 Task: Compose an email with the signature Krystal Hall with the subject Request for feedback on a business partnership agreement and the message I am writing to confirm the details of the project scope document. from softage.3@softage.net to softage.8@softage.net with an attached audio file Audio_voice_message.mp3 Undo the message, redo the message and add the line (Thank you) Send the email. Finally, move the email from Sent Items to the label Warehousing
Action: Mouse moved to (112, 147)
Screenshot: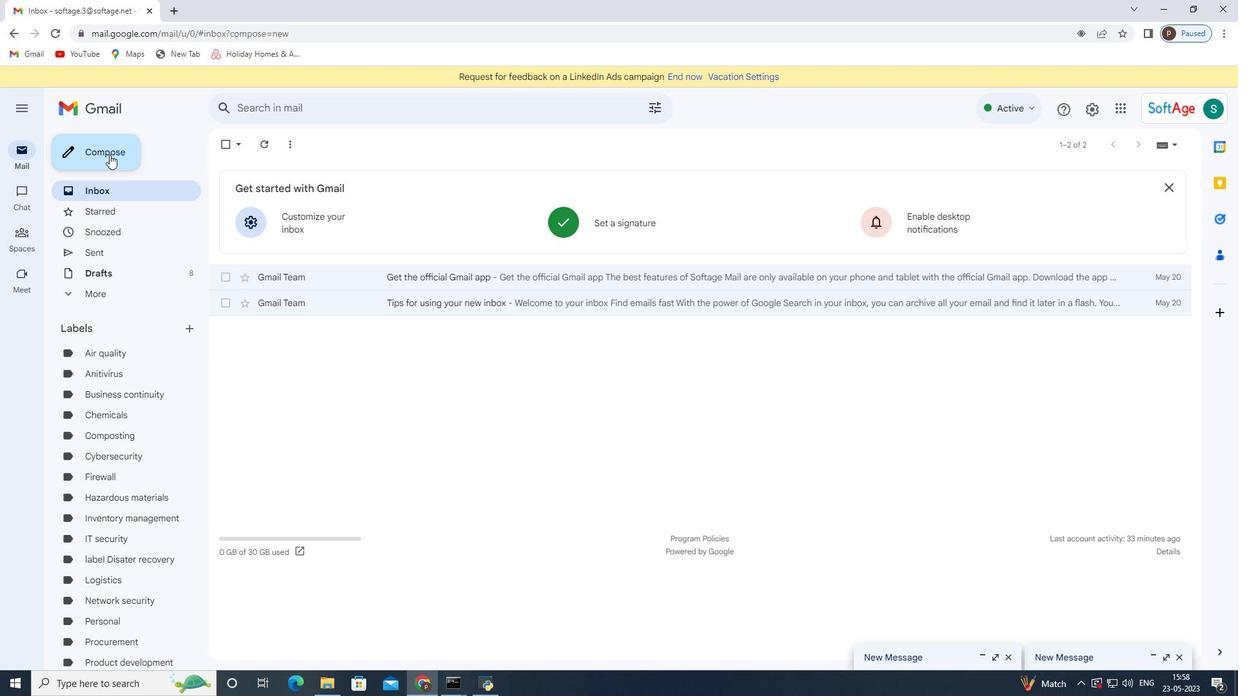 
Action: Mouse pressed left at (112, 147)
Screenshot: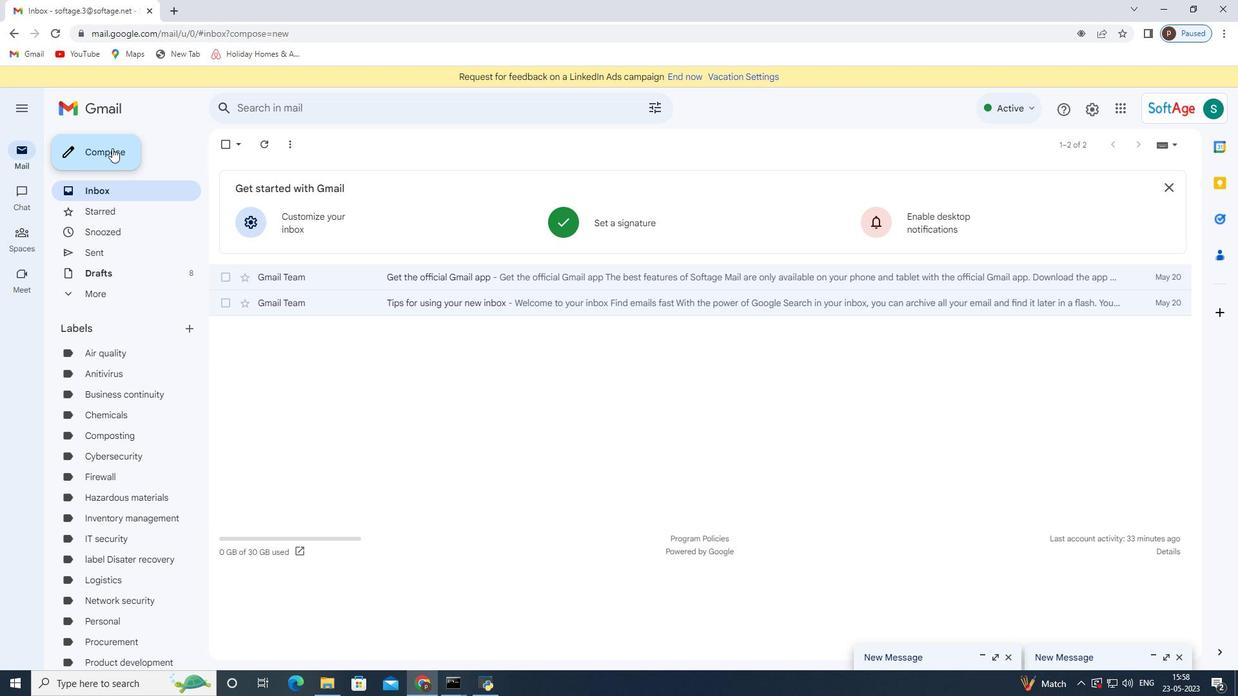 
Action: Mouse moved to (695, 644)
Screenshot: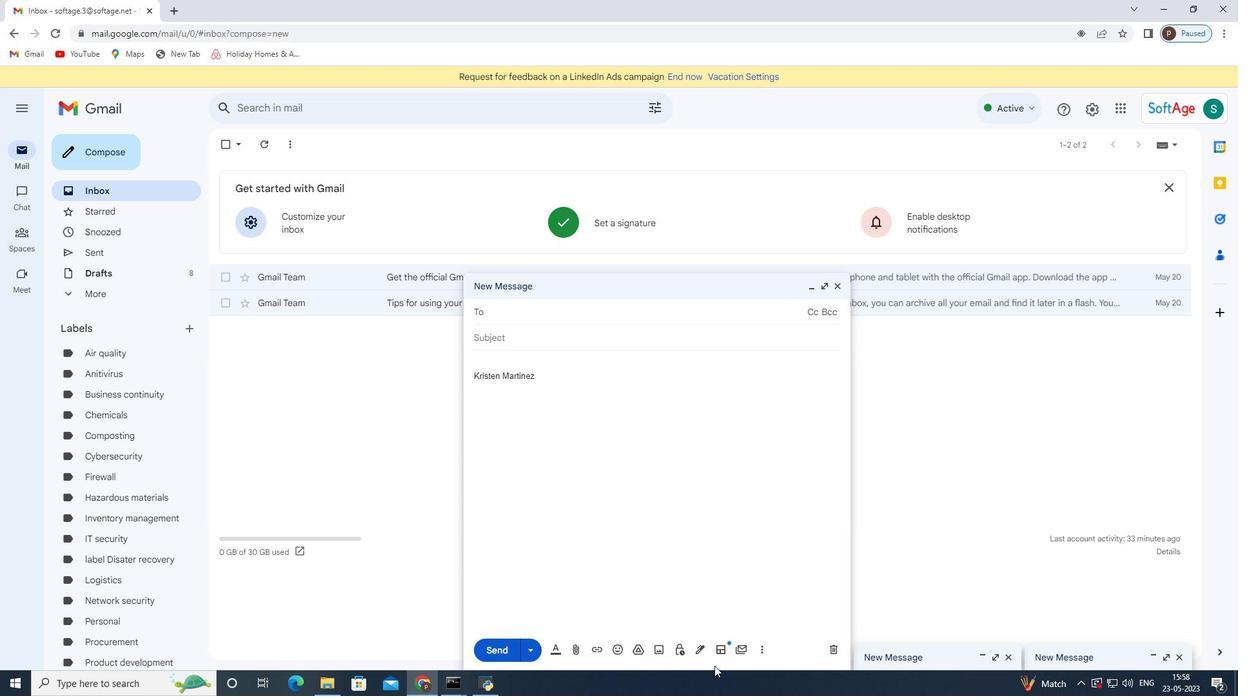 
Action: Mouse pressed left at (695, 644)
Screenshot: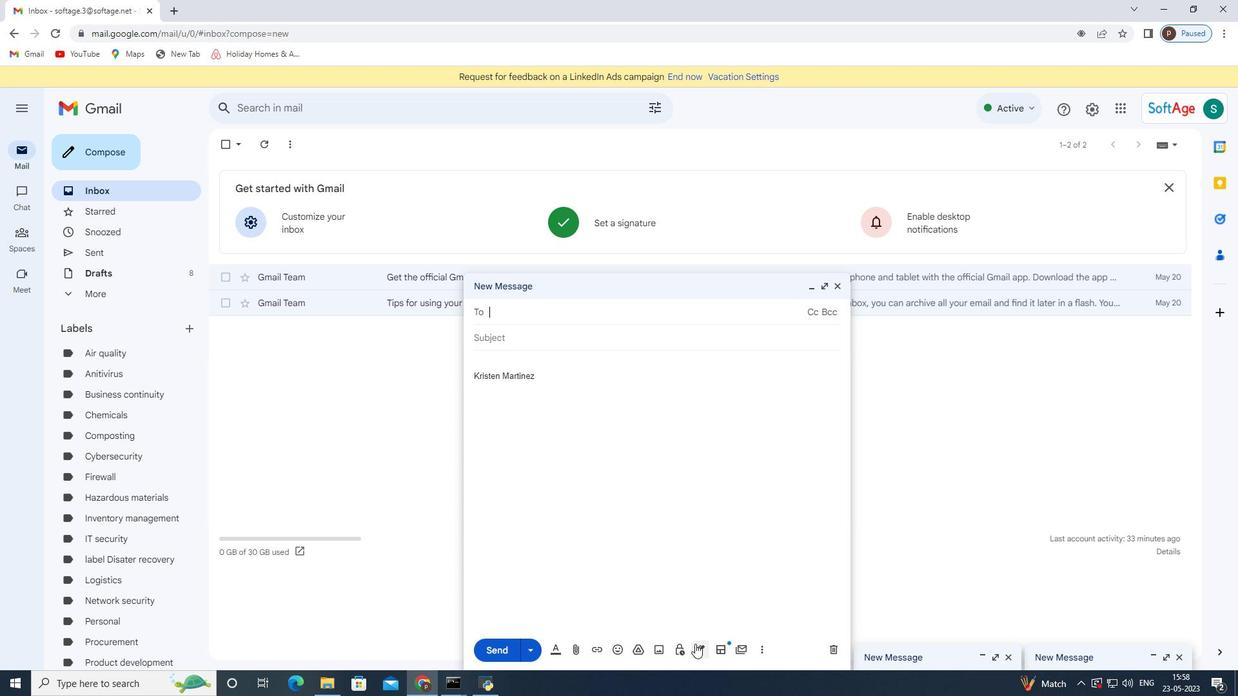 
Action: Mouse moved to (746, 581)
Screenshot: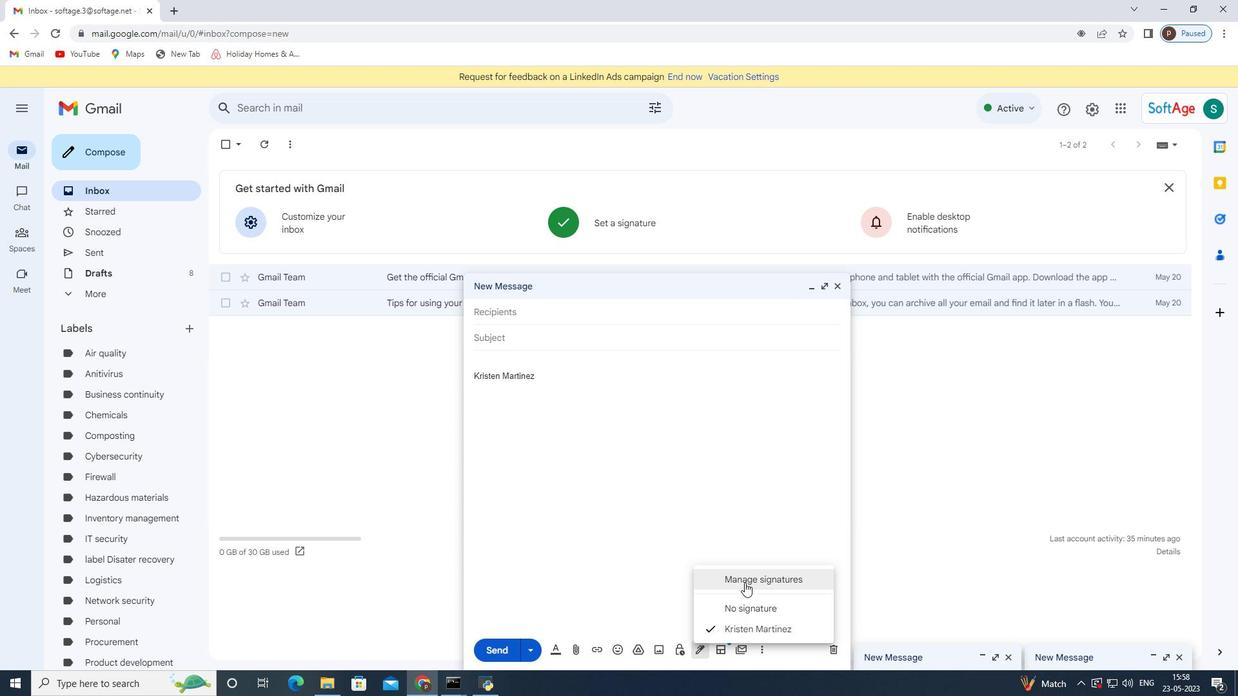 
Action: Mouse pressed left at (746, 581)
Screenshot: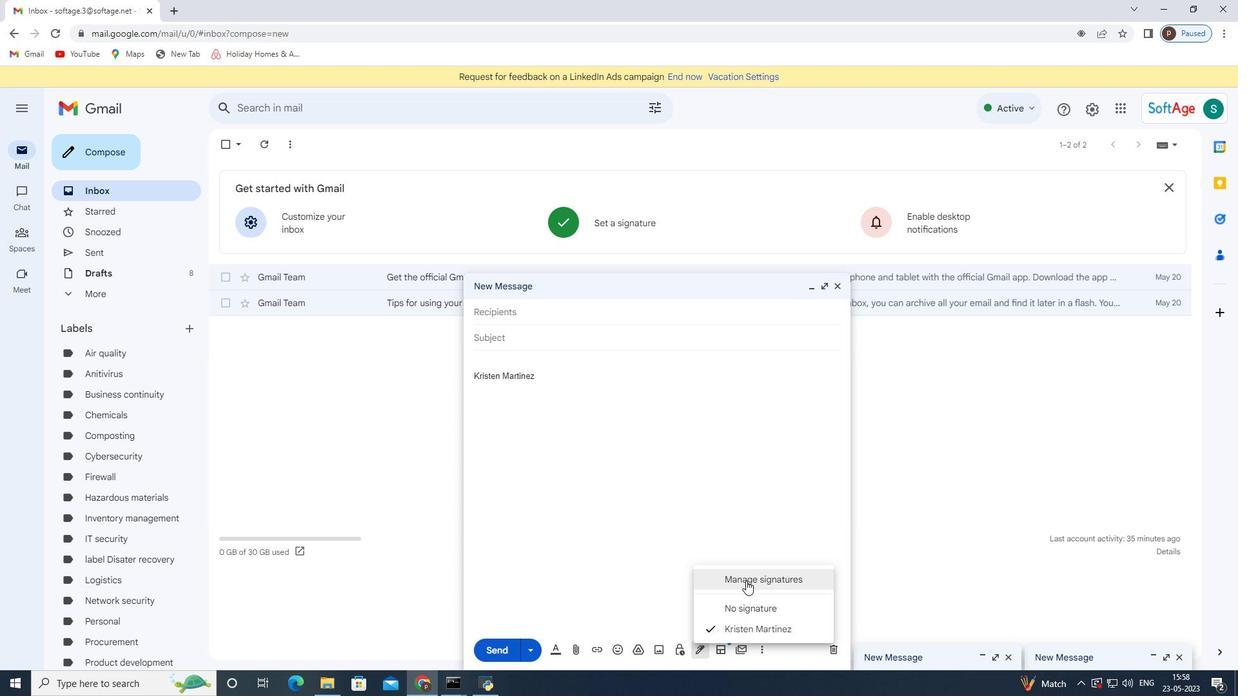 
Action: Mouse moved to (836, 281)
Screenshot: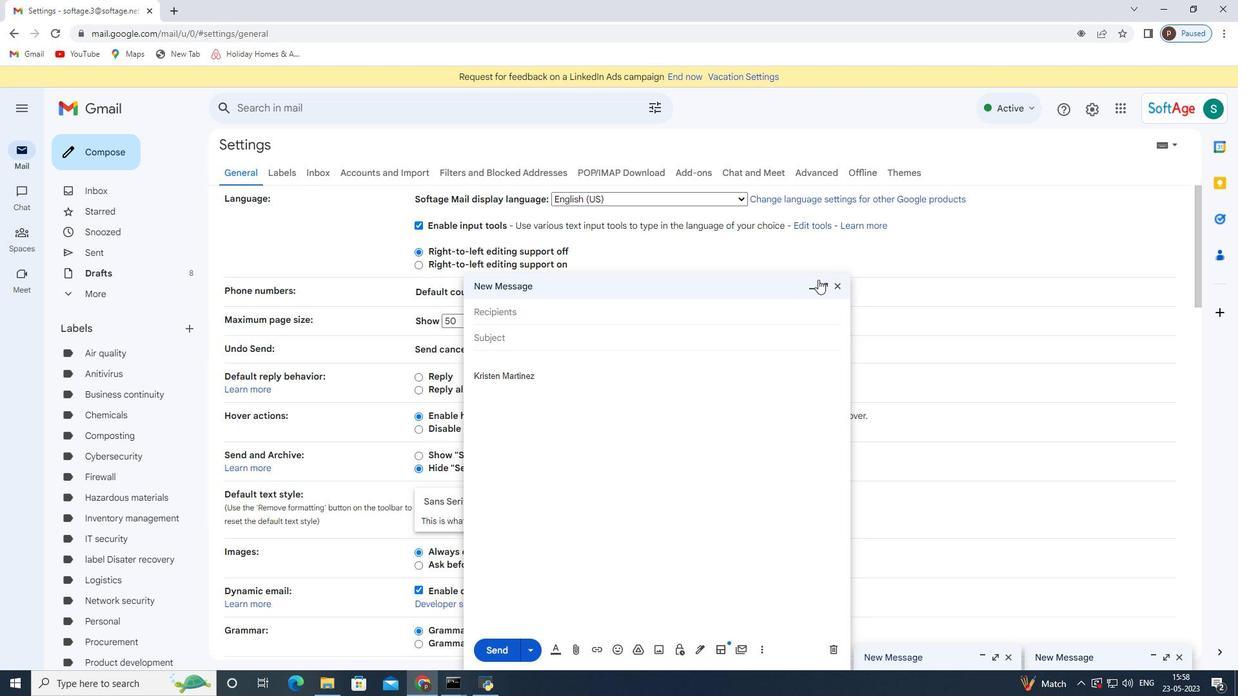 
Action: Mouse pressed left at (836, 281)
Screenshot: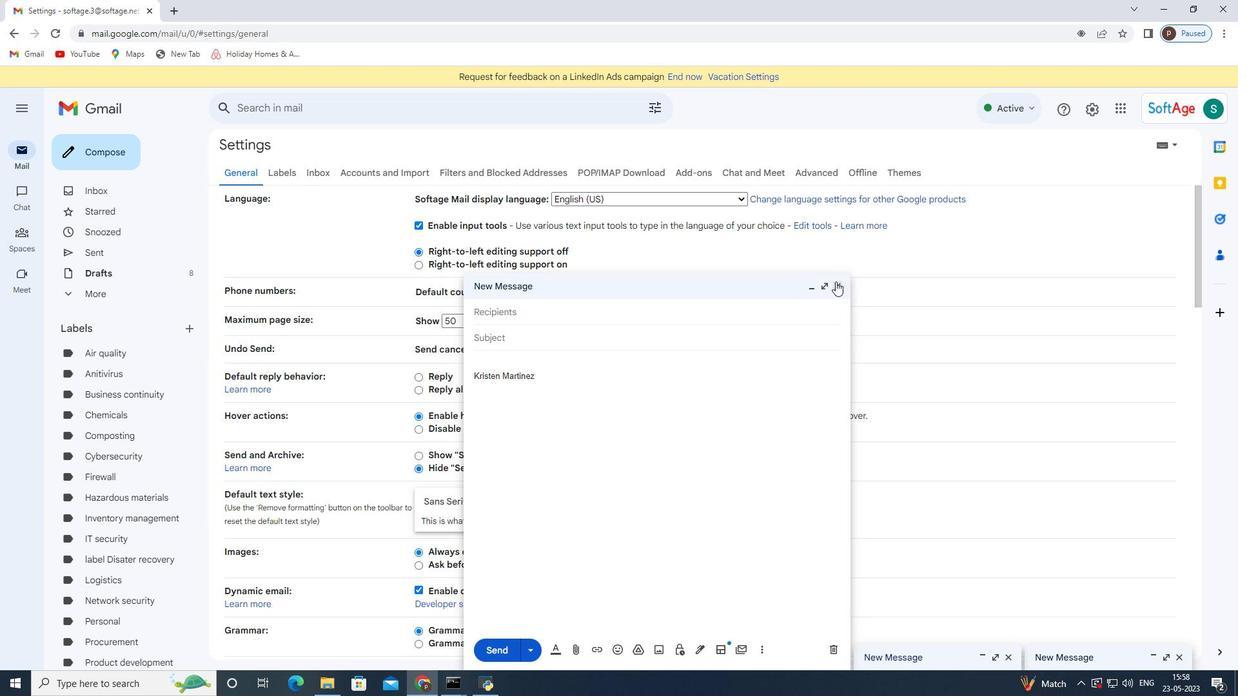
Action: Mouse moved to (521, 374)
Screenshot: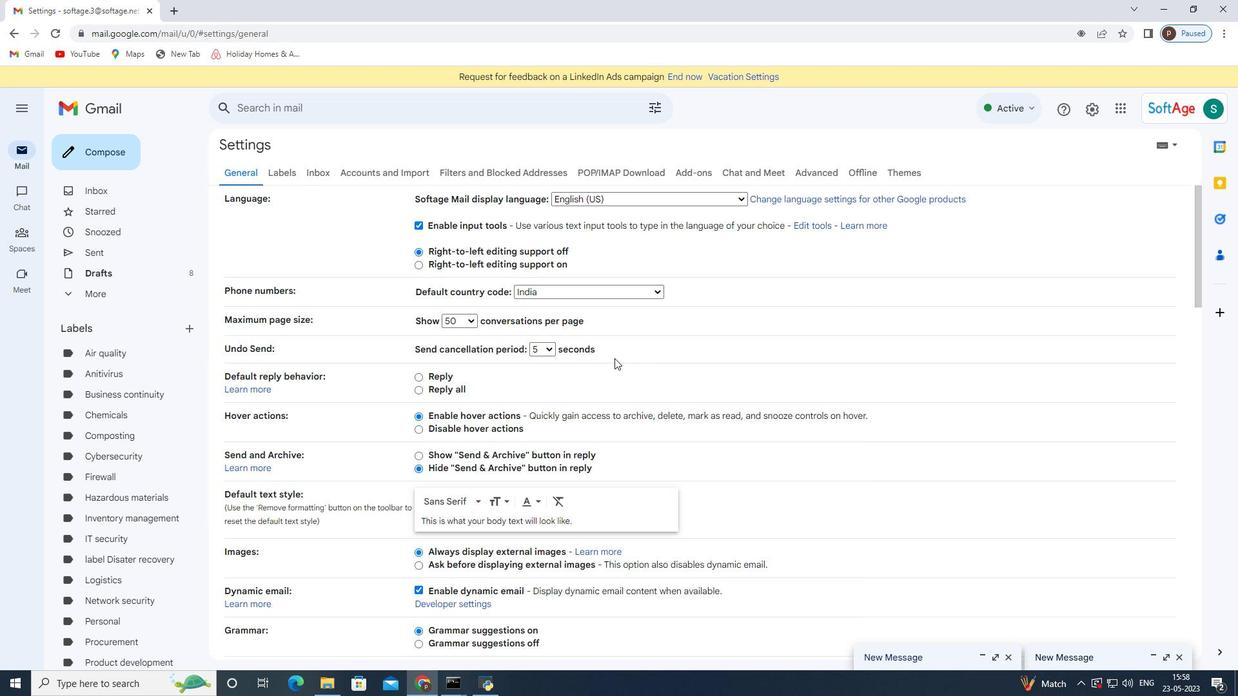 
Action: Mouse scrolled (521, 374) with delta (0, 0)
Screenshot: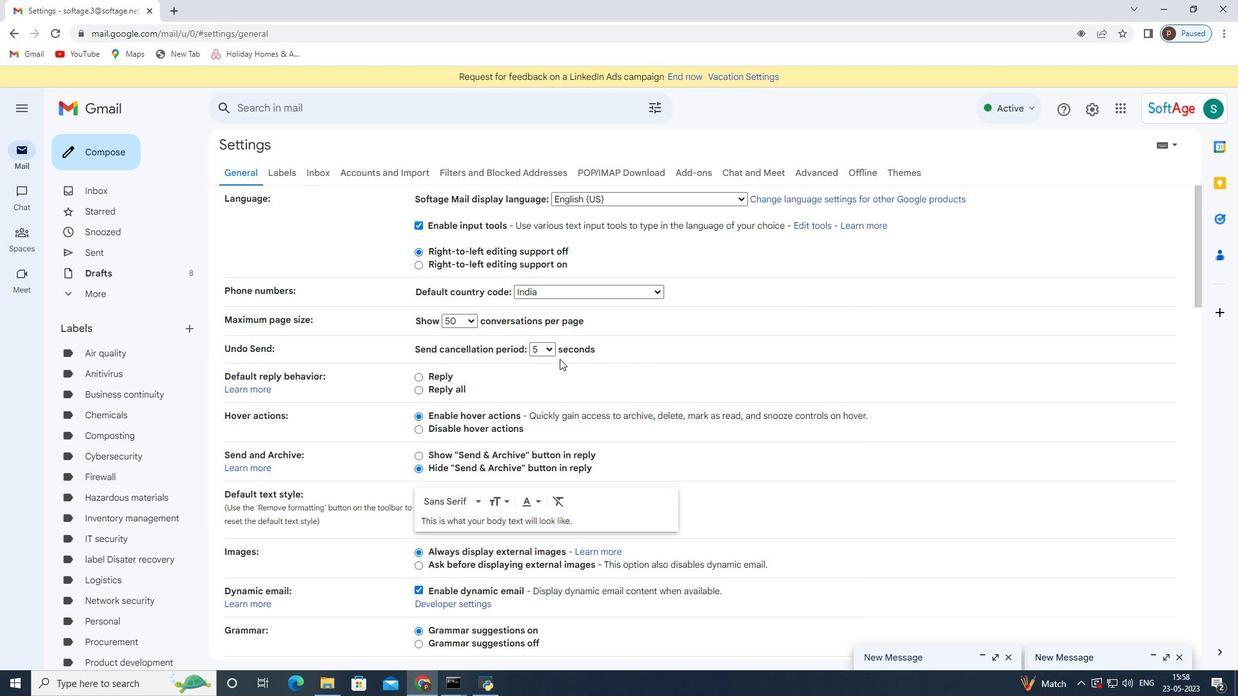
Action: Mouse moved to (519, 375)
Screenshot: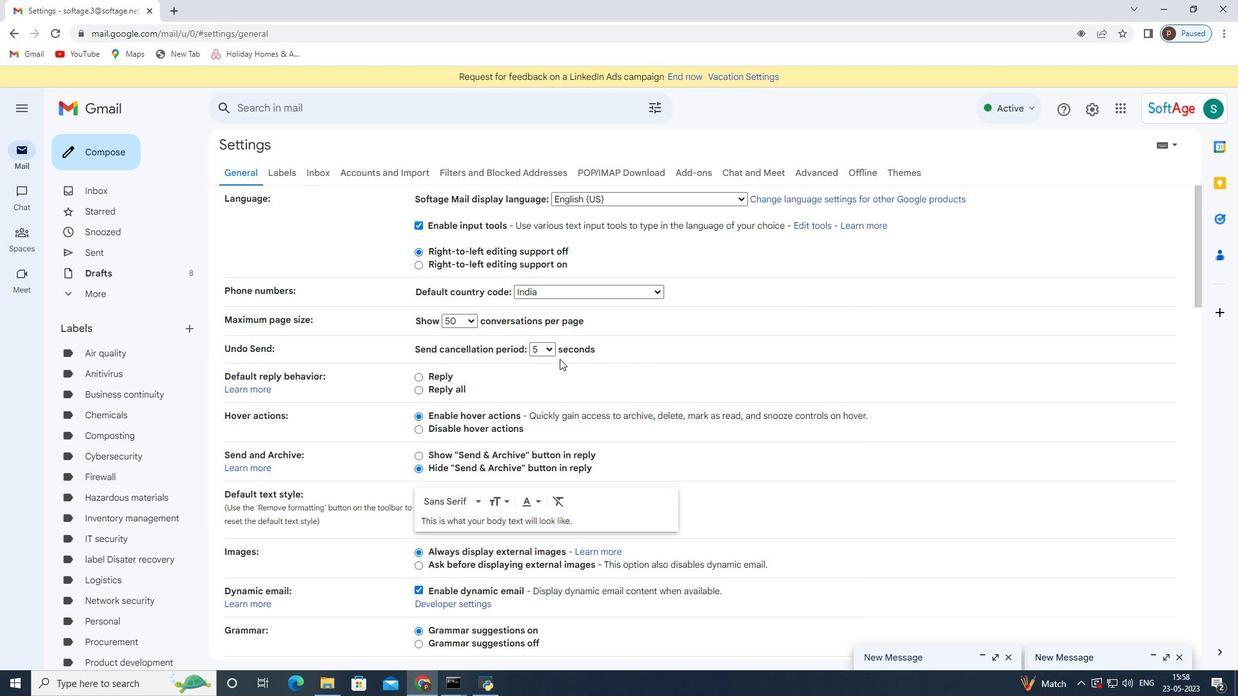 
Action: Mouse scrolled (519, 374) with delta (0, 0)
Screenshot: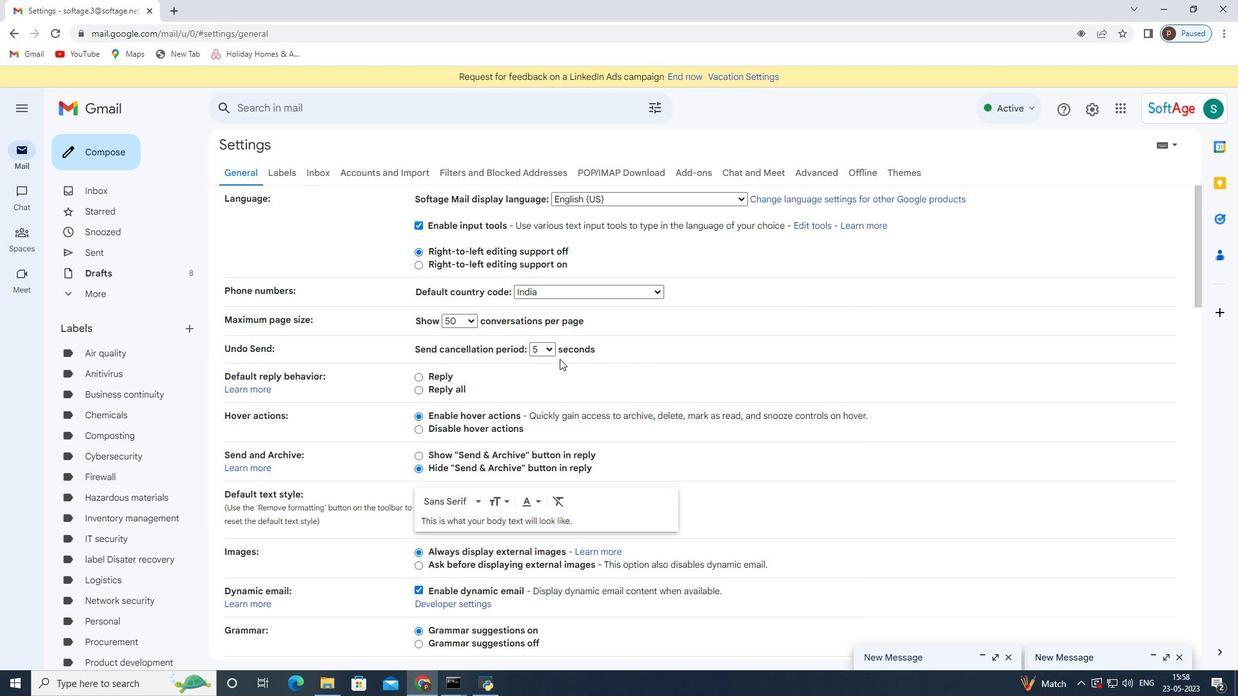 
Action: Mouse moved to (519, 376)
Screenshot: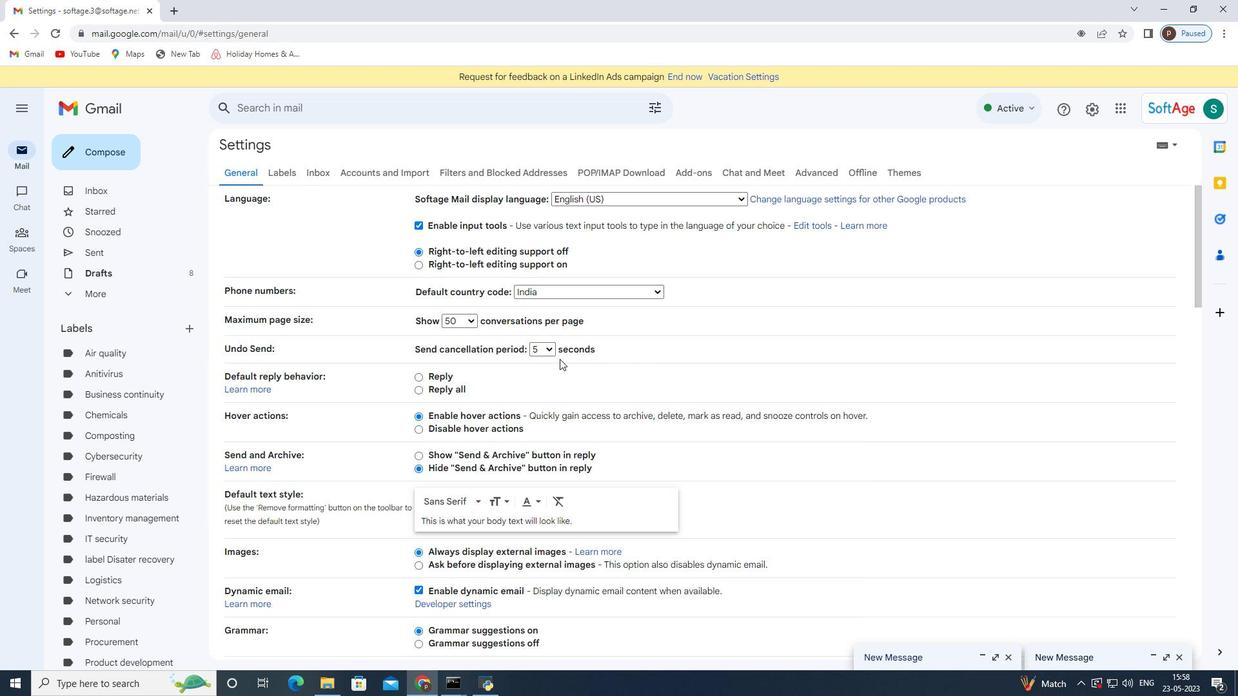 
Action: Mouse scrolled (519, 375) with delta (0, 0)
Screenshot: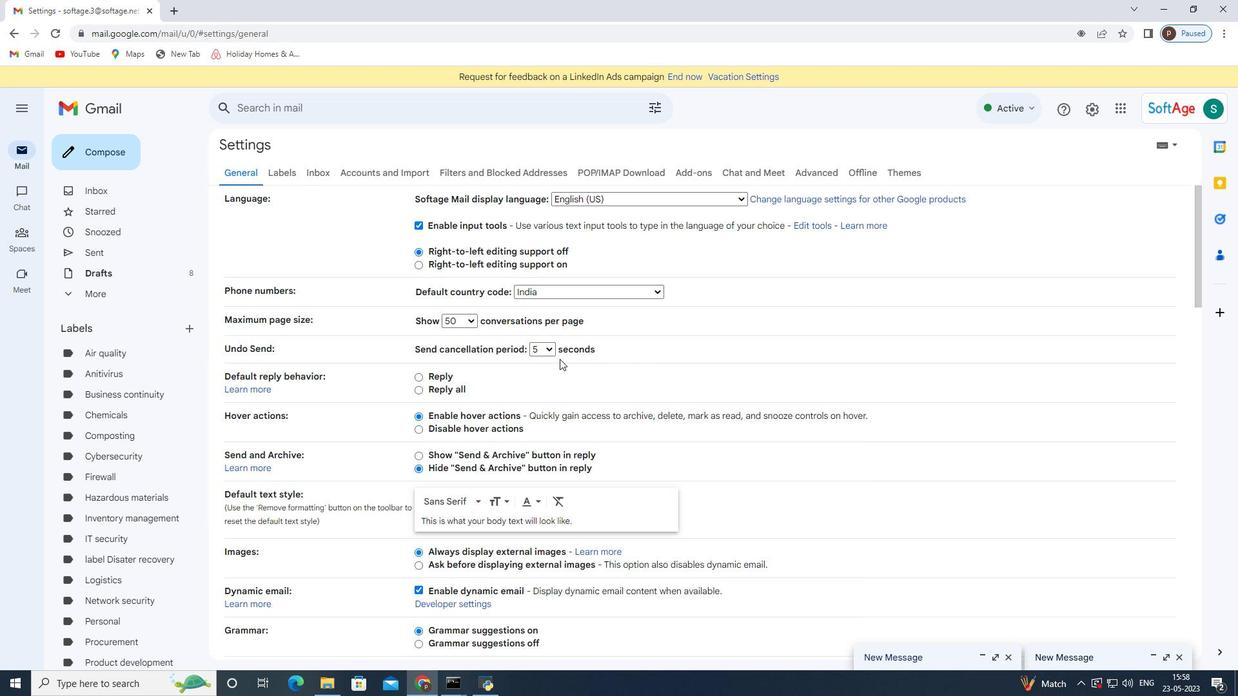 
Action: Mouse moved to (519, 377)
Screenshot: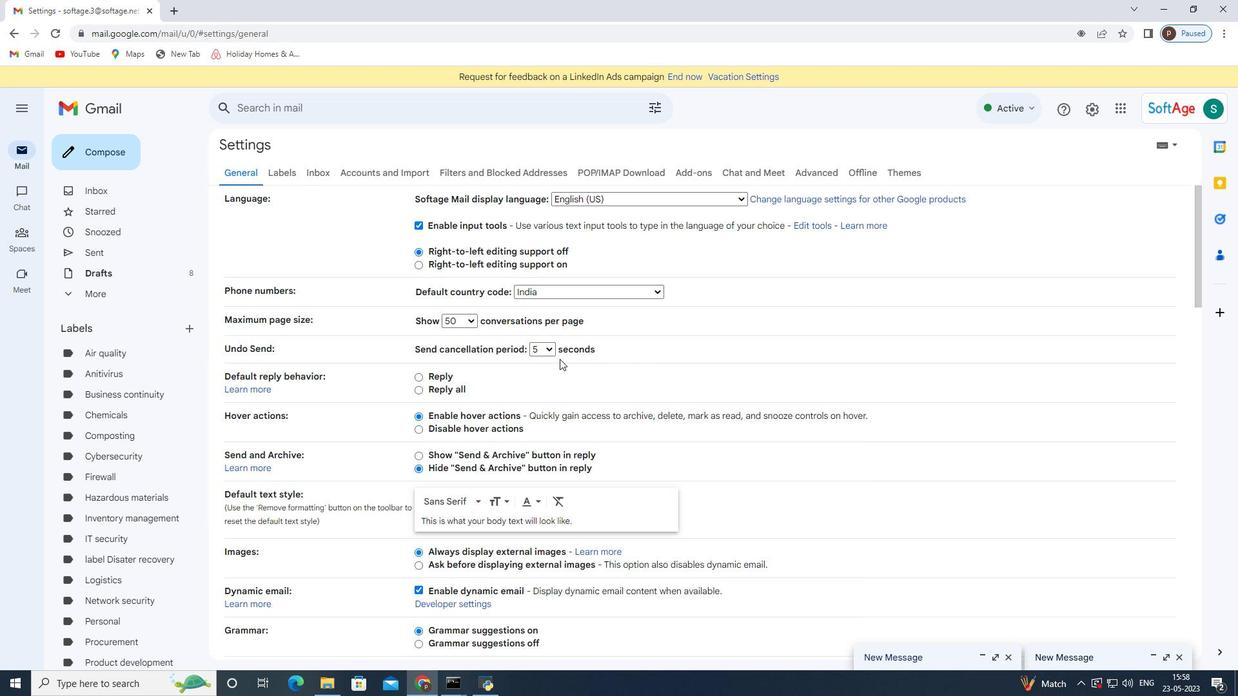 
Action: Mouse scrolled (519, 376) with delta (0, 0)
Screenshot: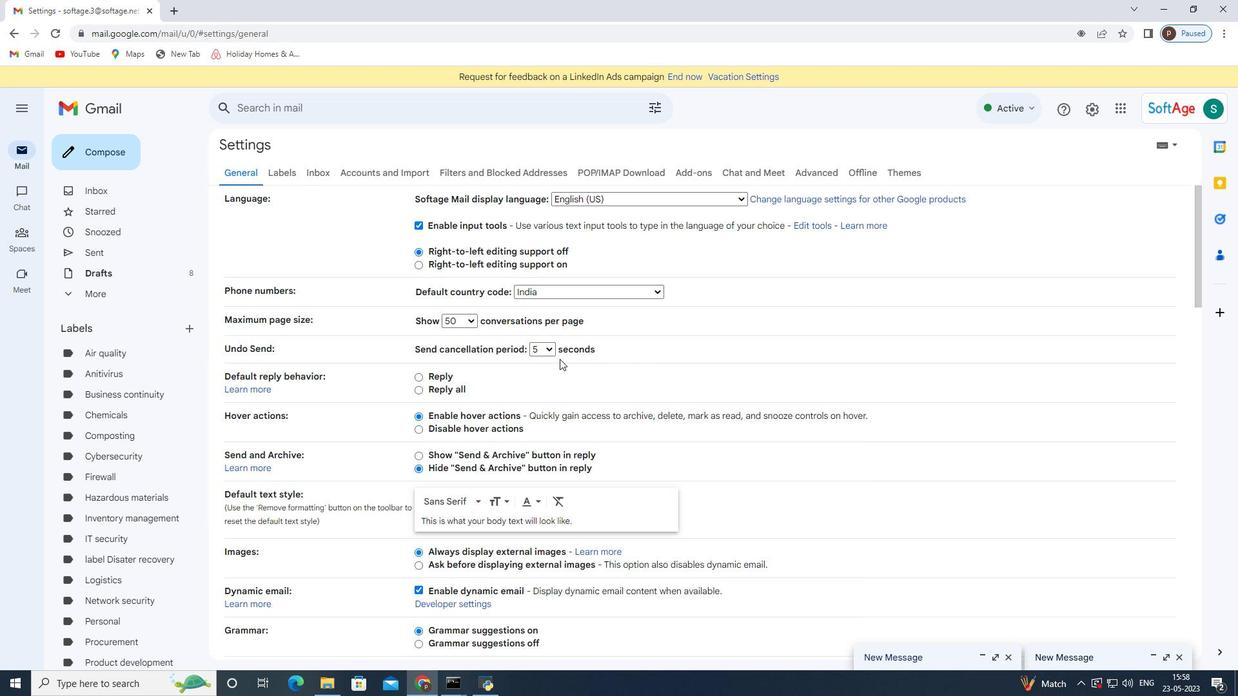 
Action: Mouse moved to (518, 379)
Screenshot: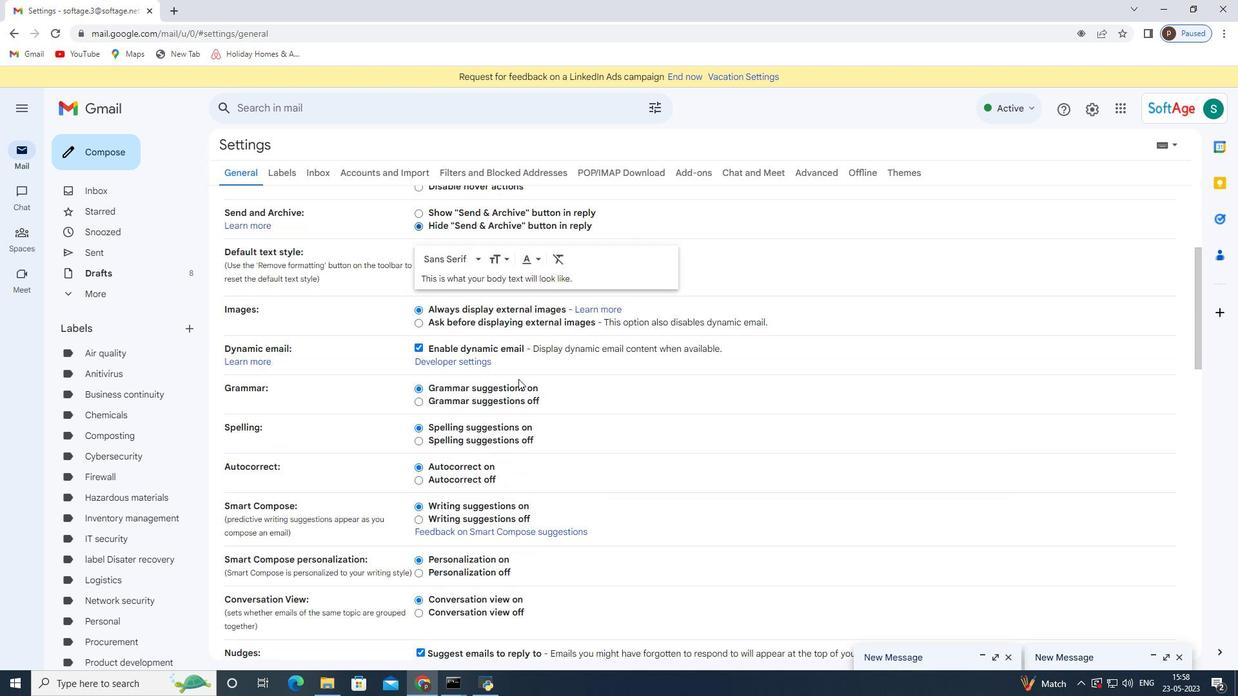 
Action: Mouse scrolled (518, 378) with delta (0, 0)
Screenshot: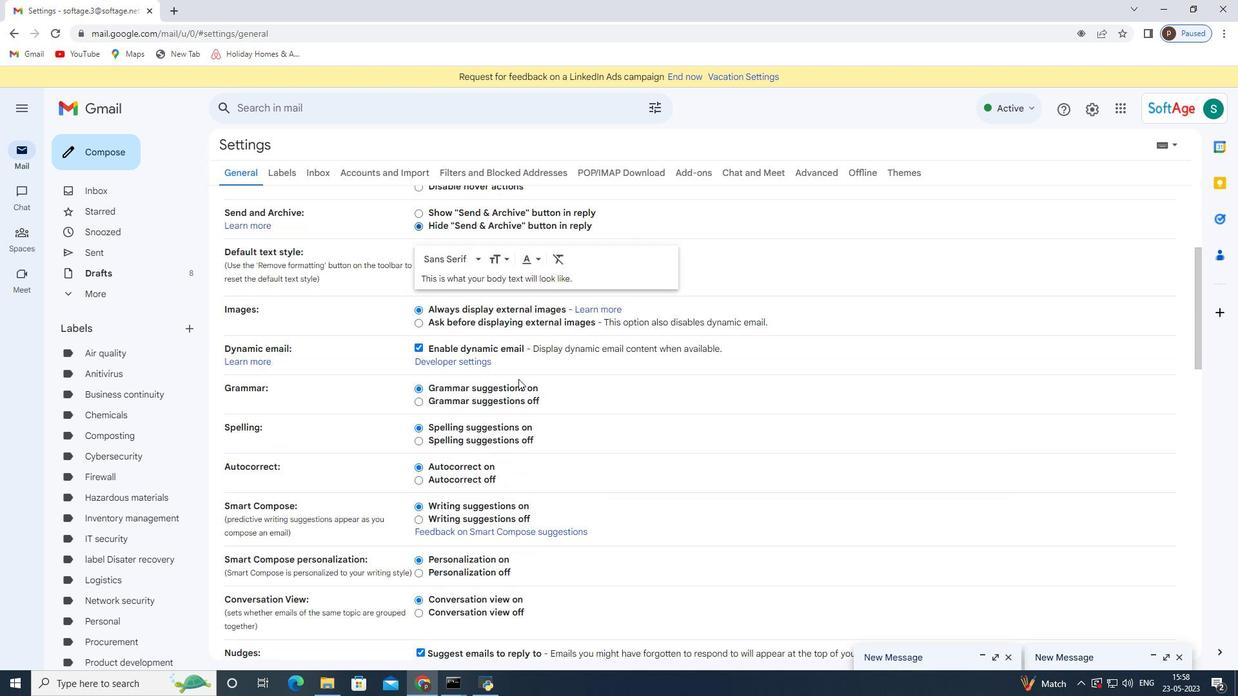 
Action: Mouse scrolled (518, 378) with delta (0, 0)
Screenshot: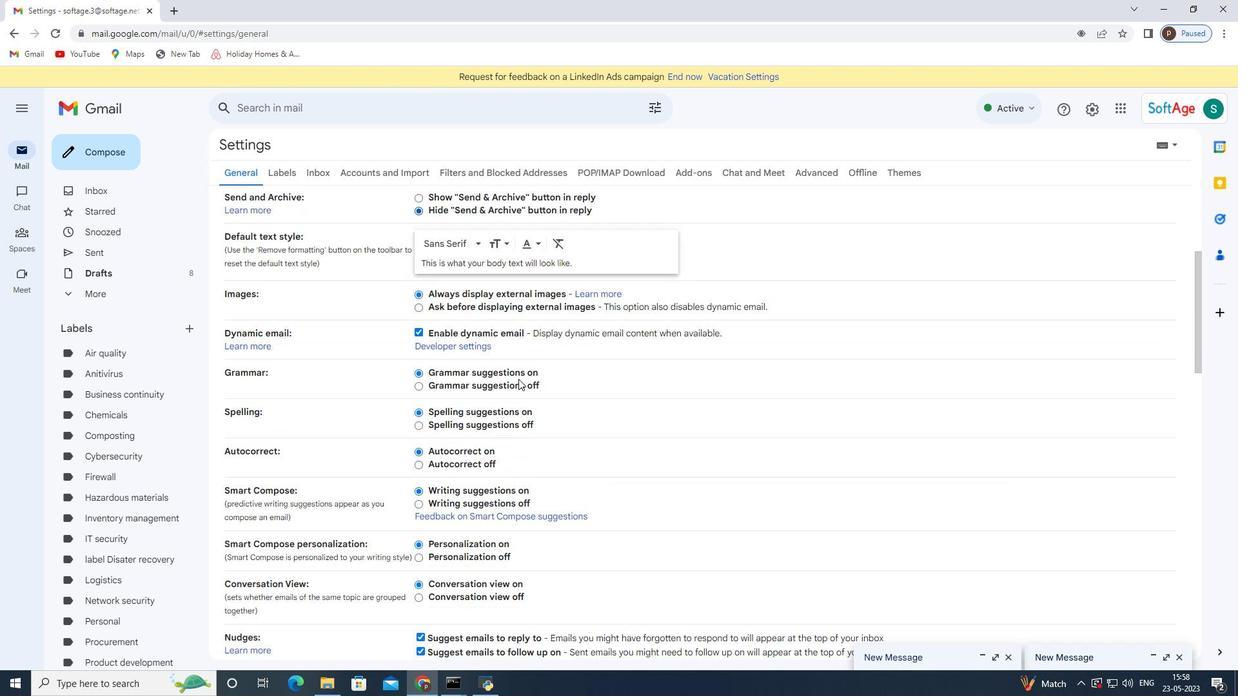 
Action: Mouse scrolled (518, 378) with delta (0, 0)
Screenshot: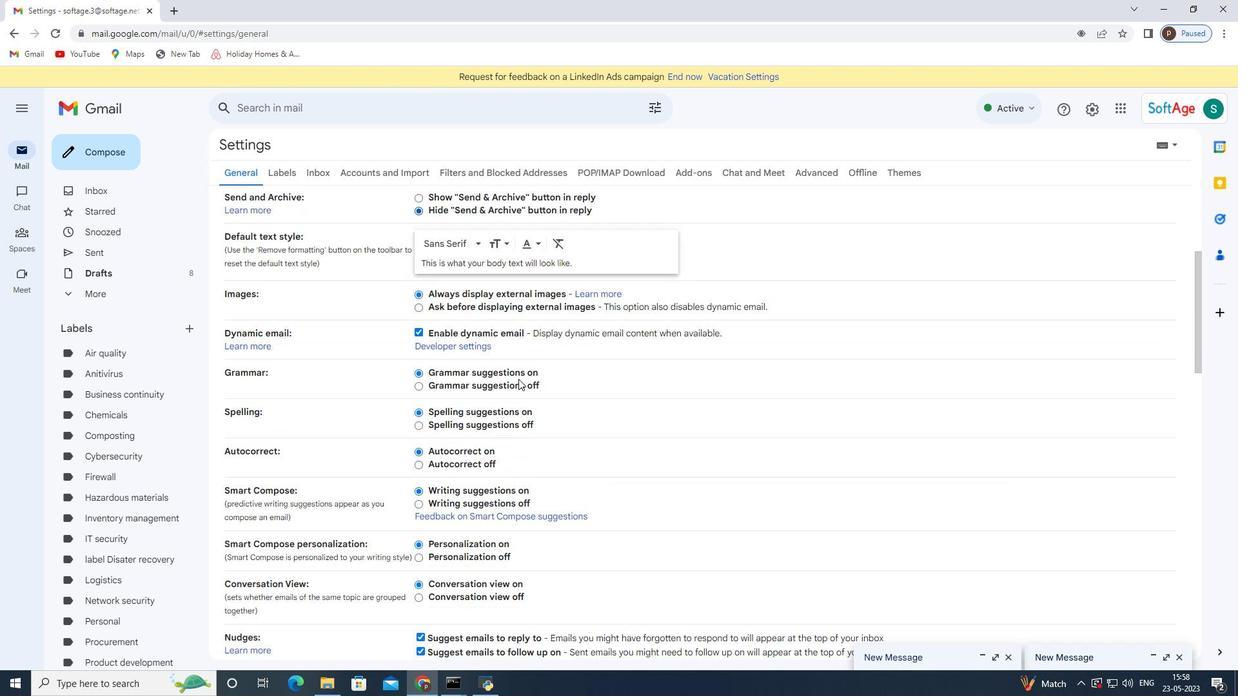 
Action: Mouse scrolled (518, 378) with delta (0, 0)
Screenshot: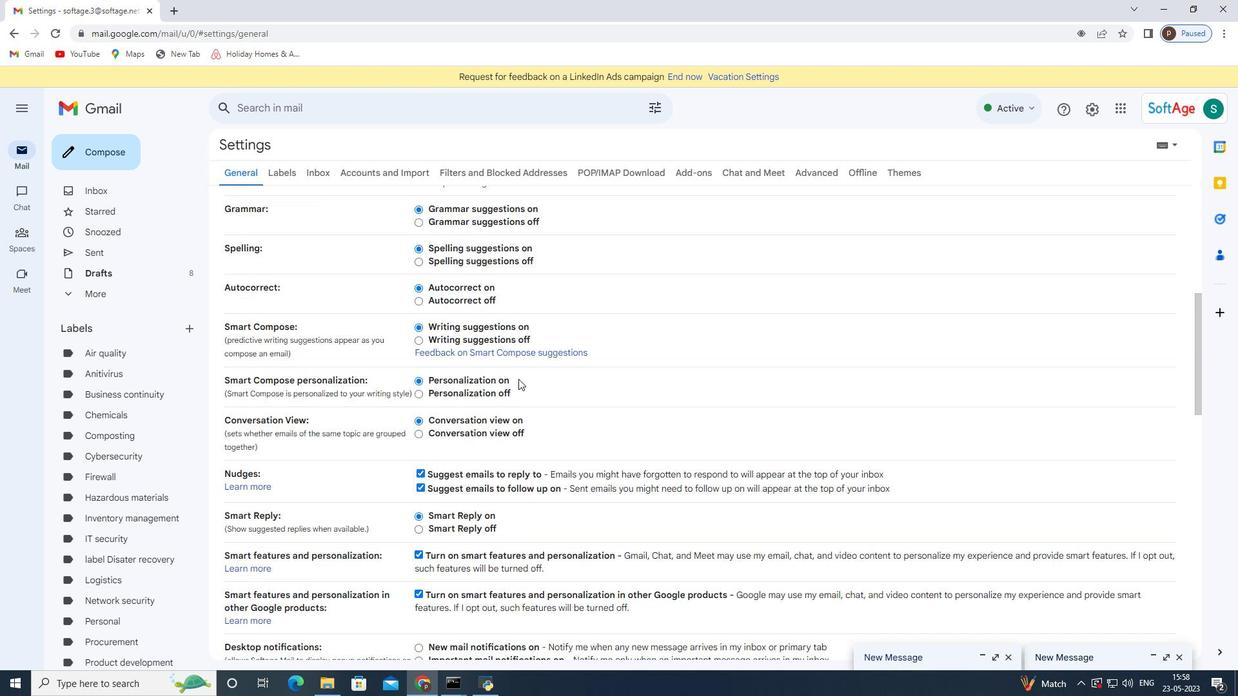 
Action: Mouse moved to (516, 383)
Screenshot: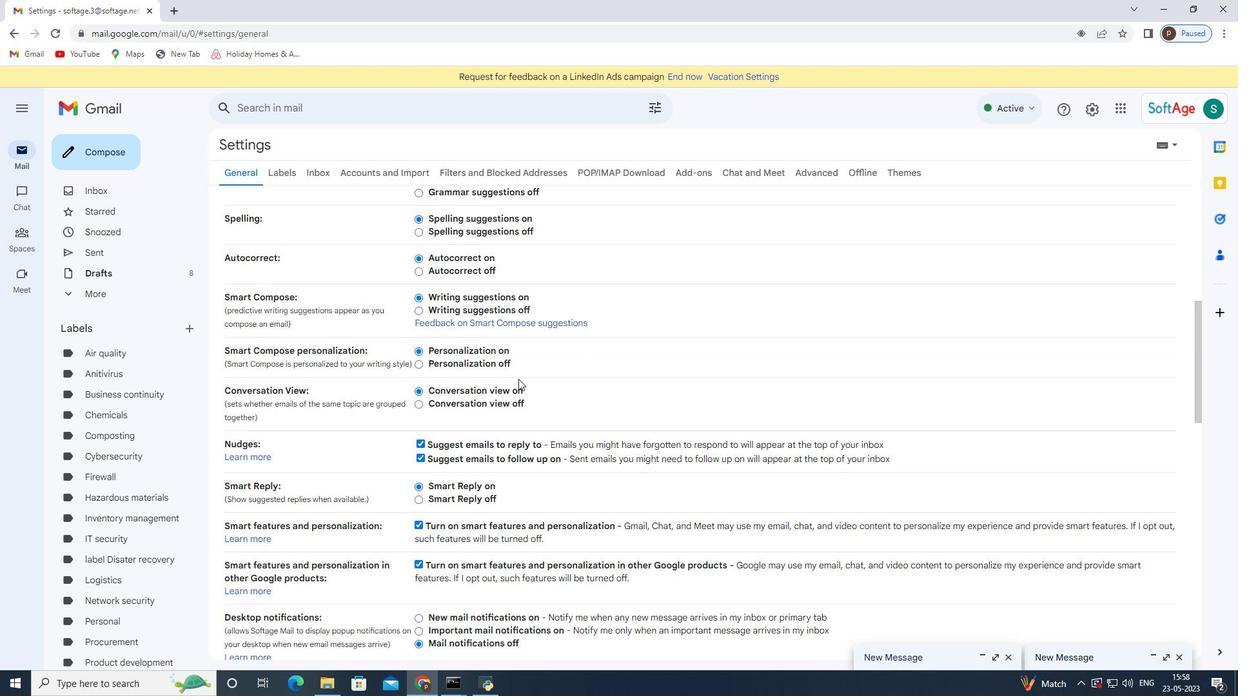 
Action: Mouse scrolled (518, 379) with delta (0, 0)
Screenshot: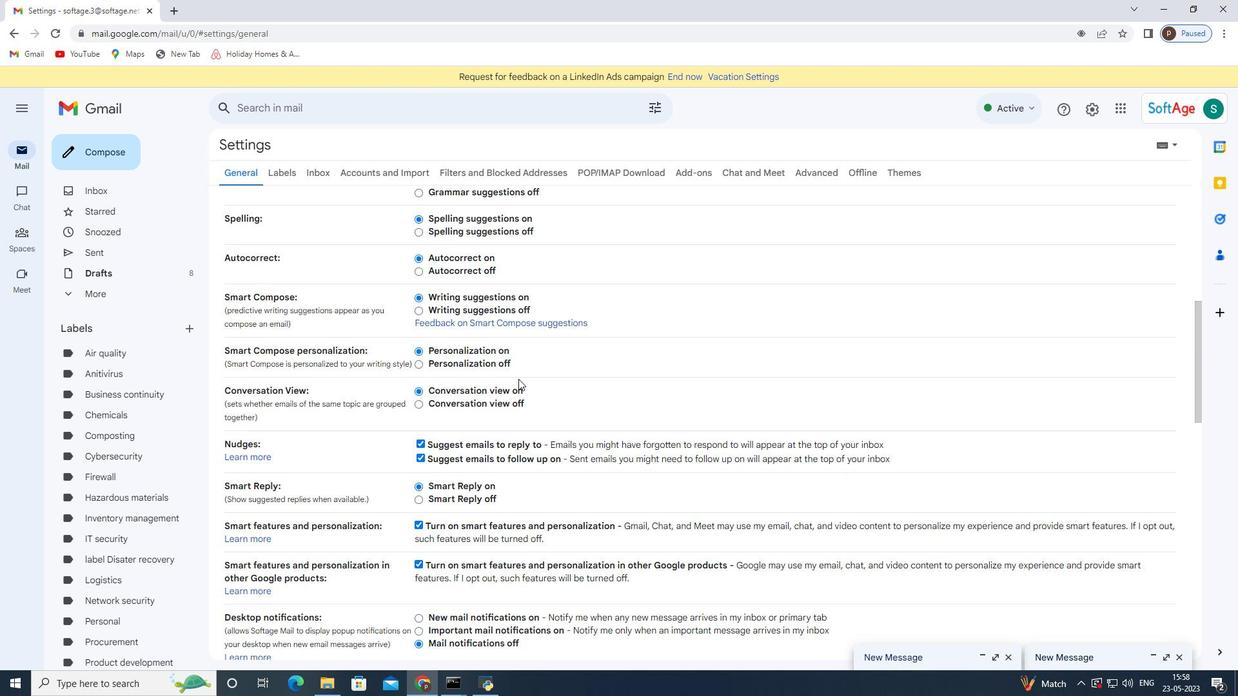 
Action: Mouse moved to (498, 394)
Screenshot: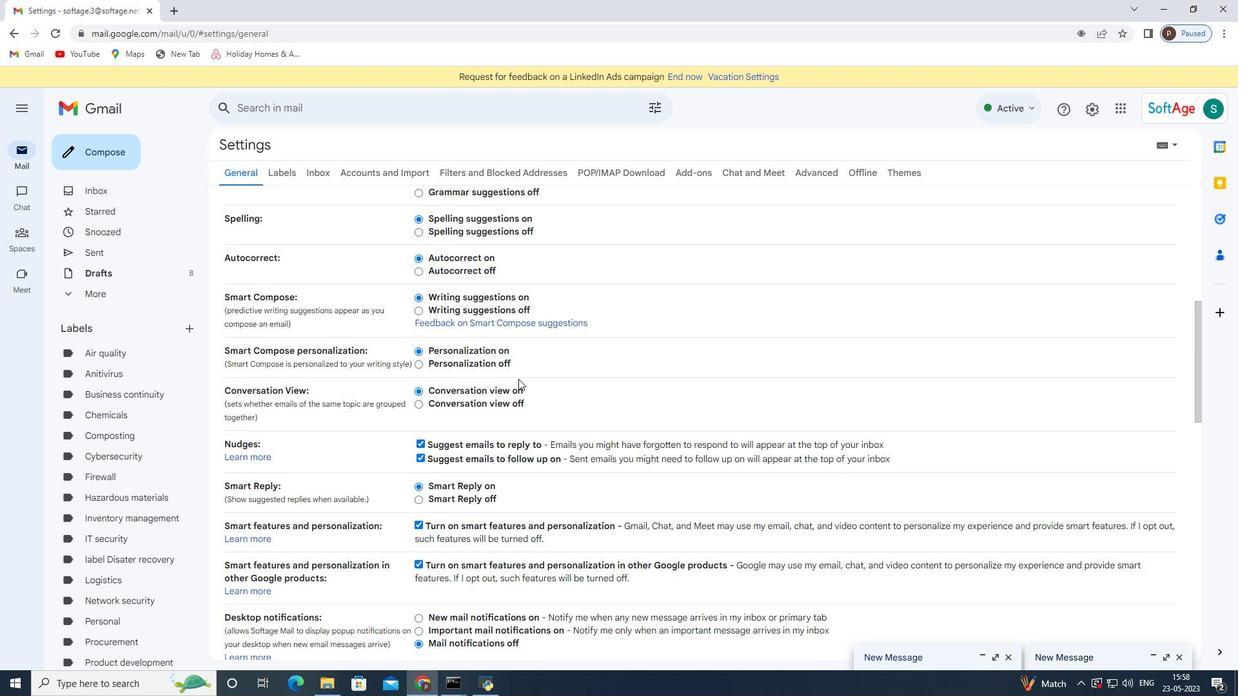 
Action: Mouse scrolled (512, 385) with delta (0, 0)
Screenshot: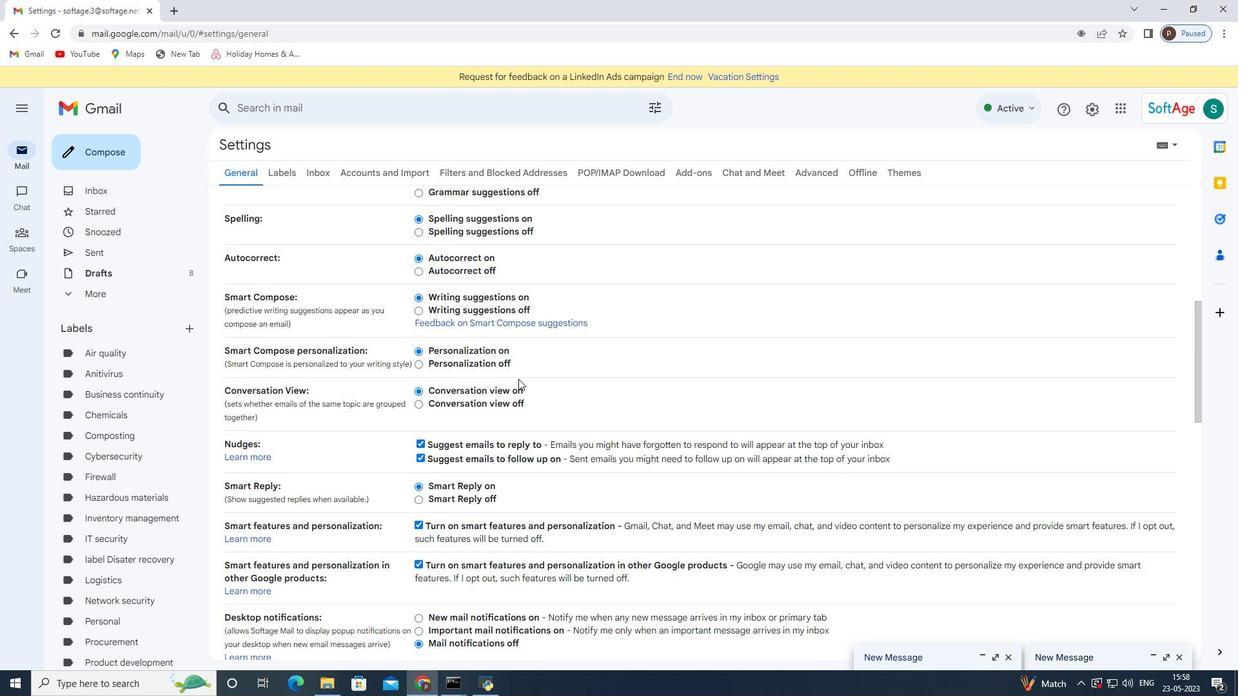 
Action: Mouse scrolled (507, 389) with delta (0, 0)
Screenshot: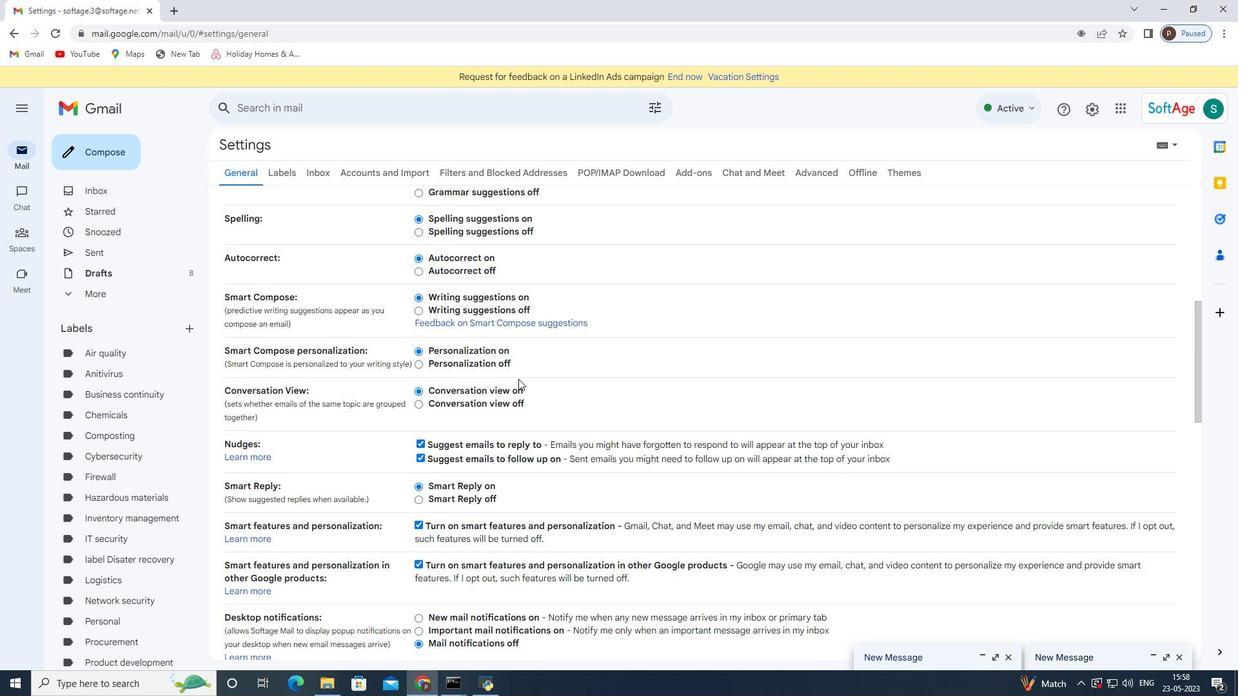 
Action: Mouse scrolled (498, 394) with delta (0, 0)
Screenshot: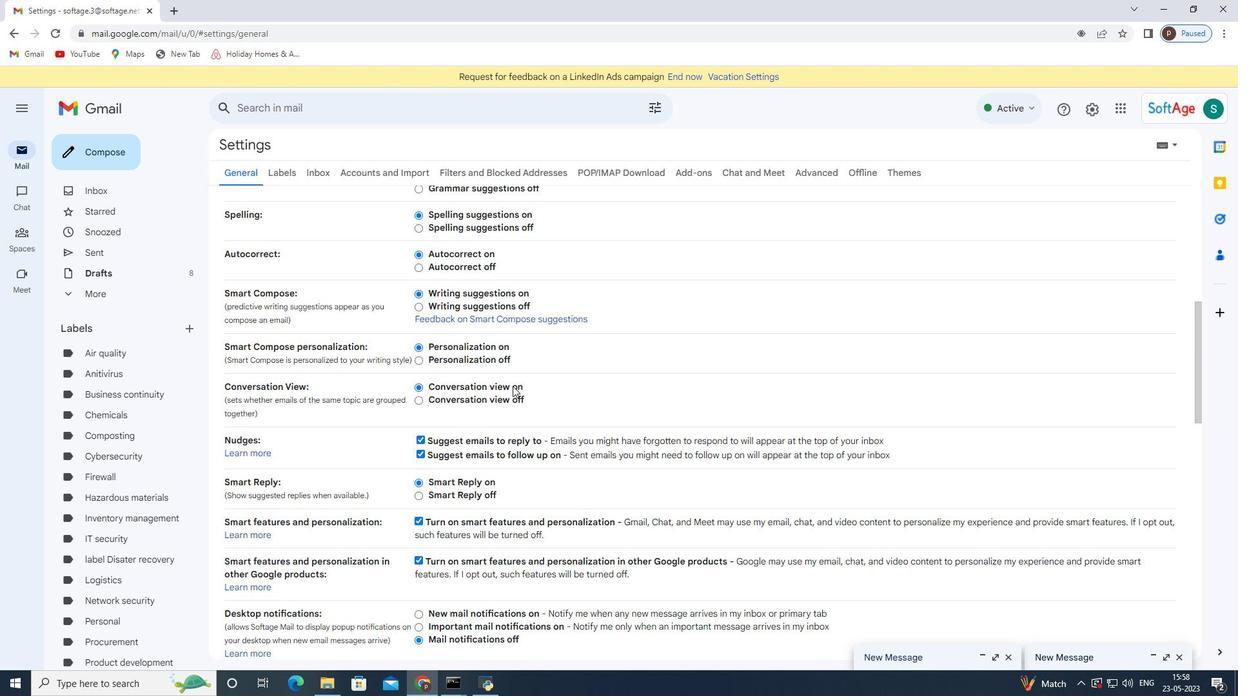 
Action: Mouse moved to (497, 396)
Screenshot: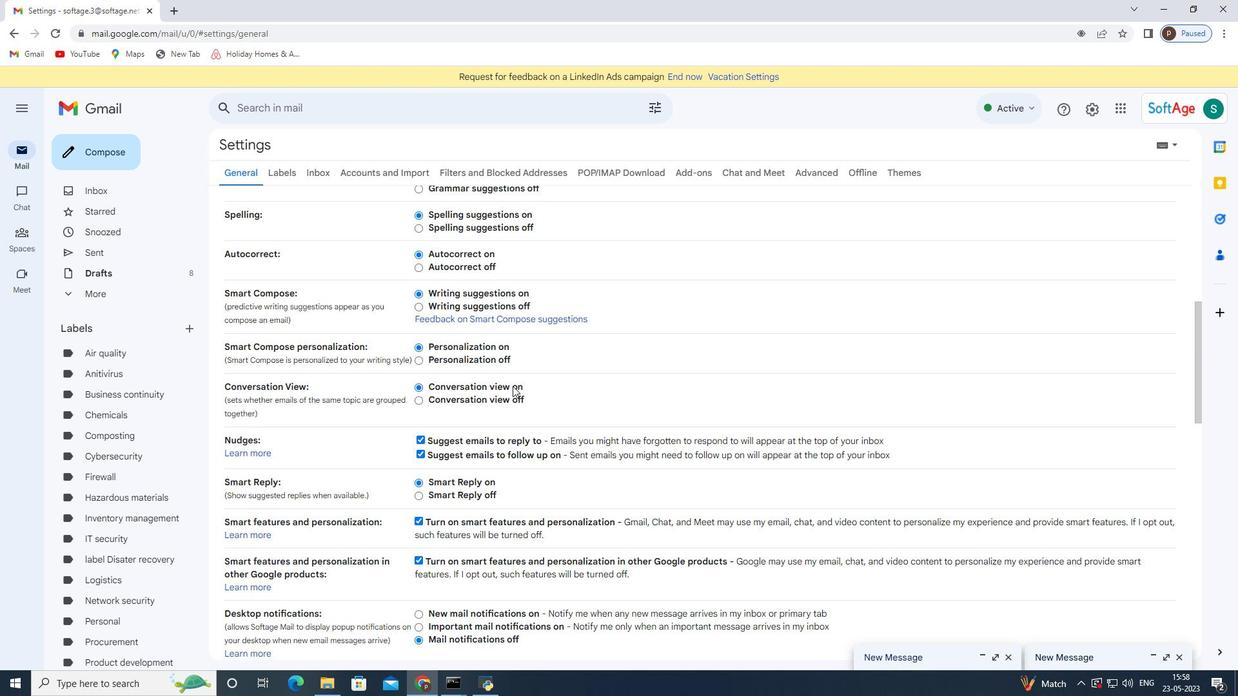 
Action: Mouse scrolled (497, 395) with delta (0, 0)
Screenshot: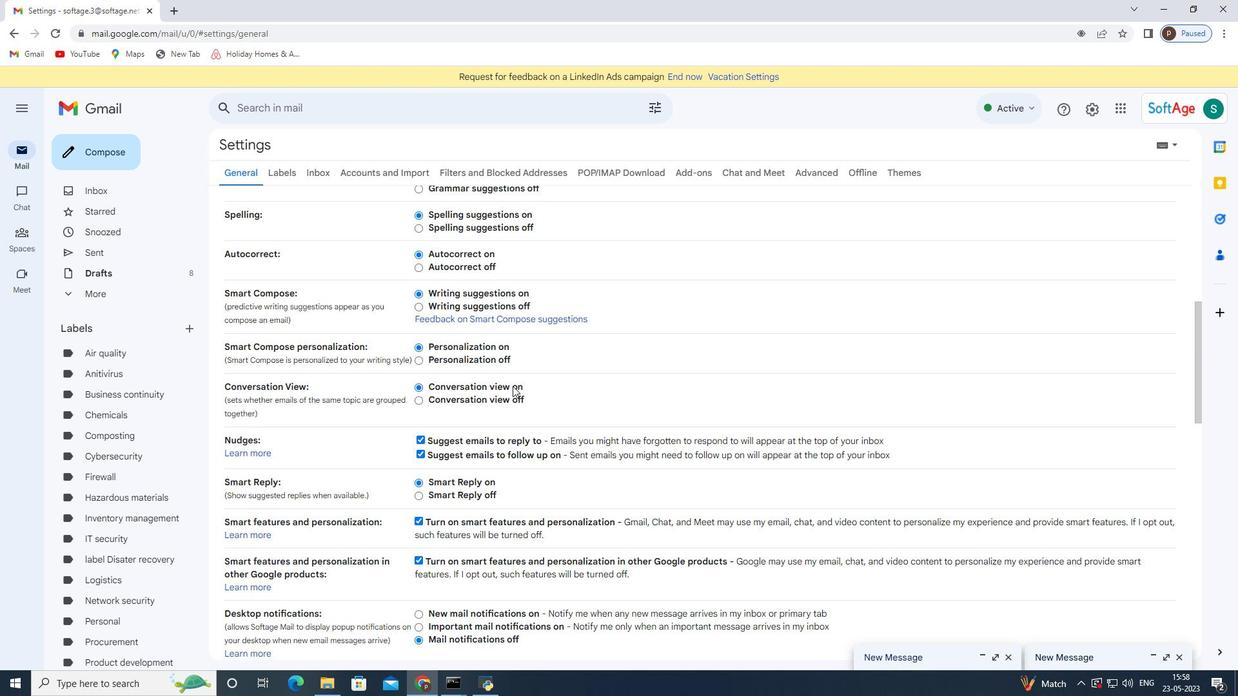 
Action: Mouse moved to (477, 404)
Screenshot: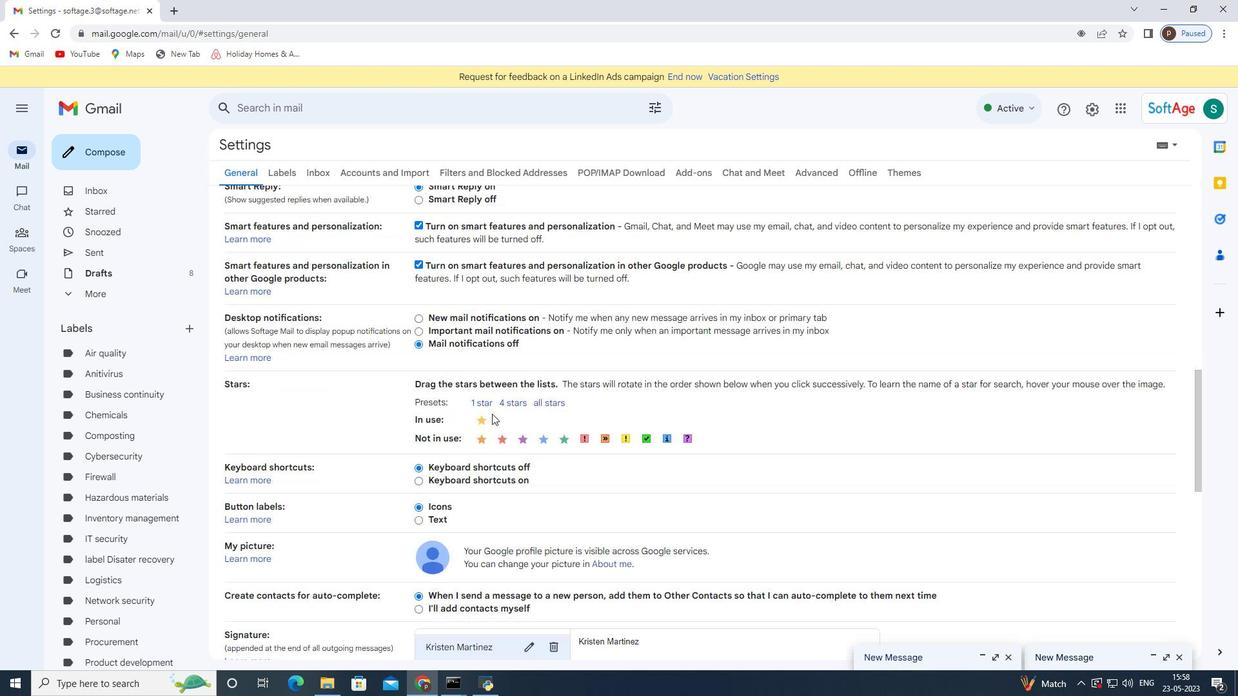 
Action: Mouse scrolled (477, 403) with delta (0, 0)
Screenshot: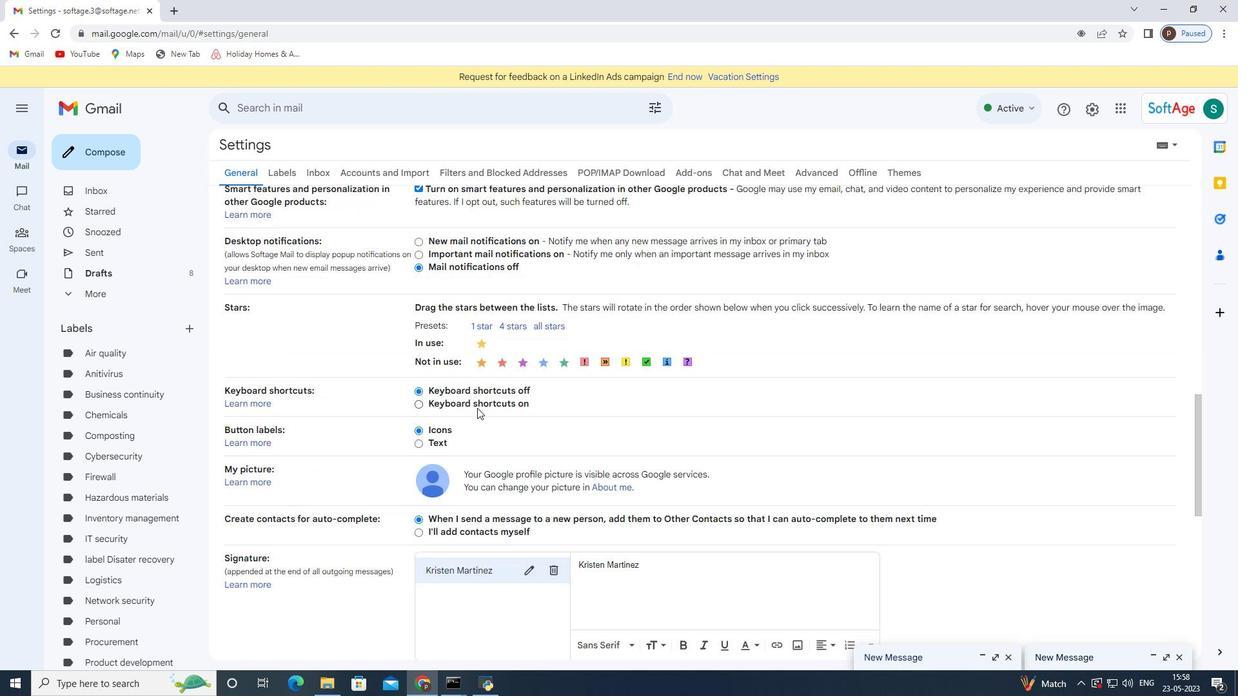 
Action: Mouse scrolled (477, 403) with delta (0, 0)
Screenshot: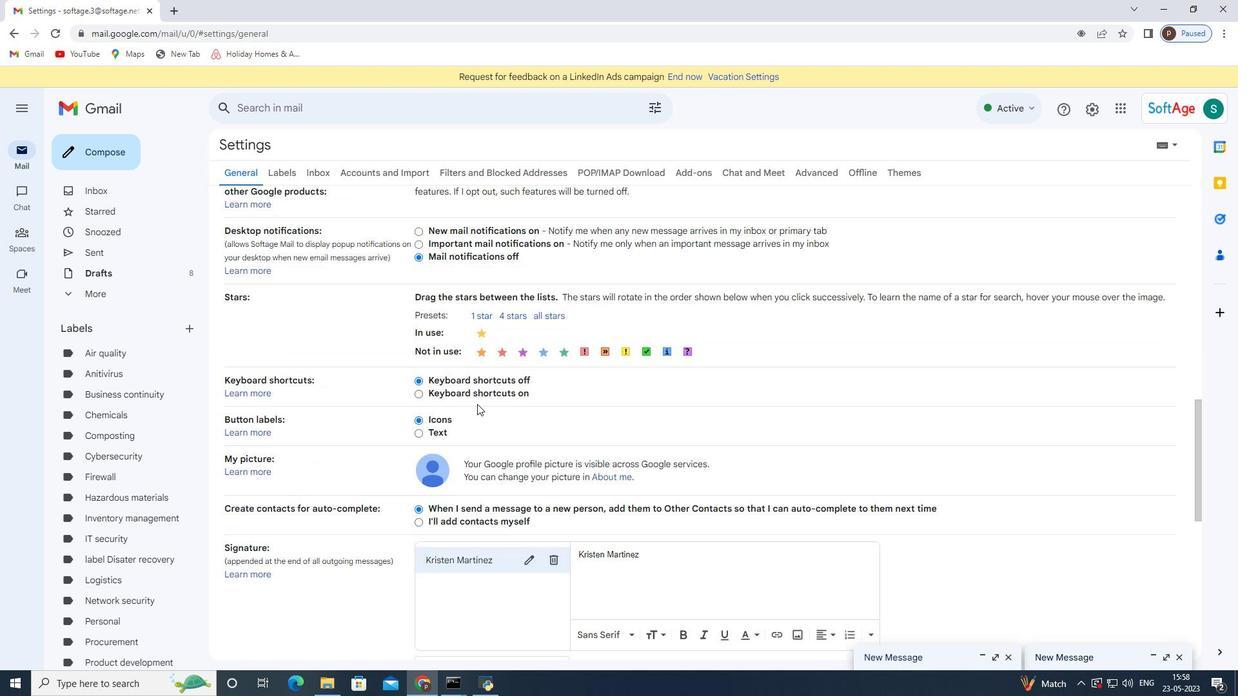
Action: Mouse scrolled (477, 403) with delta (0, 0)
Screenshot: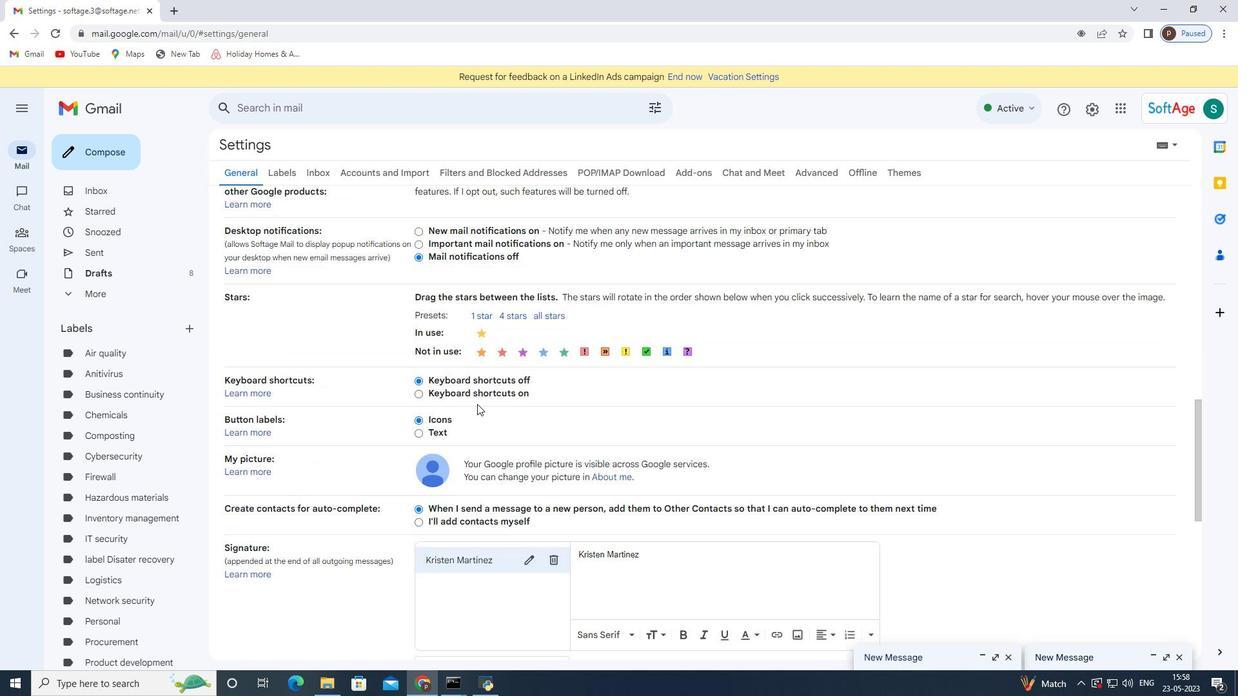 
Action: Mouse moved to (551, 372)
Screenshot: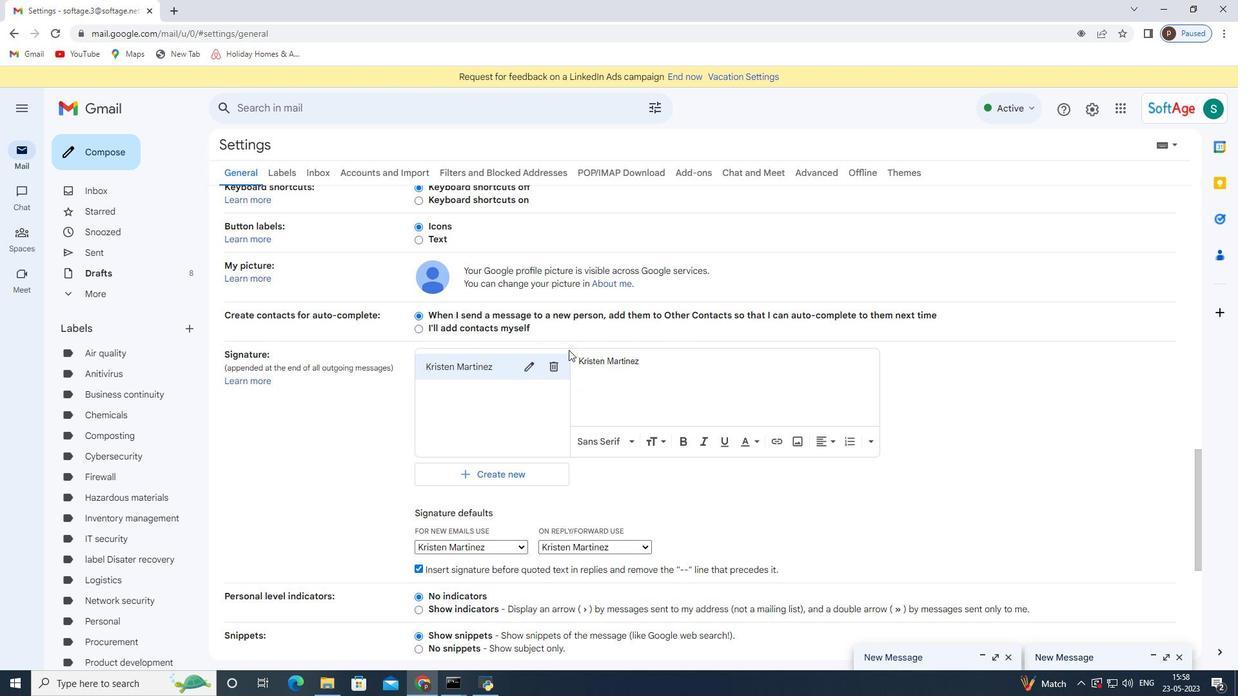 
Action: Mouse pressed left at (551, 372)
Screenshot: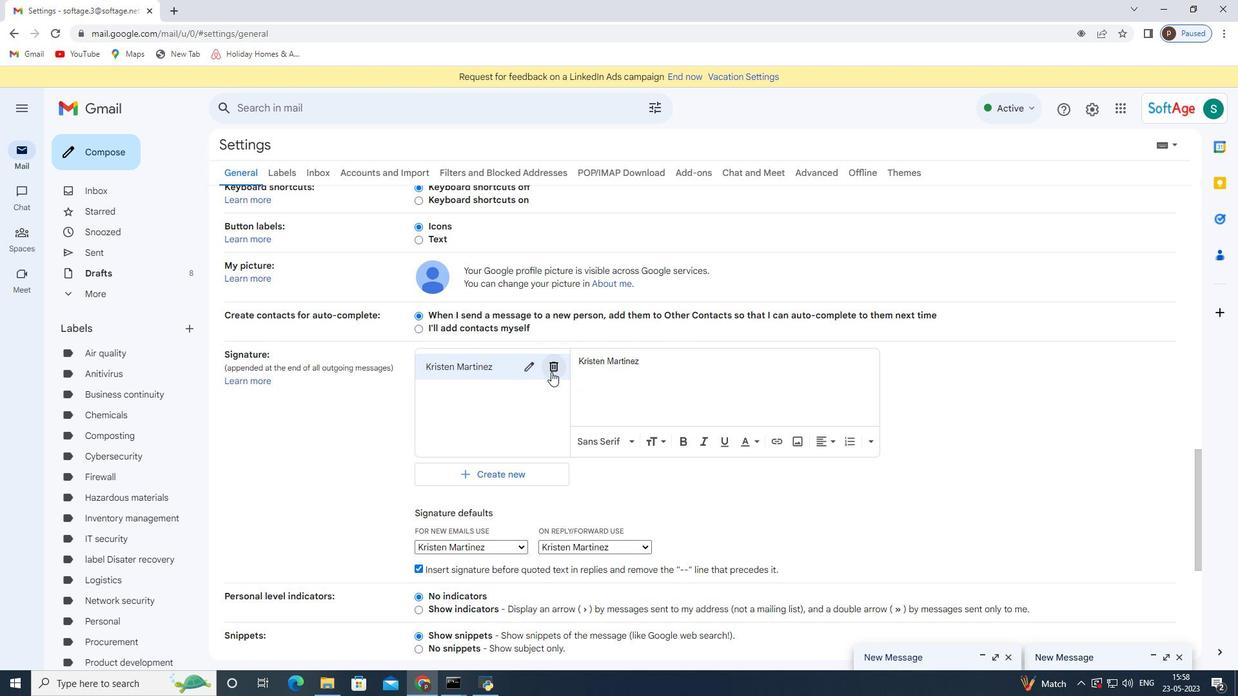 
Action: Mouse moved to (753, 389)
Screenshot: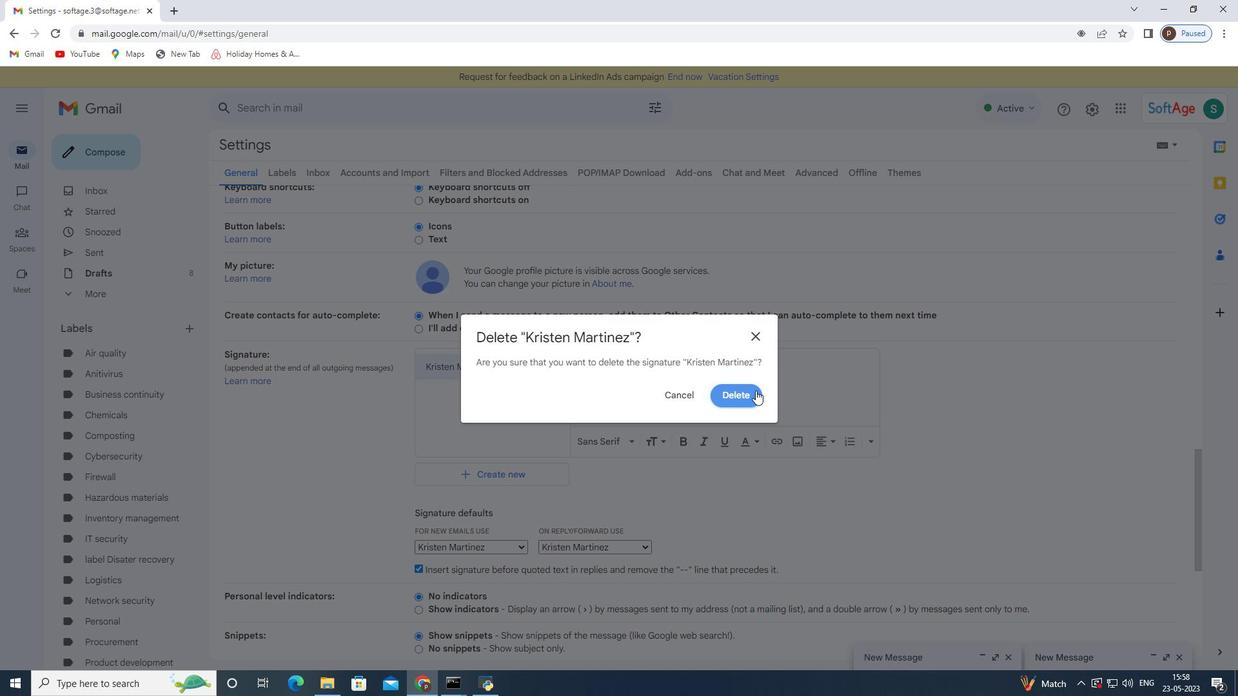 
Action: Mouse pressed left at (753, 389)
Screenshot: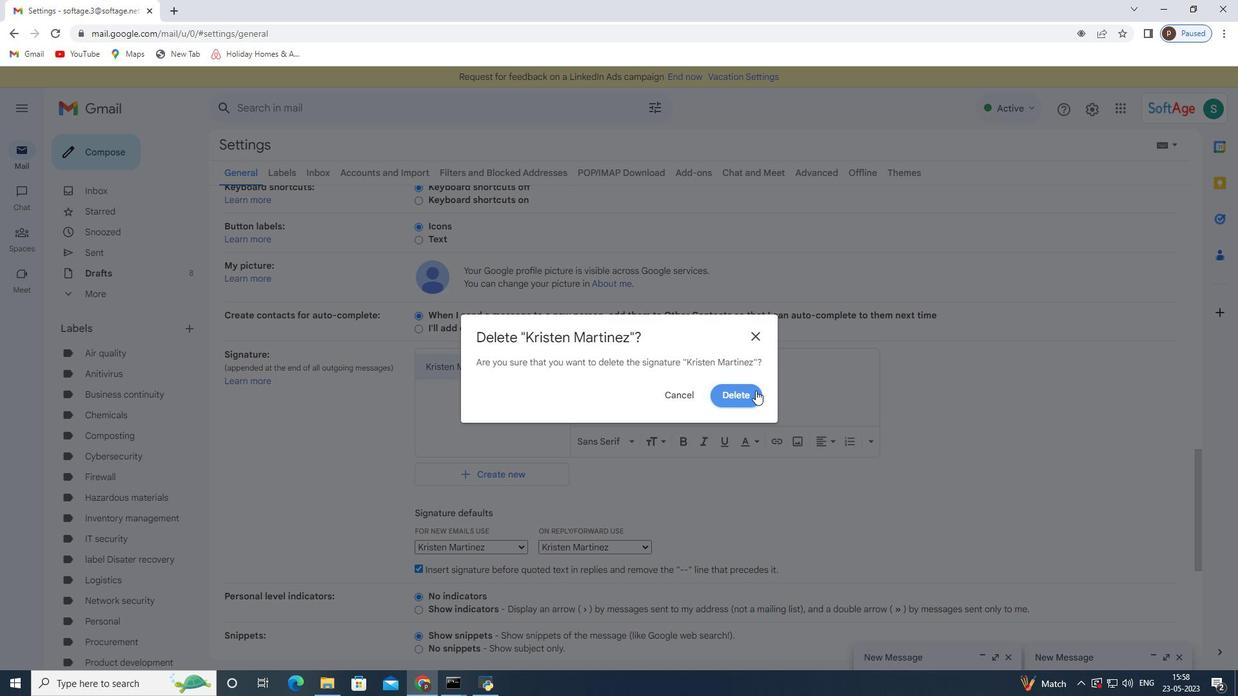 
Action: Mouse moved to (484, 383)
Screenshot: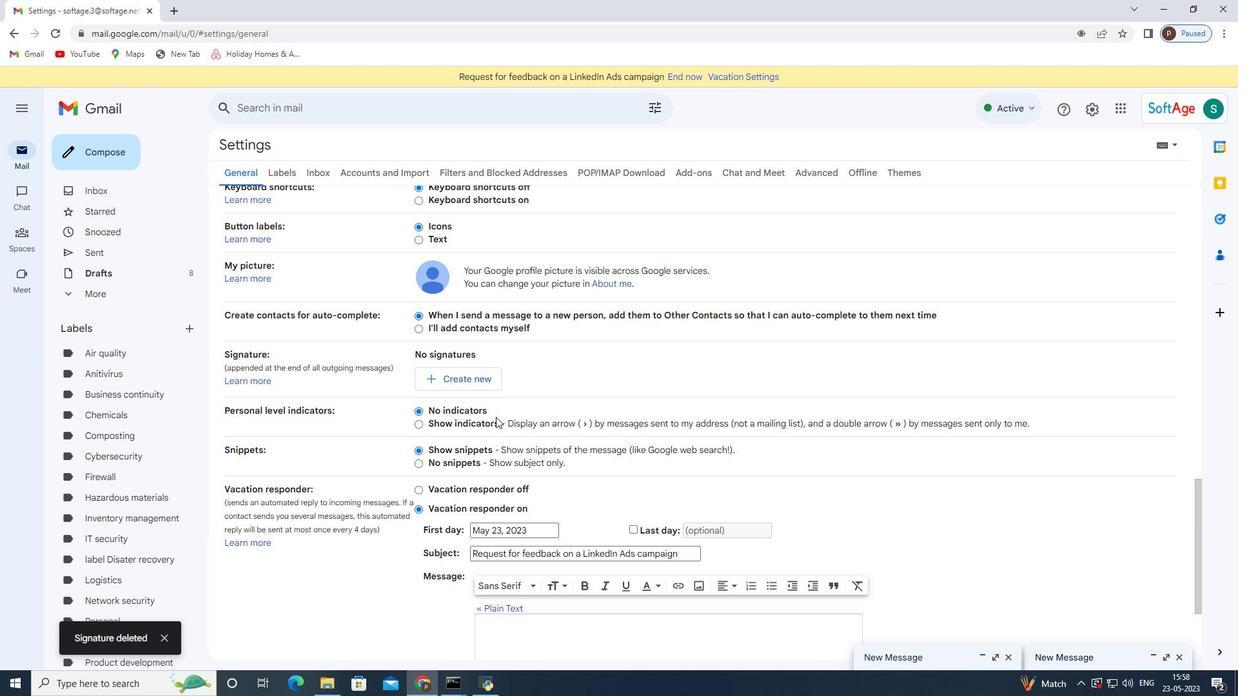 
Action: Mouse pressed left at (484, 383)
Screenshot: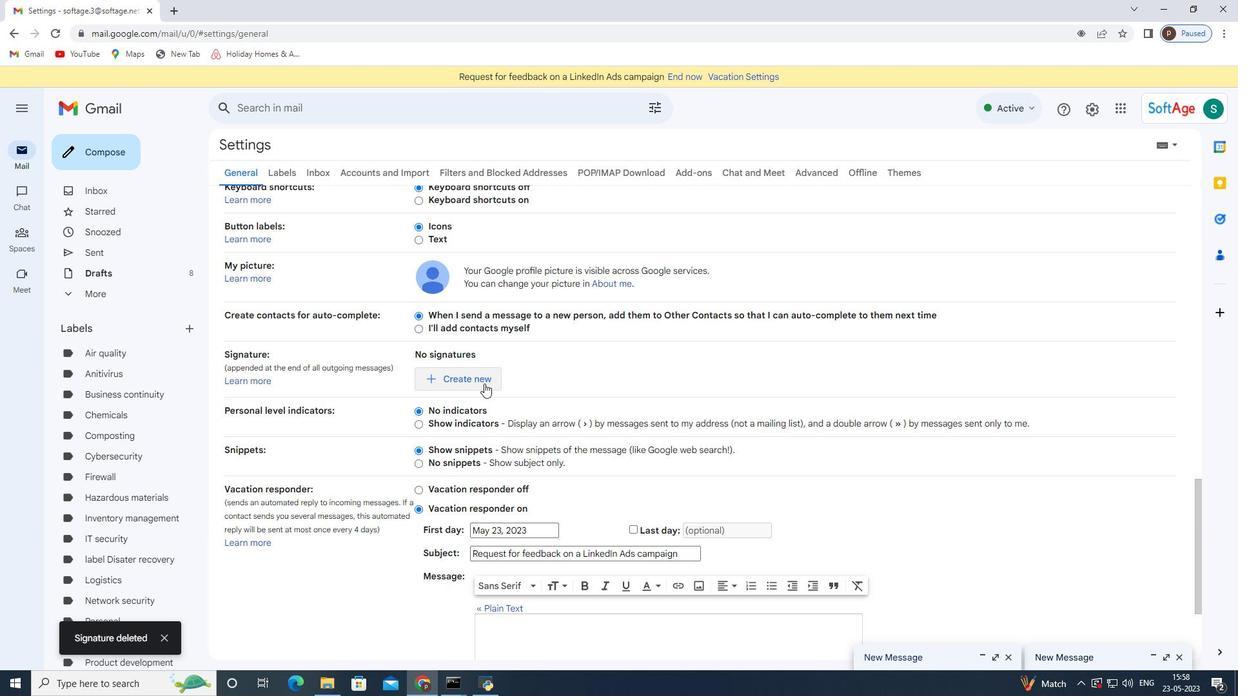 
Action: Mouse moved to (499, 358)
Screenshot: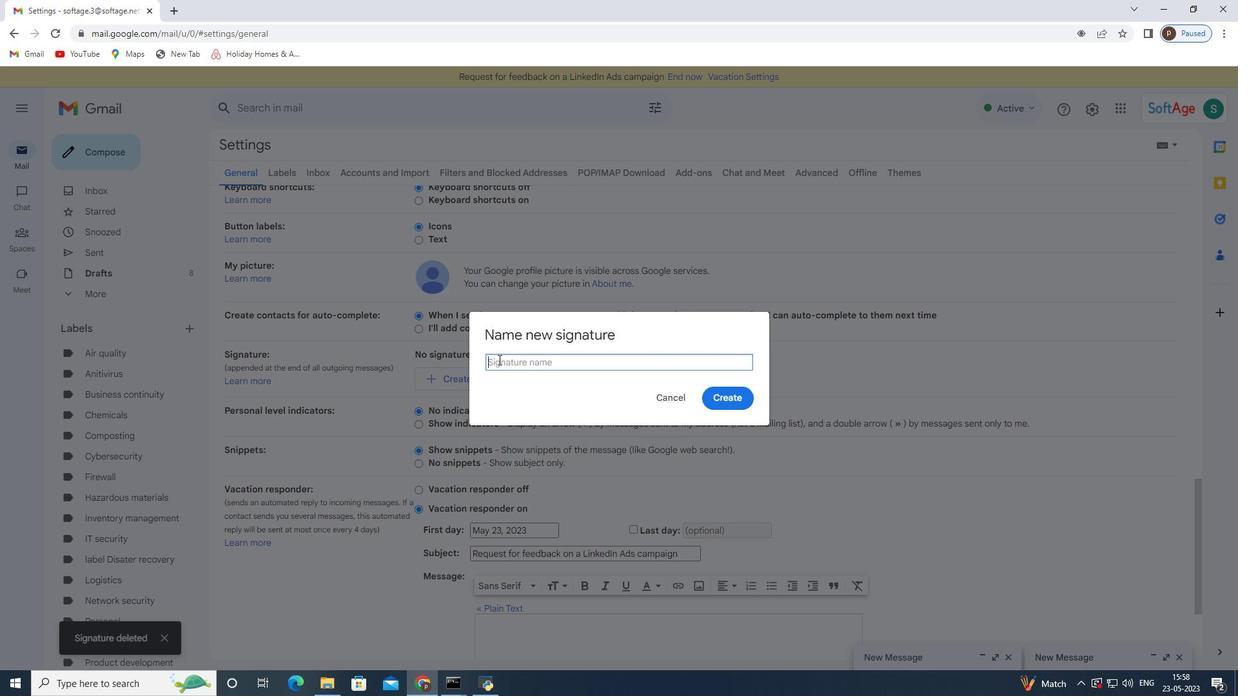 
Action: Mouse pressed left at (499, 358)
Screenshot: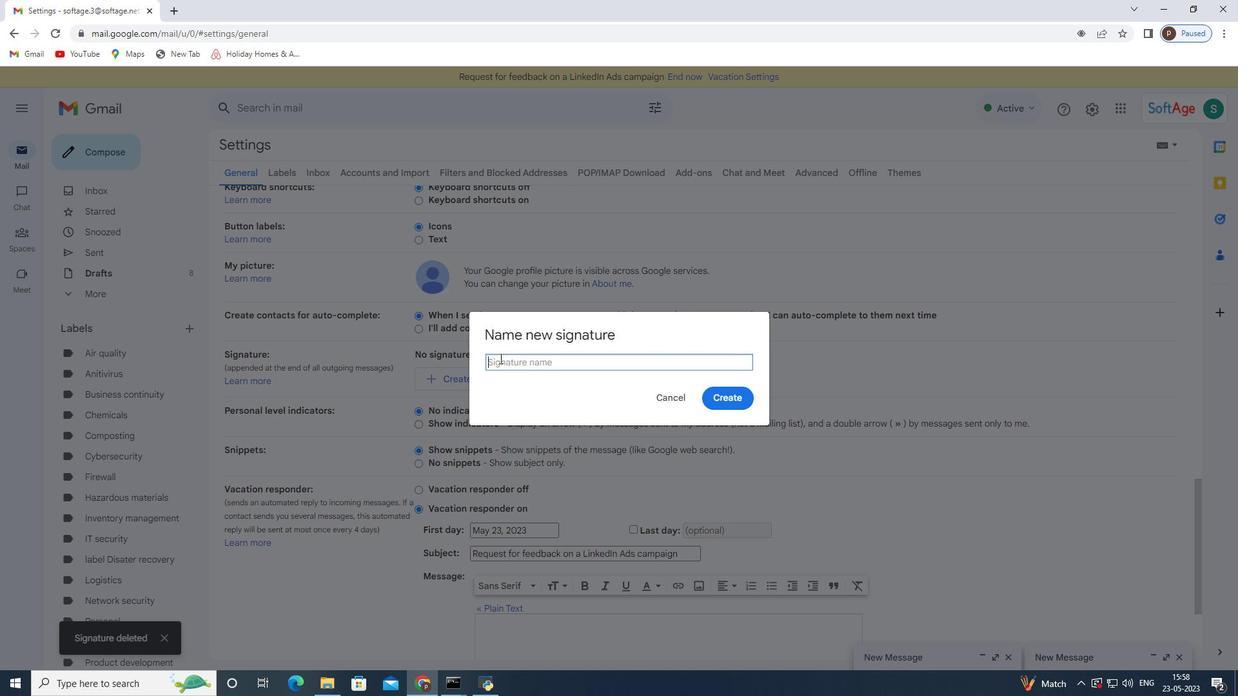 
Action: Key pressed <Key.shift>Krystal<Key.space><Key.shift><Key.shift><Key.shift><Key.shift><Key.shift>Hall
Screenshot: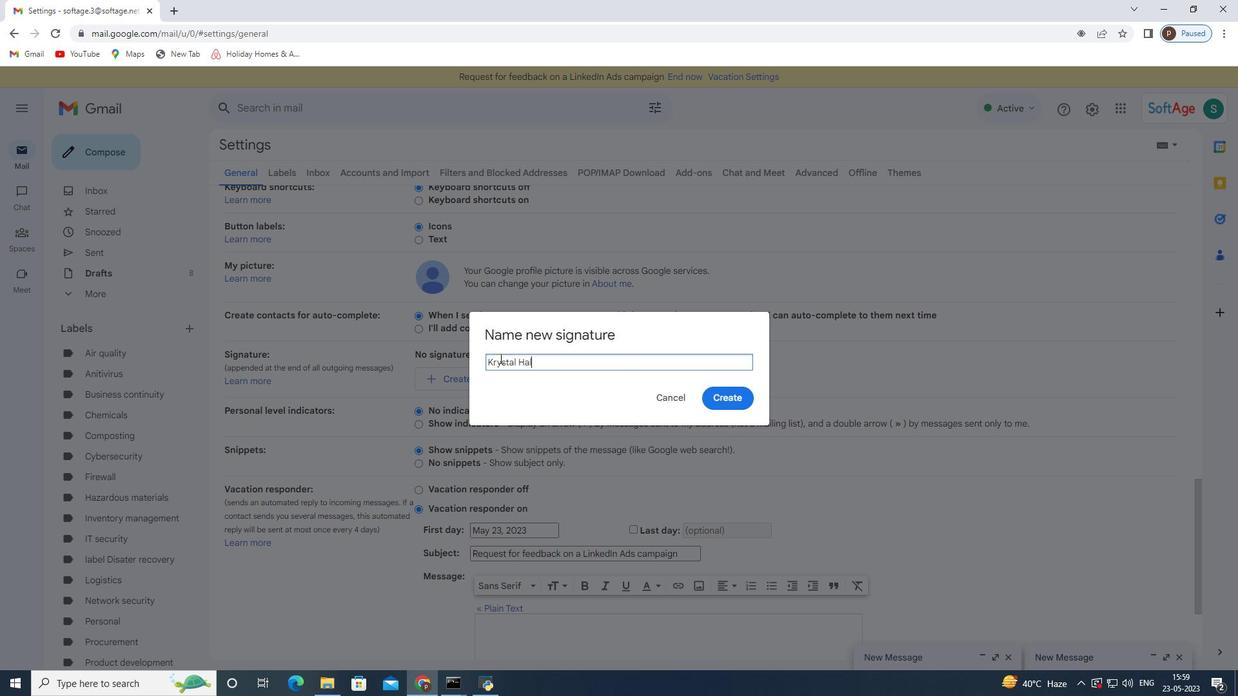 
Action: Mouse moved to (714, 396)
Screenshot: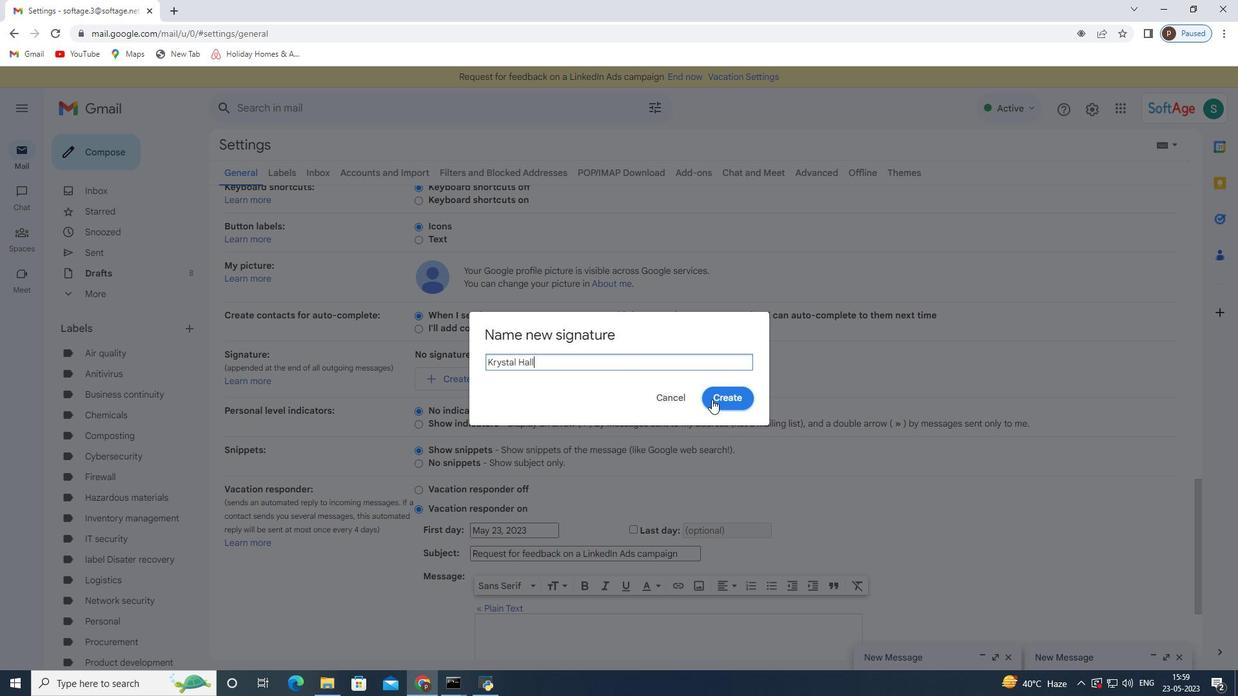 
Action: Mouse pressed left at (714, 396)
Screenshot: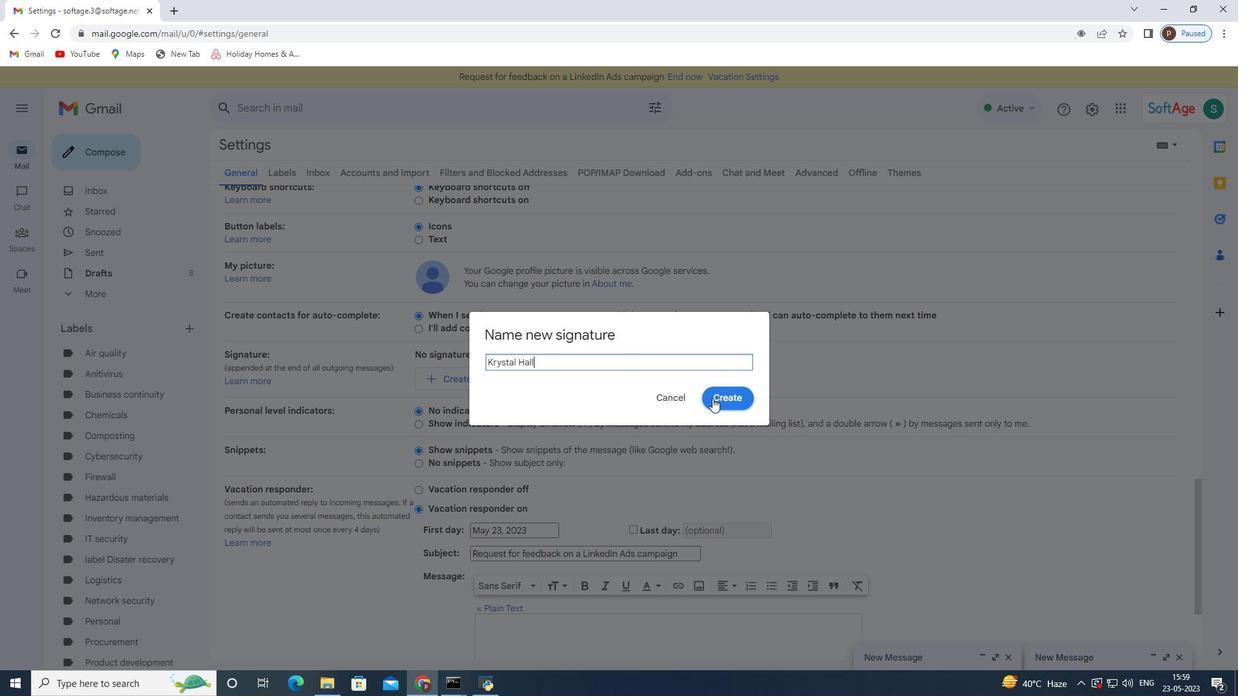 
Action: Mouse moved to (606, 369)
Screenshot: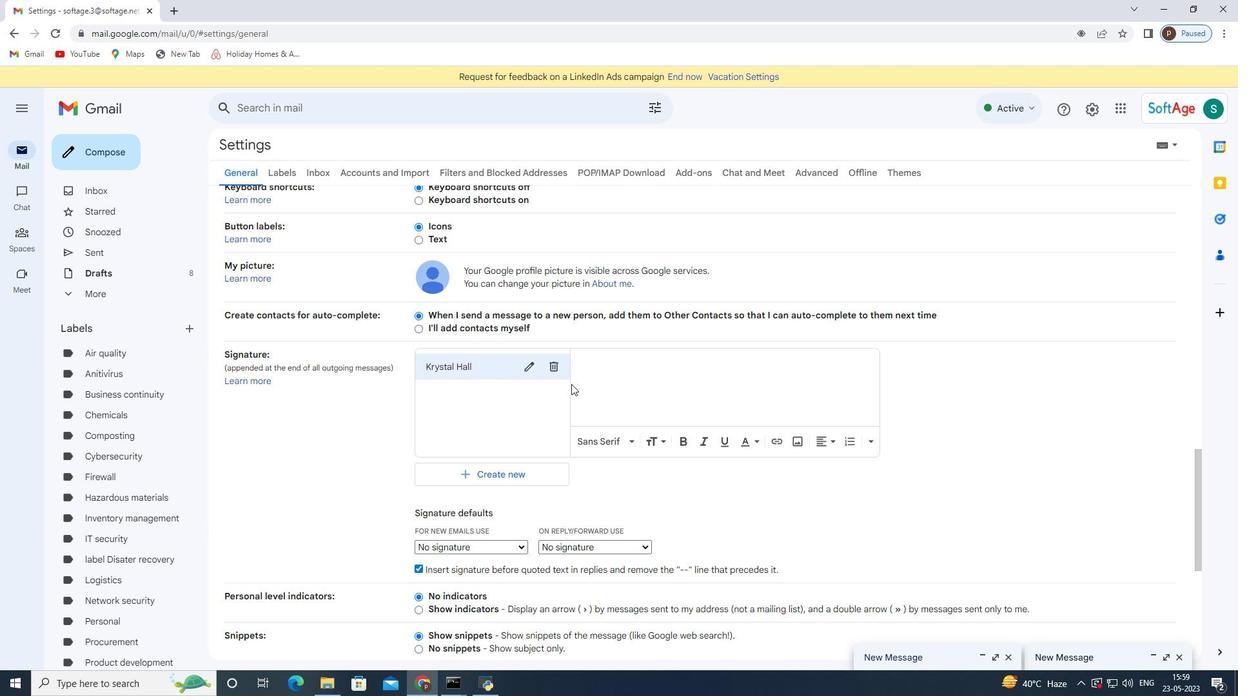 
Action: Mouse pressed left at (606, 369)
Screenshot: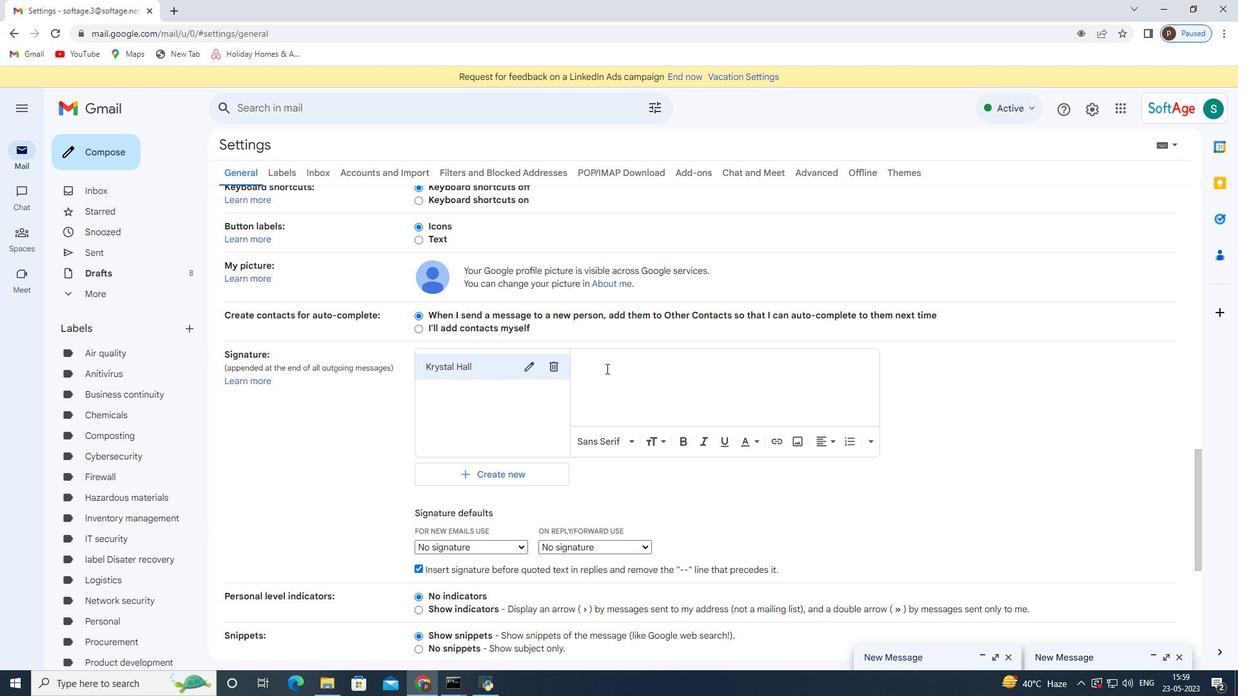
Action: Key pressed <Key.shift>Krystal<Key.space><Key.shift>Hall
Screenshot: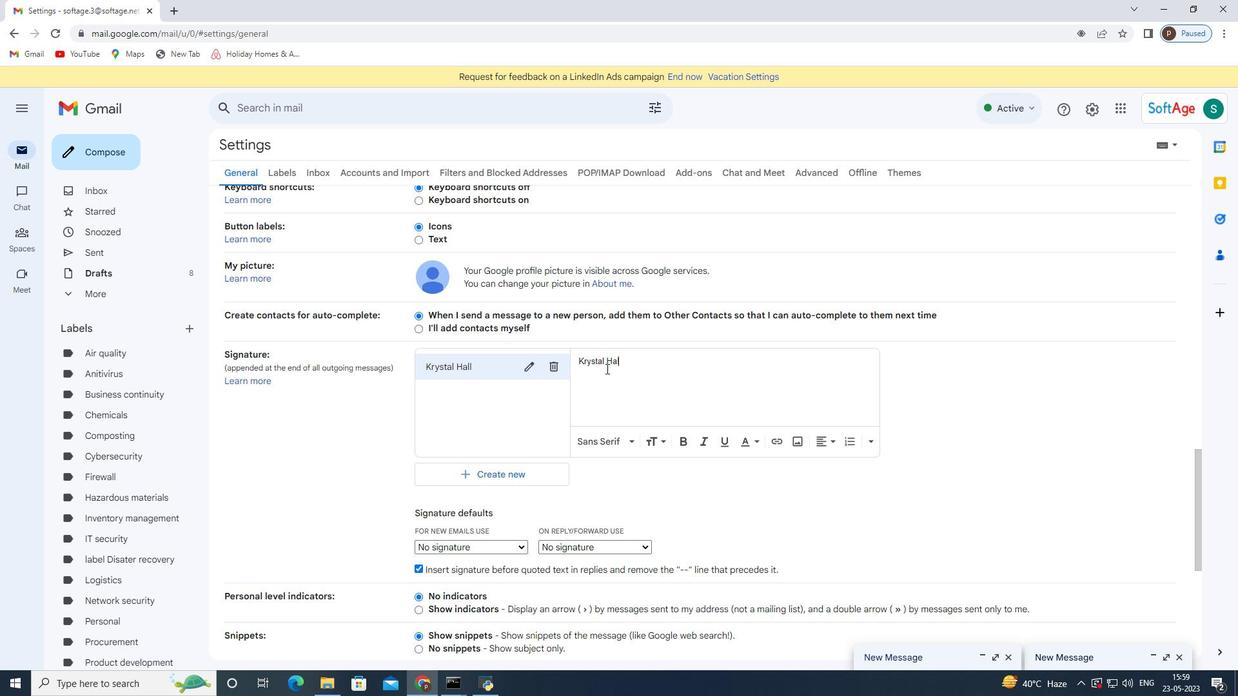 
Action: Mouse moved to (526, 449)
Screenshot: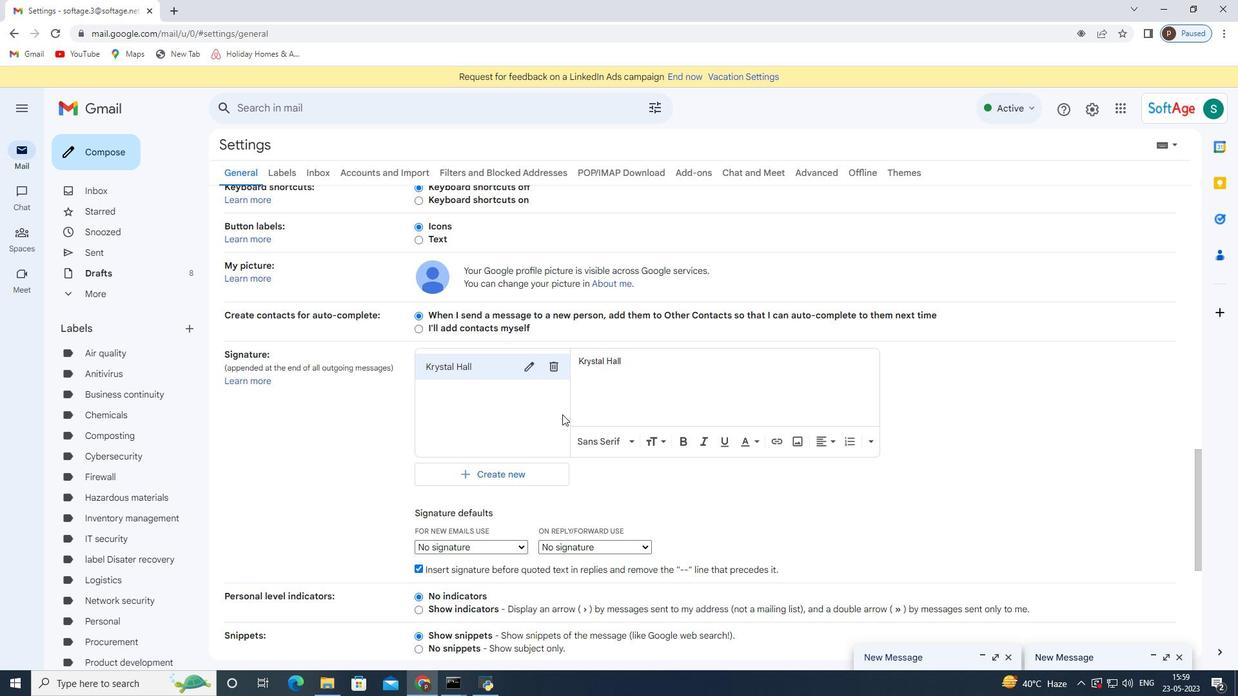 
Action: Mouse scrolled (526, 449) with delta (0, 0)
Screenshot: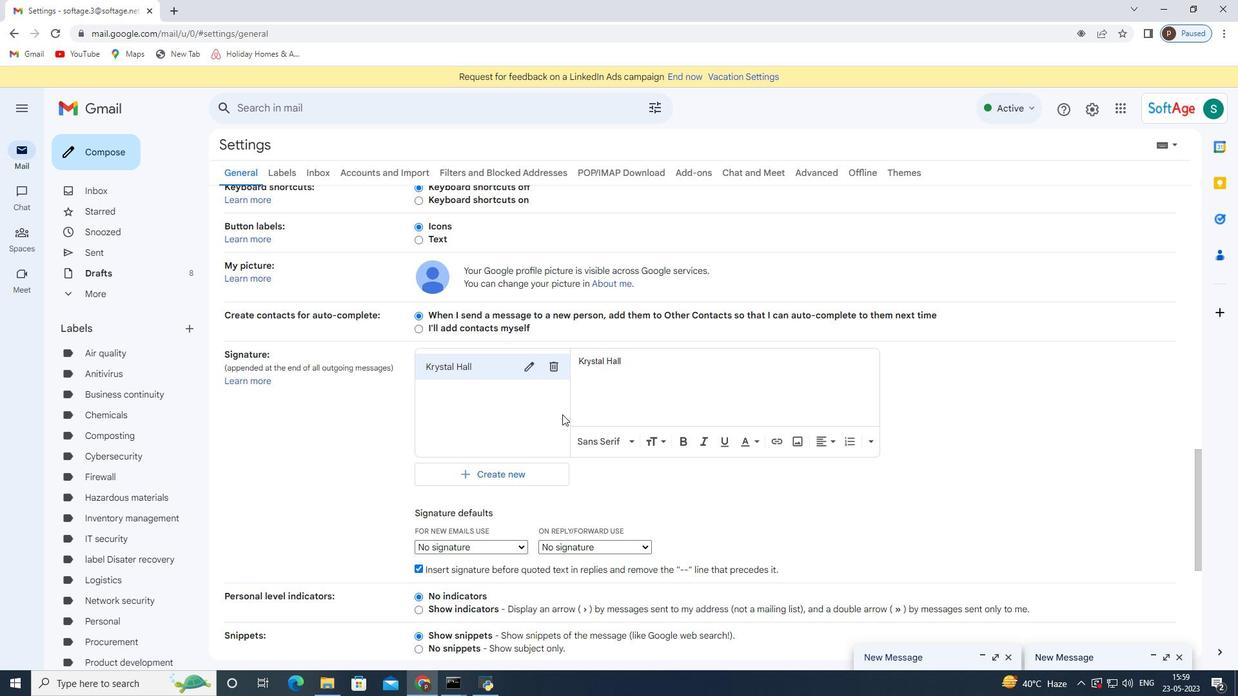
Action: Mouse moved to (518, 452)
Screenshot: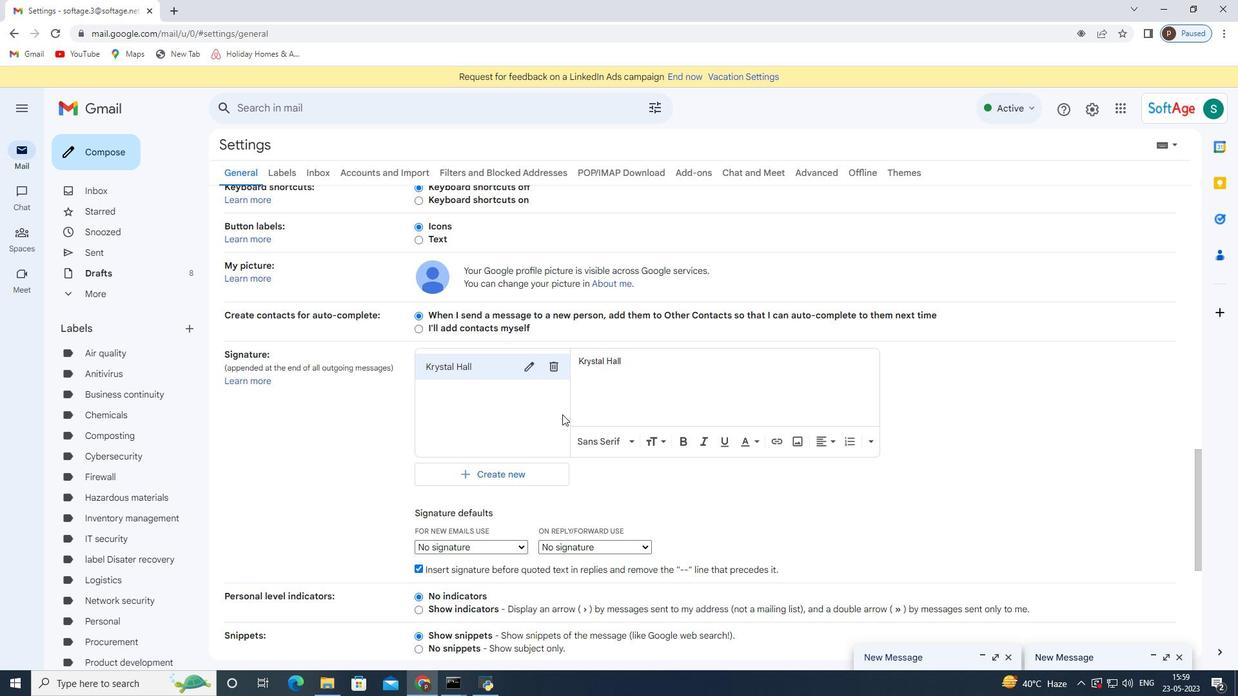 
Action: Mouse scrolled (518, 451) with delta (0, 0)
Screenshot: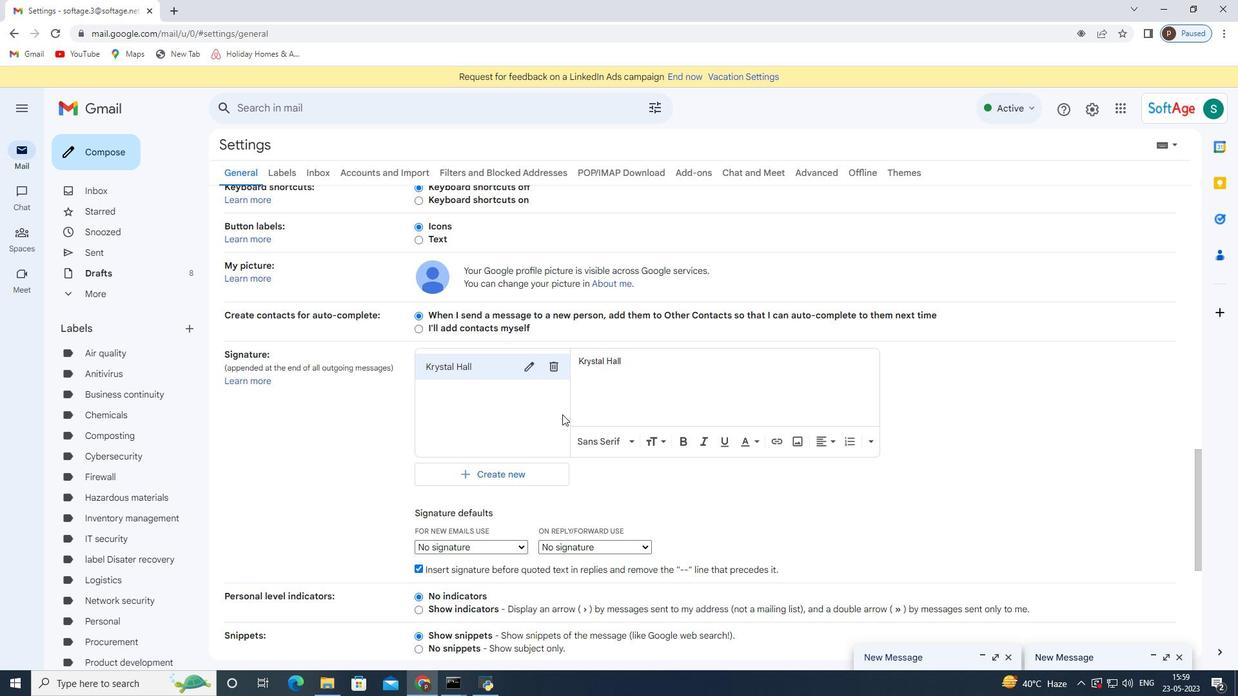 
Action: Mouse moved to (484, 421)
Screenshot: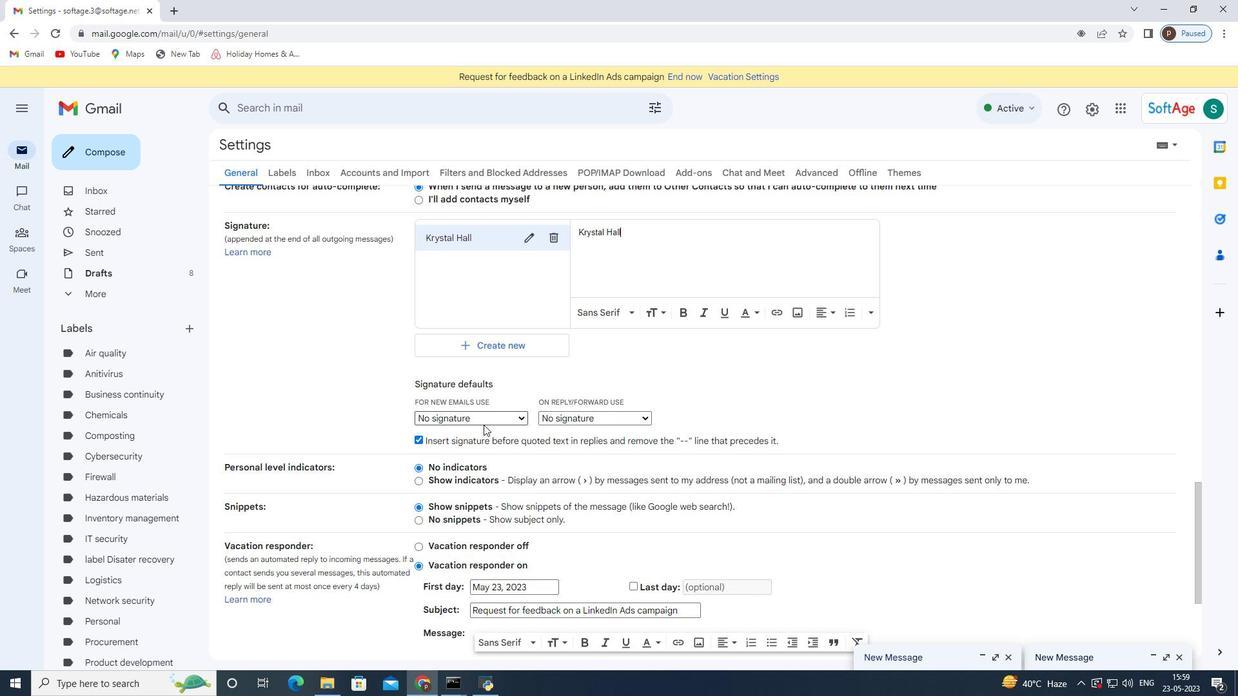 
Action: Mouse pressed left at (484, 421)
Screenshot: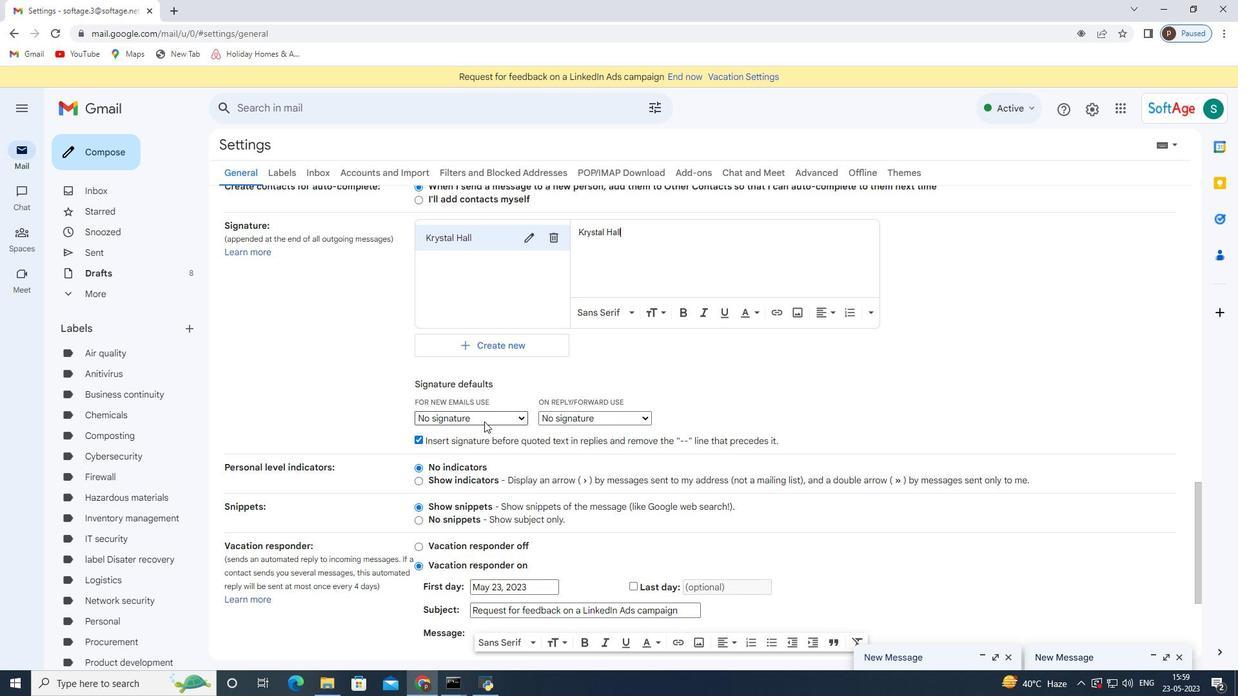 
Action: Mouse moved to (494, 438)
Screenshot: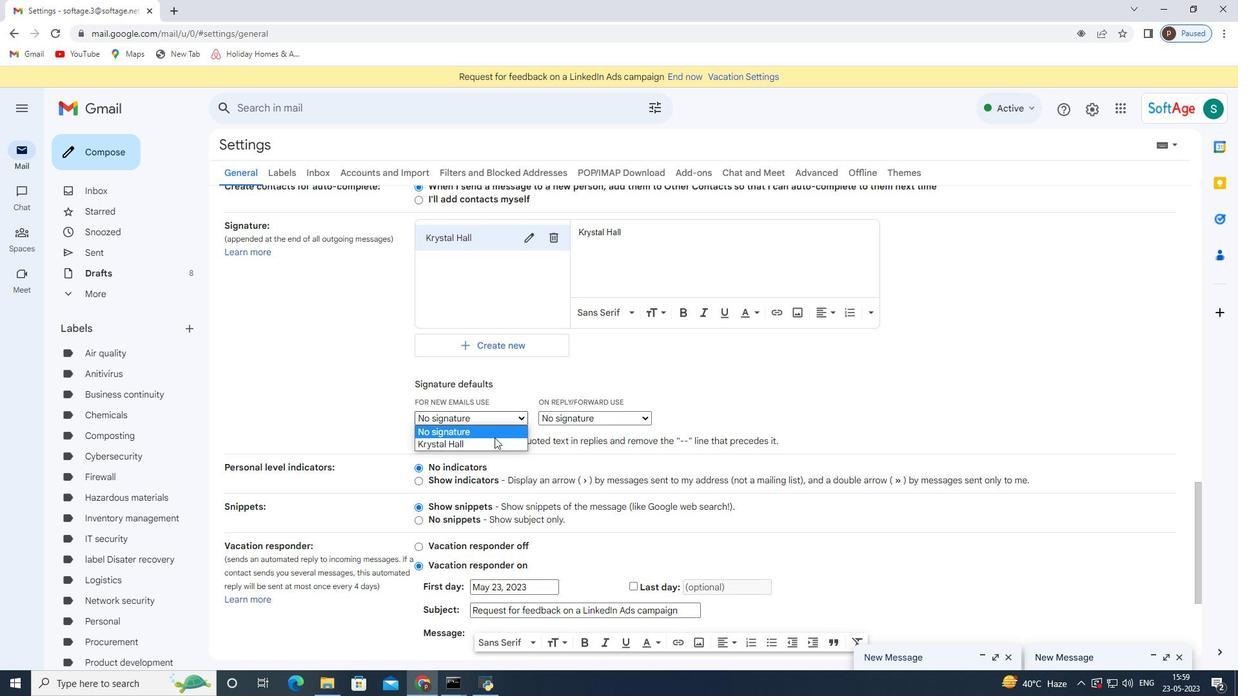 
Action: Mouse pressed left at (494, 438)
Screenshot: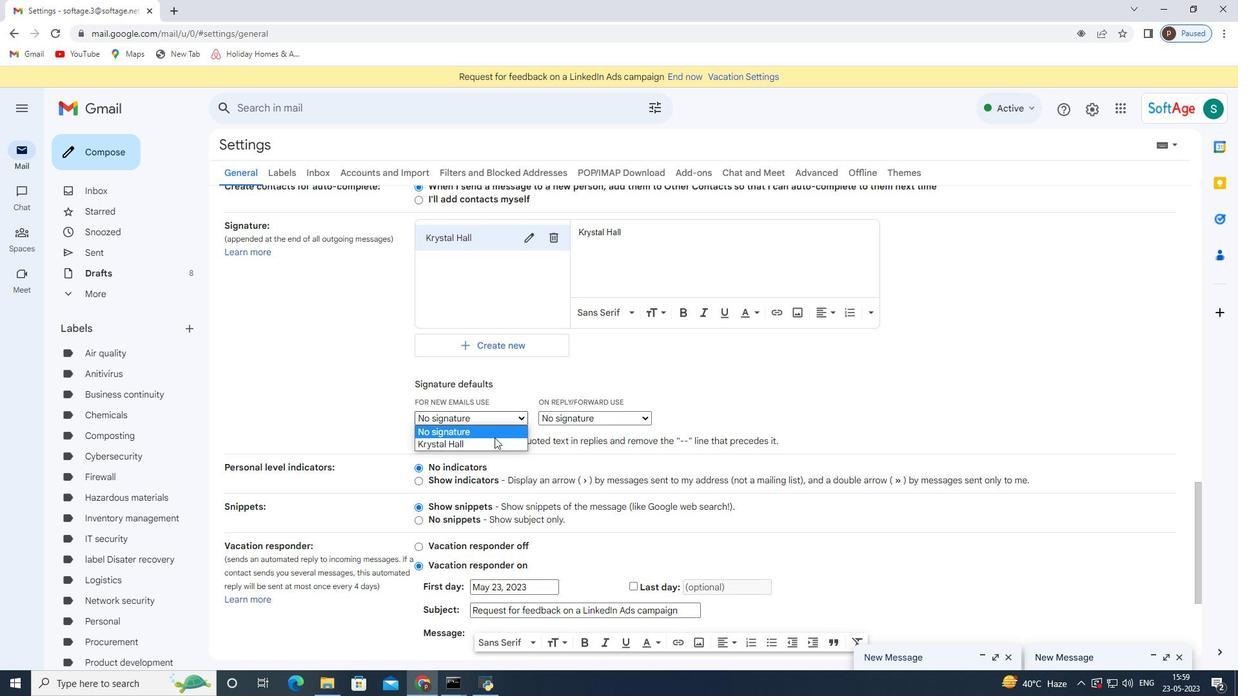 
Action: Mouse moved to (505, 416)
Screenshot: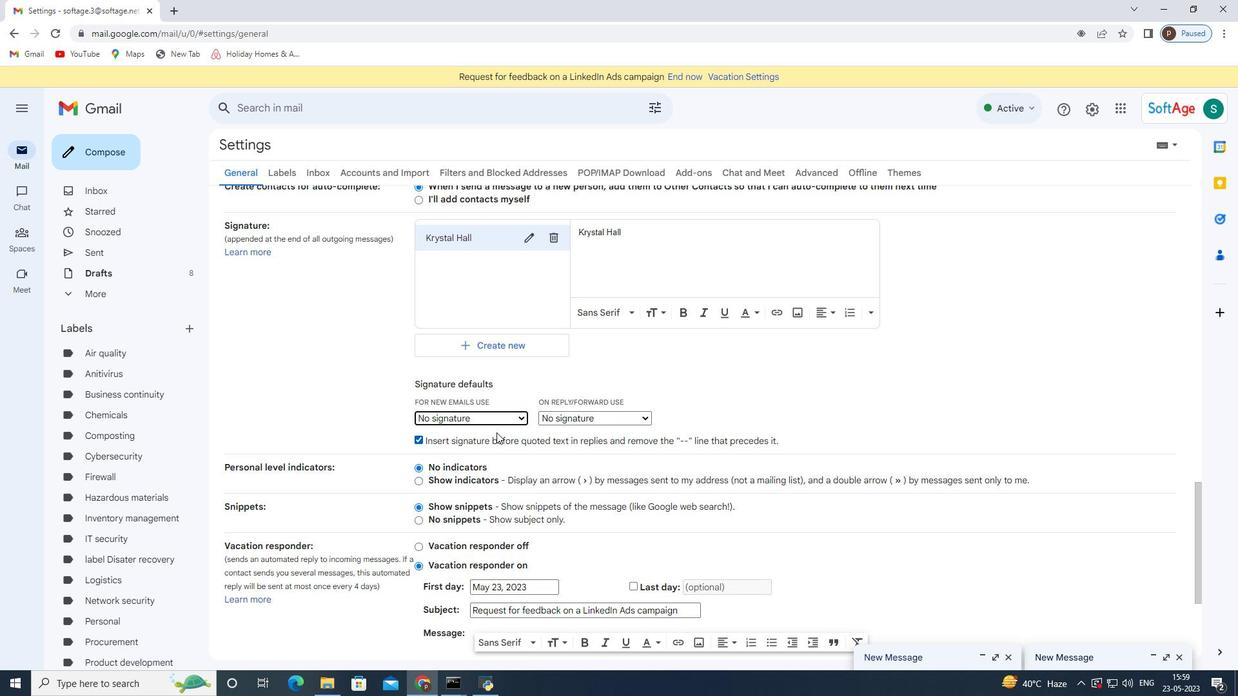 
Action: Mouse pressed left at (505, 416)
Screenshot: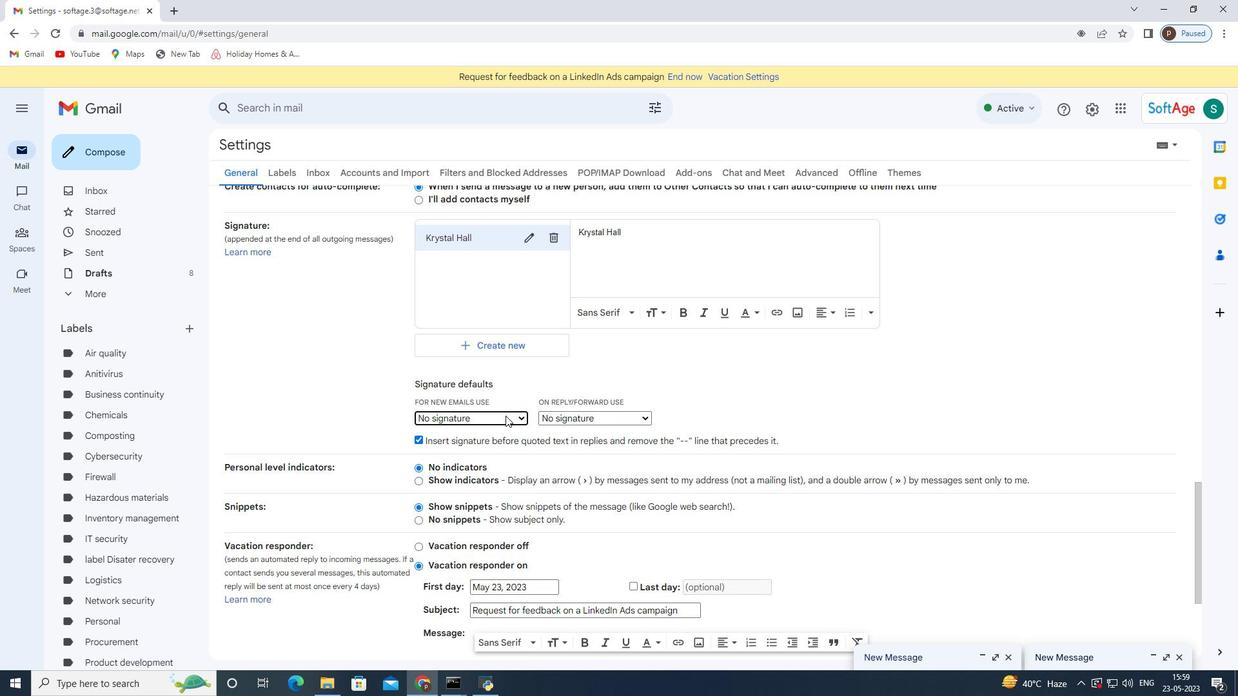 
Action: Mouse moved to (492, 444)
Screenshot: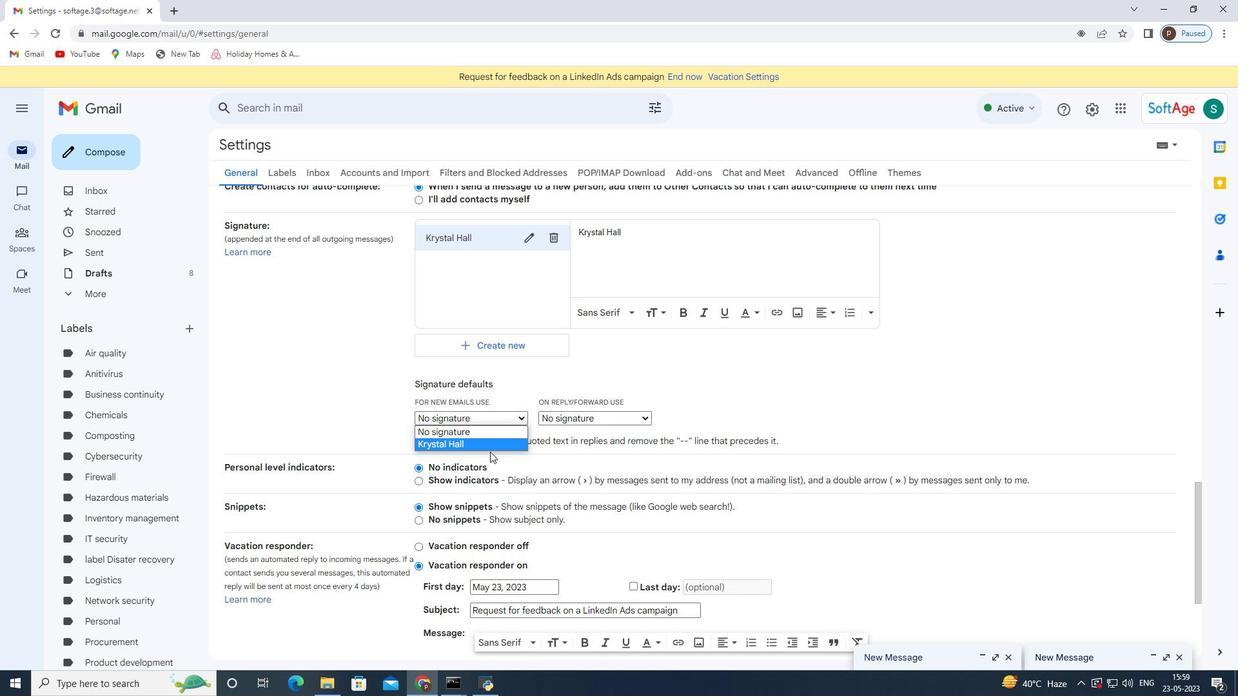 
Action: Mouse pressed left at (492, 444)
Screenshot: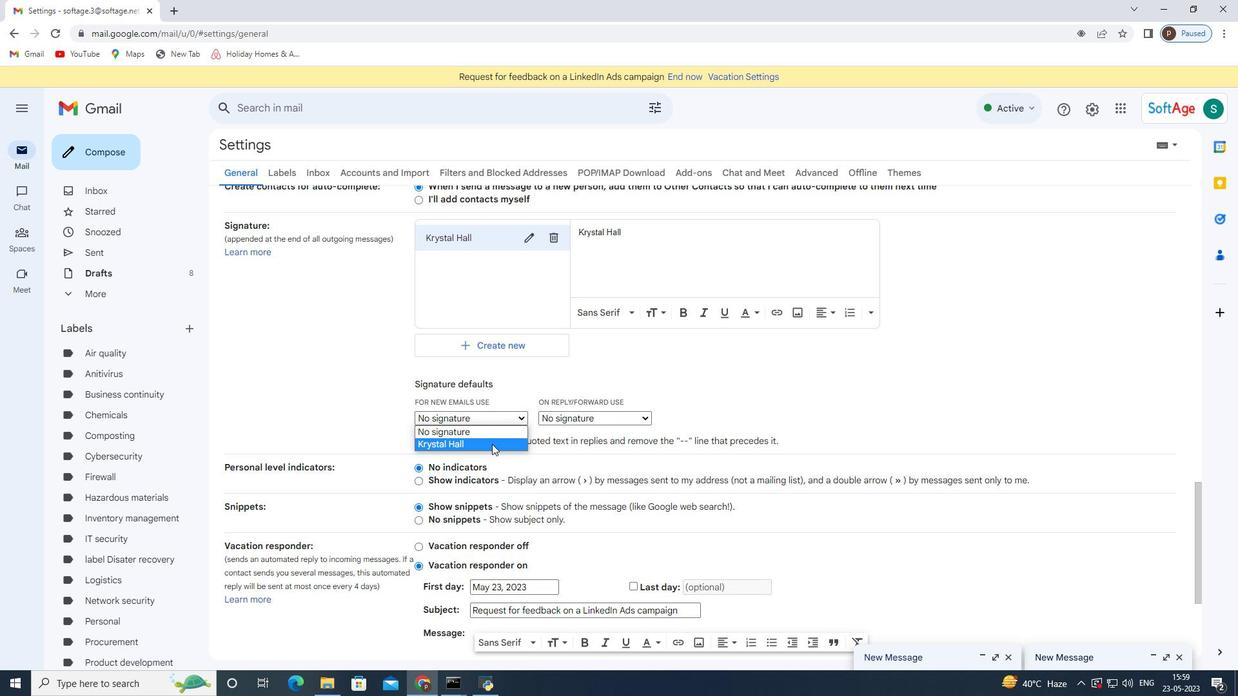 
Action: Mouse moved to (637, 471)
Screenshot: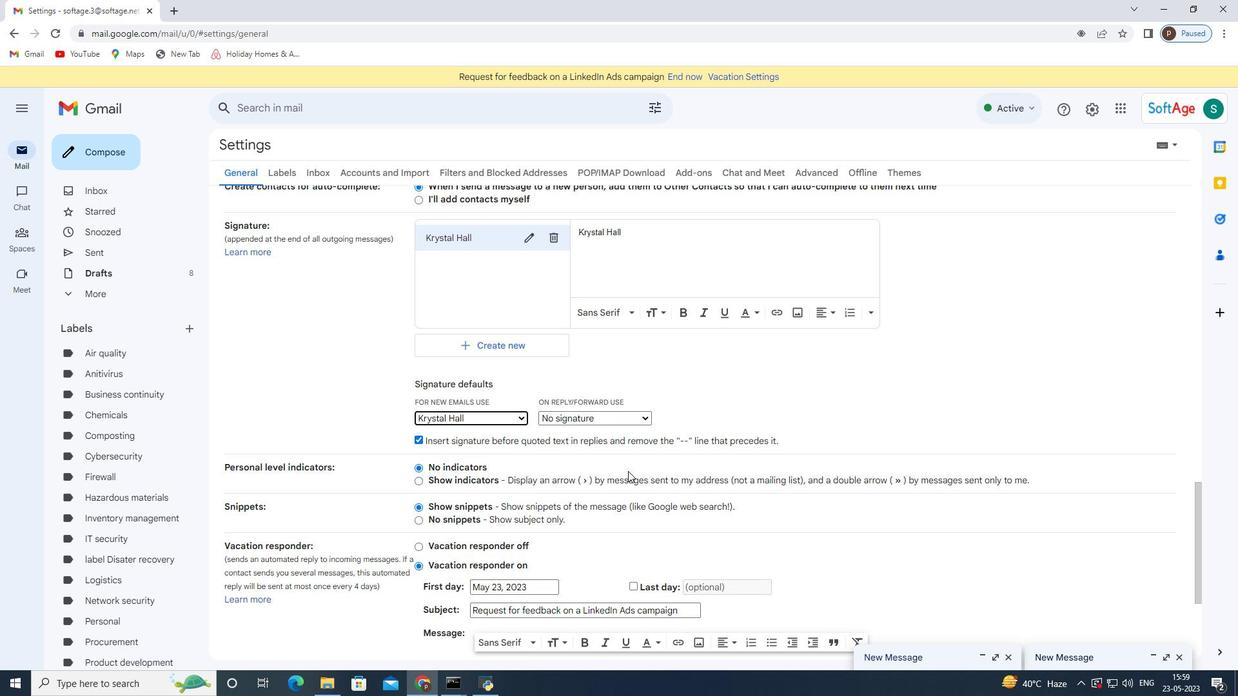
Action: Mouse scrolled (637, 470) with delta (0, 0)
Screenshot: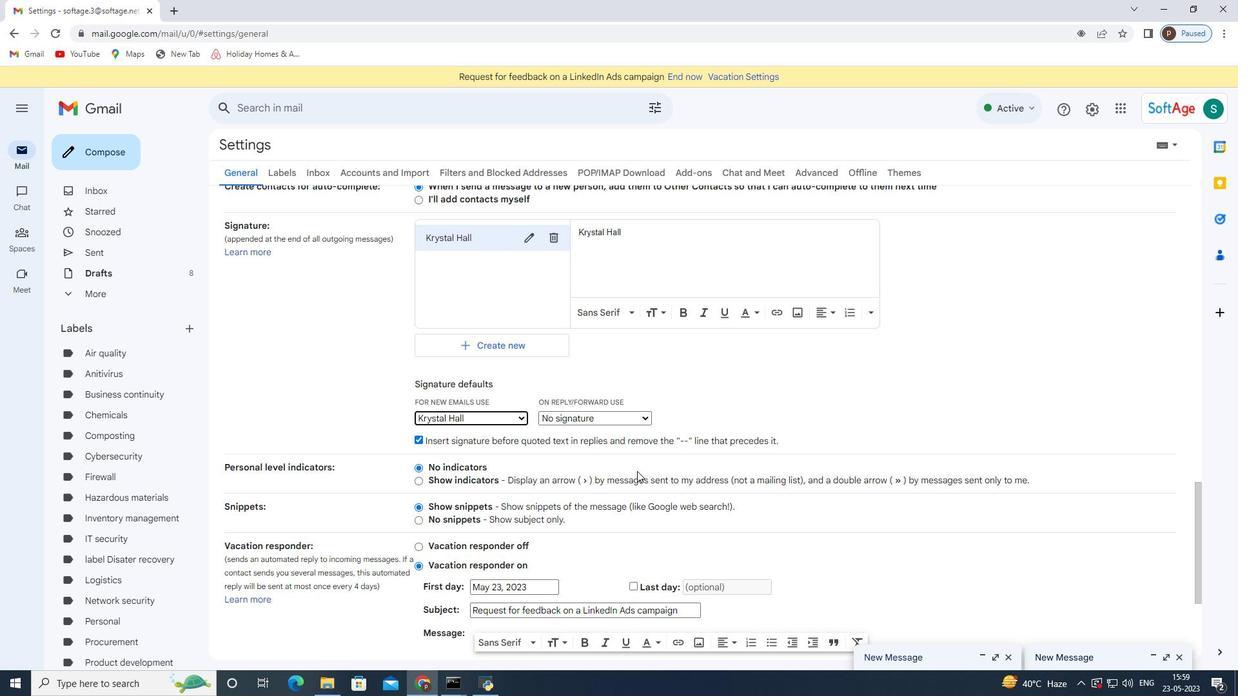 
Action: Mouse scrolled (637, 470) with delta (0, 0)
Screenshot: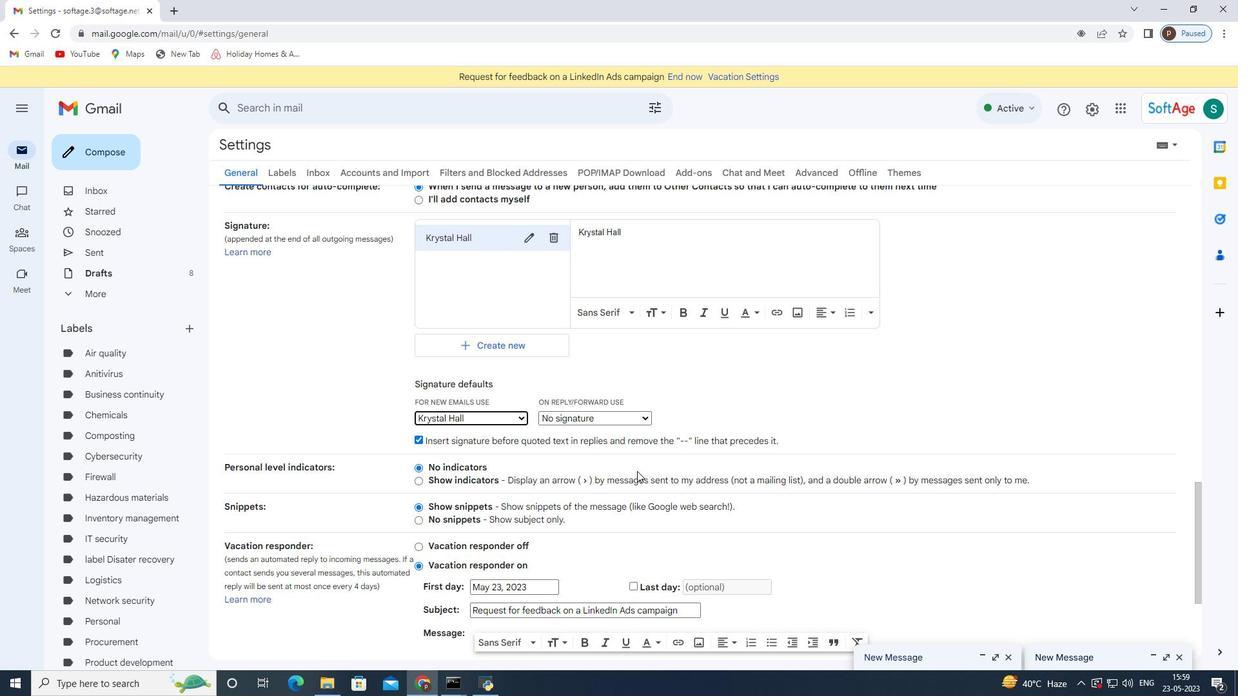 
Action: Mouse scrolled (637, 470) with delta (0, 0)
Screenshot: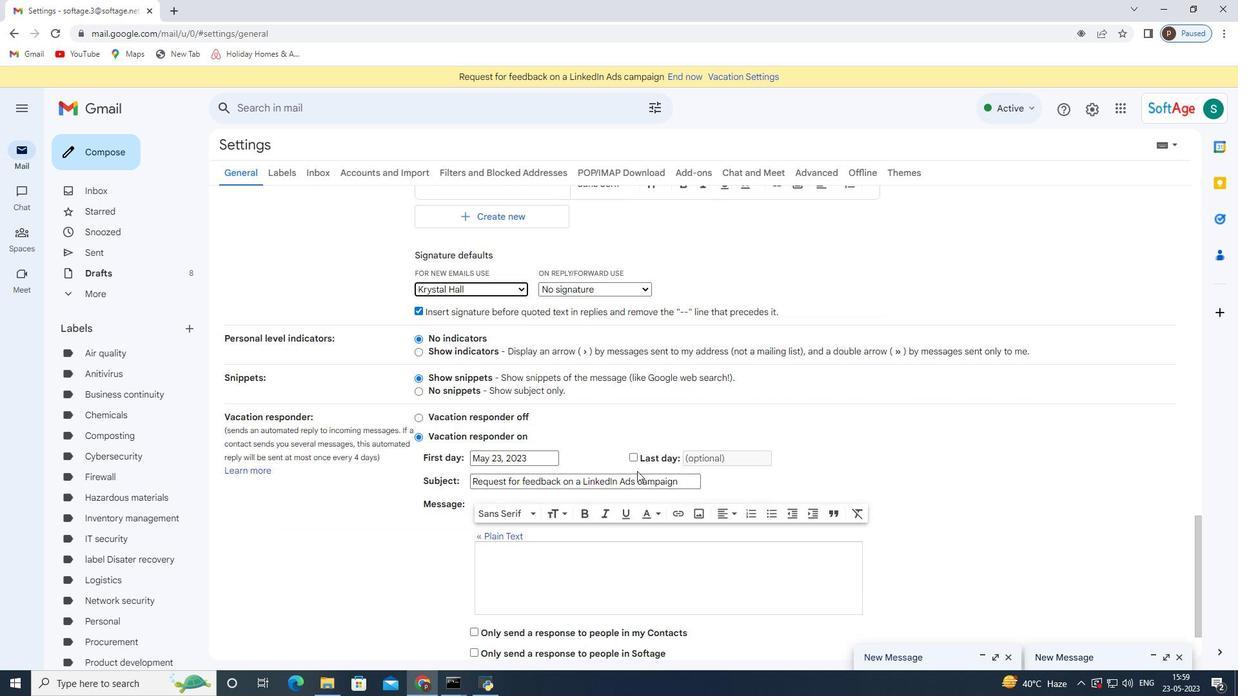 
Action: Mouse scrolled (637, 470) with delta (0, 0)
Screenshot: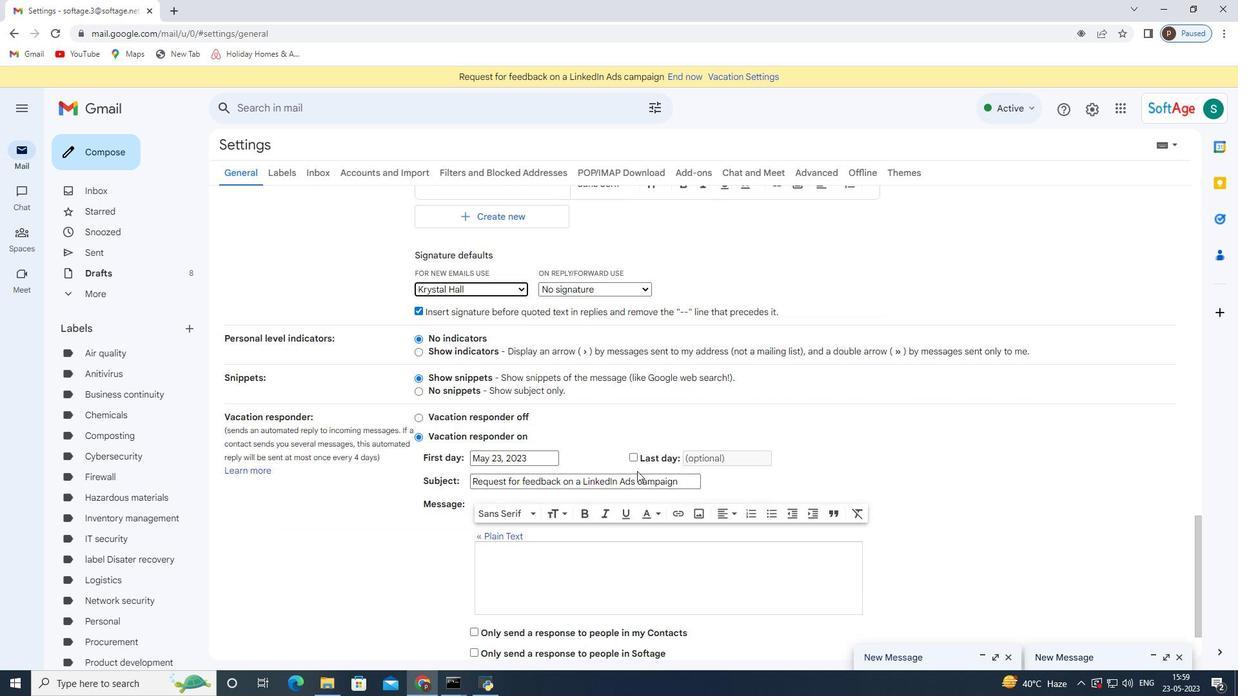 
Action: Mouse scrolled (637, 470) with delta (0, 0)
Screenshot: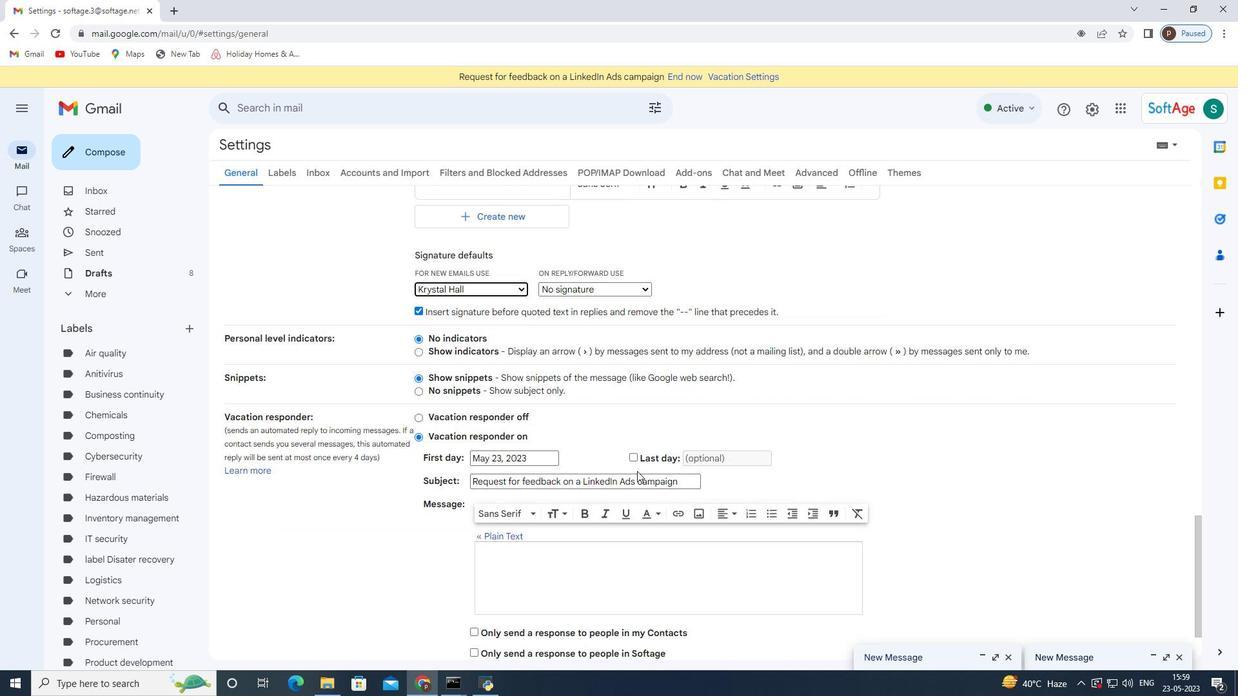 
Action: Mouse moved to (637, 474)
Screenshot: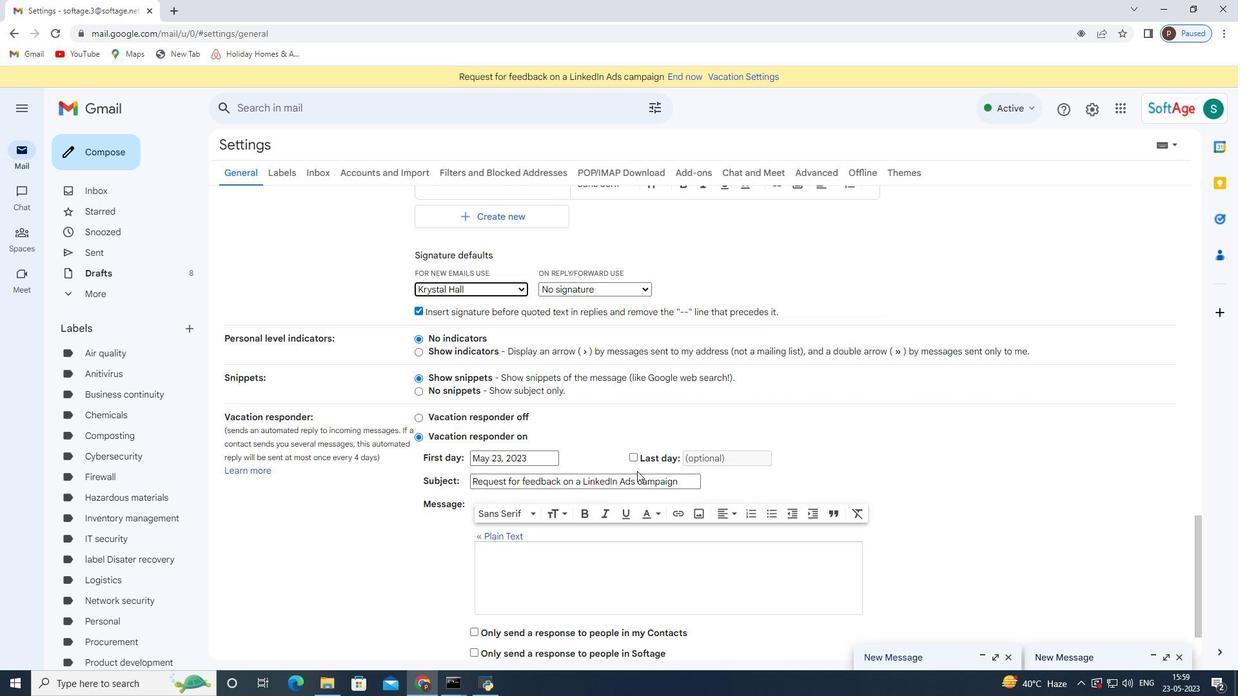 
Action: Mouse scrolled (637, 473) with delta (0, 0)
Screenshot: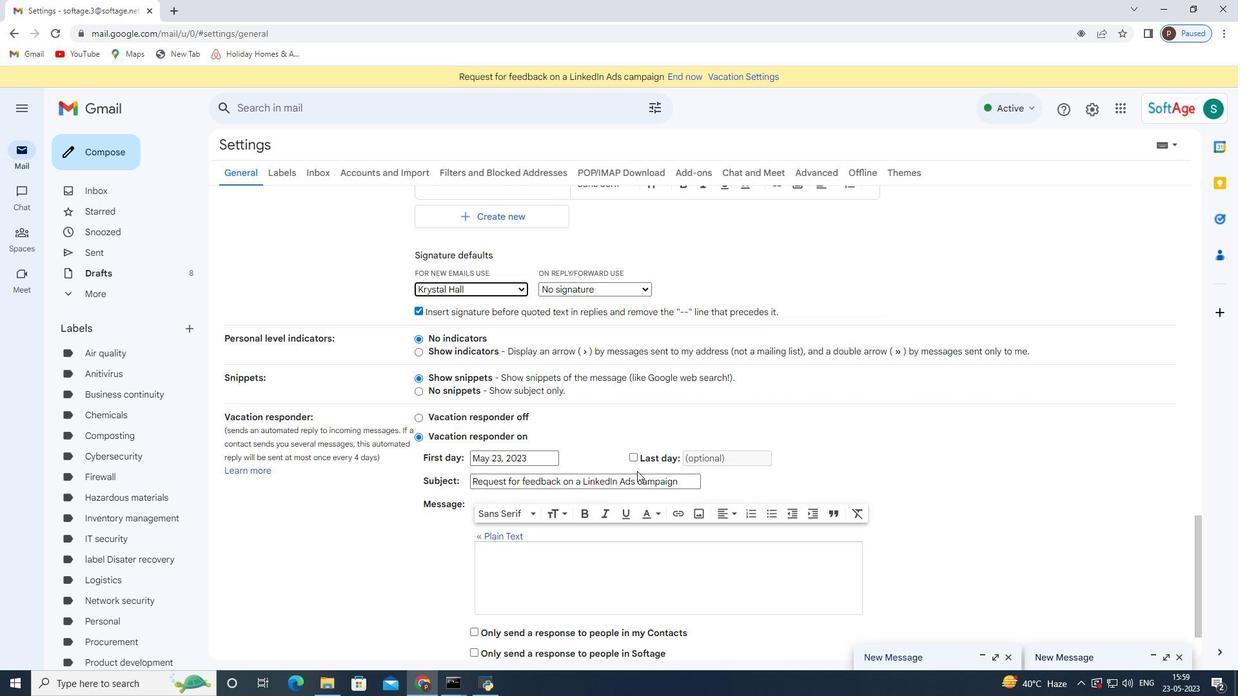 
Action: Mouse moved to (618, 516)
Screenshot: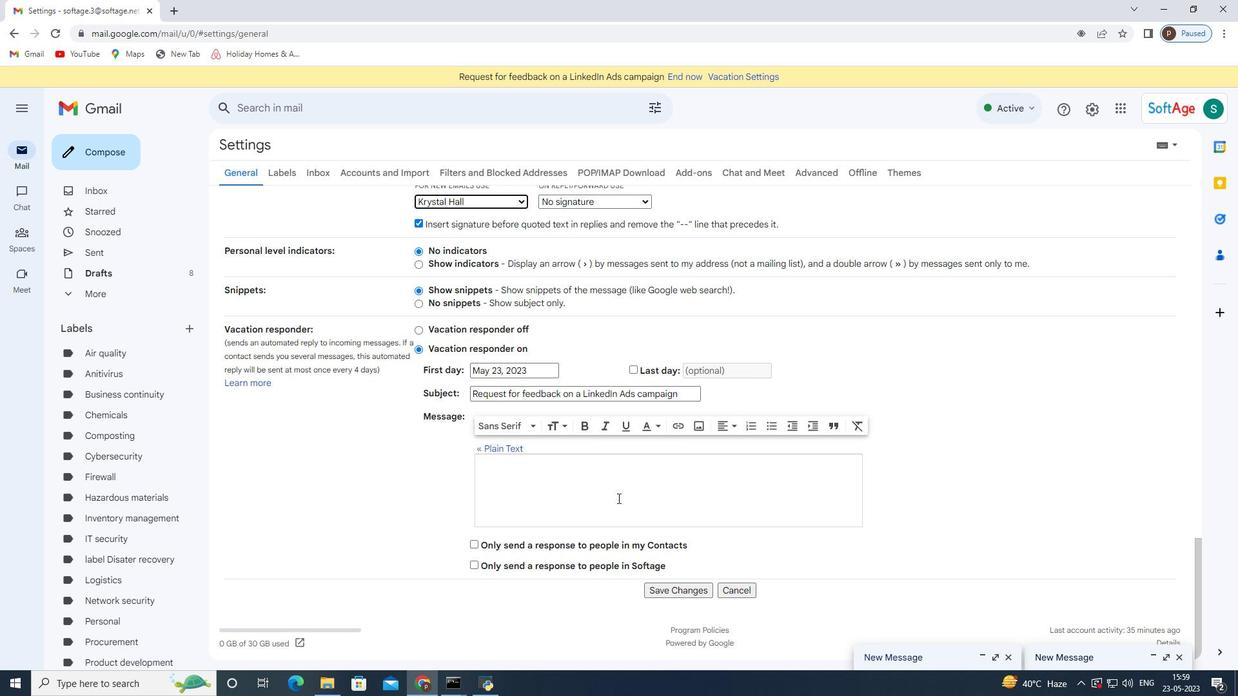 
Action: Mouse scrolled (618, 516) with delta (0, 0)
Screenshot: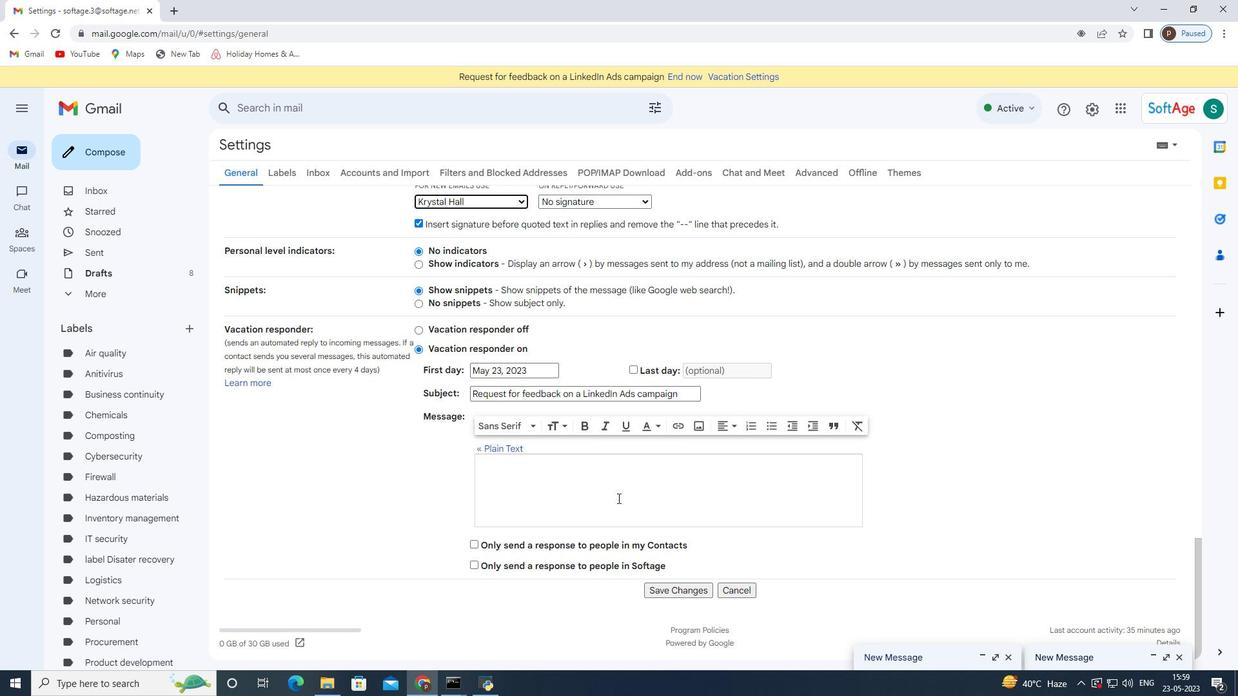 
Action: Mouse moved to (668, 597)
Screenshot: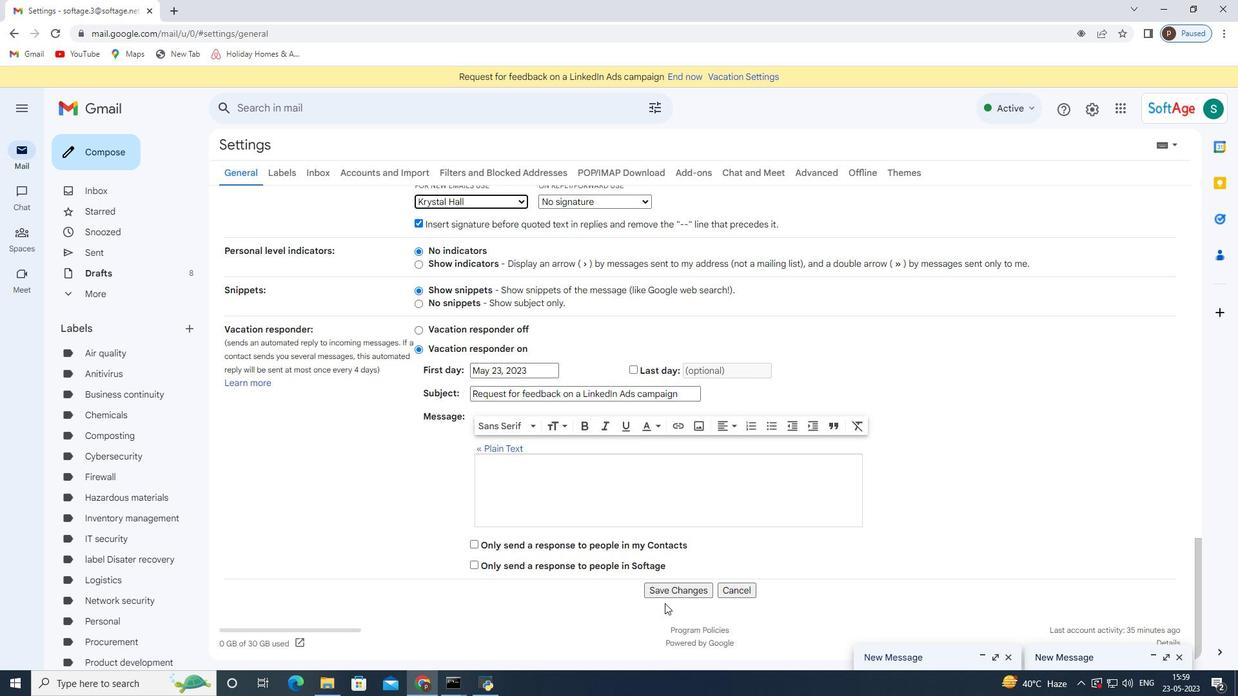 
Action: Mouse pressed left at (668, 597)
Screenshot: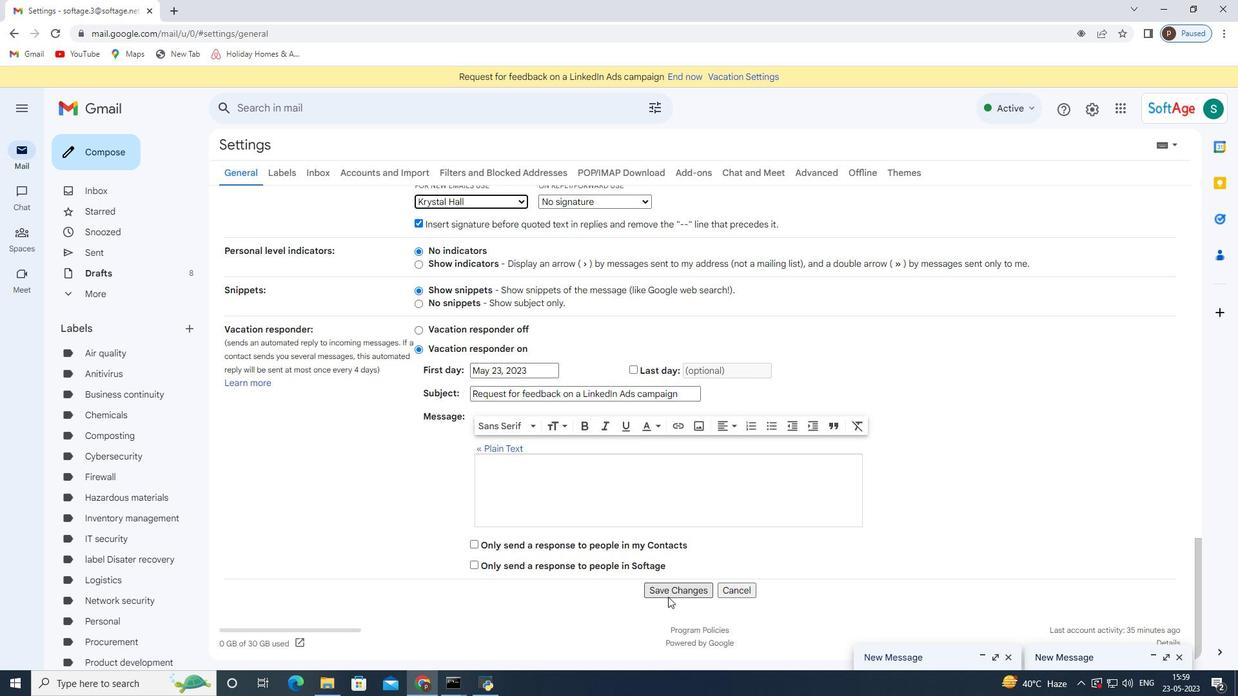 
Action: Mouse moved to (511, 431)
Screenshot: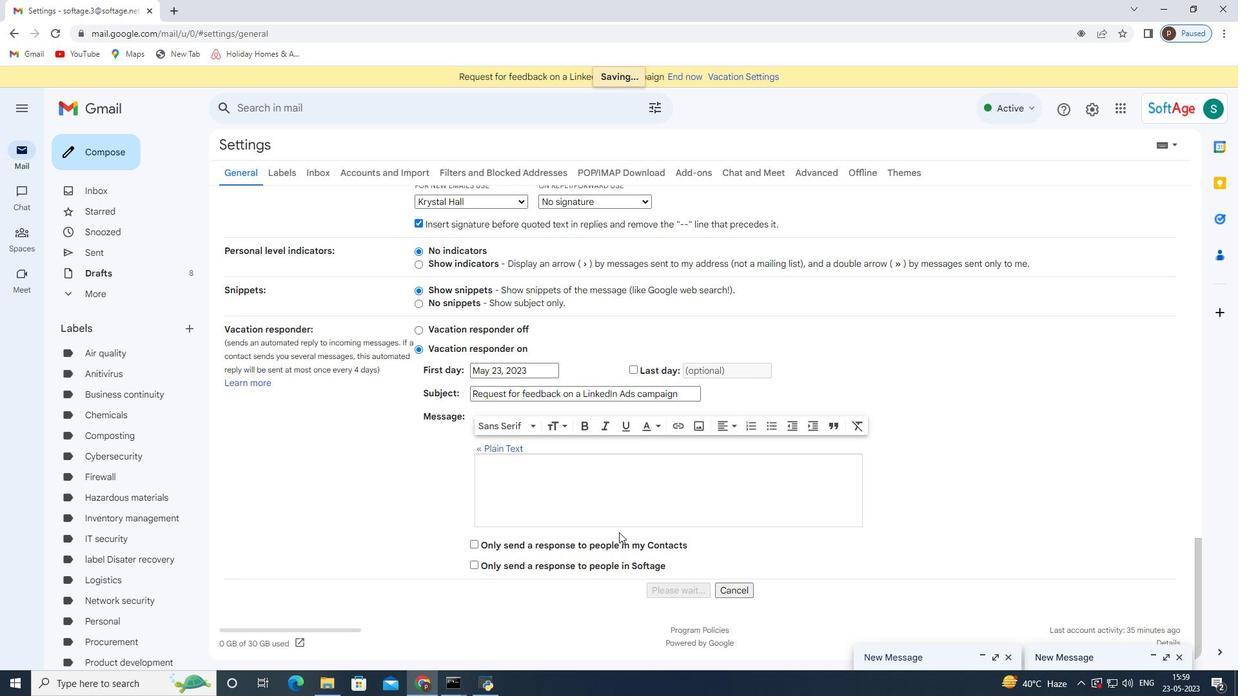 
Action: Mouse scrolled (511, 432) with delta (0, 0)
Screenshot: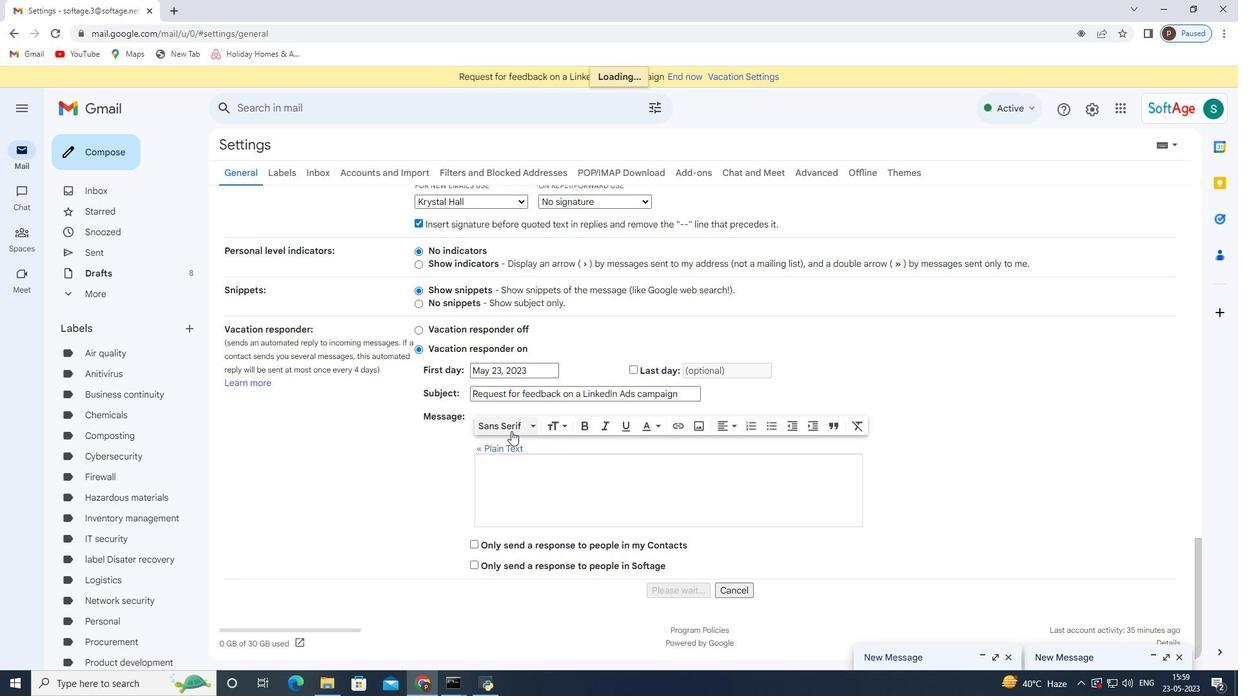 
Action: Mouse scrolled (511, 432) with delta (0, 0)
Screenshot: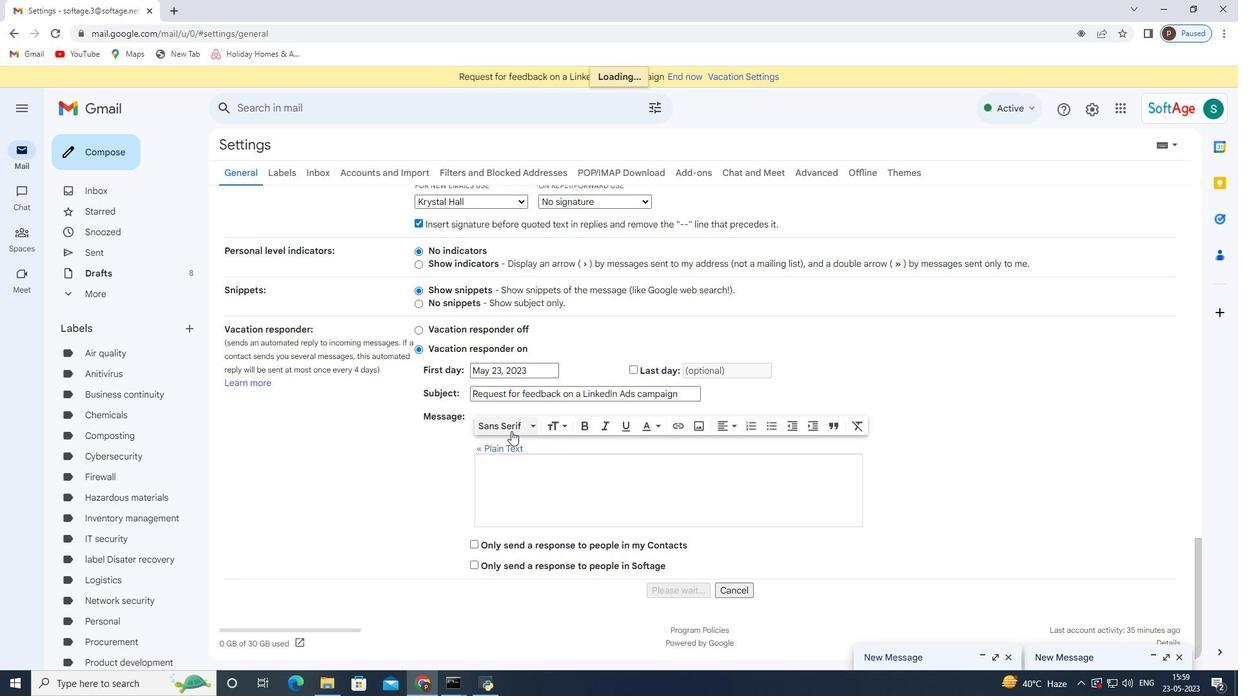 
Action: Mouse scrolled (511, 432) with delta (0, 0)
Screenshot: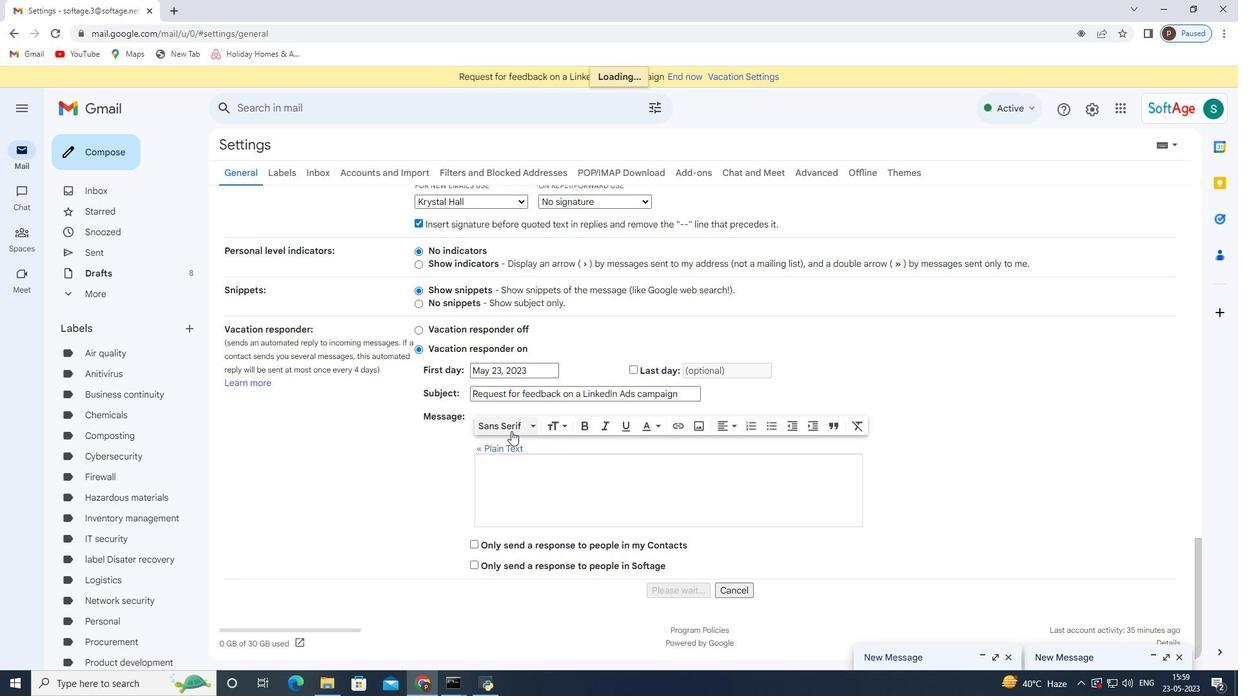 
Action: Mouse scrolled (511, 432) with delta (0, 0)
Screenshot: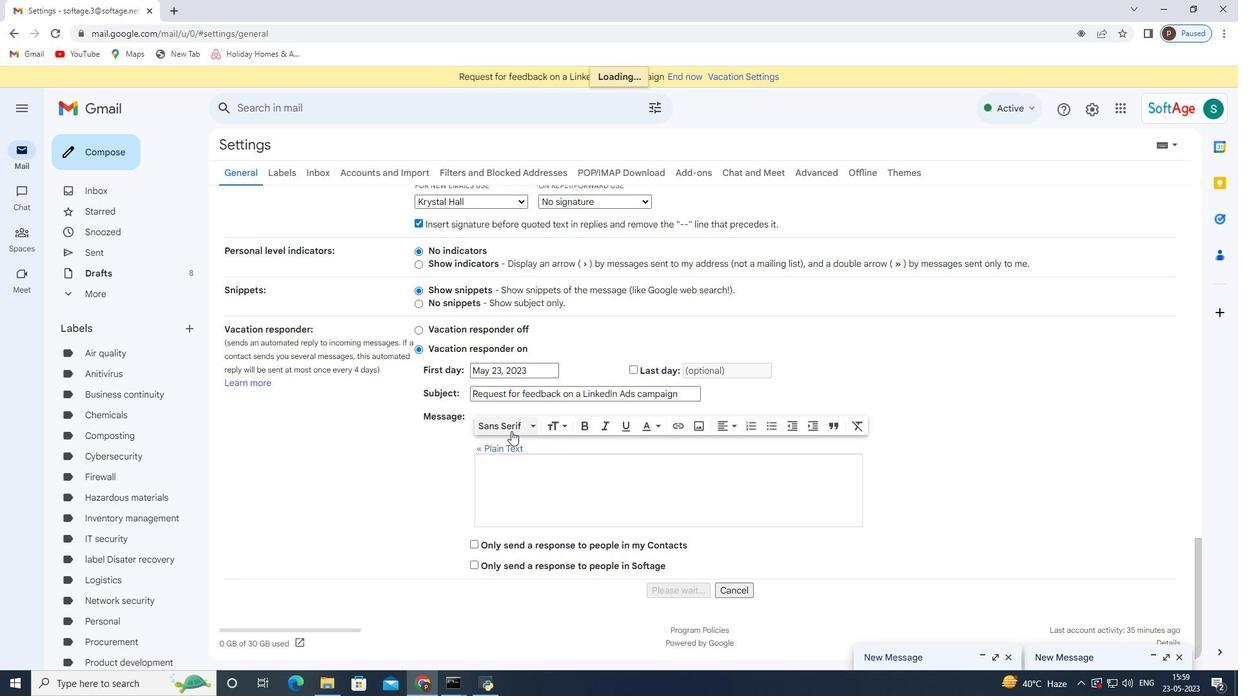 
Action: Mouse scrolled (511, 432) with delta (0, 0)
Screenshot: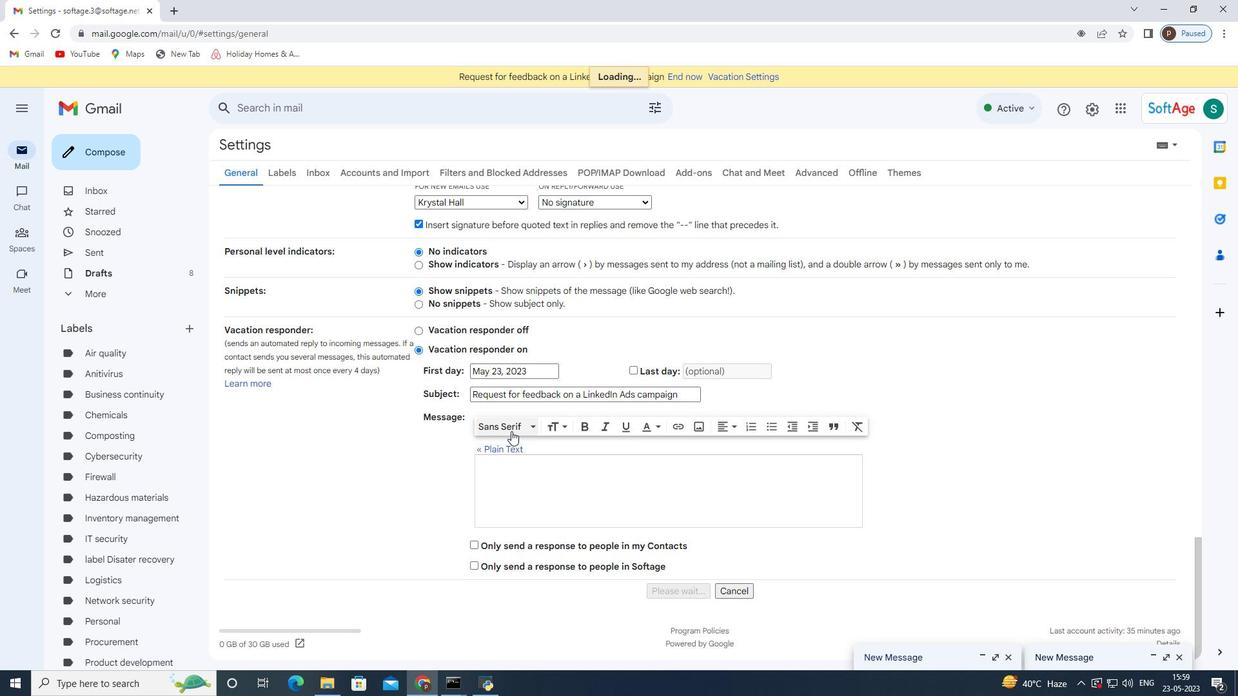 
Action: Mouse scrolled (511, 432) with delta (0, 0)
Screenshot: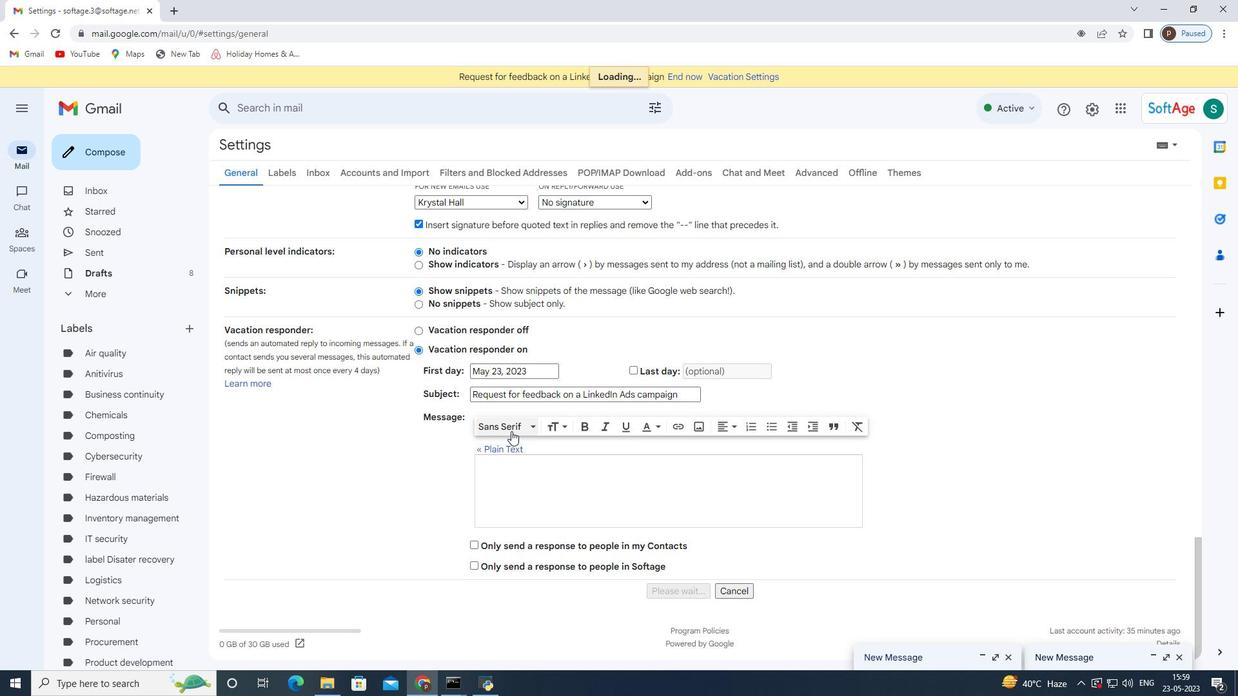 
Action: Mouse scrolled (511, 432) with delta (0, 0)
Screenshot: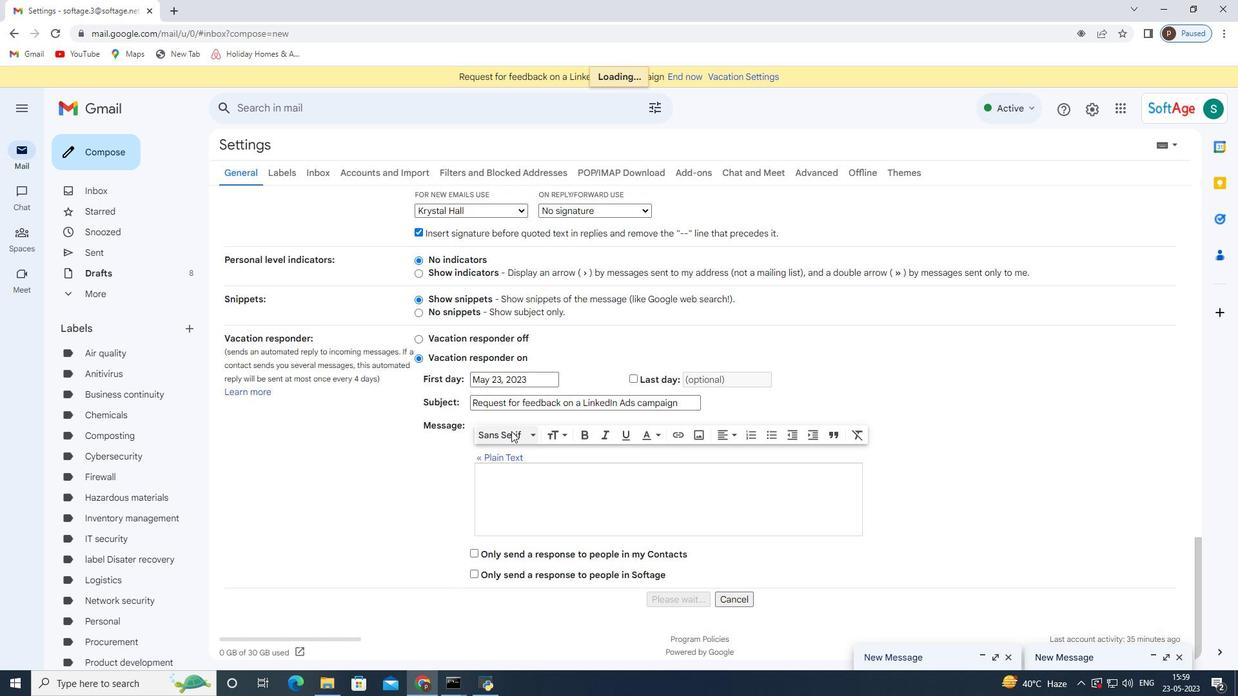 
Action: Mouse scrolled (511, 432) with delta (0, 0)
Screenshot: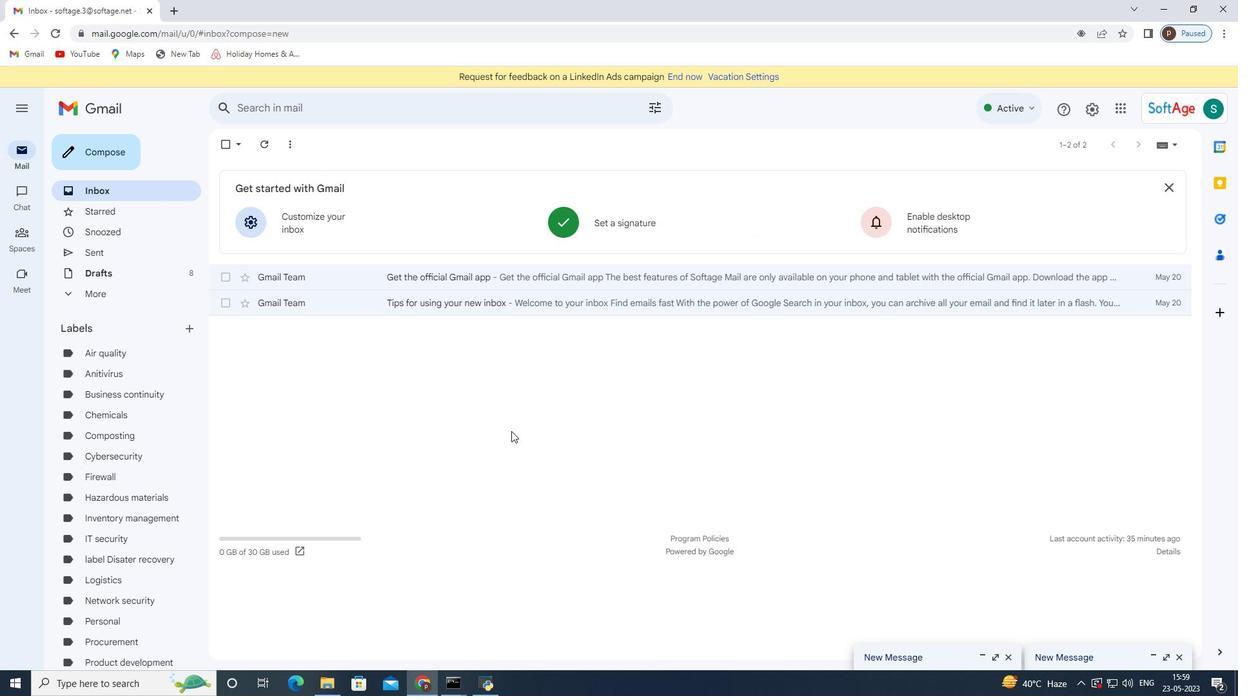 
Action: Mouse scrolled (511, 432) with delta (0, 0)
Screenshot: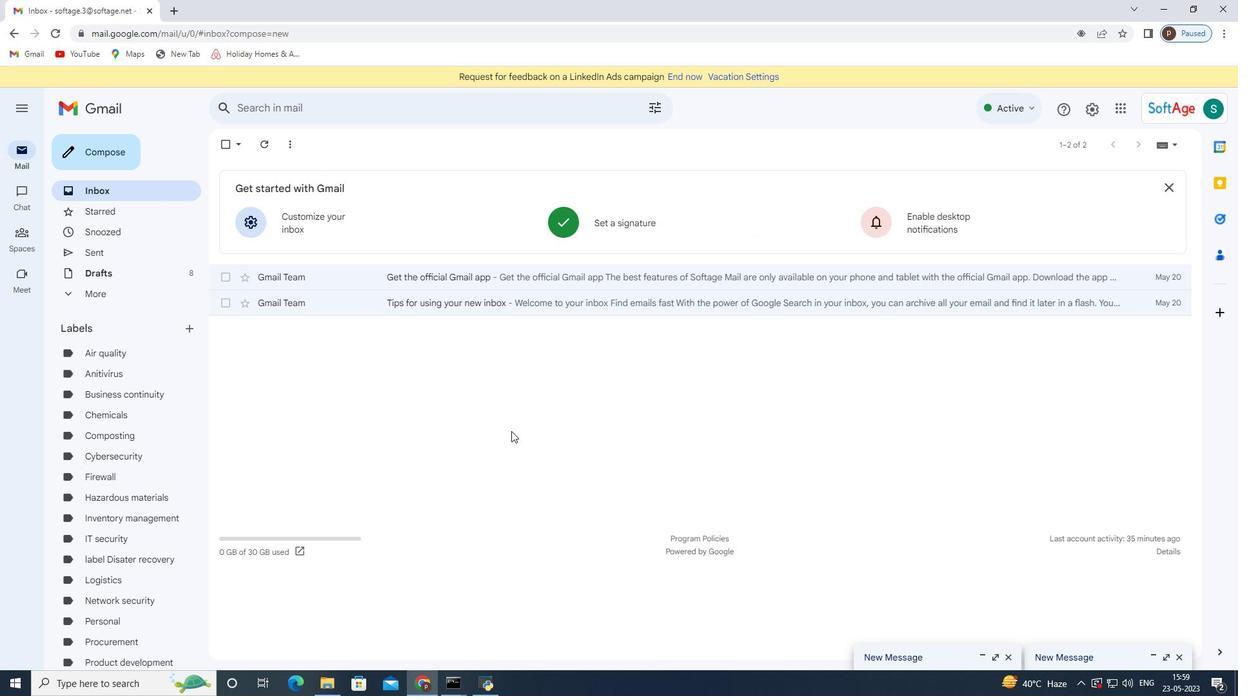 
Action: Mouse scrolled (511, 432) with delta (0, 0)
Screenshot: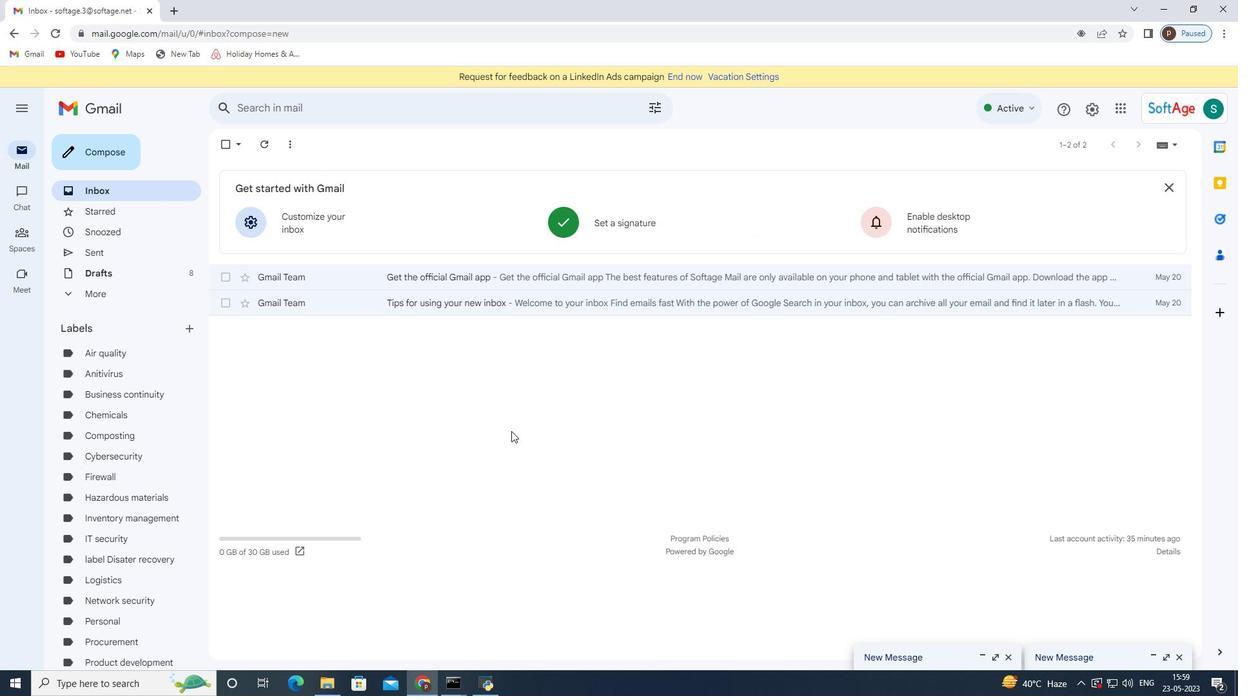 
Action: Mouse scrolled (511, 430) with delta (0, 0)
Screenshot: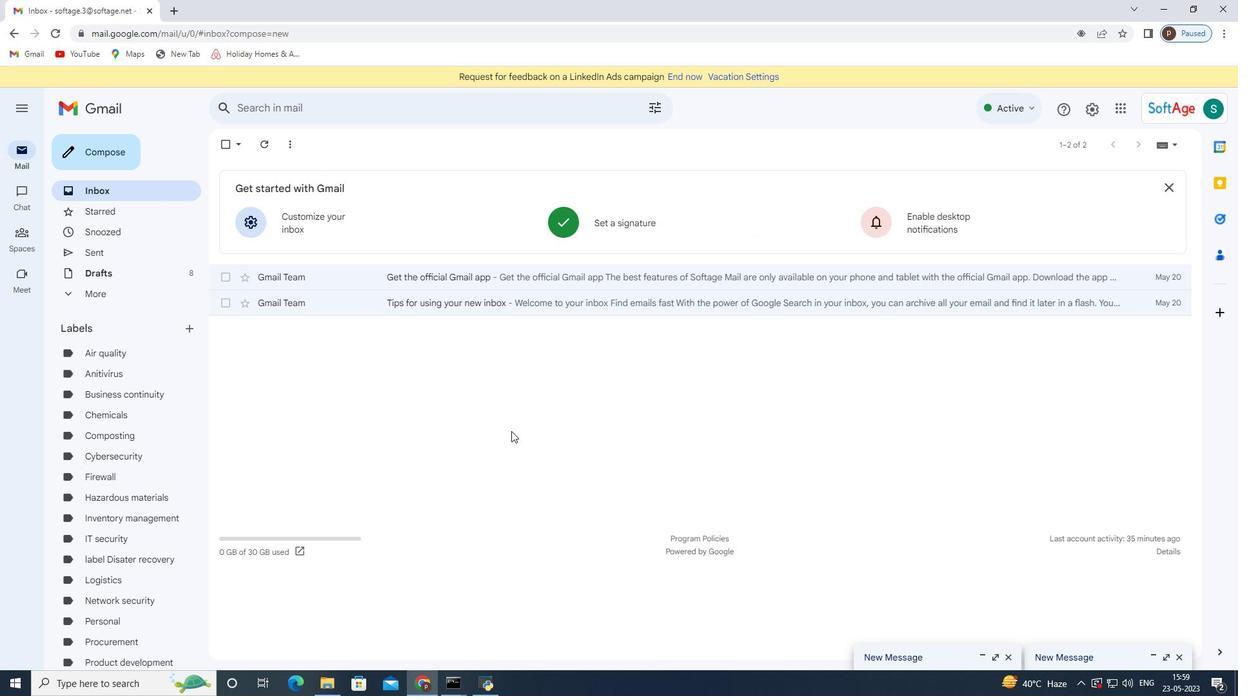 
Action: Mouse scrolled (511, 432) with delta (0, 0)
Screenshot: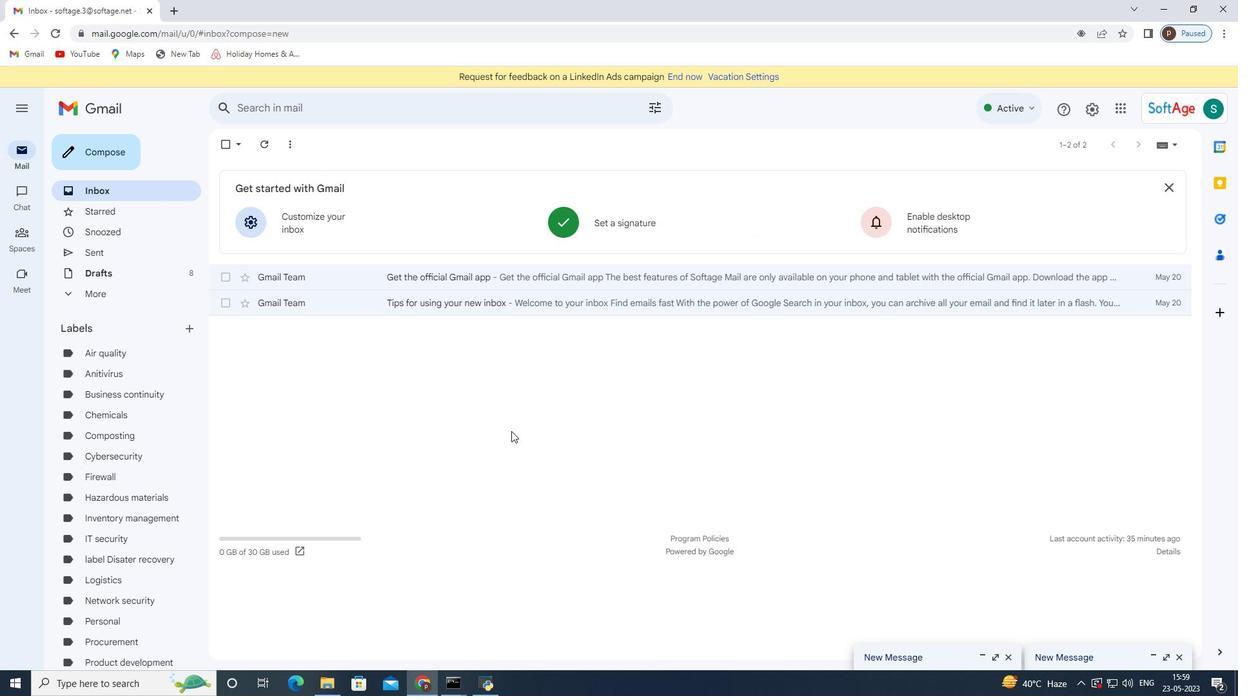 
Action: Mouse moved to (87, 154)
Screenshot: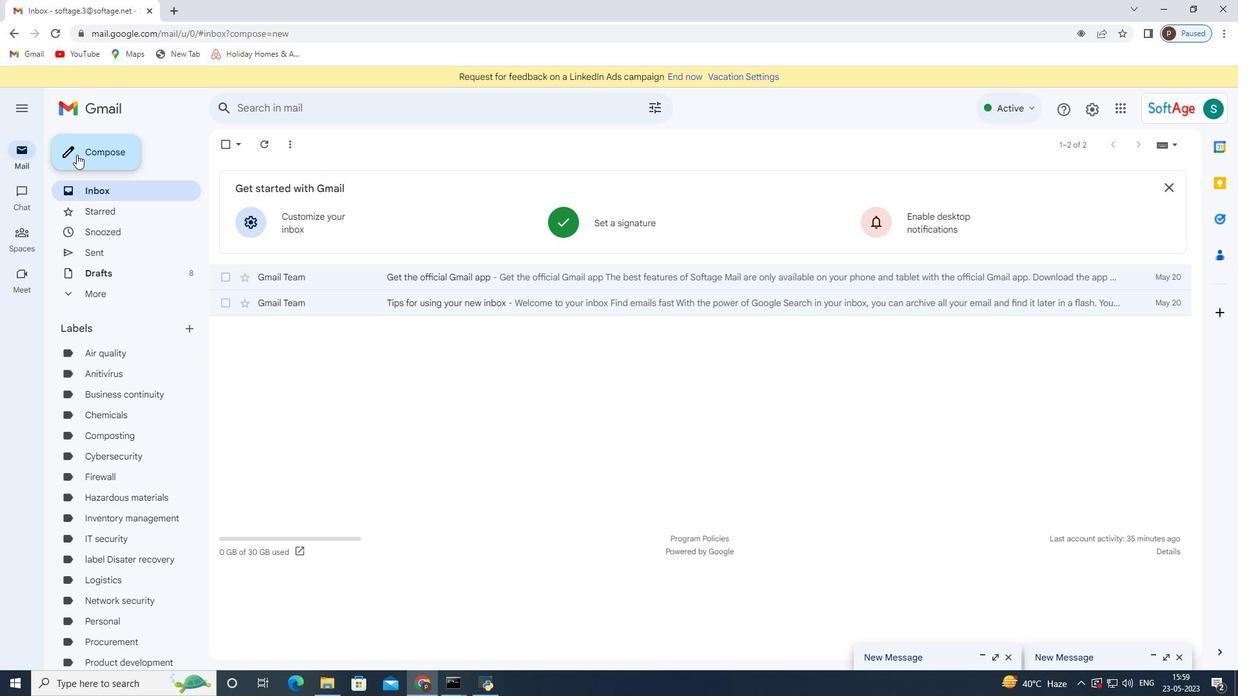 
Action: Mouse pressed left at (87, 154)
Screenshot: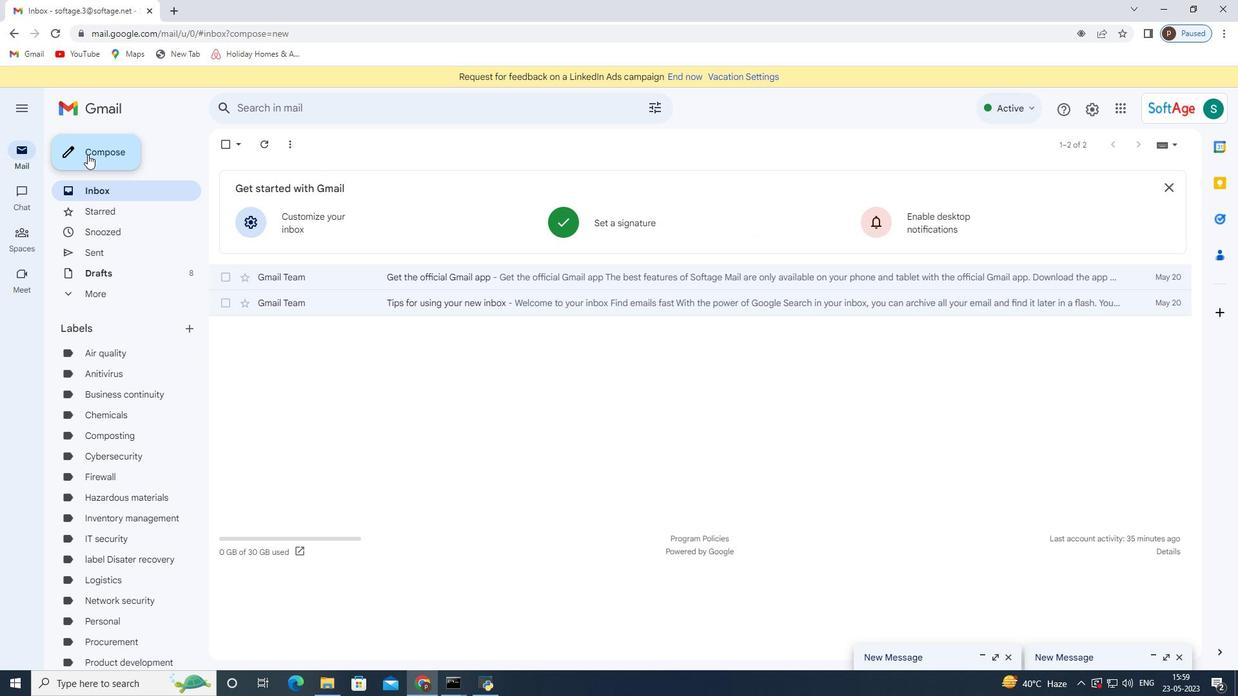 
Action: Mouse moved to (509, 315)
Screenshot: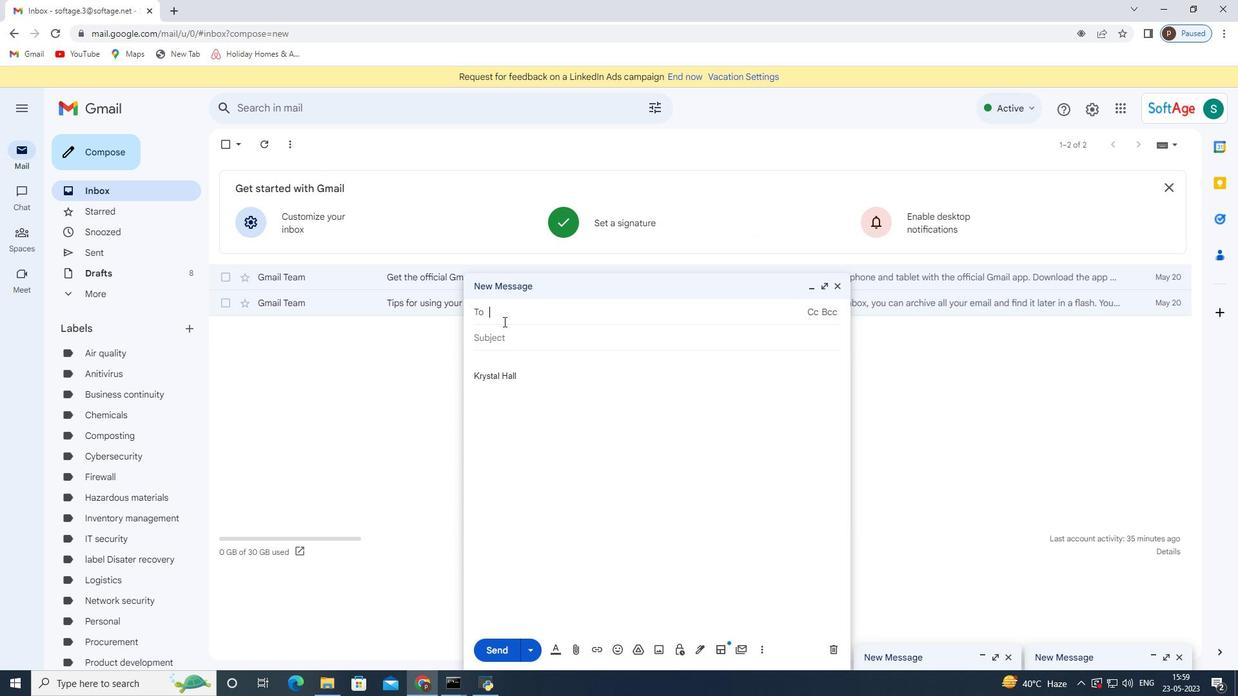 
Action: Mouse pressed left at (509, 315)
Screenshot: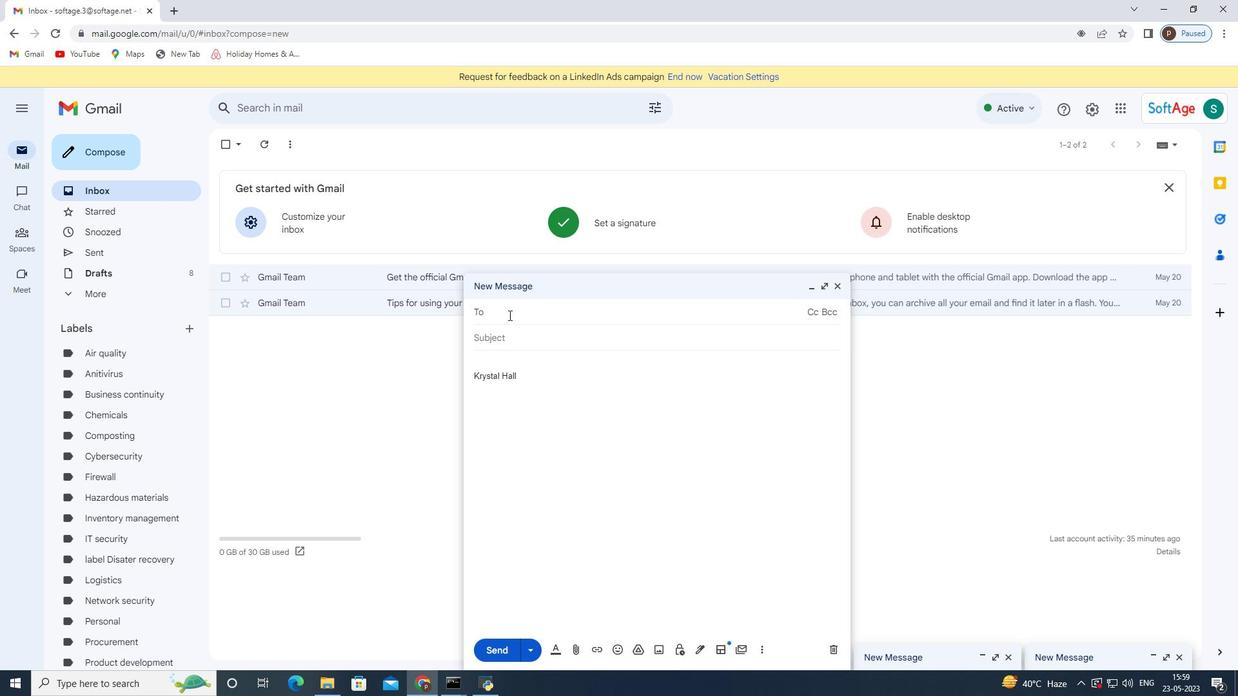 
Action: Mouse moved to (509, 338)
Screenshot: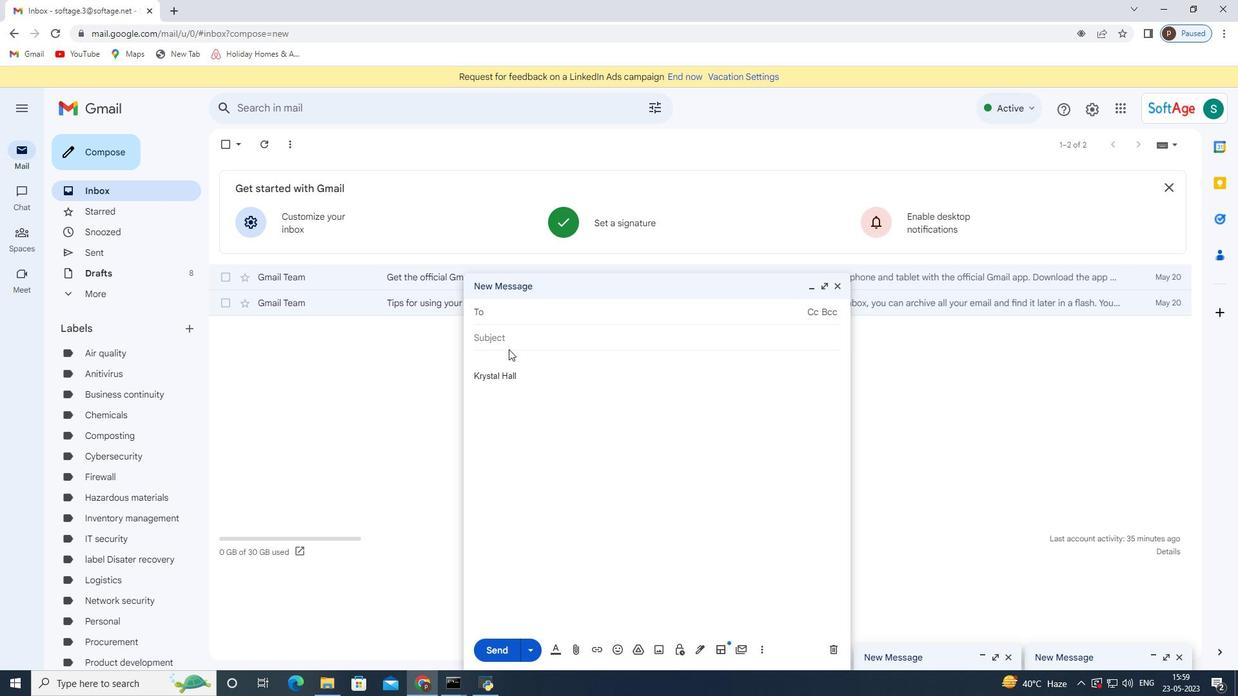 
Action: Mouse pressed left at (509, 338)
Screenshot: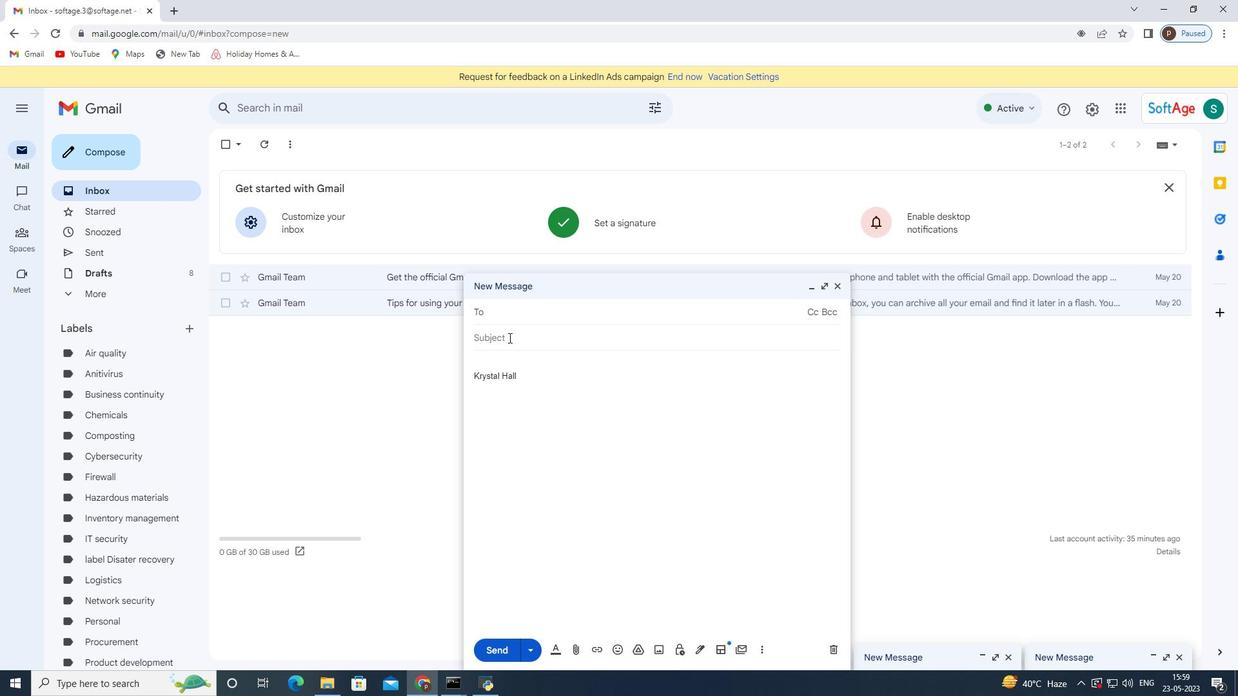 
Action: Mouse moved to (509, 338)
Screenshot: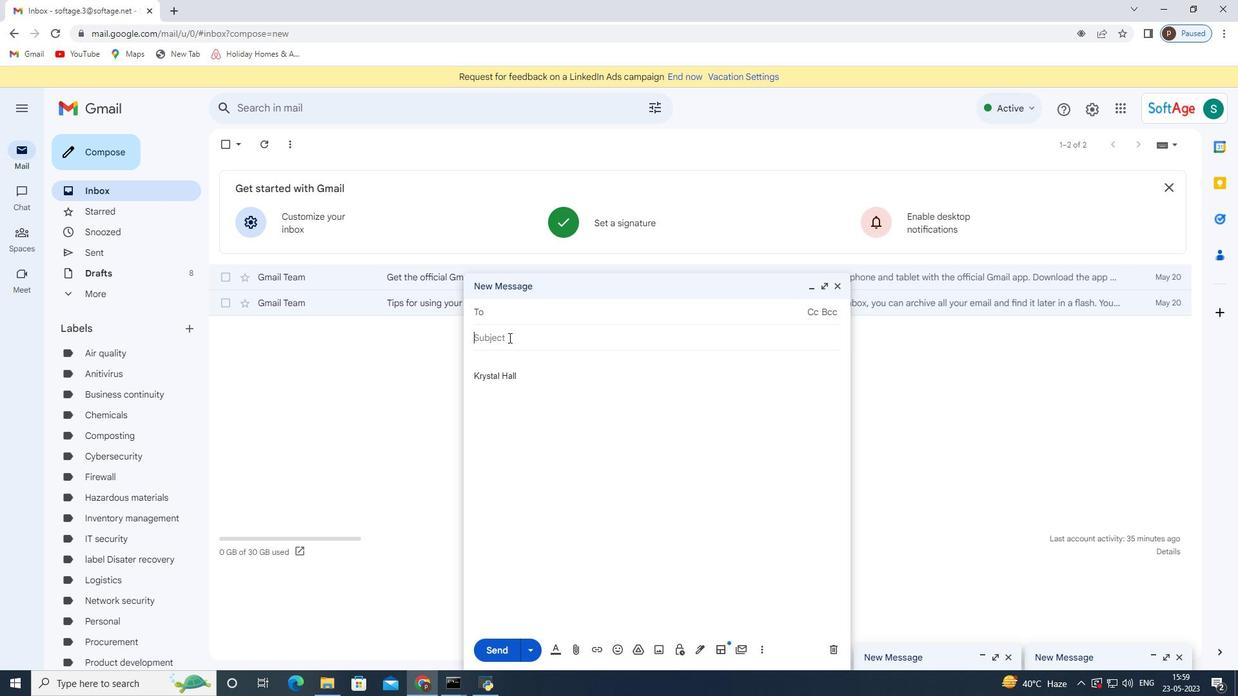 
Action: Key pressed <Key.shift>Request<Key.space>for<Key.space>feedback<Key.space>on<Key.space>a<Key.space>business<Key.space>partnership<Key.space>agreement<Key.space><Key.backspace><Key.tab><Key.shift>I<Key.space>am<Key.space><Key.shift>Writing<Key.space>to<Key.space>confirm<Key.space>the<Key.space>detail<Key.space>of<Key.space>the<Key.space>project<Key.space>scope<Key.space>document.
Screenshot: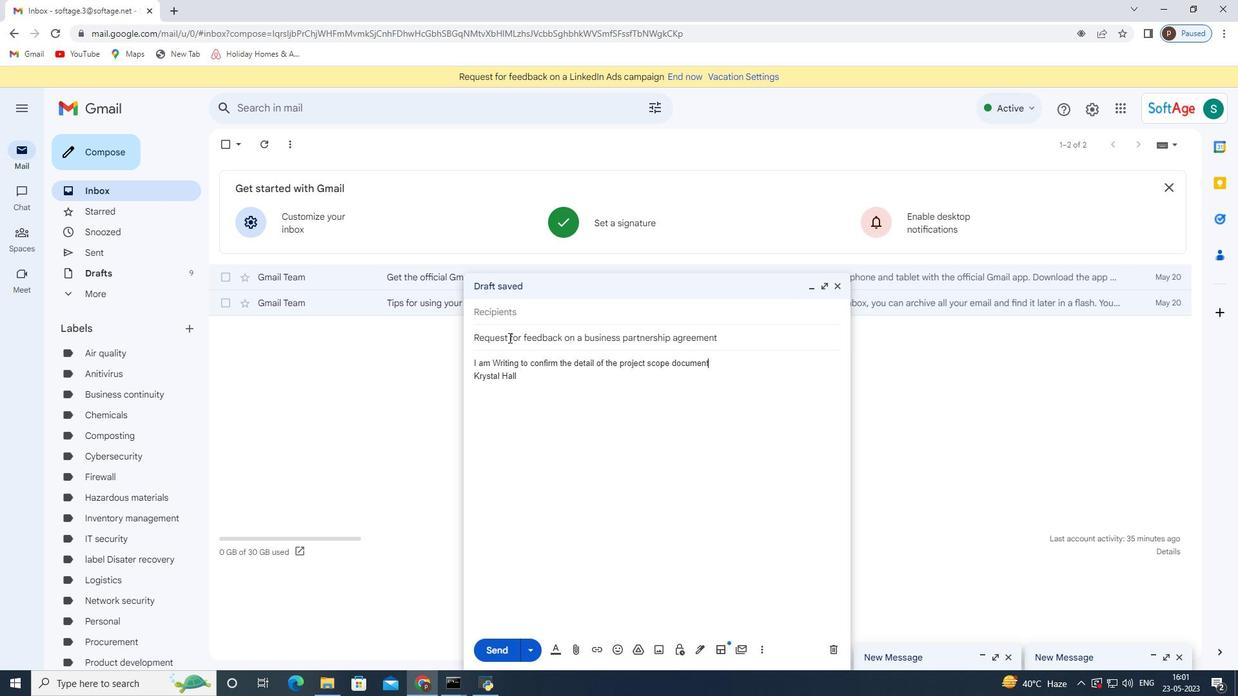 
Action: Mouse moved to (581, 366)
Screenshot: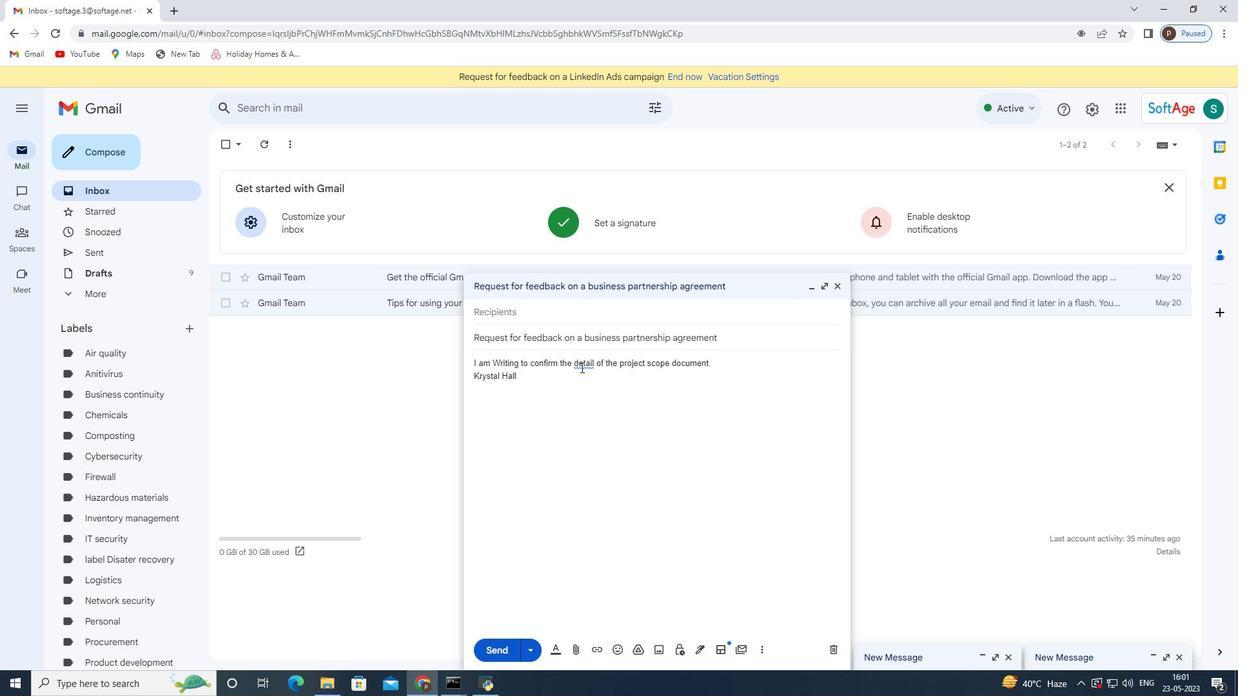
Action: Mouse pressed left at (581, 366)
Screenshot: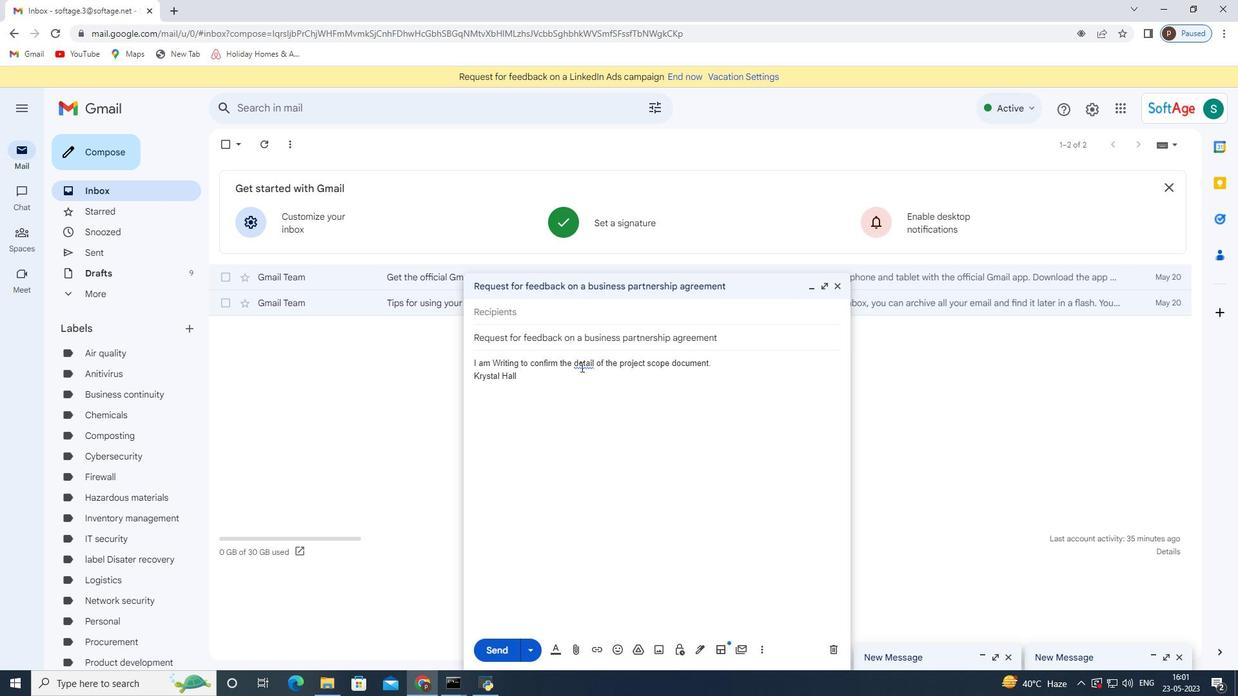 
Action: Mouse moved to (602, 386)
Screenshot: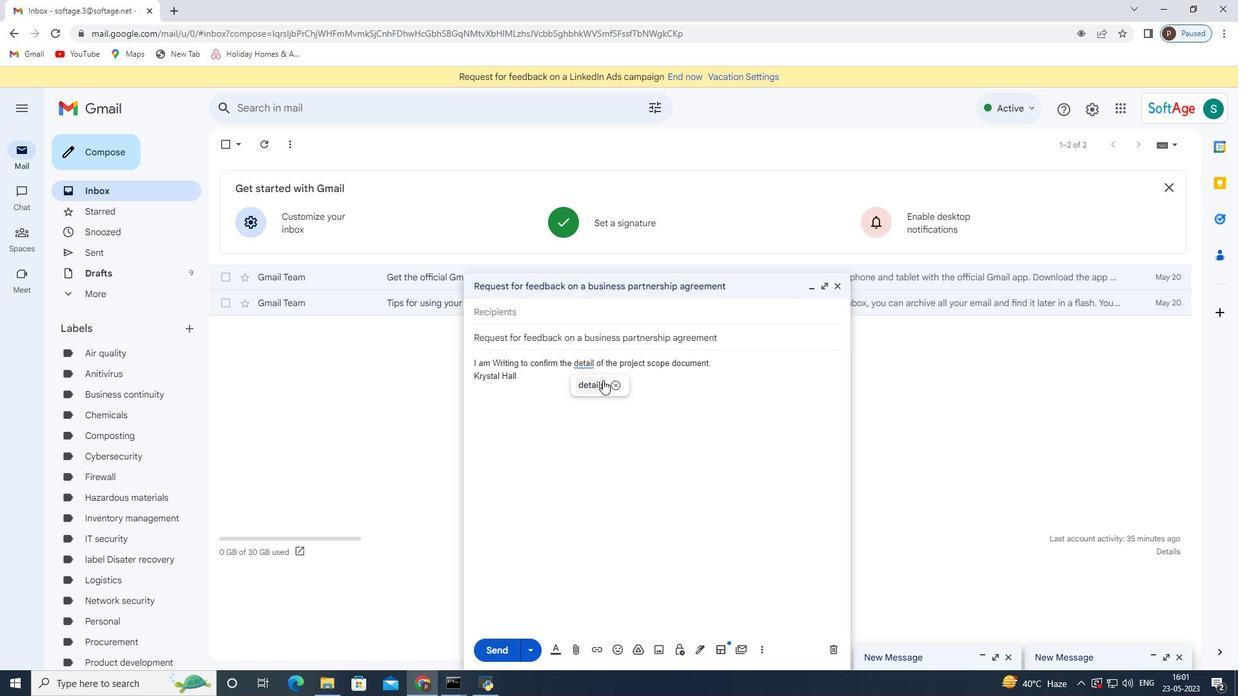 
Action: Mouse pressed left at (602, 386)
Screenshot: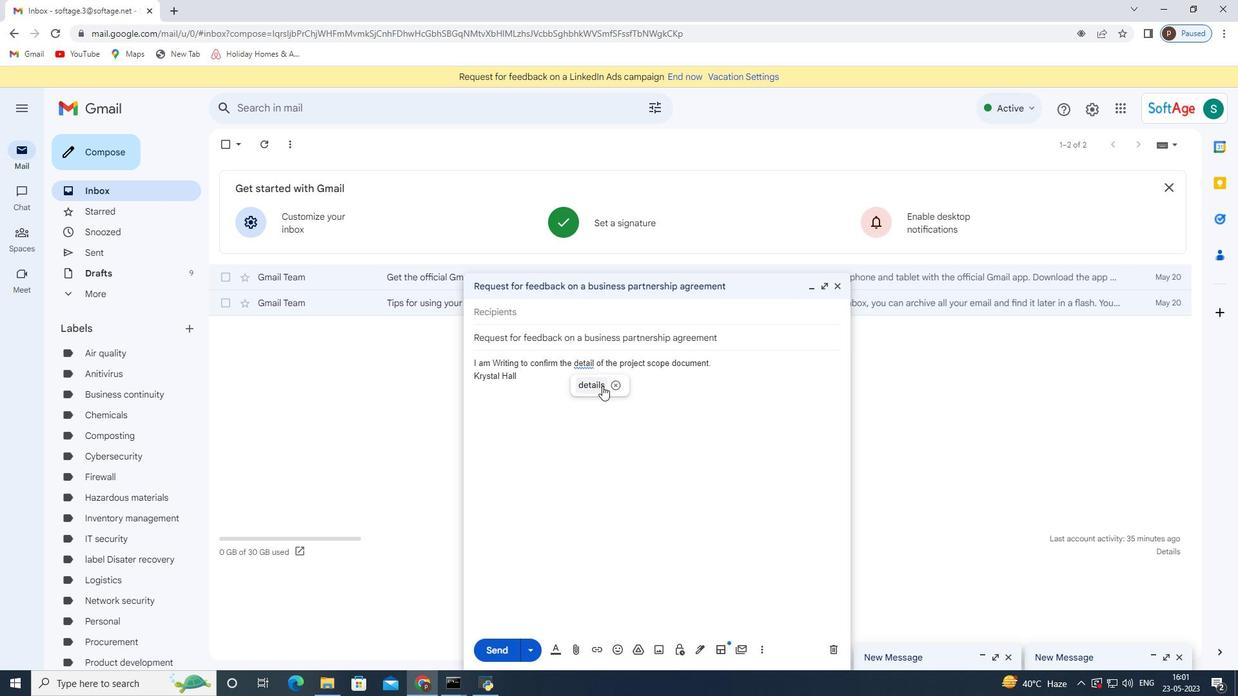
Action: Mouse moved to (734, 364)
Screenshot: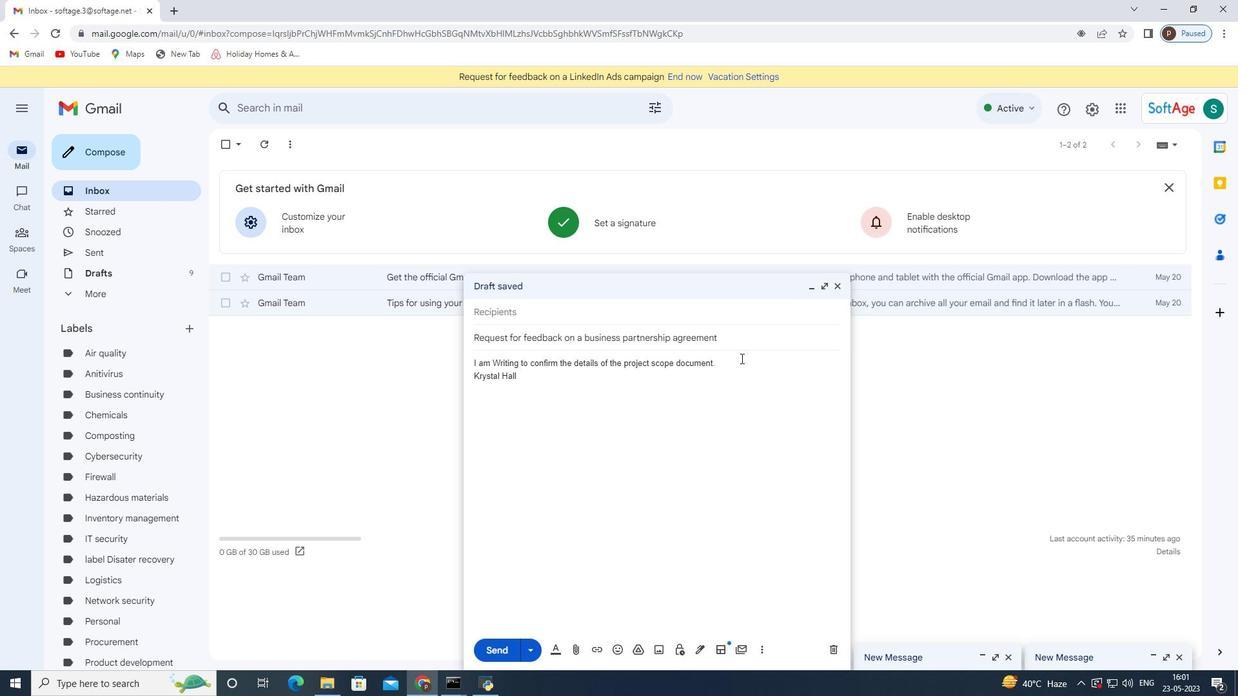 
Action: Mouse pressed left at (734, 364)
Screenshot: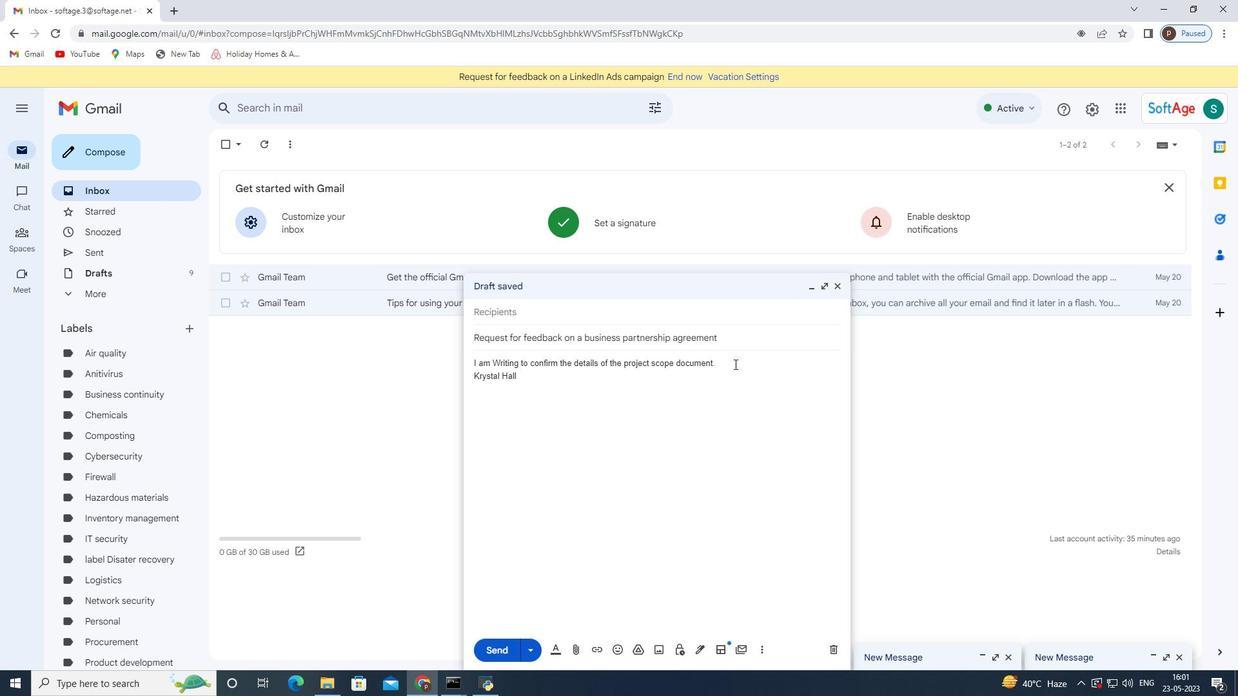 
Action: Mouse moved to (1217, 107)
Screenshot: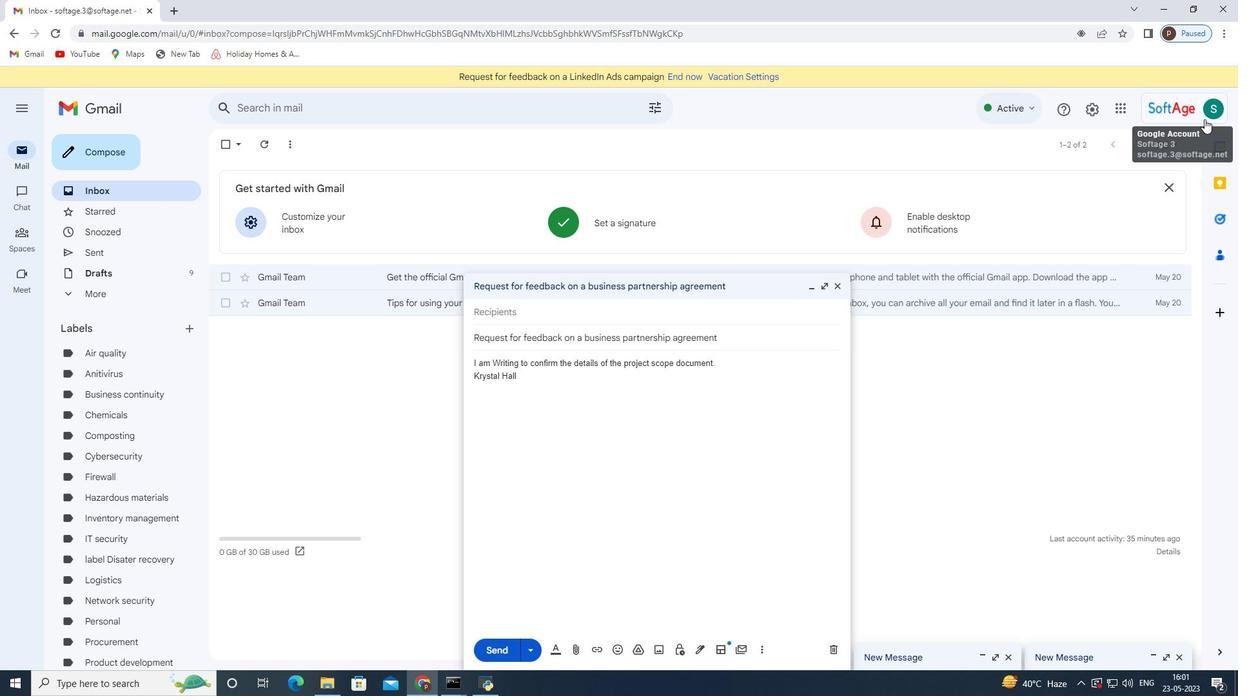 
Action: Mouse pressed left at (1217, 107)
Screenshot: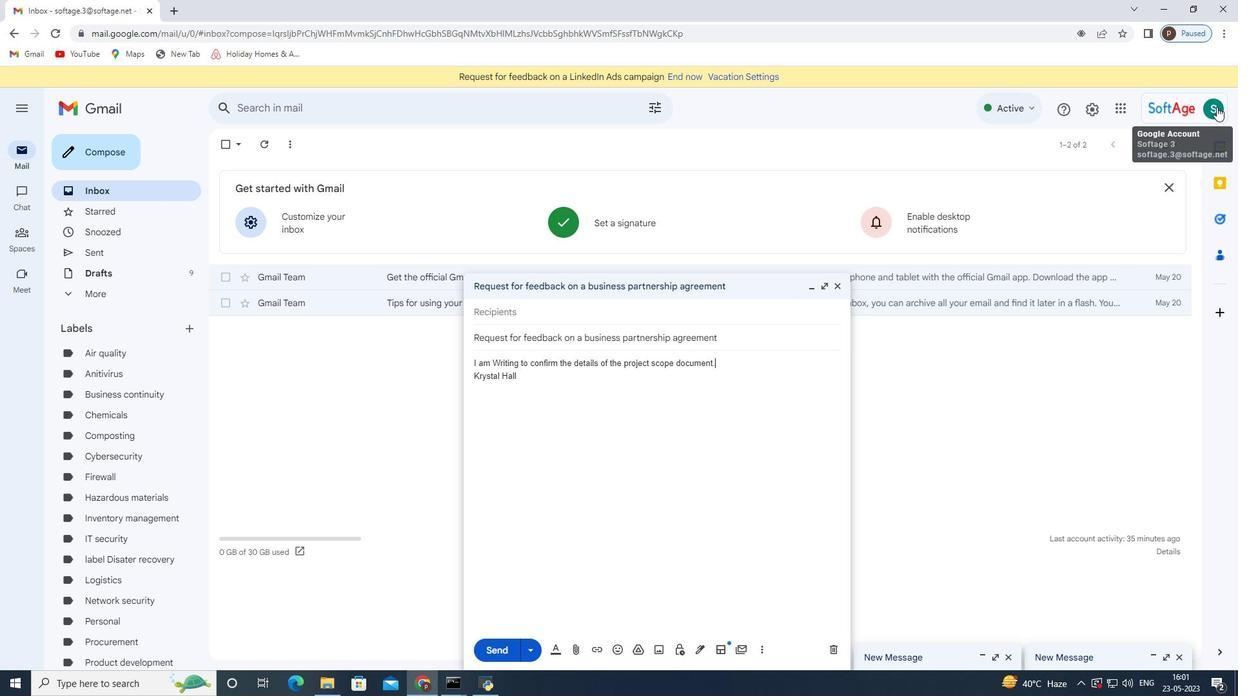 
Action: Mouse moved to (934, 146)
Screenshot: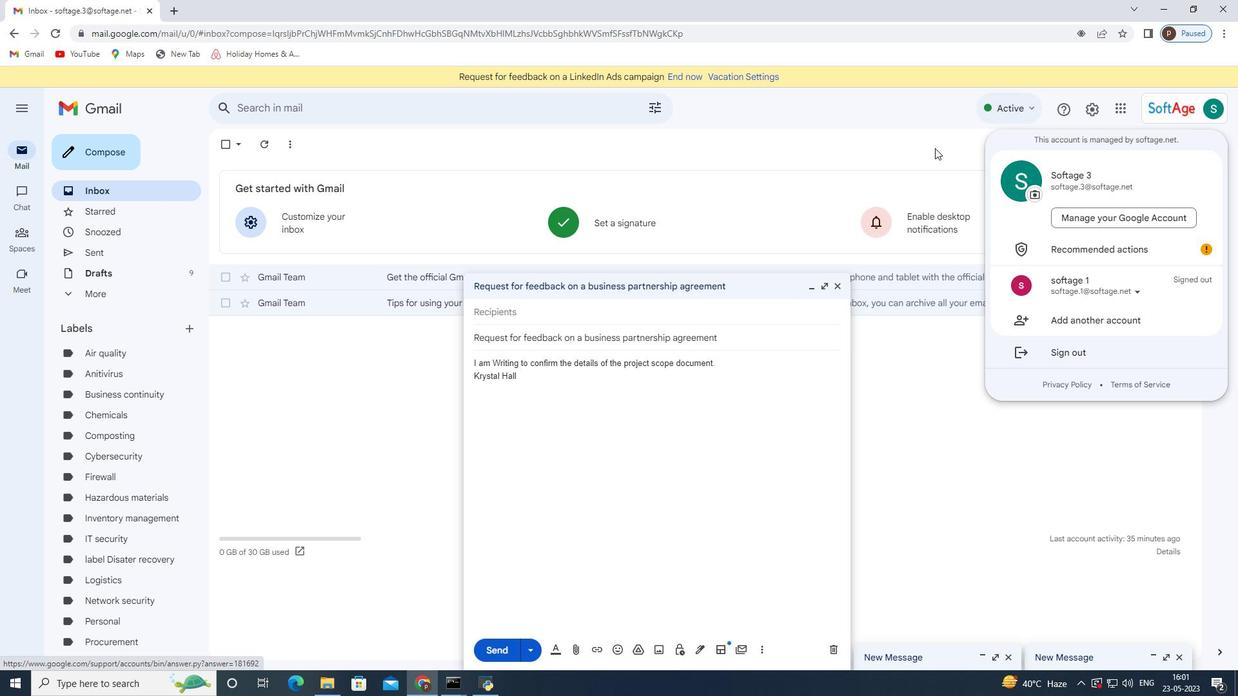 
Action: Mouse pressed left at (934, 146)
Screenshot: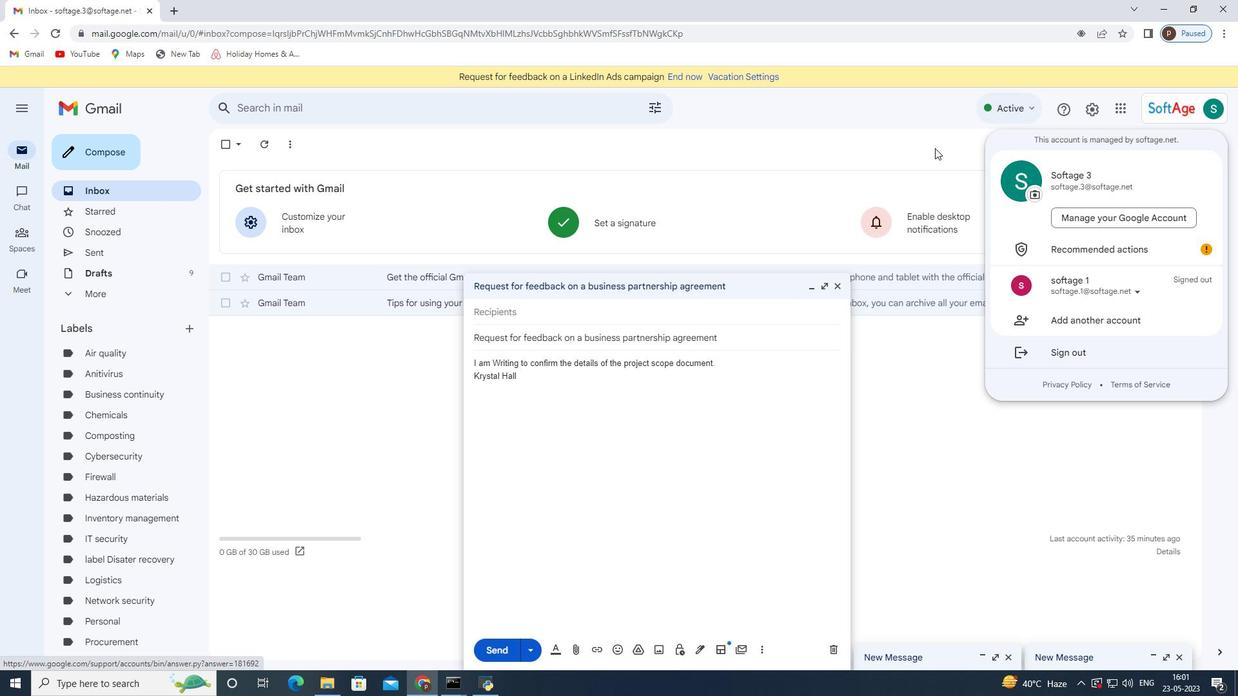 
Action: Mouse moved to (512, 313)
Screenshot: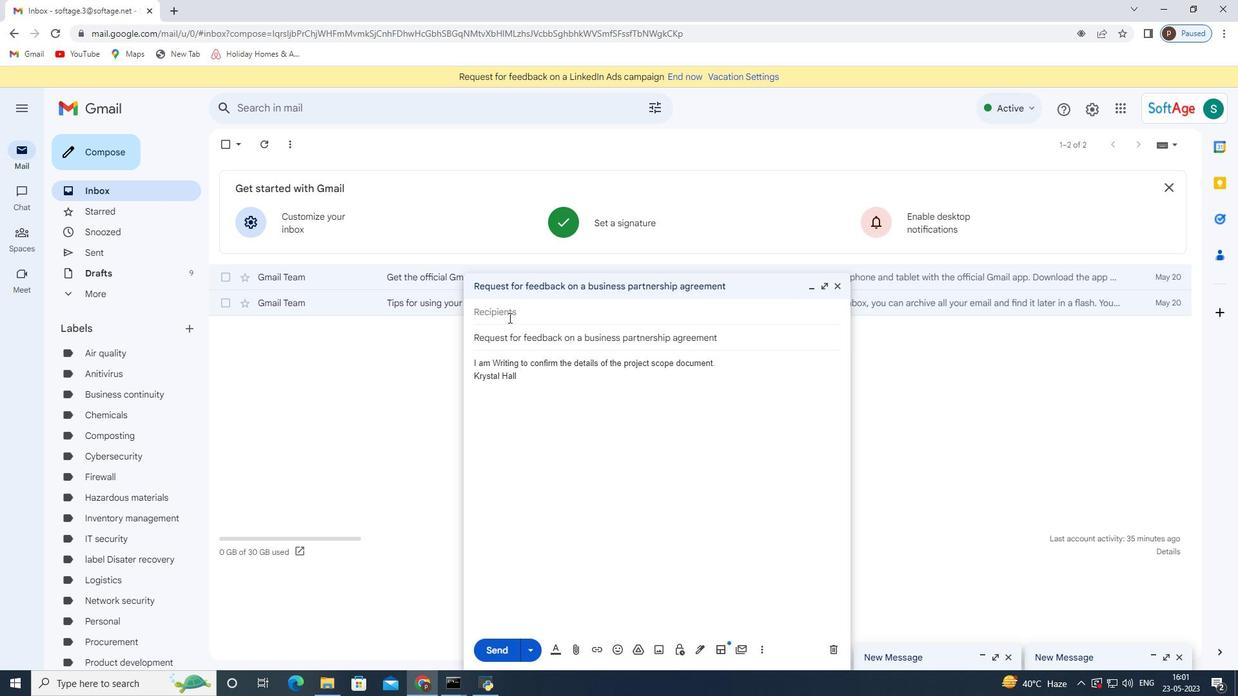 
Action: Mouse pressed left at (512, 313)
Screenshot: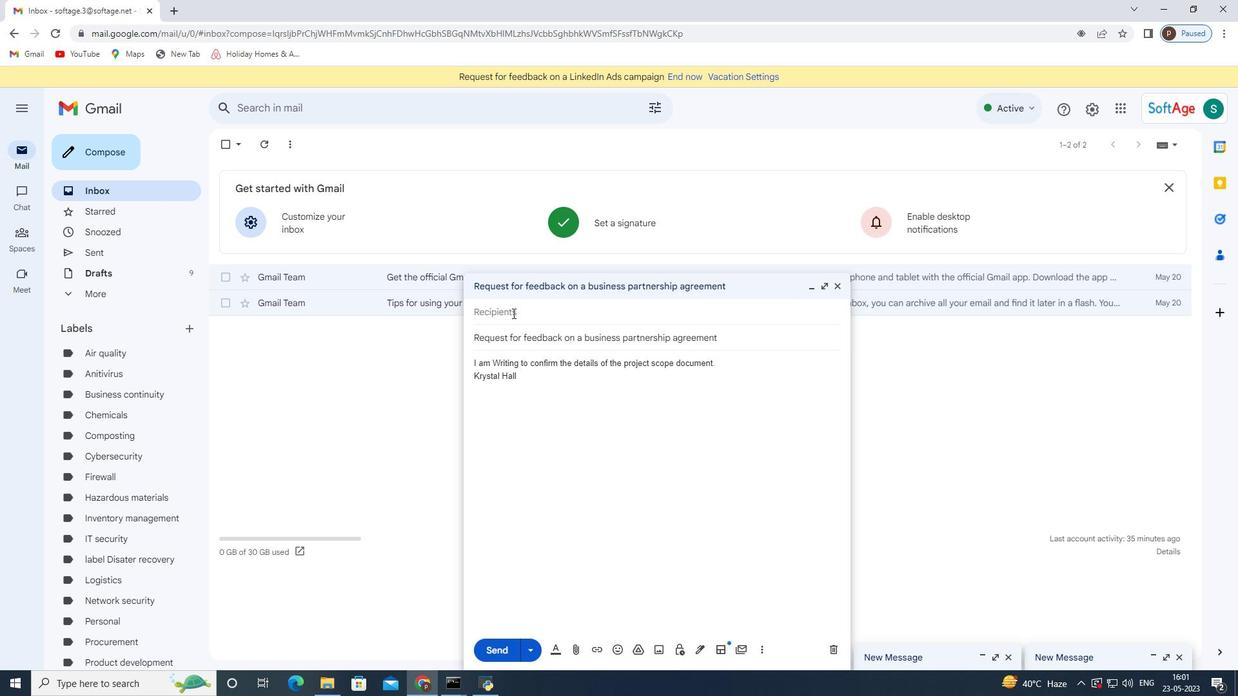 
Action: Mouse moved to (512, 313)
Screenshot: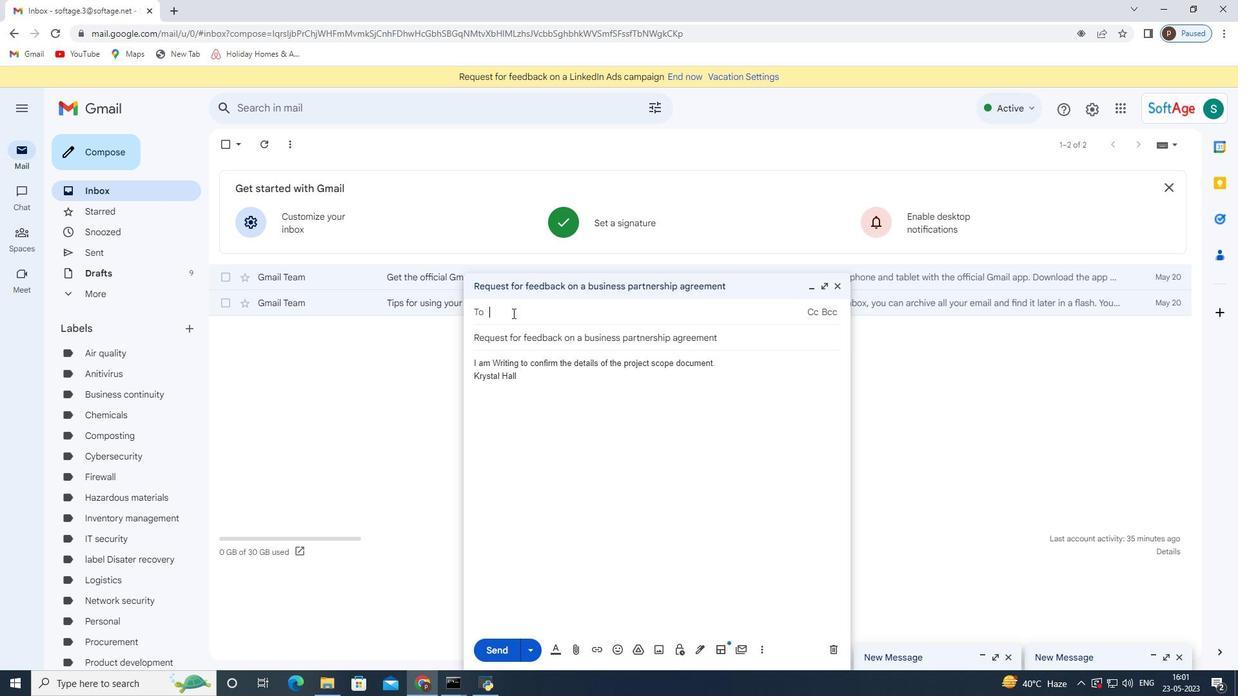 
Action: Key pressed softage.8<Key.shift>@
Screenshot: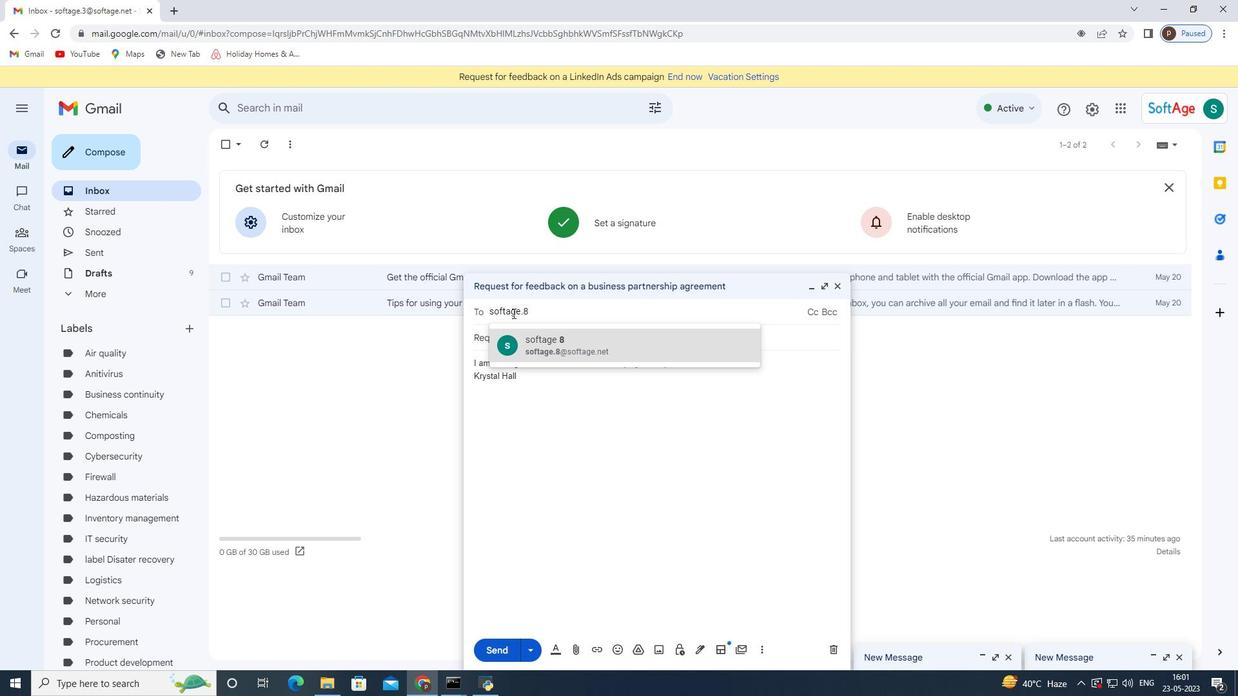 
Action: Mouse moved to (647, 359)
Screenshot: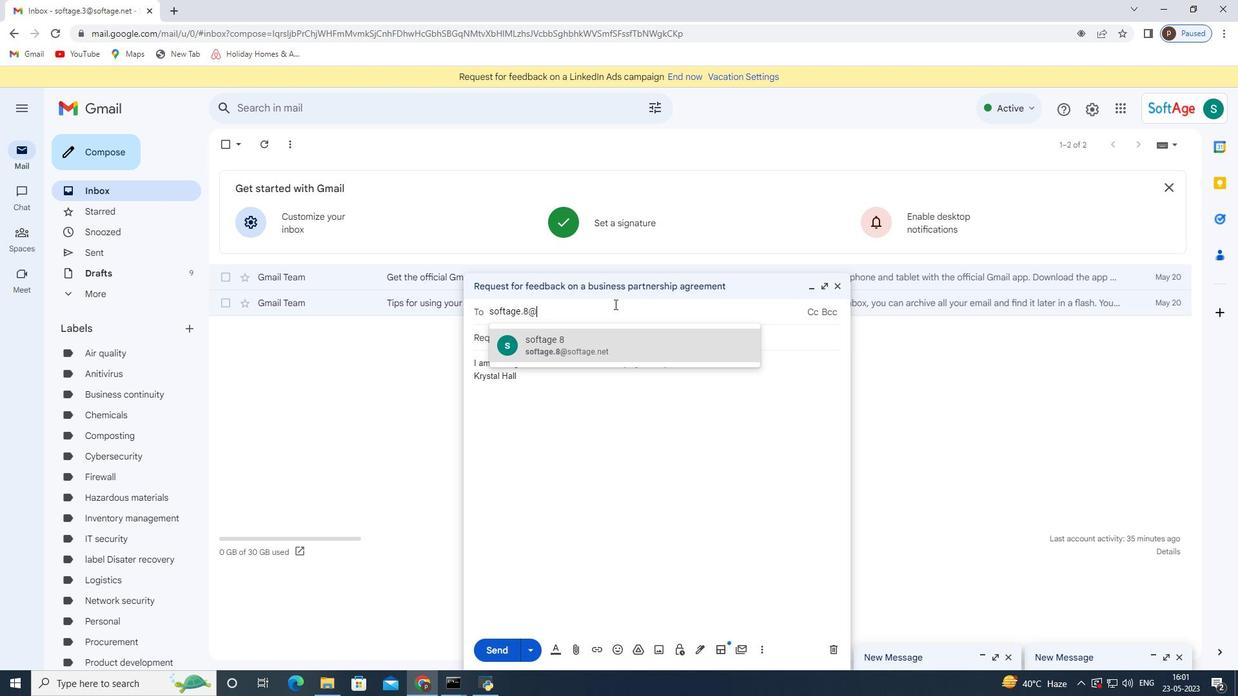 
Action: Key pressed softa
Screenshot: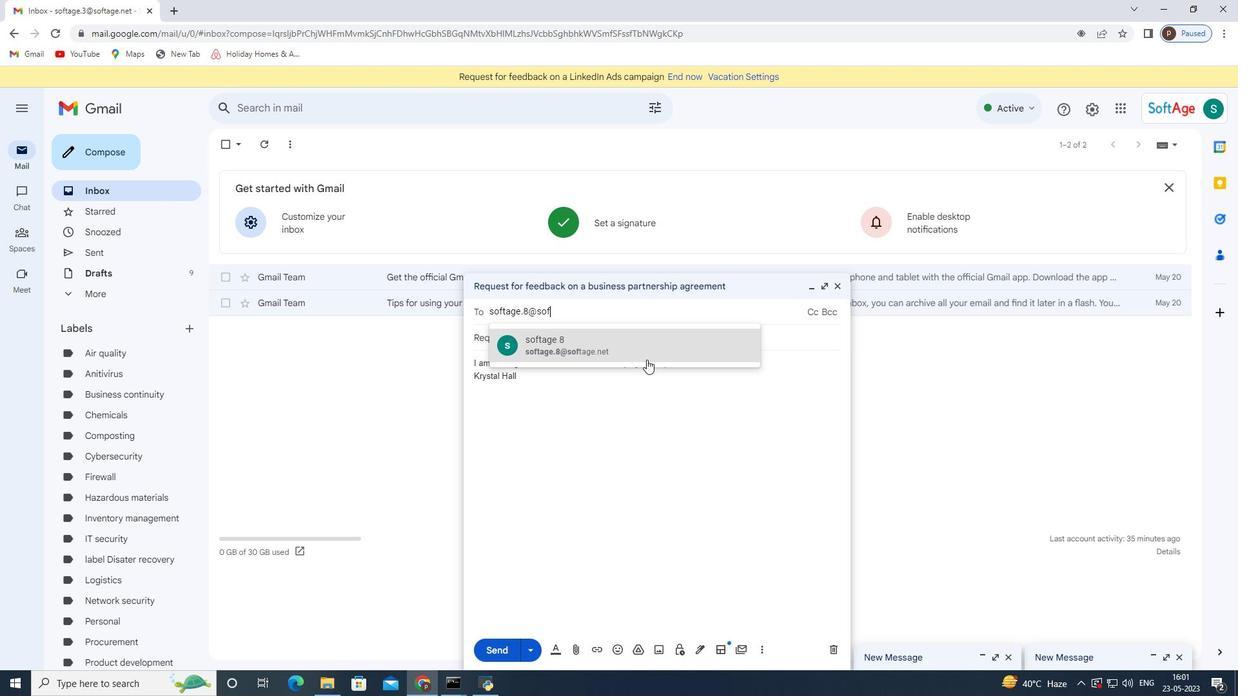 
Action: Mouse pressed left at (647, 359)
Screenshot: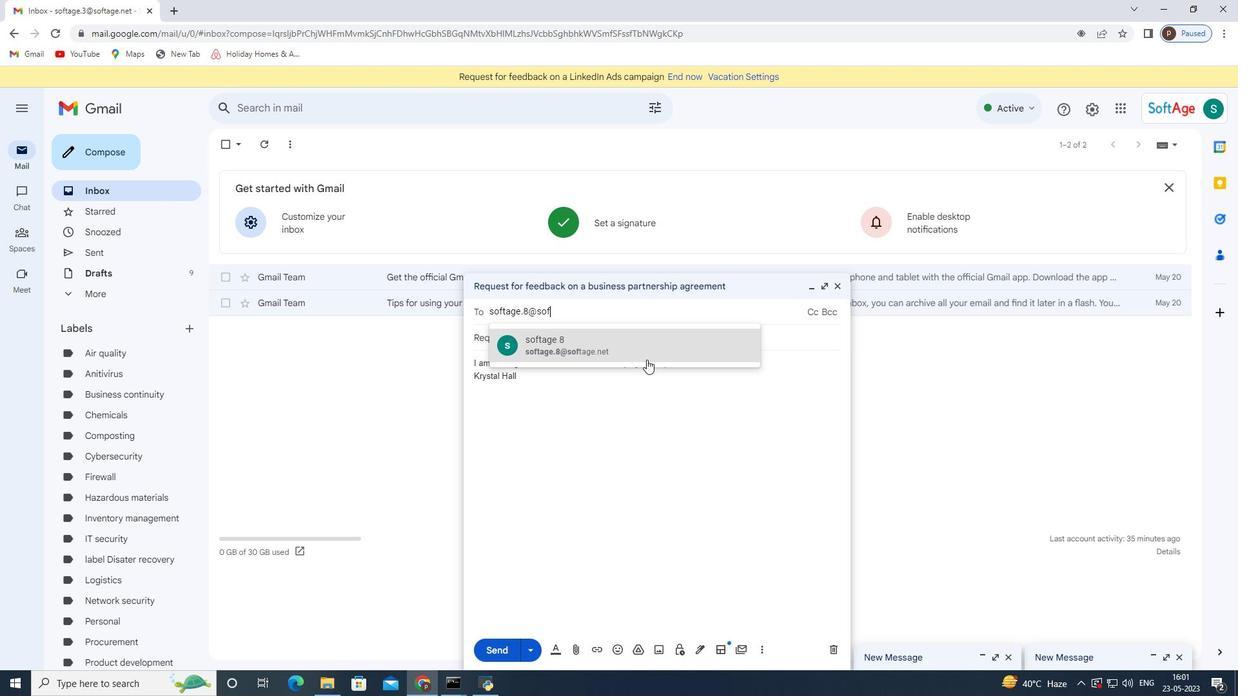 
Action: Key pressed ge
Screenshot: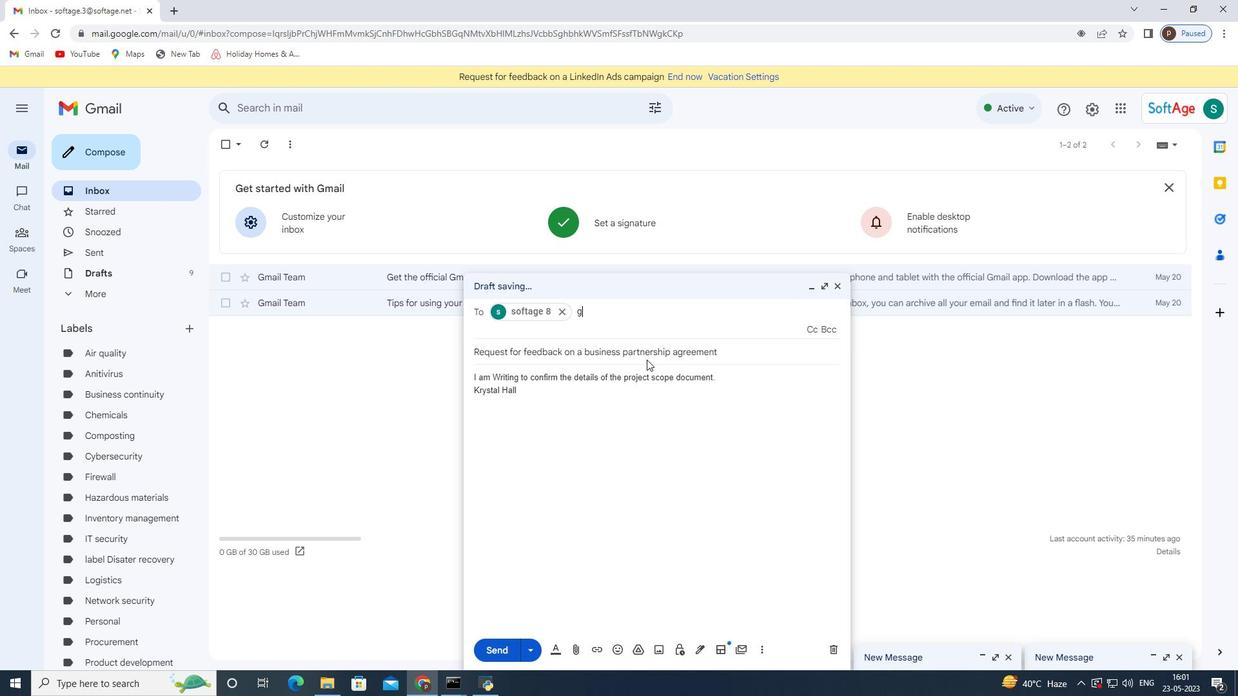
Action: Mouse moved to (593, 307)
Screenshot: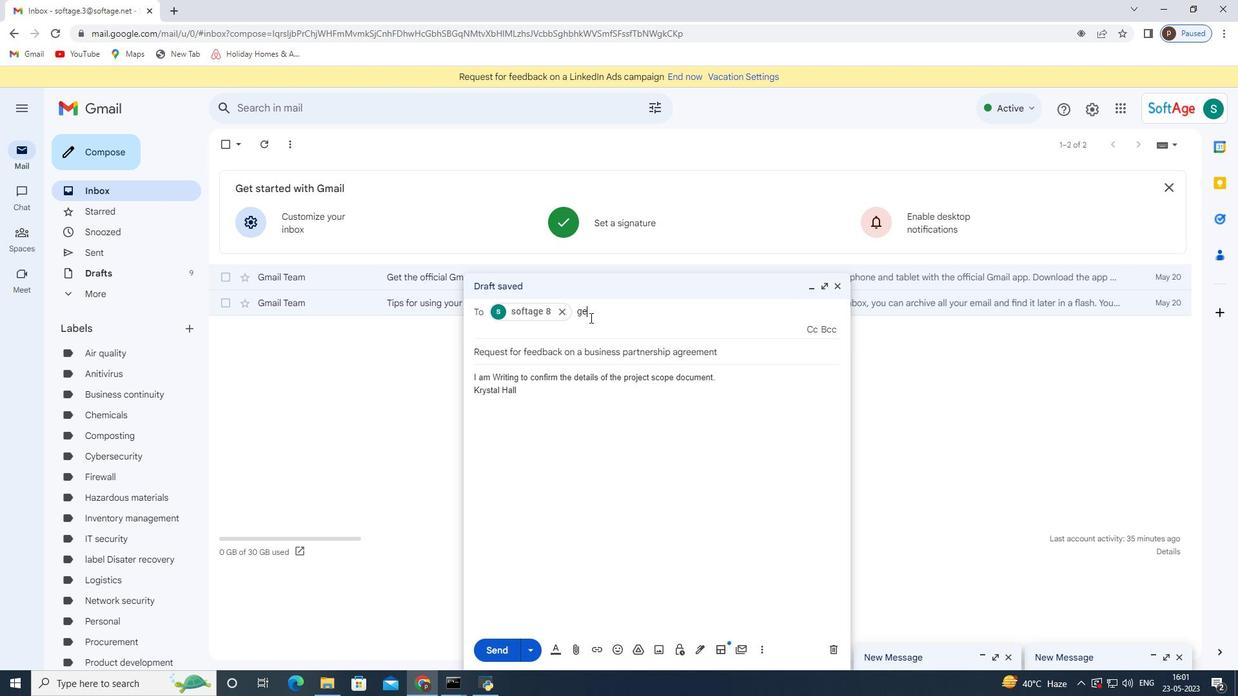 
Action: Key pressed <Key.backspace><Key.backspace><Key.backspace>
Screenshot: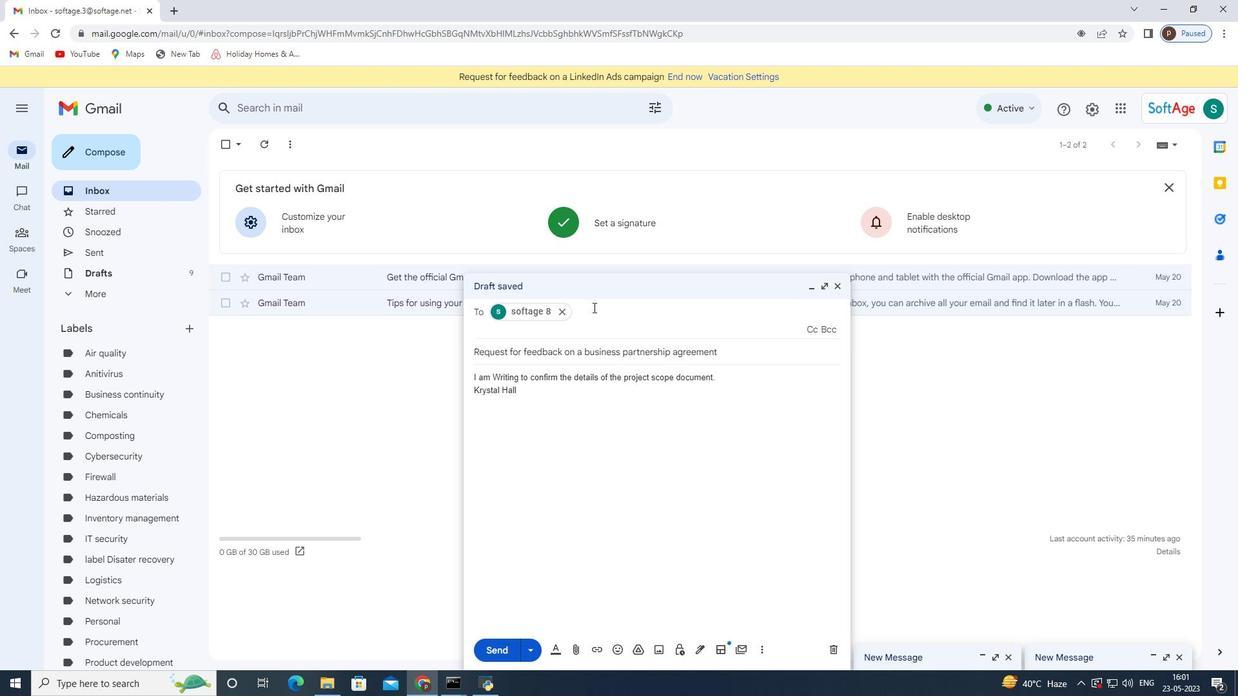
Action: Mouse moved to (743, 381)
Screenshot: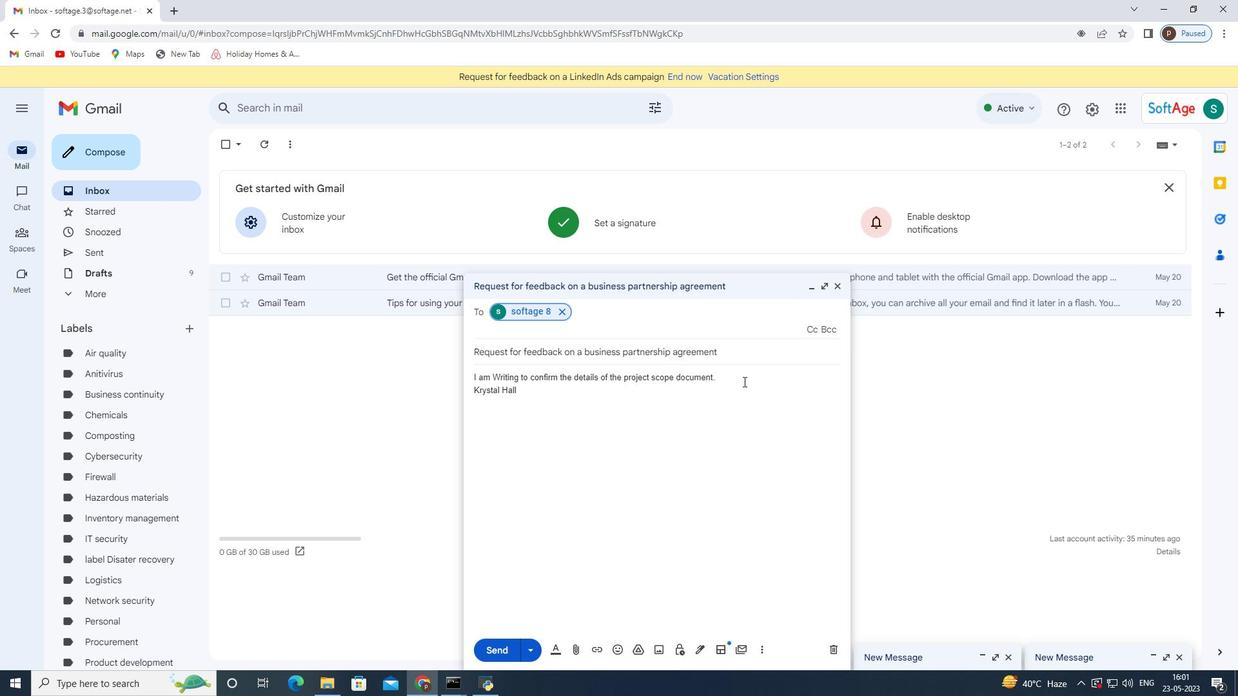 
Action: Mouse pressed left at (743, 381)
Screenshot: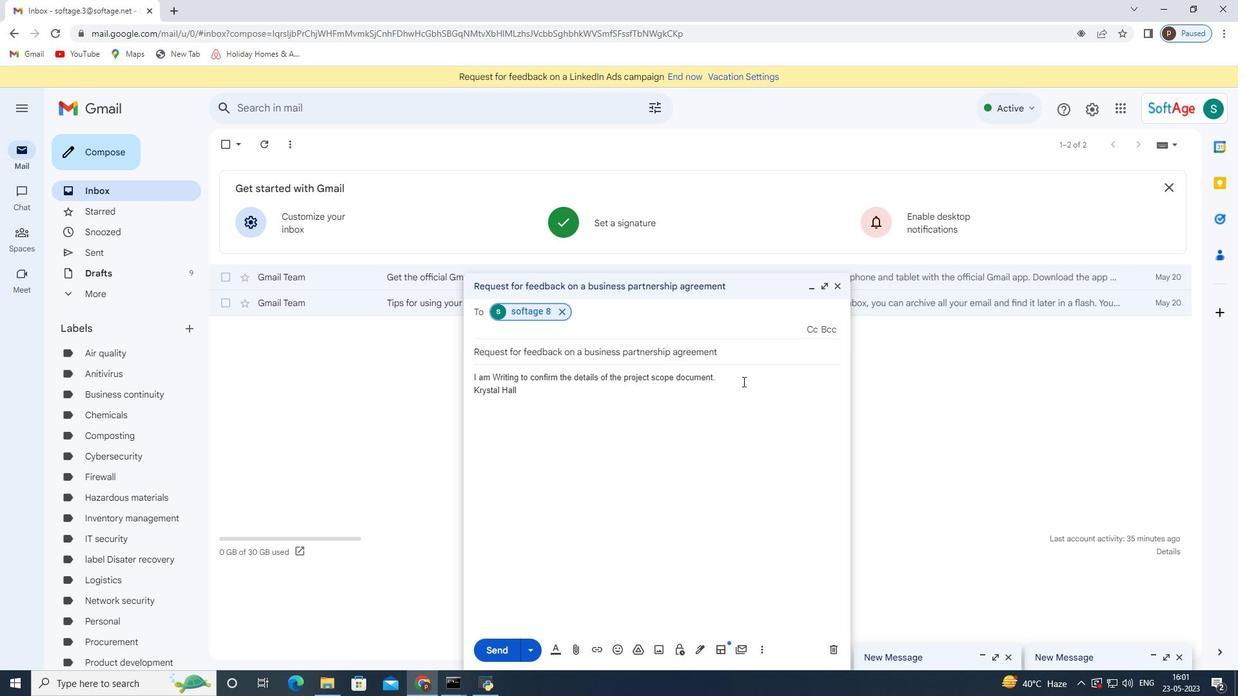
Action: Mouse moved to (581, 650)
Screenshot: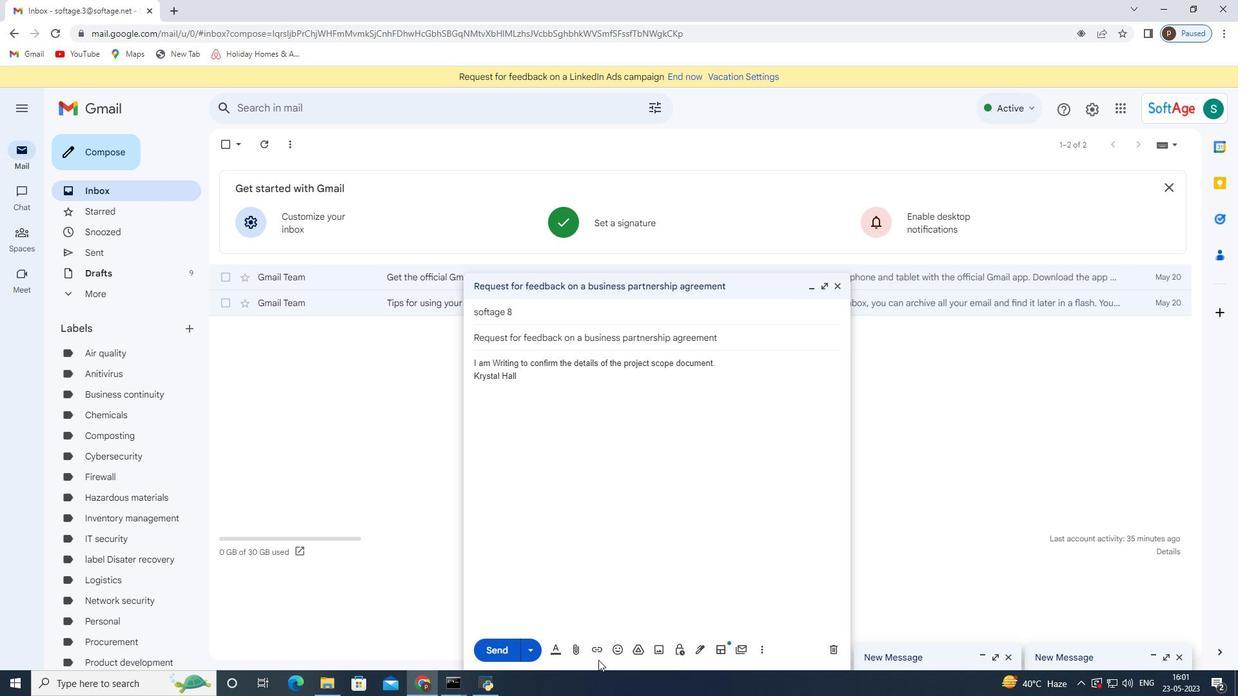 
Action: Mouse pressed left at (581, 650)
Screenshot: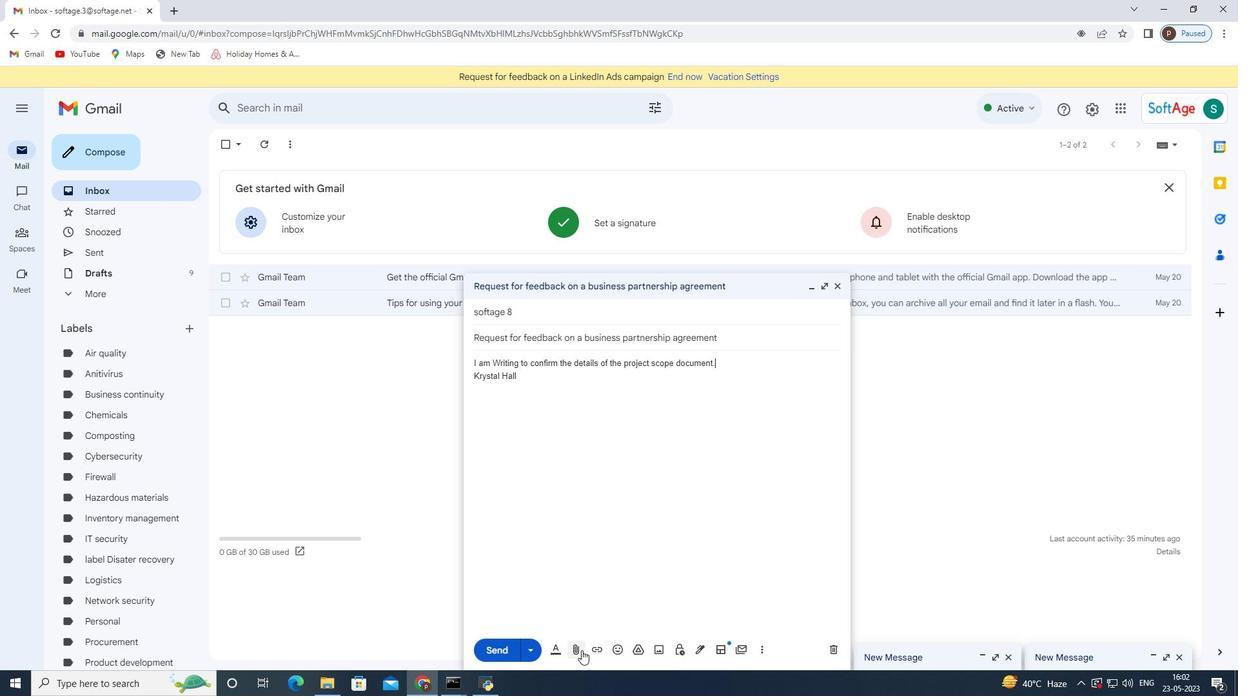 
Action: Mouse moved to (209, 108)
Screenshot: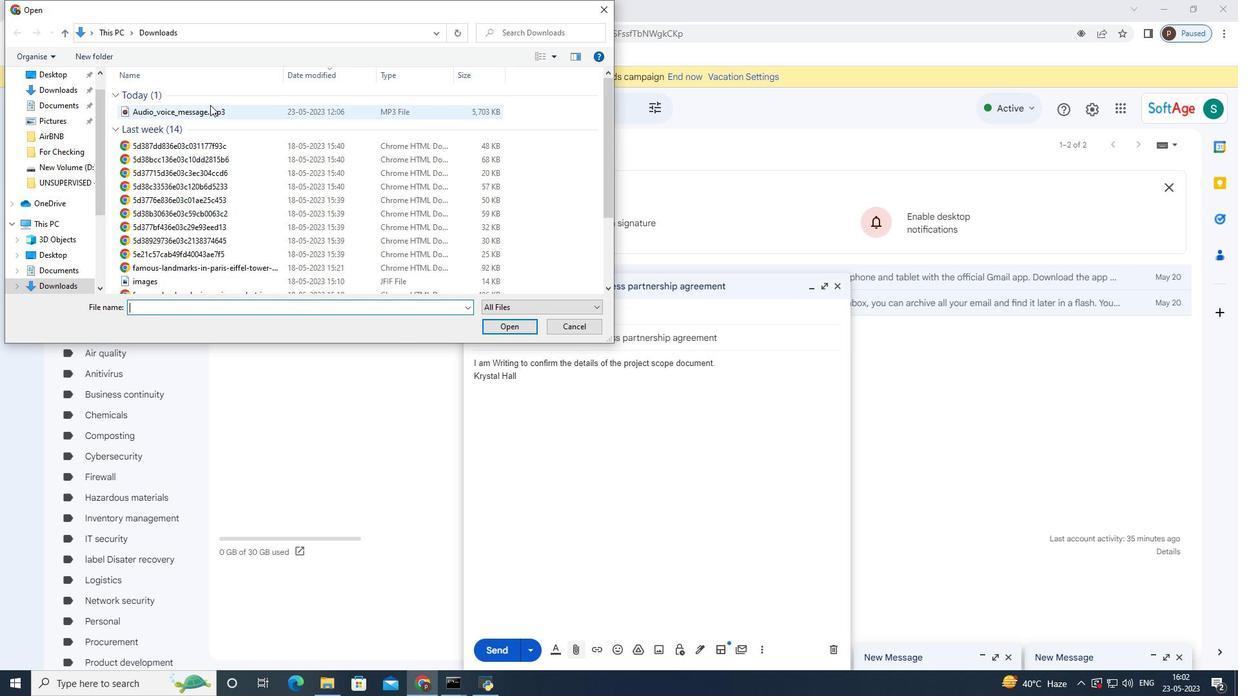 
Action: Mouse pressed left at (209, 108)
Screenshot: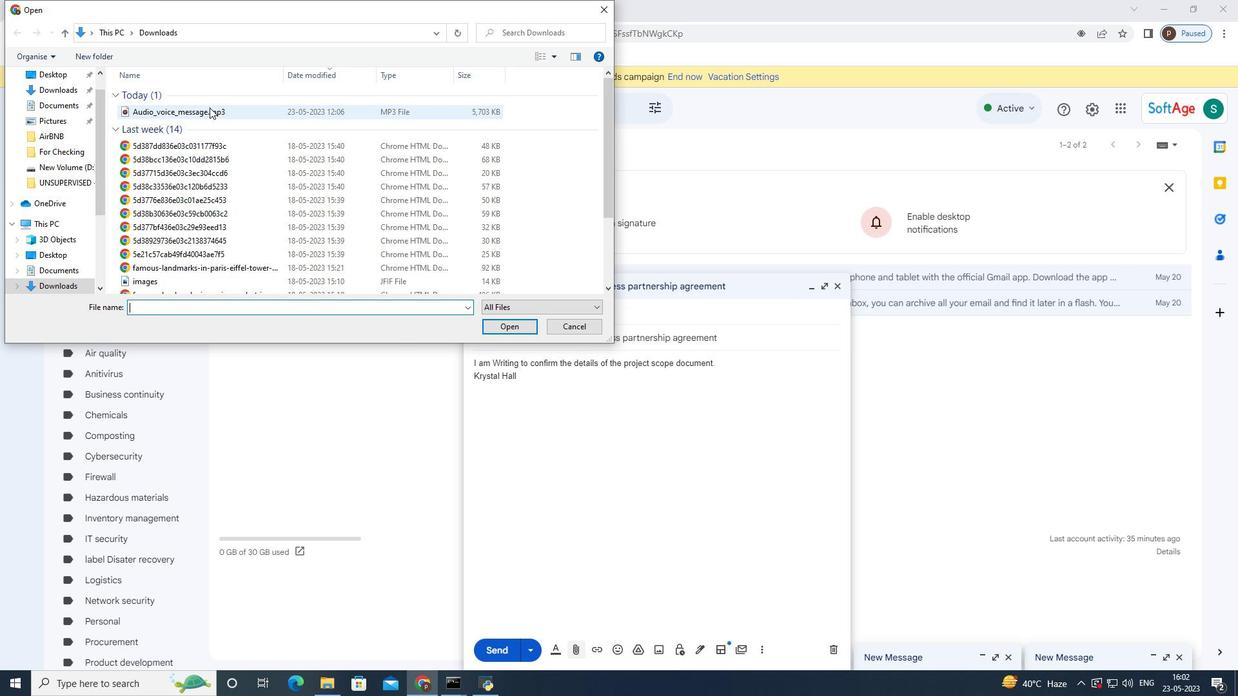 
Action: Mouse moved to (508, 328)
Screenshot: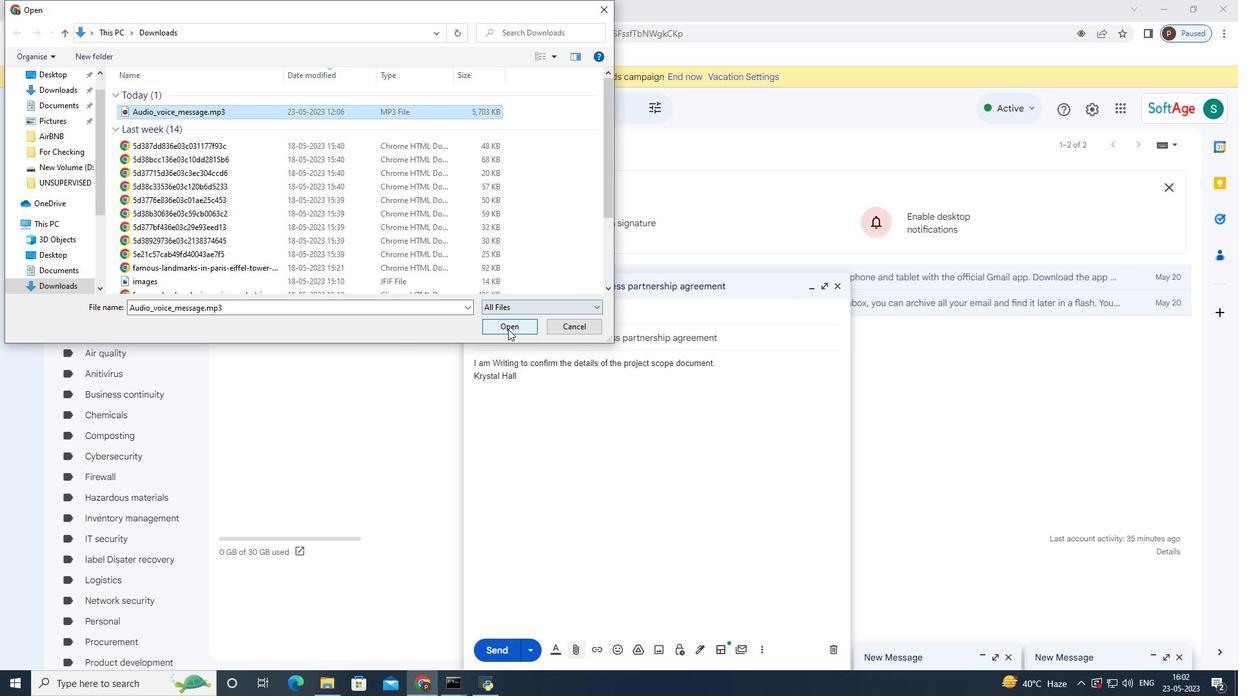 
Action: Mouse pressed left at (508, 328)
Screenshot: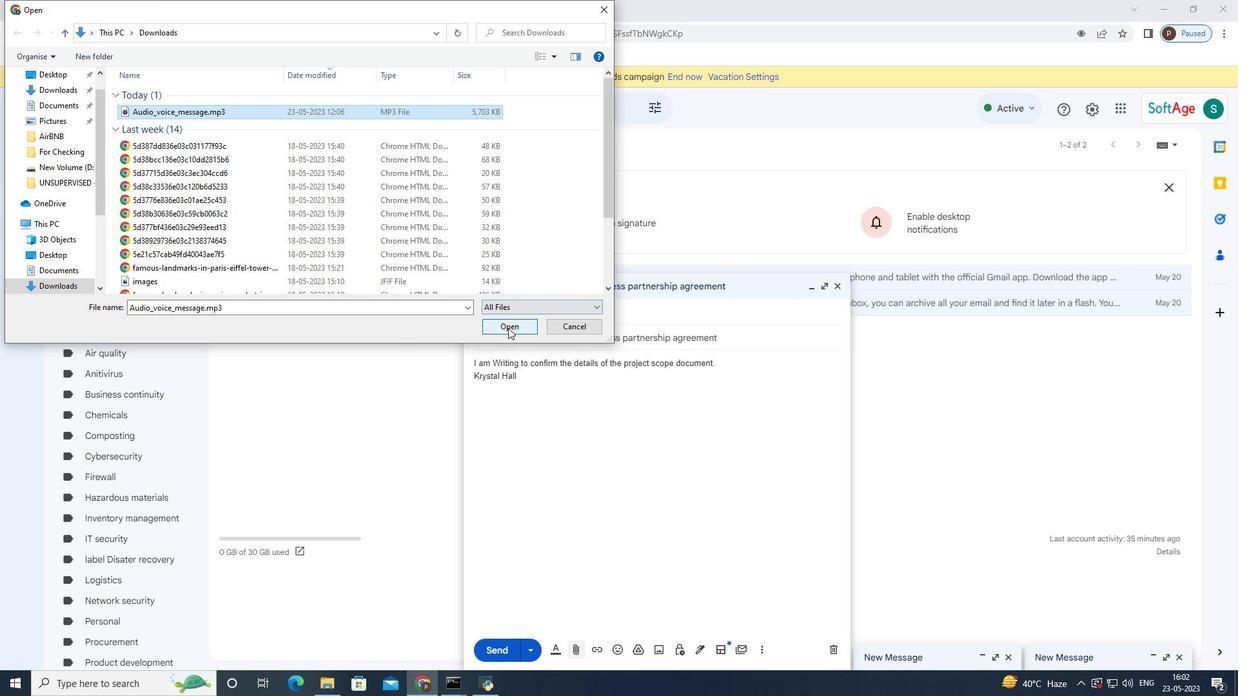 
Action: Mouse moved to (725, 357)
Screenshot: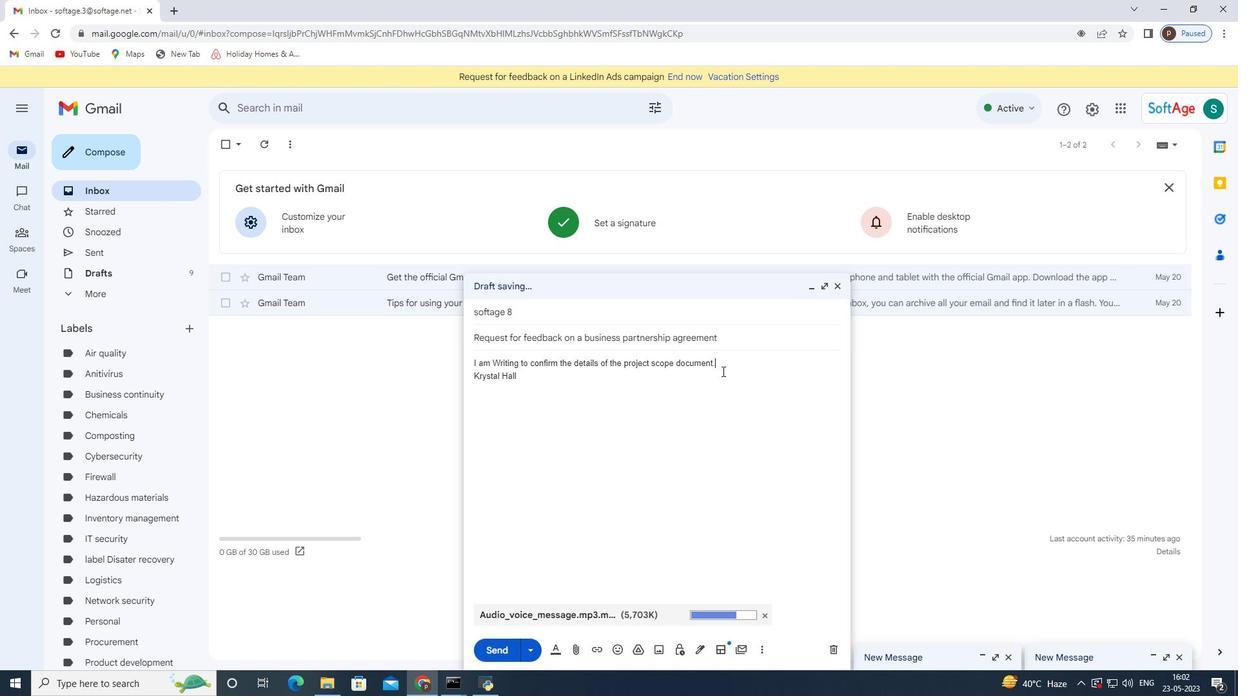
Action: Mouse pressed left at (725, 357)
Screenshot: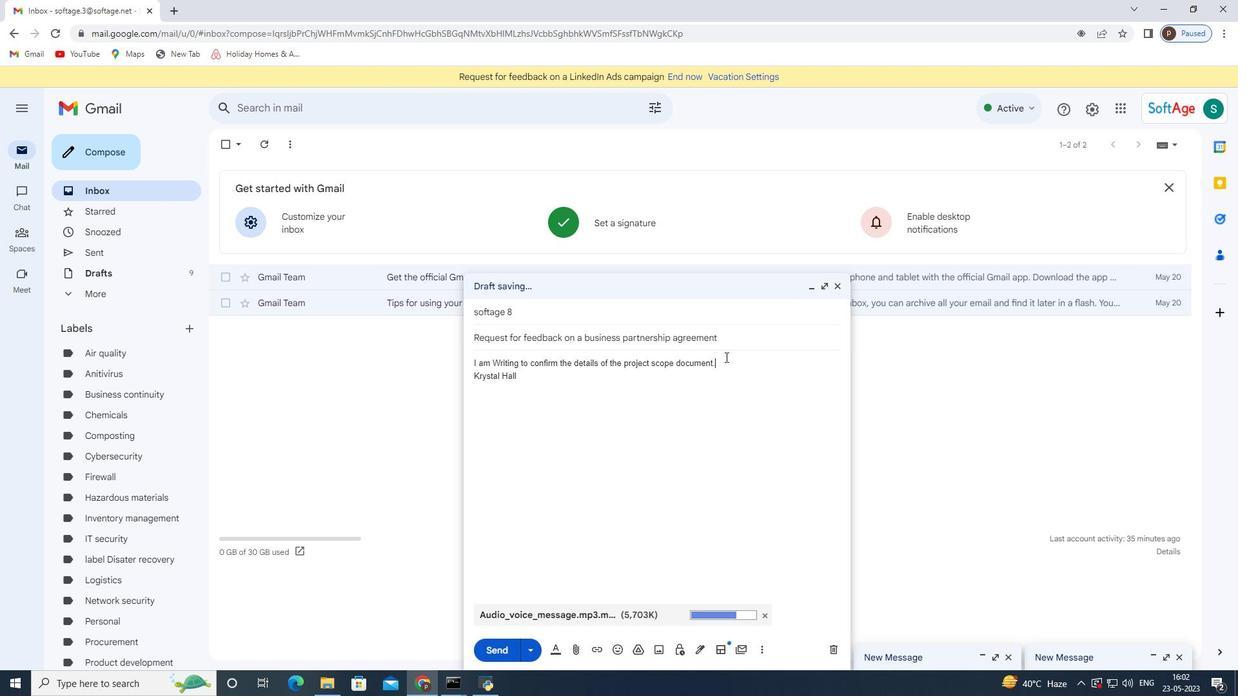 
Action: Key pressed <Key.backspace><Key.backspace><Key.backspace><Key.backspace><Key.backspace><Key.backspace><Key.backspace><Key.backspace><Key.backspace><Key.backspace><Key.backspace><Key.backspace><Key.backspace><Key.backspace><Key.backspace><Key.backspace><Key.backspace><Key.backspace><Key.backspace><Key.backspace><Key.backspace><Key.backspace><Key.backspace><Key.backspace><Key.backspace><Key.backspace><Key.backspace><Key.backspace><Key.backspace><Key.backspace><Key.backspace><Key.backspace><Key.backspace><Key.backspace><Key.backspace><Key.backspace><Key.backspace><Key.backspace><Key.backspace><Key.backspace><Key.backspace><Key.backspace><Key.backspace><Key.backspace><Key.backspace><Key.backspace><Key.backspace><Key.backspace><Key.backspace><Key.backspace><Key.backspace><Key.backspace><Key.backspace><Key.backspace><Key.backspace><Key.backspace><Key.backspace><Key.backspace><Key.backspace><Key.backspace><Key.backspace><Key.backspace><Key.backspace><Key.backspace><Key.backspace><Key.backspace><Key.backspace><Key.backspace>ctrl+Z<'\x1a'><'\x1a'><'\x1a'><'\x1a'>
Screenshot: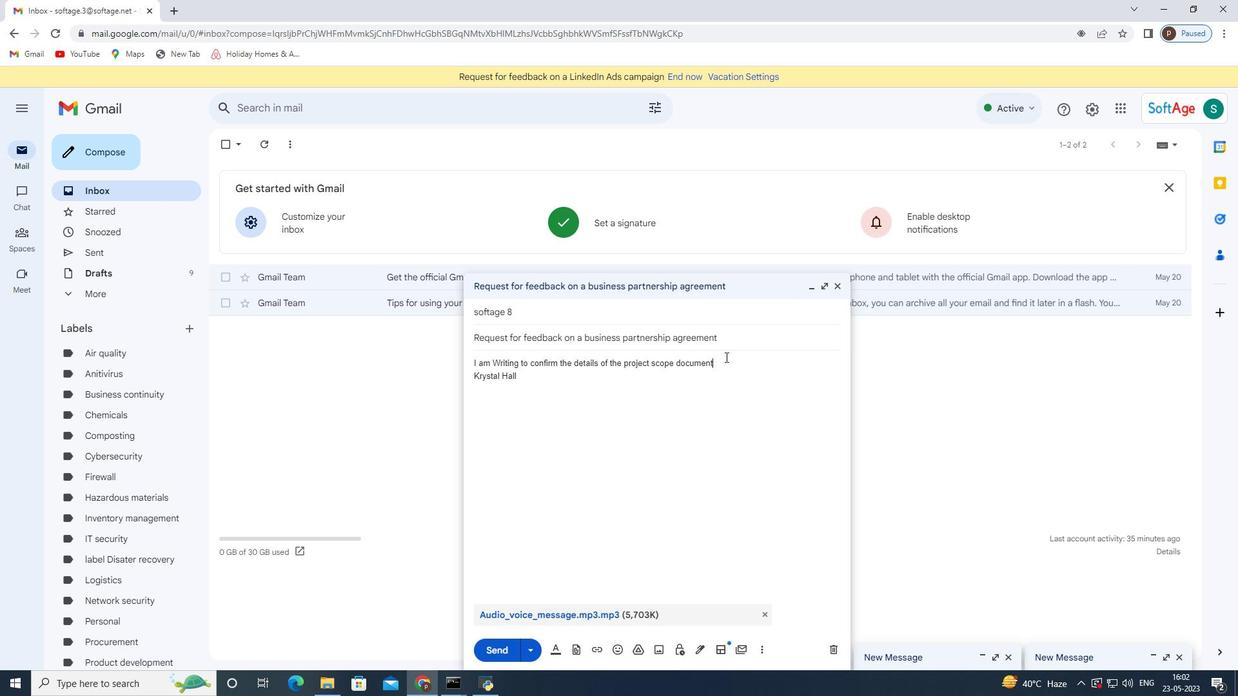 
Action: Mouse moved to (738, 363)
Screenshot: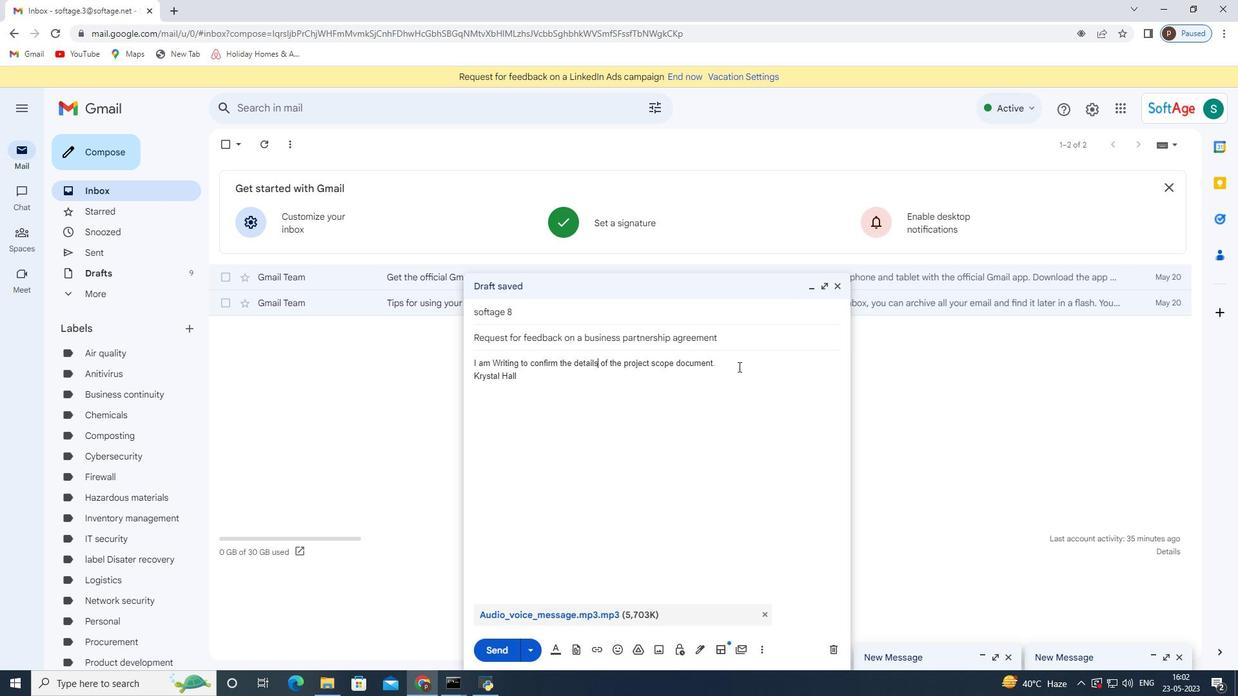 
Action: Mouse pressed left at (738, 363)
Screenshot: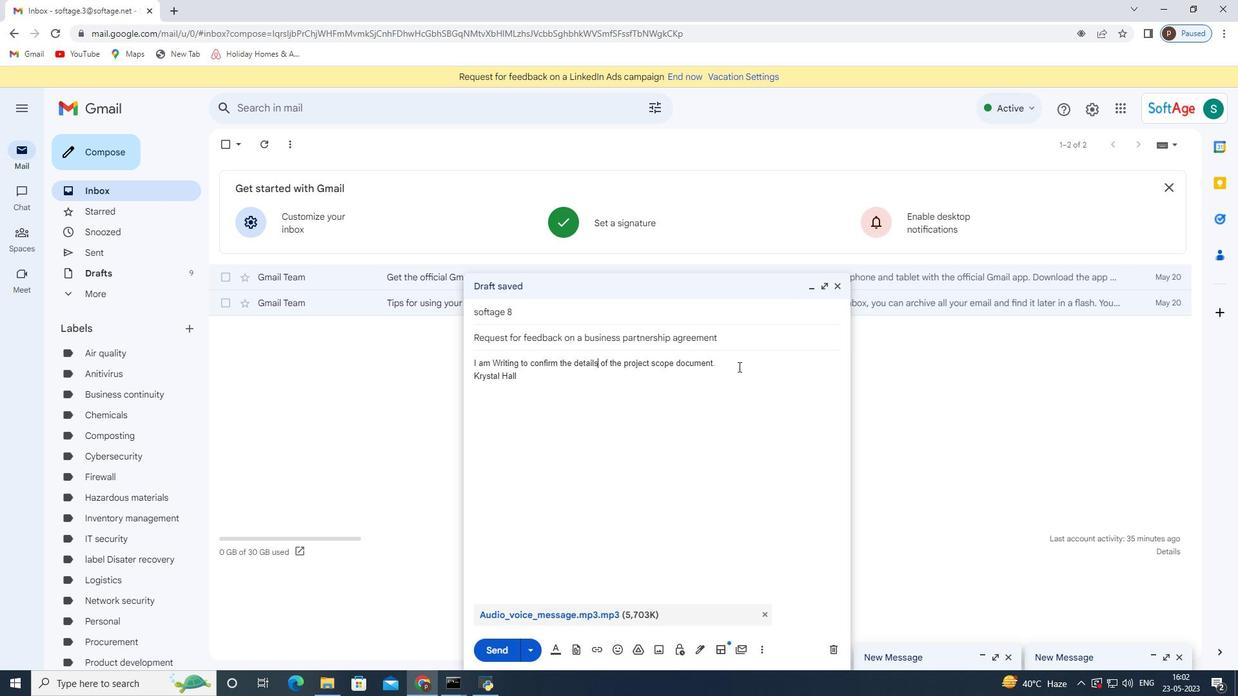 
Action: Mouse moved to (729, 381)
Screenshot: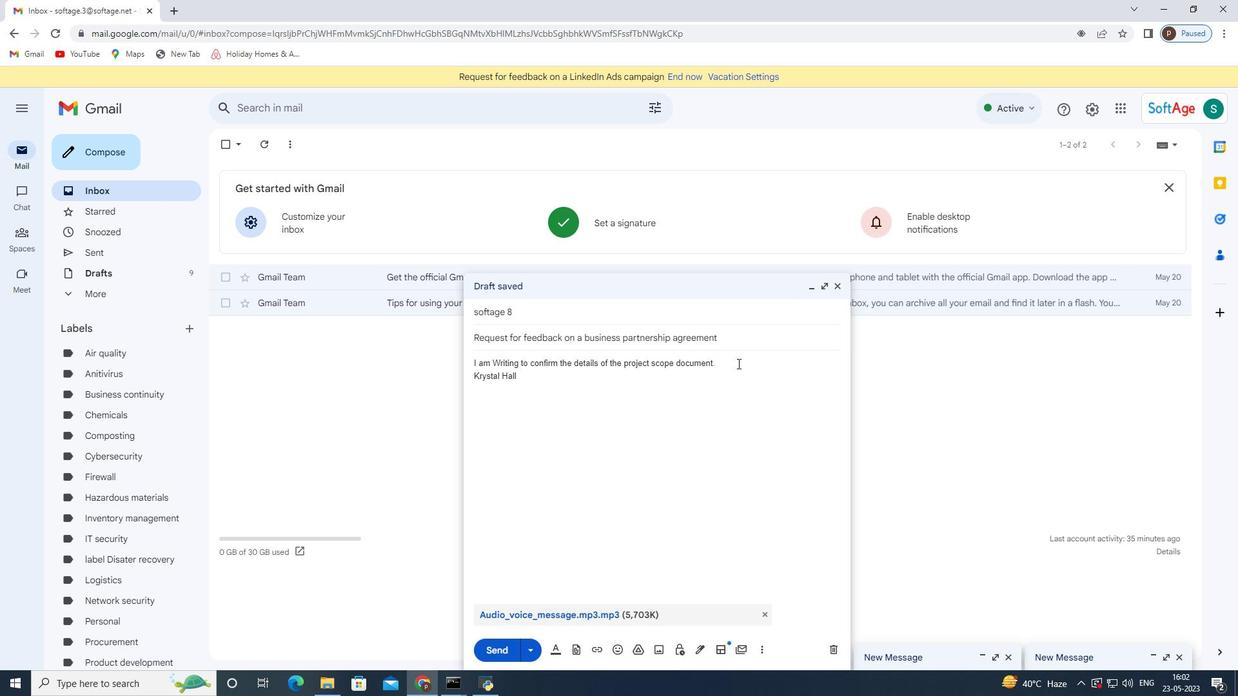 
Action: Key pressed <Key.enter><Key.enter><Key.shift>Thank<Key.space>you
Screenshot: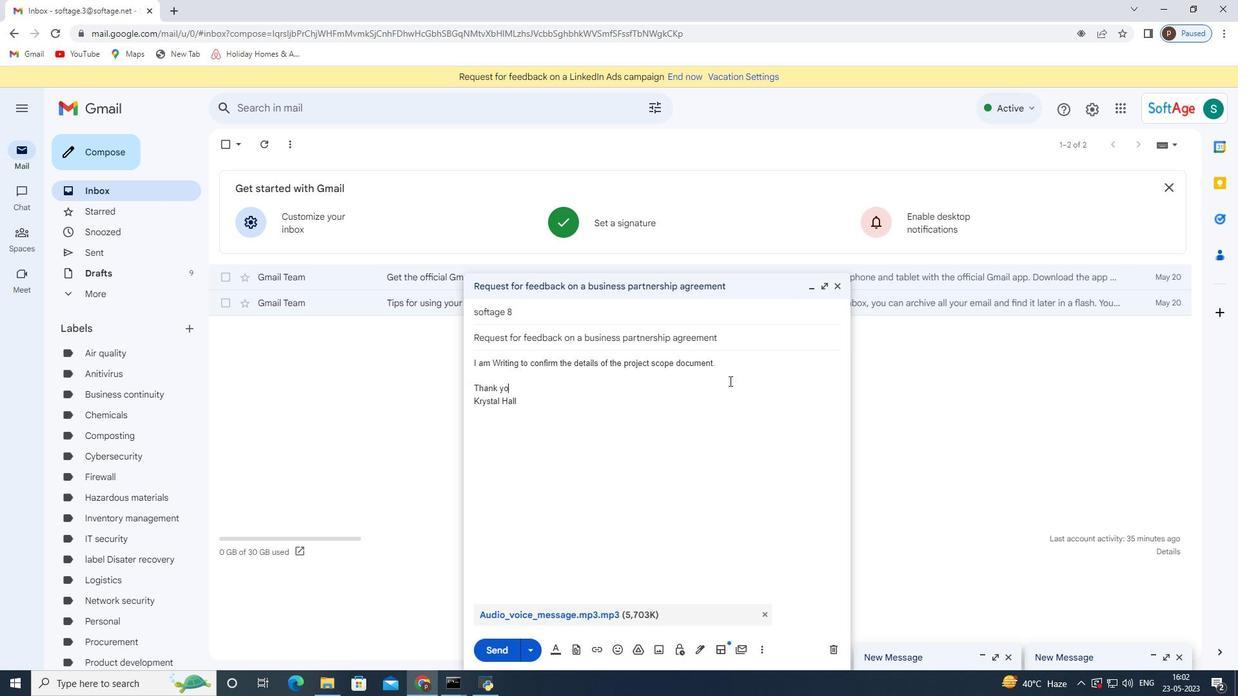 
Action: Mouse moved to (500, 654)
Screenshot: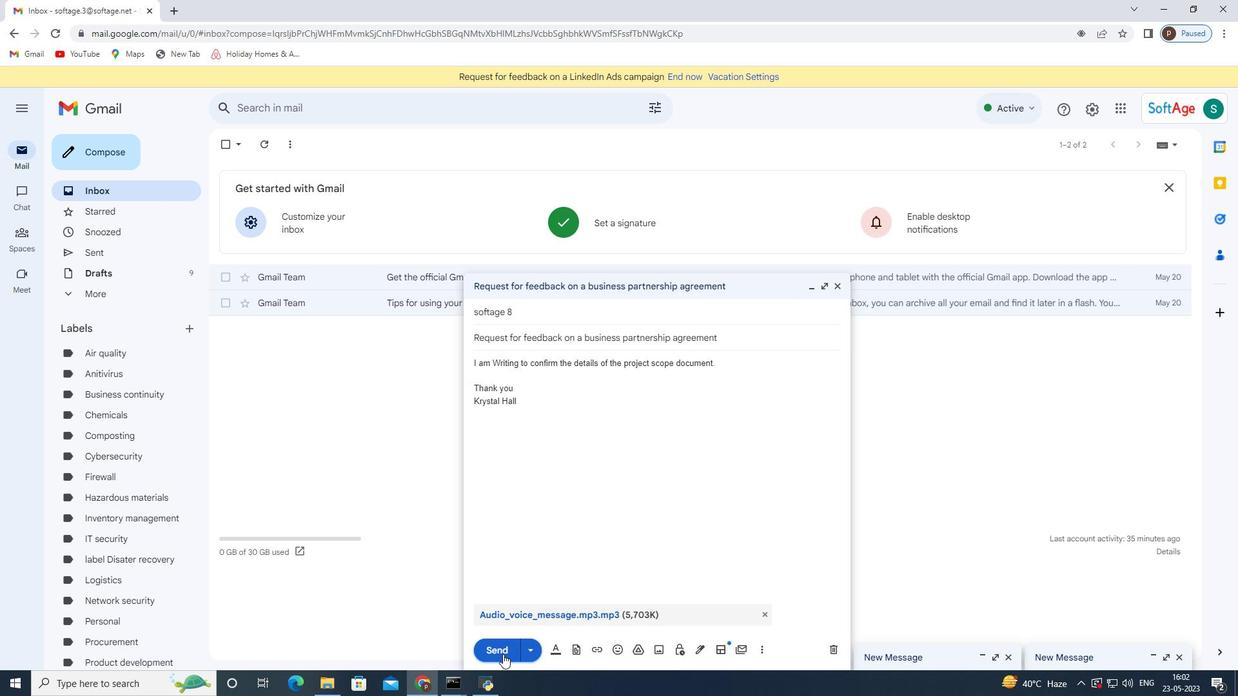 
Action: Mouse pressed left at (500, 654)
Screenshot: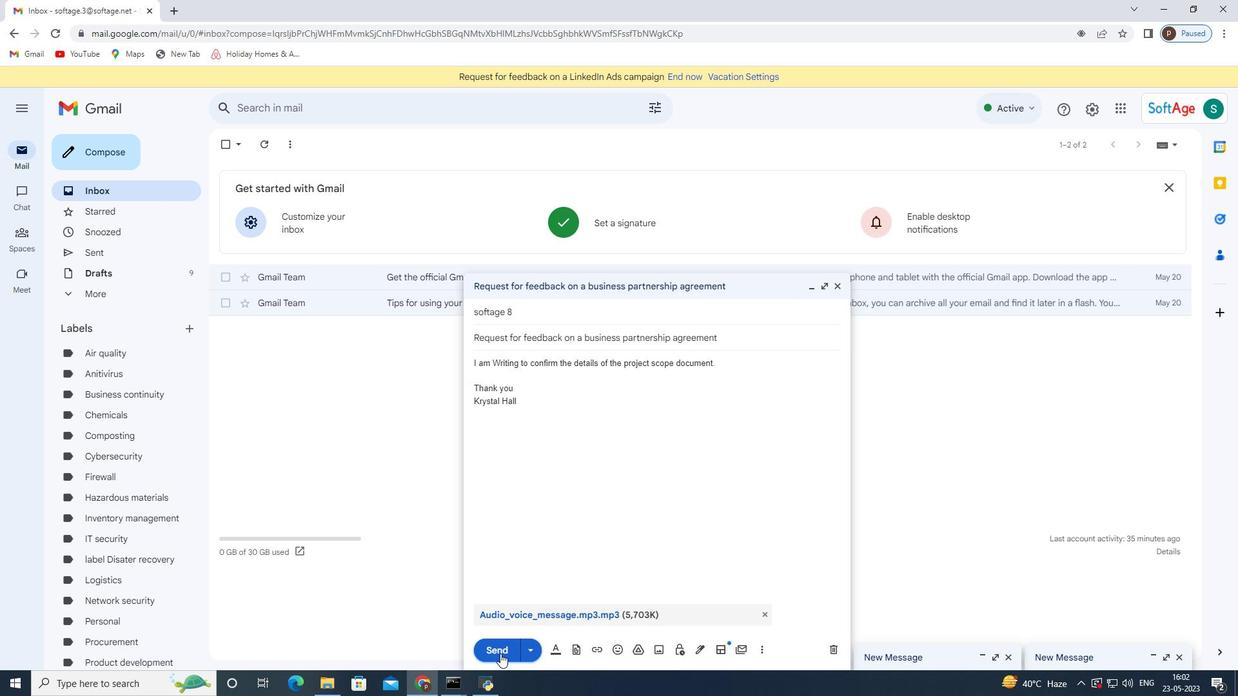 
Action: Mouse moved to (130, 243)
Screenshot: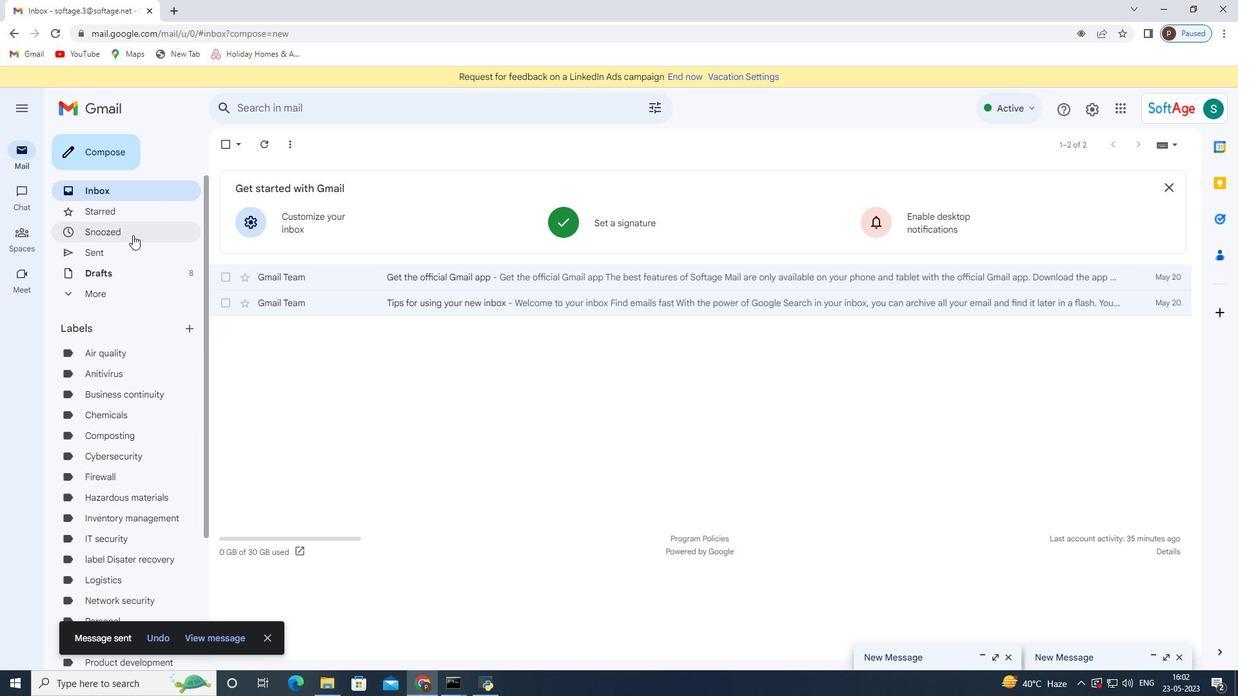 
Action: Mouse pressed left at (130, 243)
Screenshot: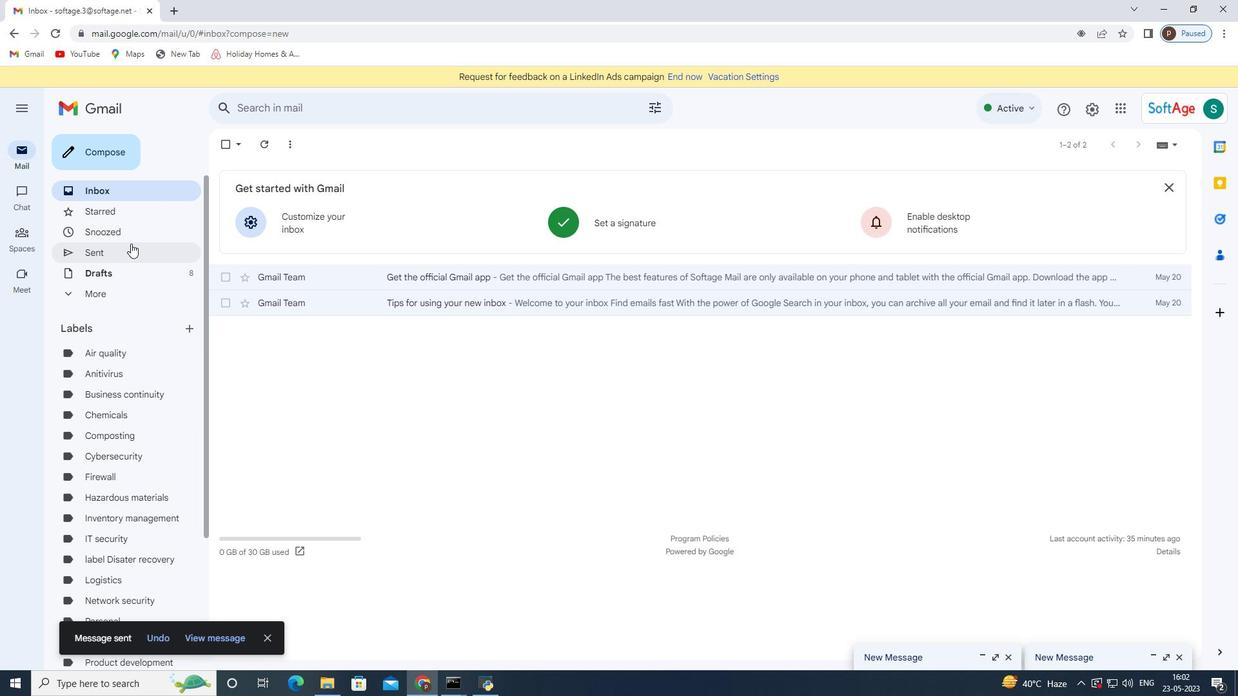 
Action: Mouse moved to (564, 276)
Screenshot: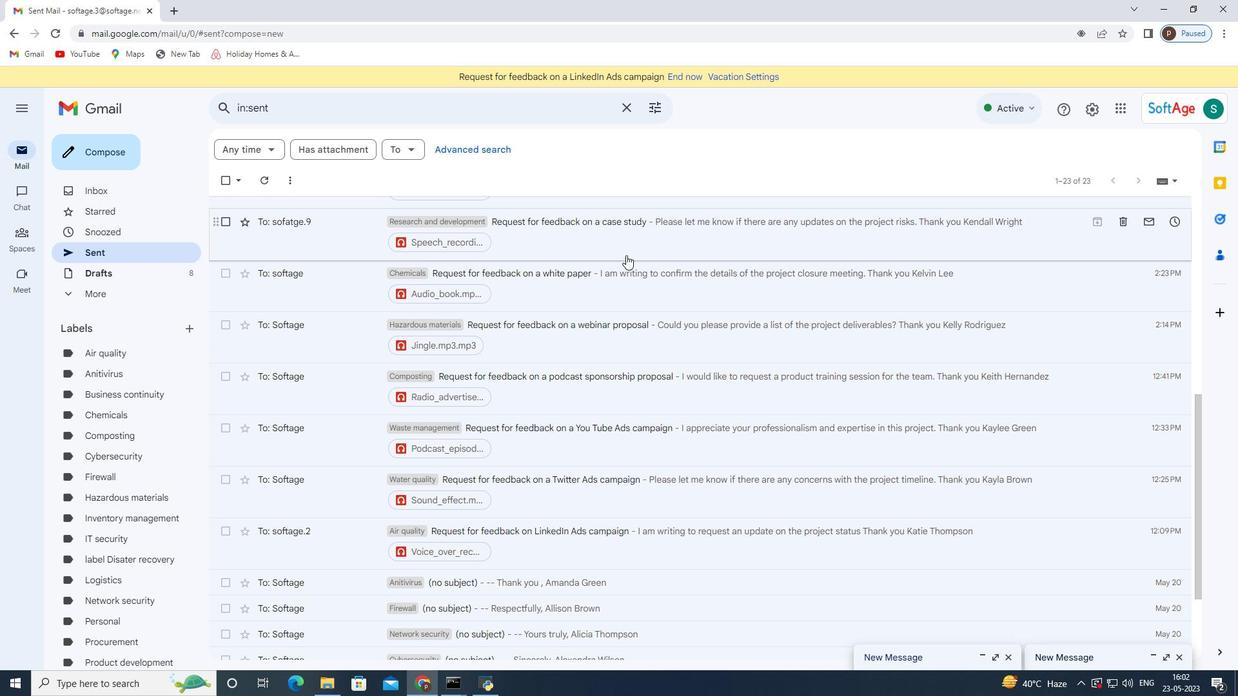 
Action: Mouse scrolled (564, 276) with delta (0, 0)
Screenshot: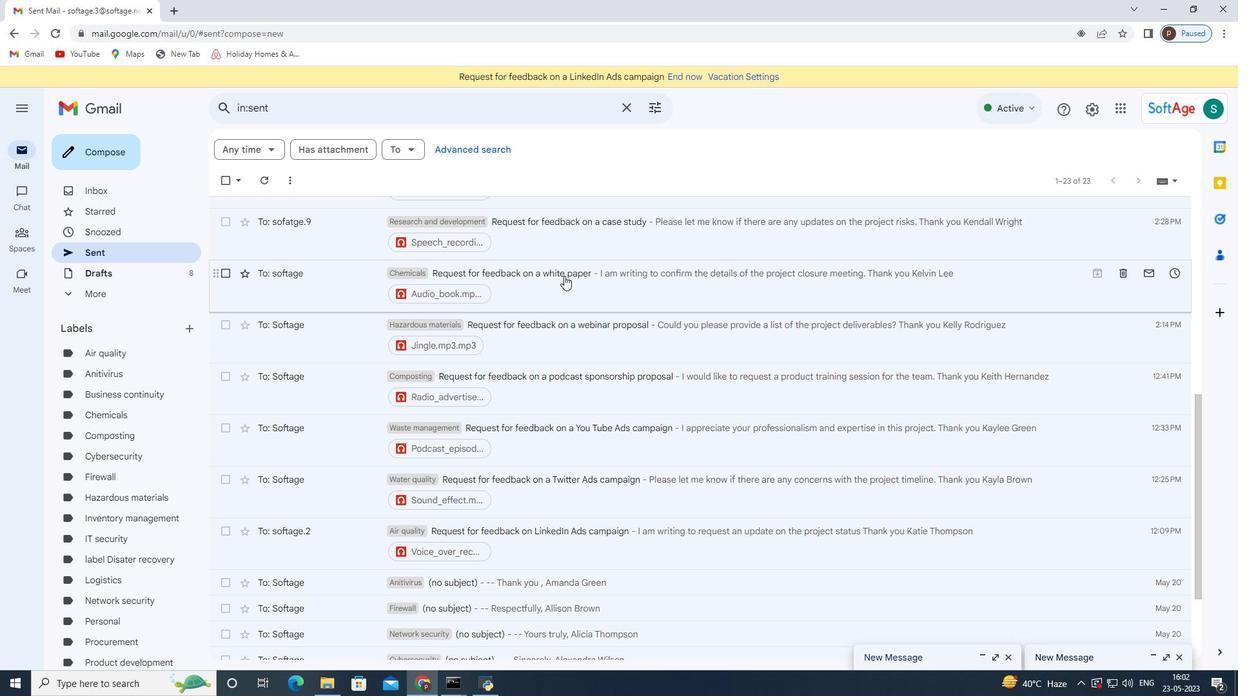 
Action: Mouse scrolled (564, 276) with delta (0, 0)
Screenshot: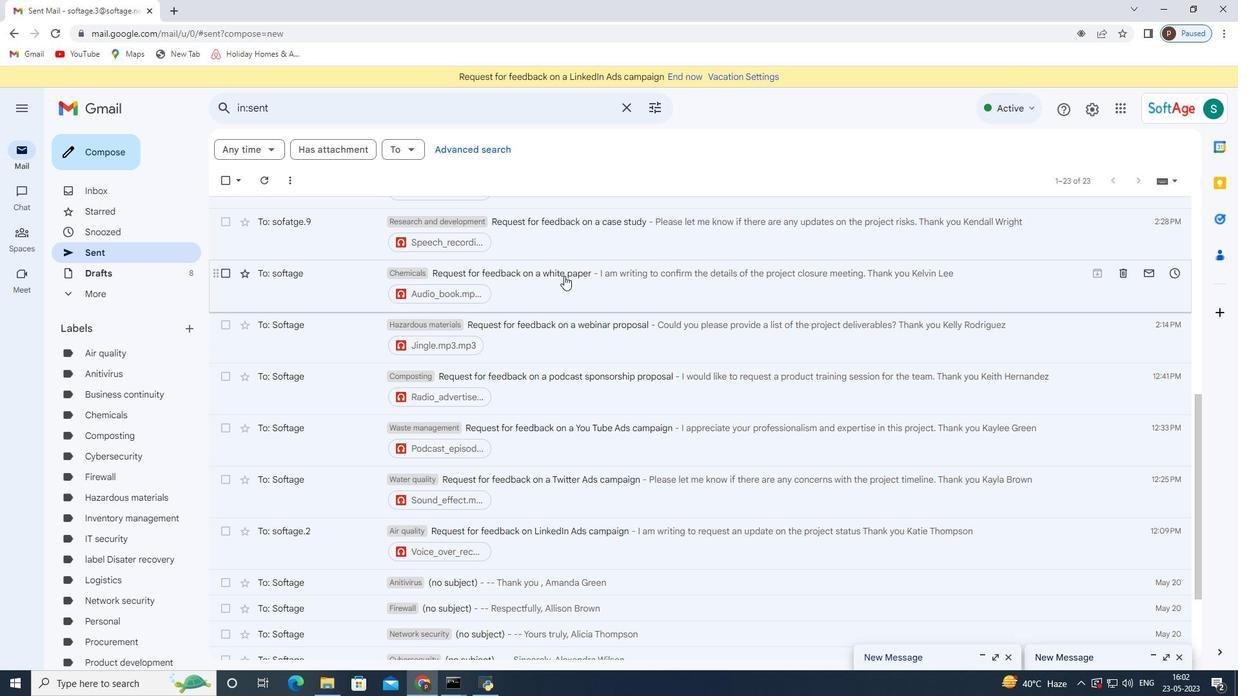 
Action: Mouse scrolled (564, 276) with delta (0, 0)
Screenshot: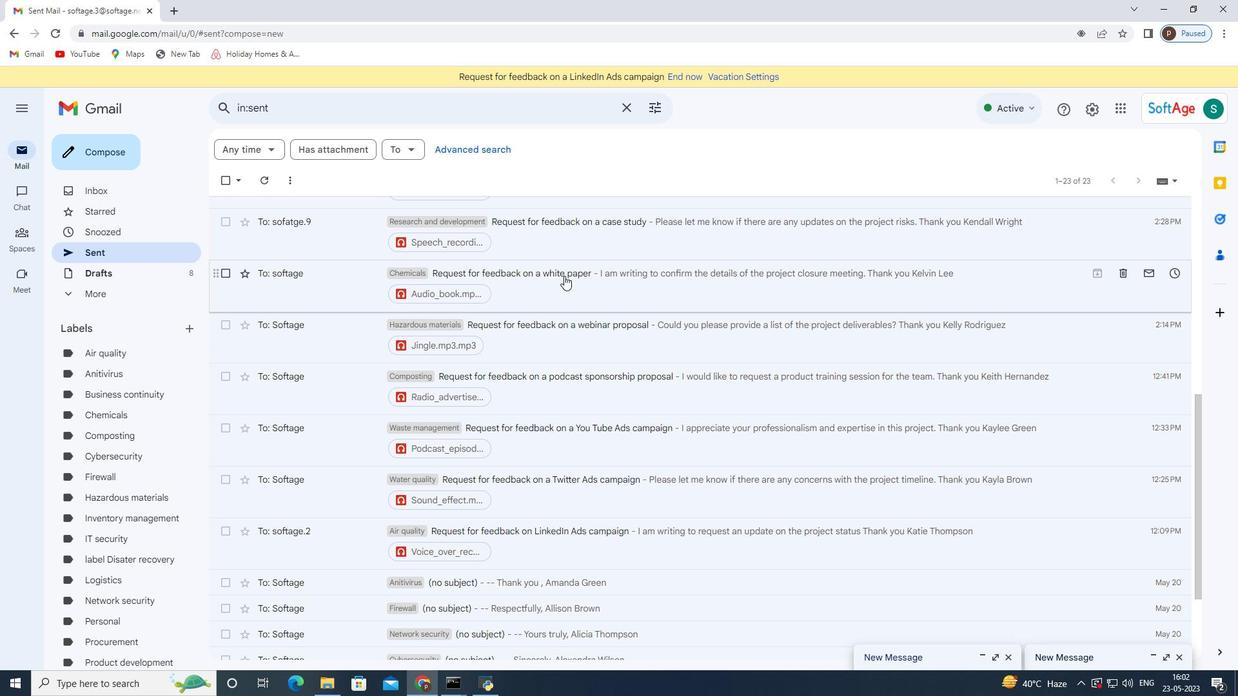 
Action: Mouse scrolled (564, 276) with delta (0, 0)
Screenshot: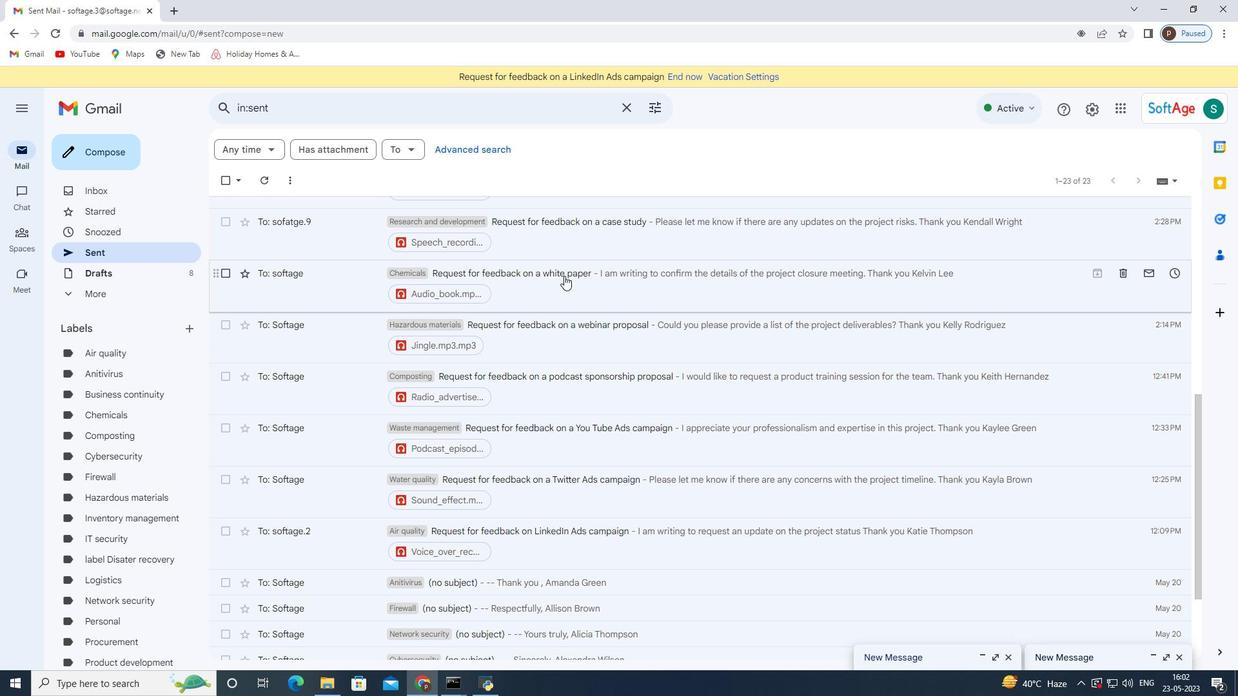 
Action: Mouse scrolled (564, 275) with delta (0, 0)
Screenshot: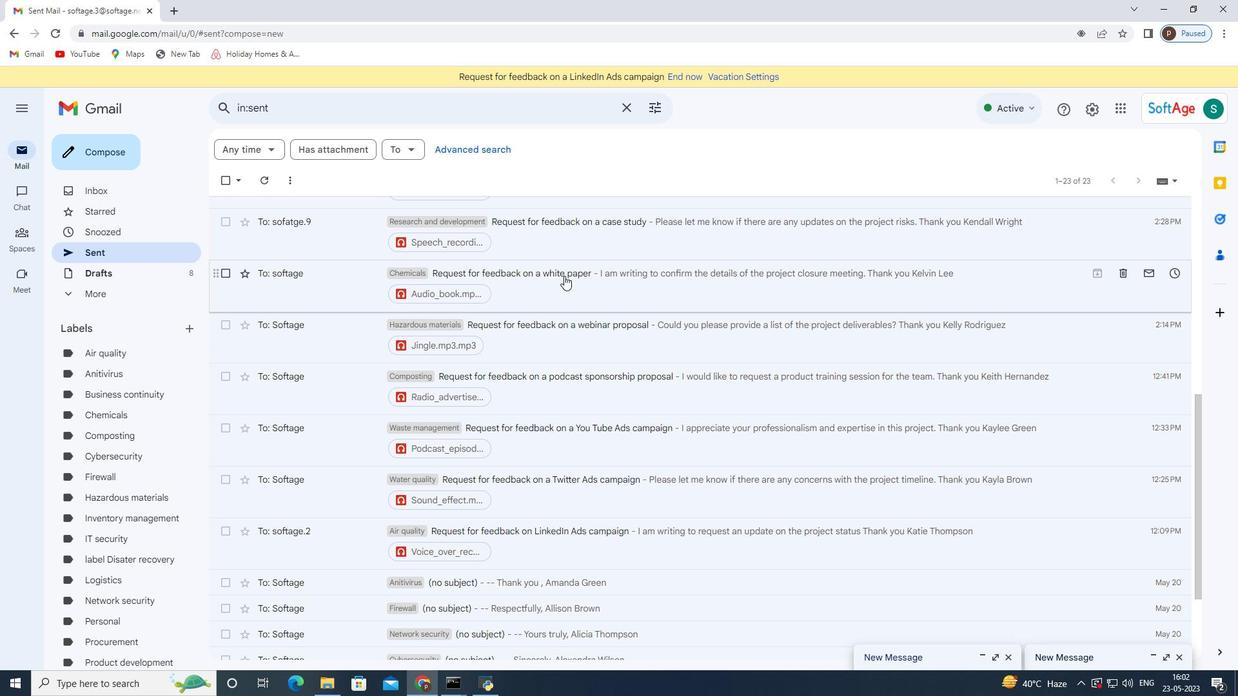
Action: Mouse scrolled (564, 276) with delta (0, 0)
Screenshot: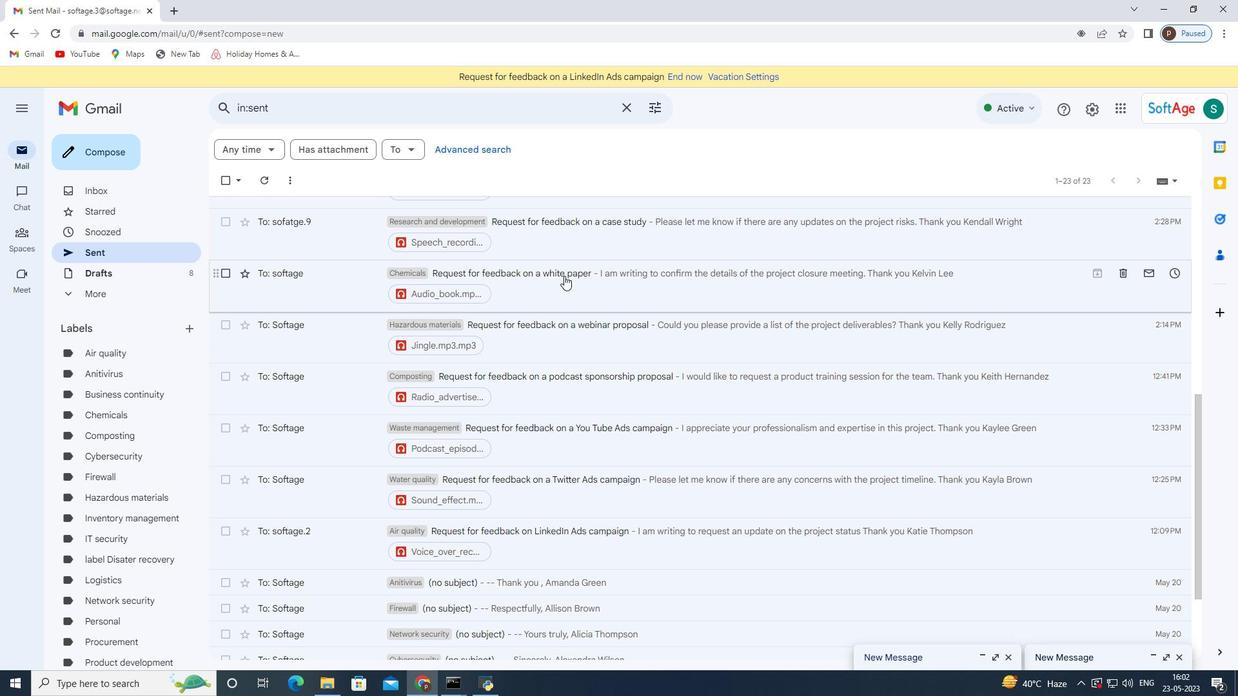 
Action: Mouse scrolled (564, 276) with delta (0, 0)
Screenshot: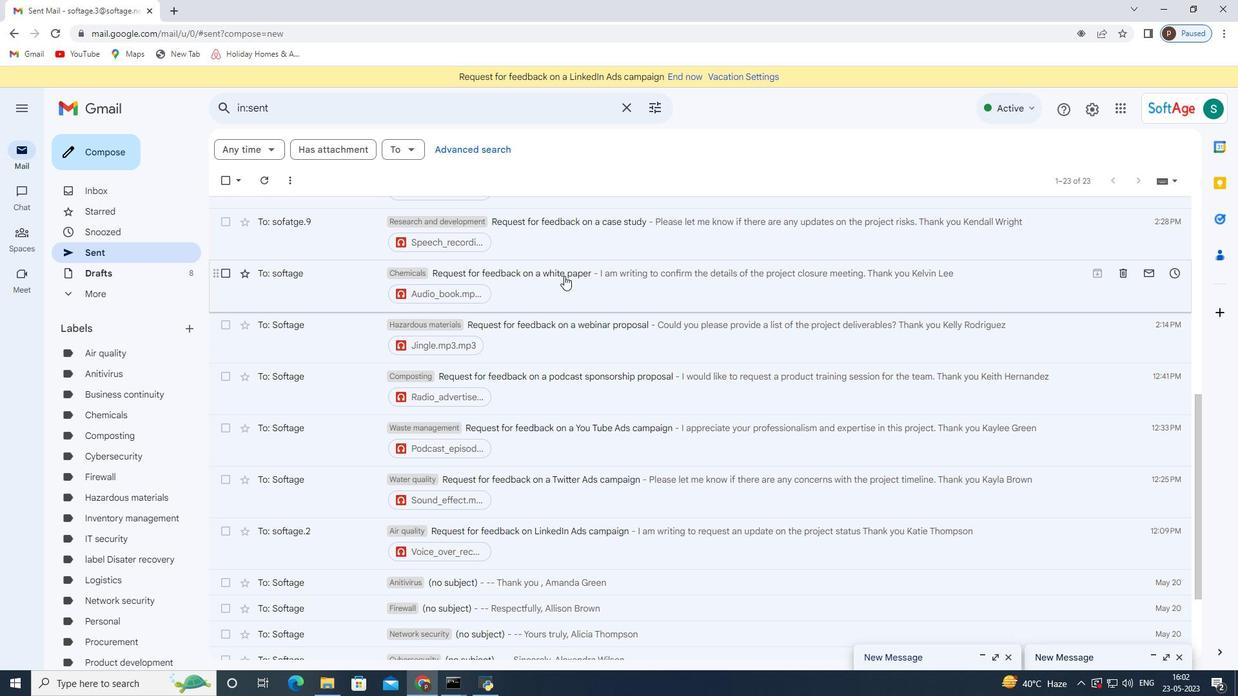
Action: Mouse scrolled (564, 276) with delta (0, 0)
Screenshot: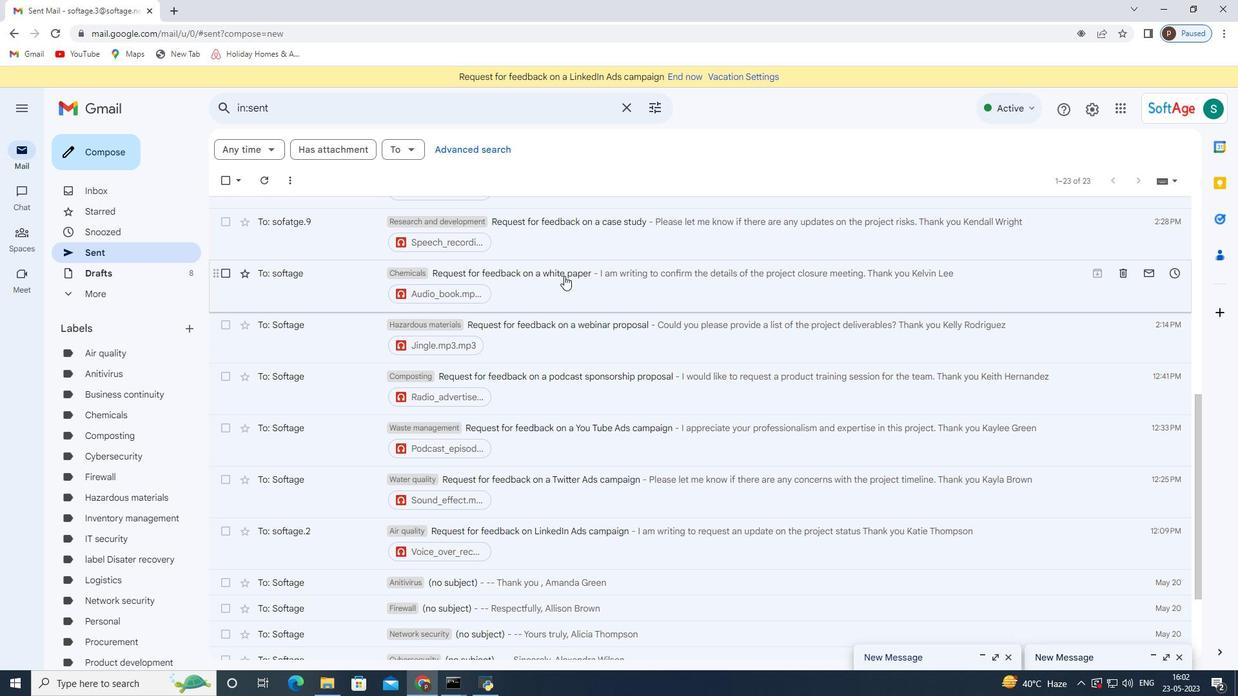 
Action: Mouse scrolled (564, 276) with delta (0, 0)
Screenshot: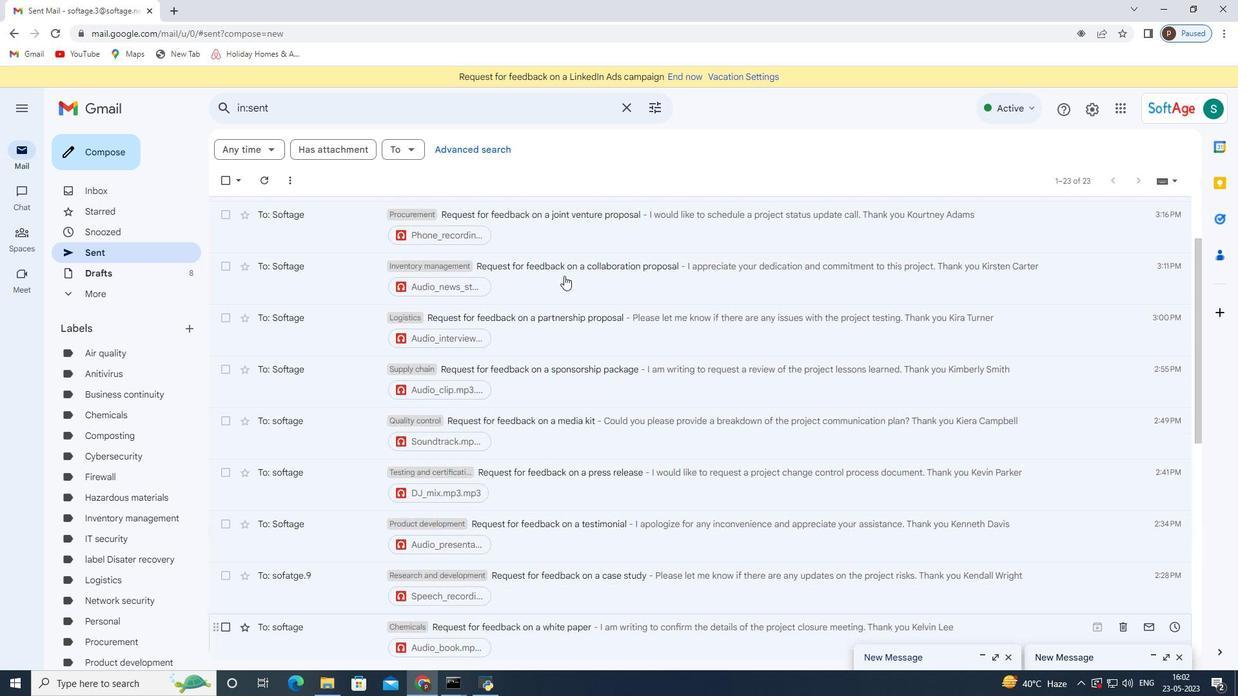 
Action: Mouse scrolled (564, 276) with delta (0, 0)
Screenshot: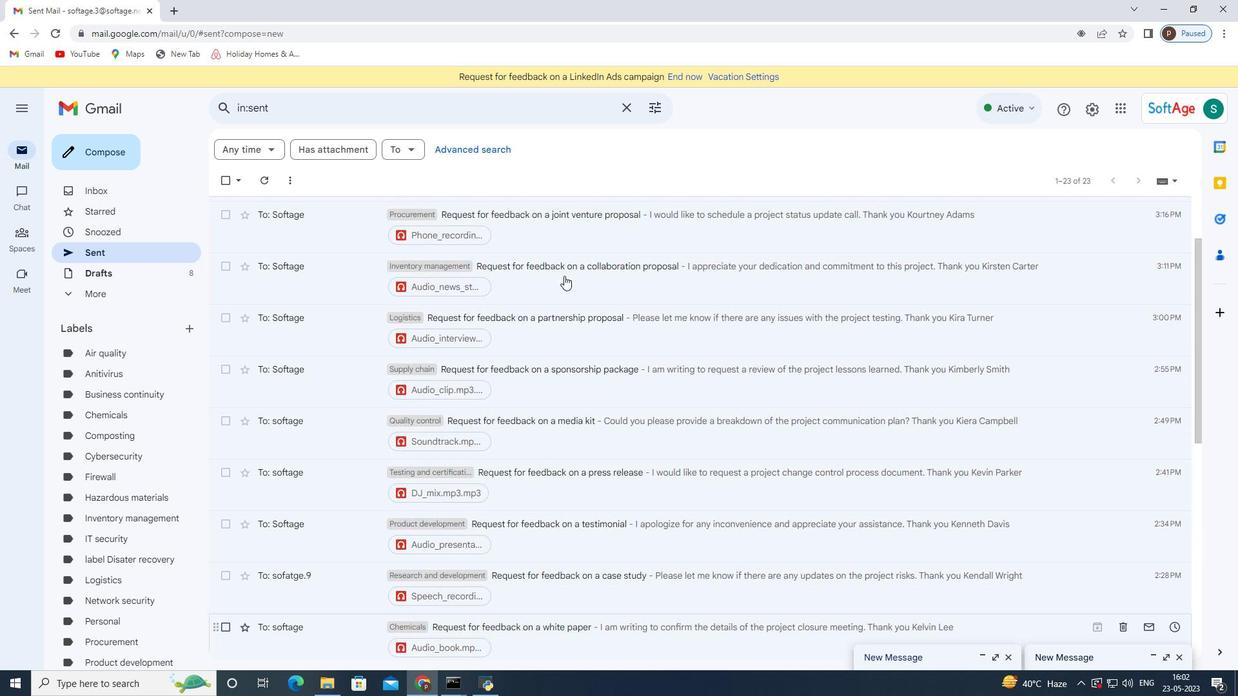 
Action: Mouse scrolled (564, 276) with delta (0, 0)
Screenshot: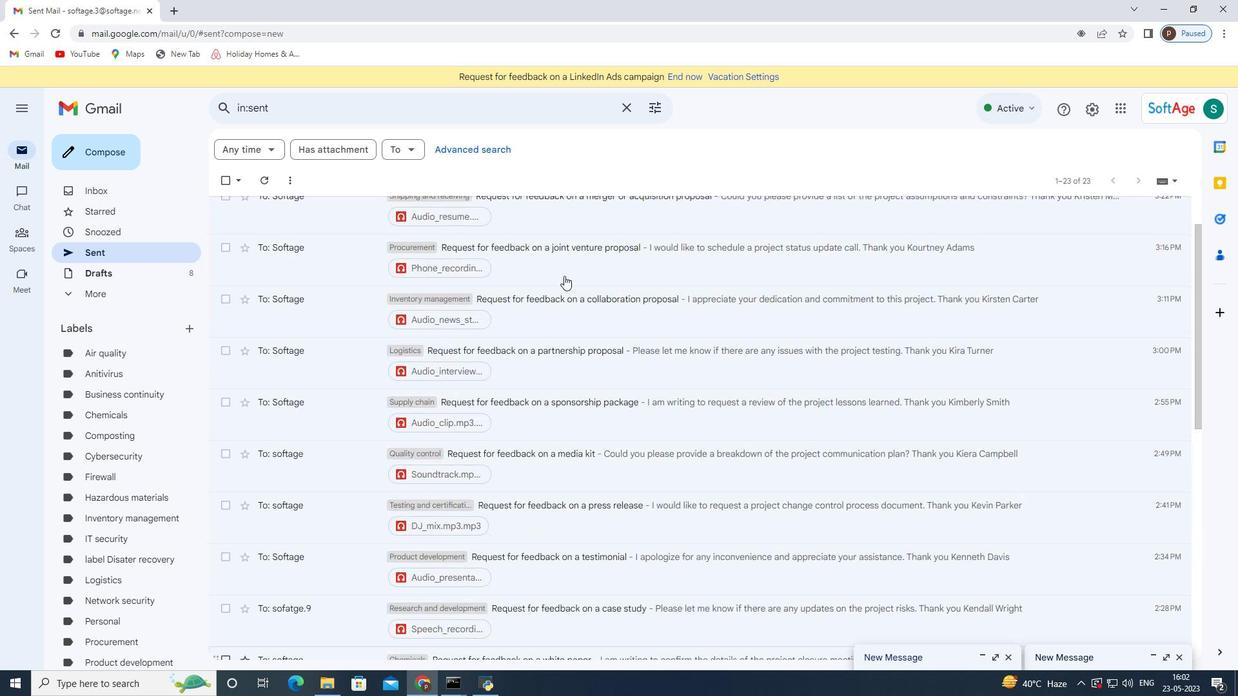 
Action: Mouse scrolled (564, 276) with delta (0, 0)
Screenshot: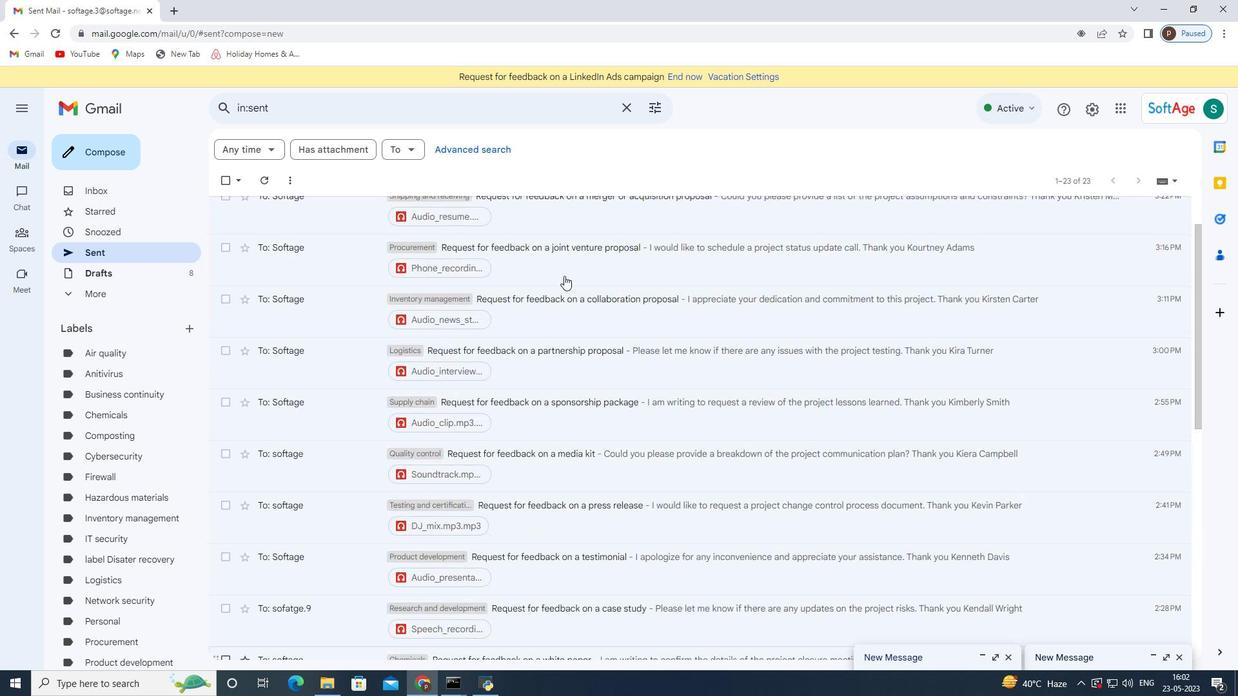 
Action: Mouse scrolled (564, 276) with delta (0, 0)
Screenshot: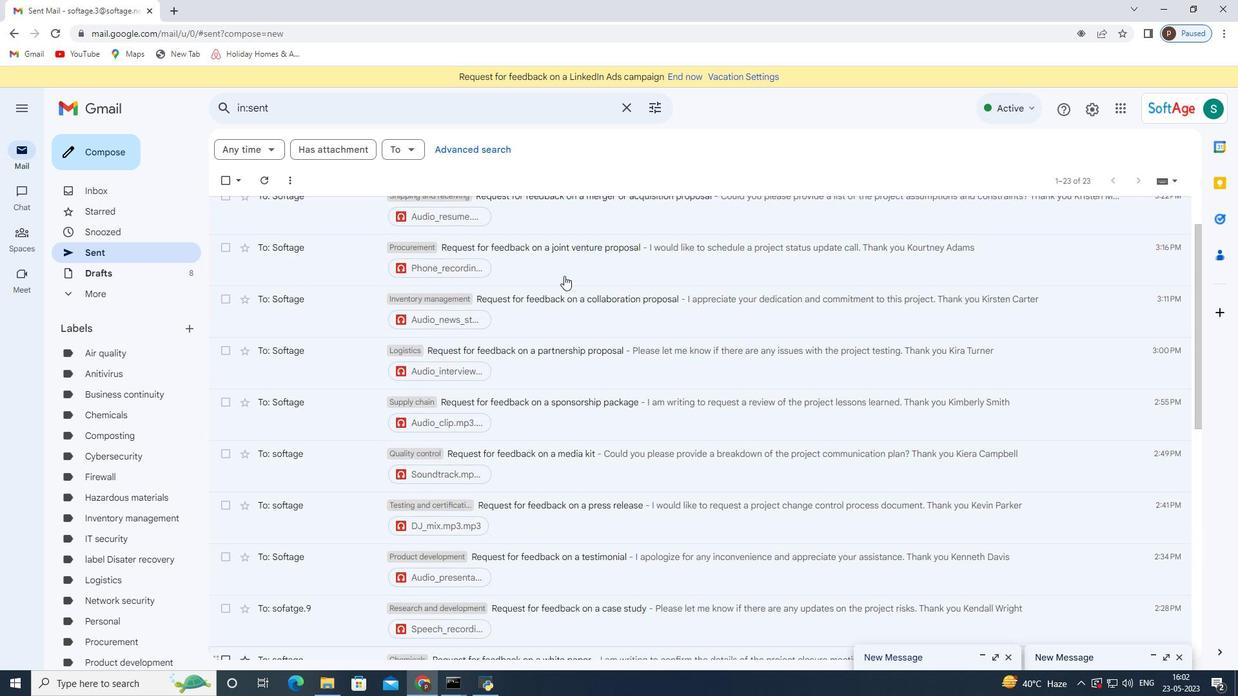 
Action: Mouse scrolled (564, 276) with delta (0, 0)
Screenshot: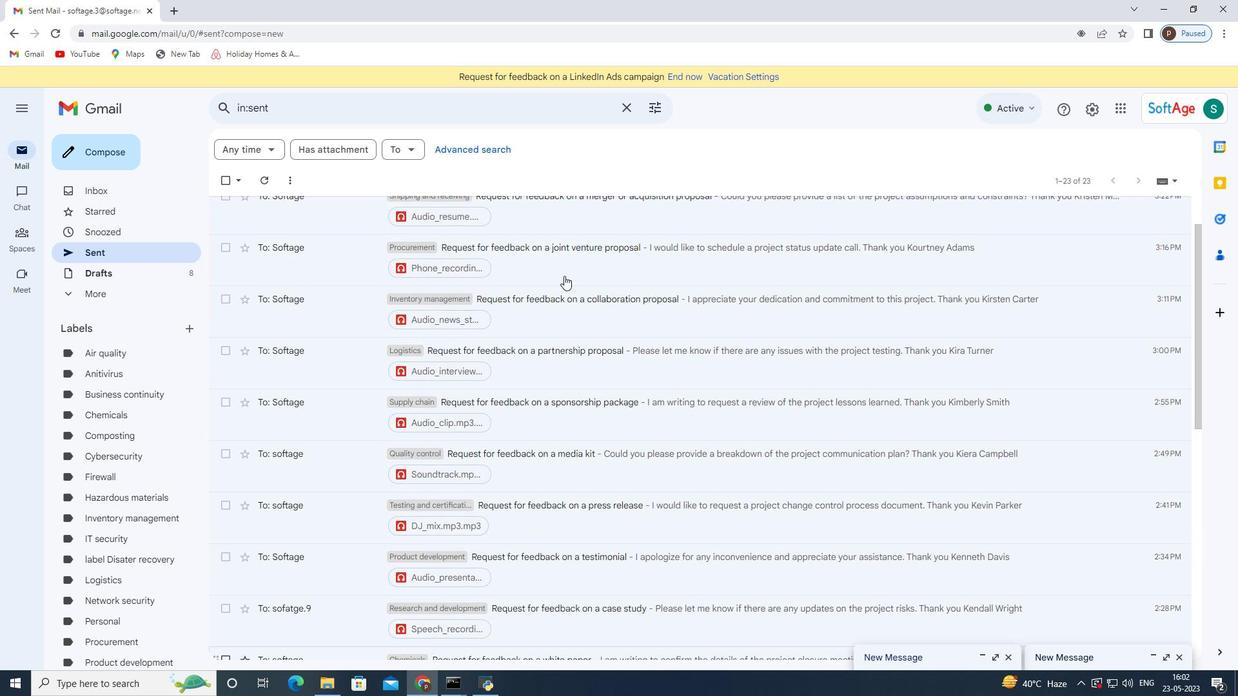 
Action: Mouse scrolled (564, 276) with delta (0, 0)
Screenshot: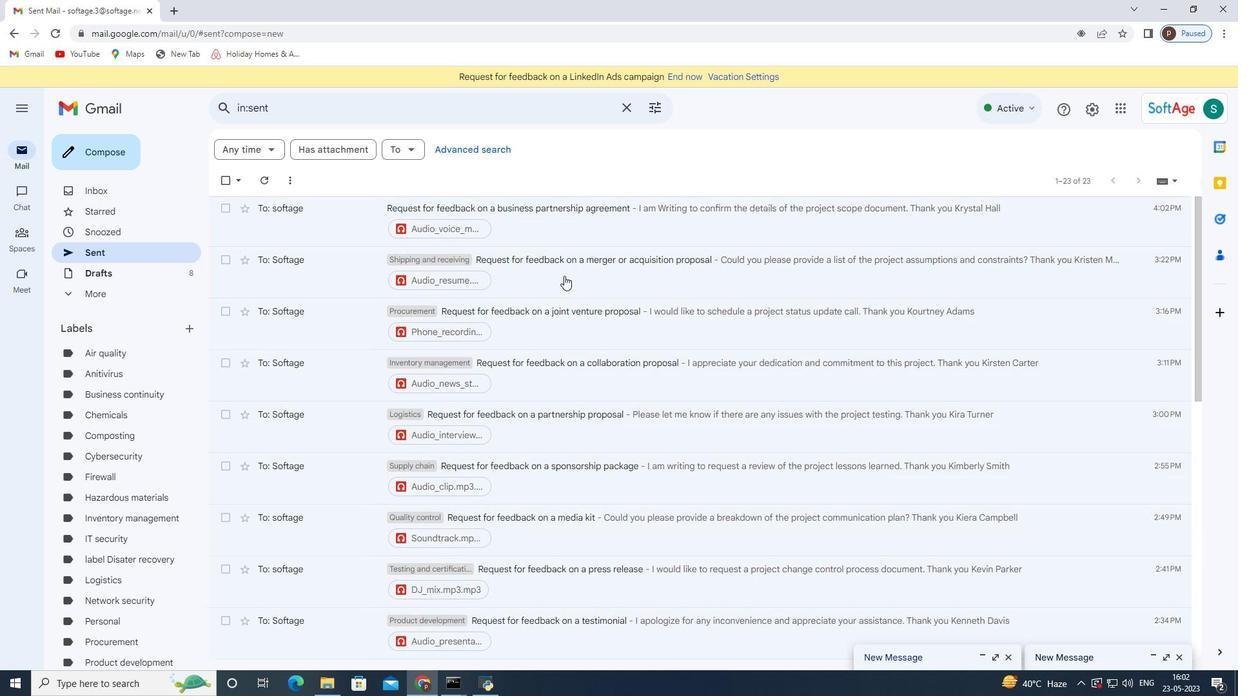 
Action: Mouse scrolled (564, 276) with delta (0, 0)
Screenshot: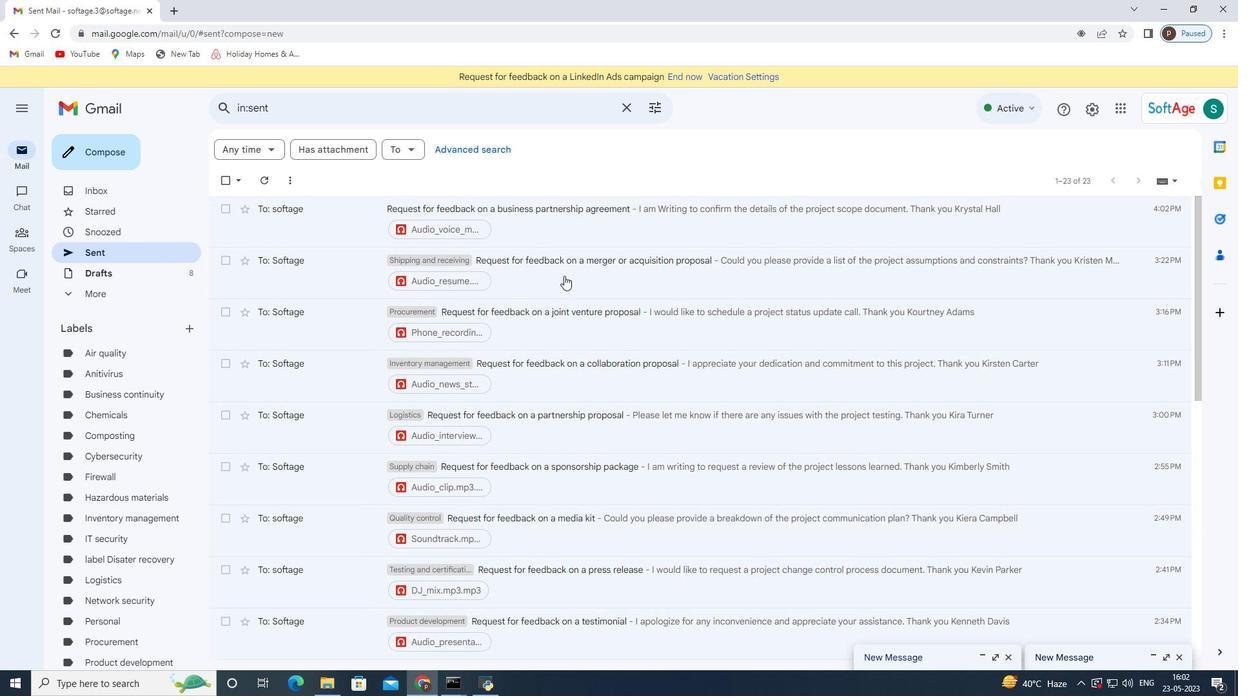 
Action: Mouse scrolled (564, 276) with delta (0, 0)
Screenshot: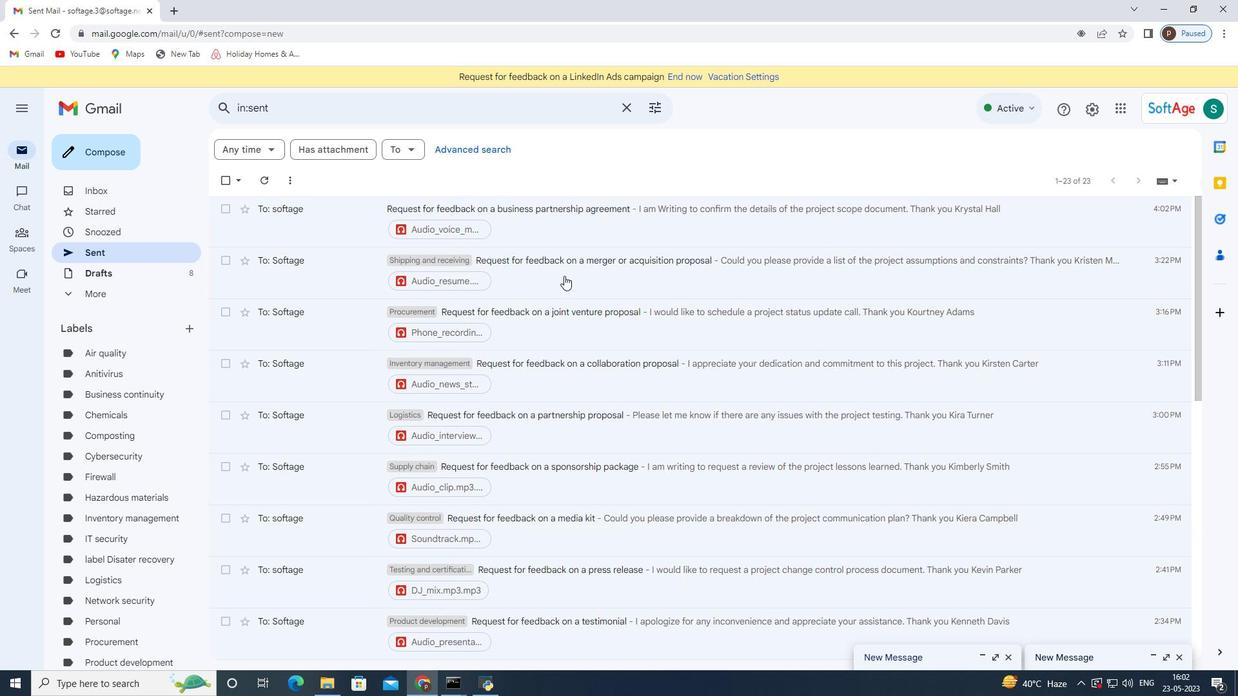 
Action: Mouse scrolled (564, 276) with delta (0, 0)
Screenshot: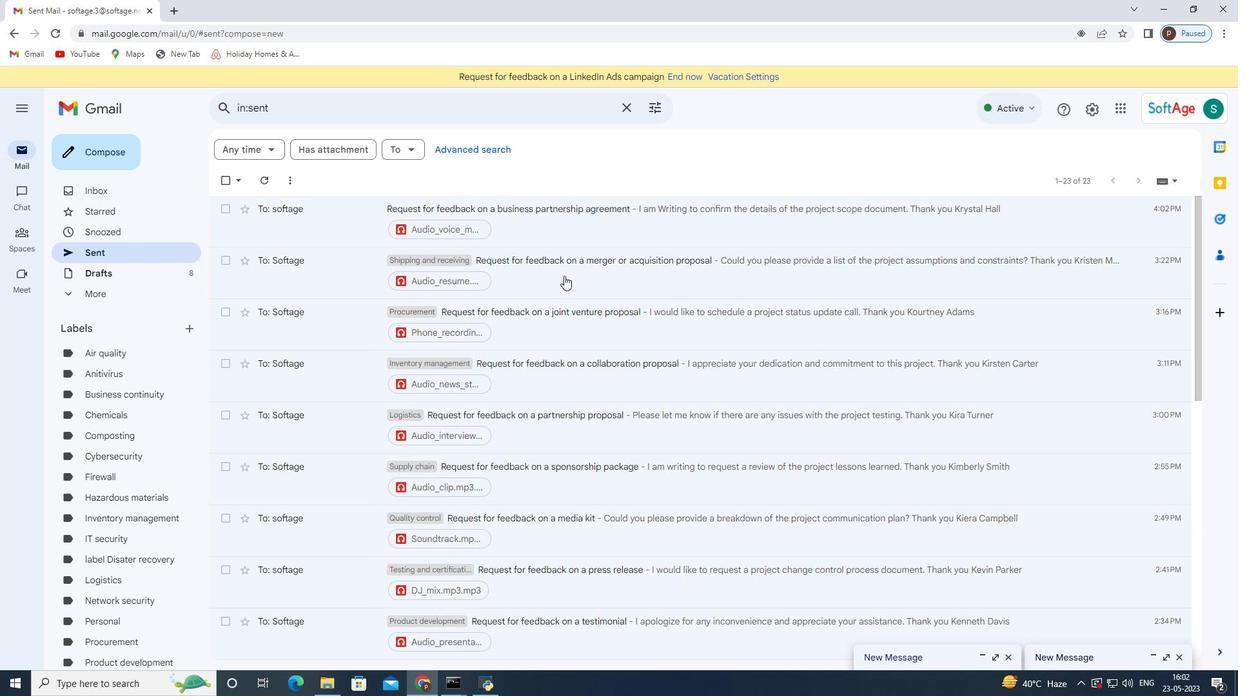 
Action: Mouse scrolled (564, 276) with delta (0, 0)
Screenshot: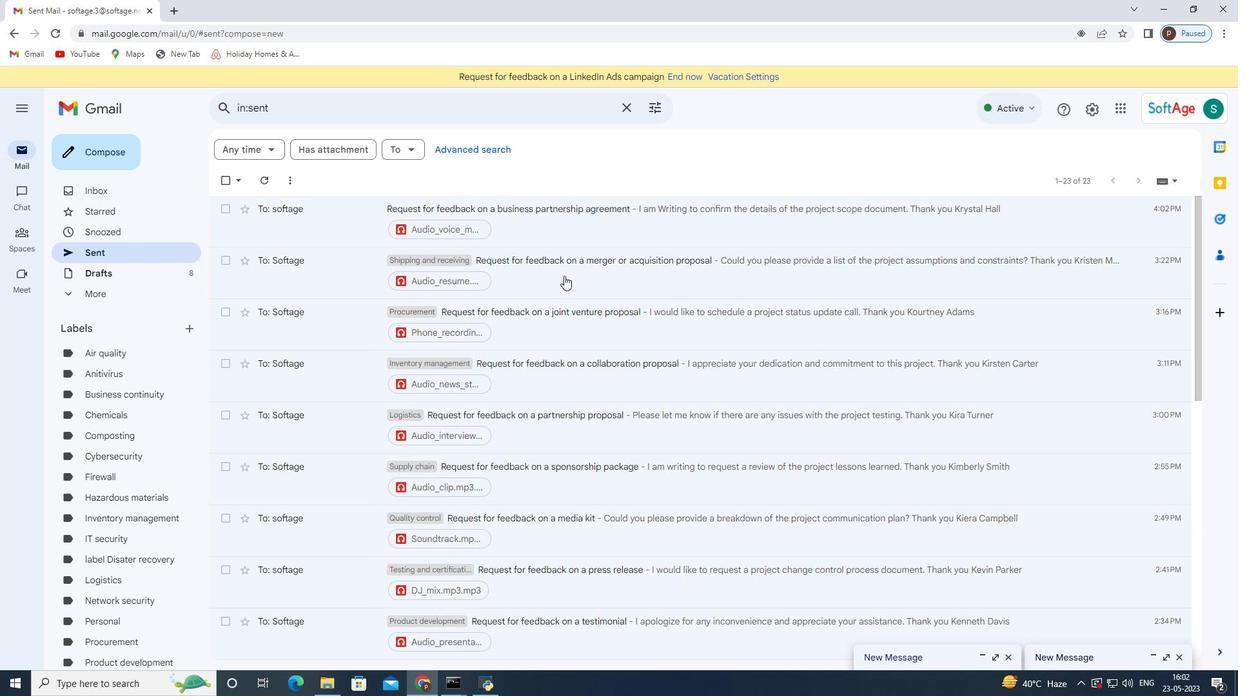 
Action: Mouse scrolled (564, 276) with delta (0, 0)
Screenshot: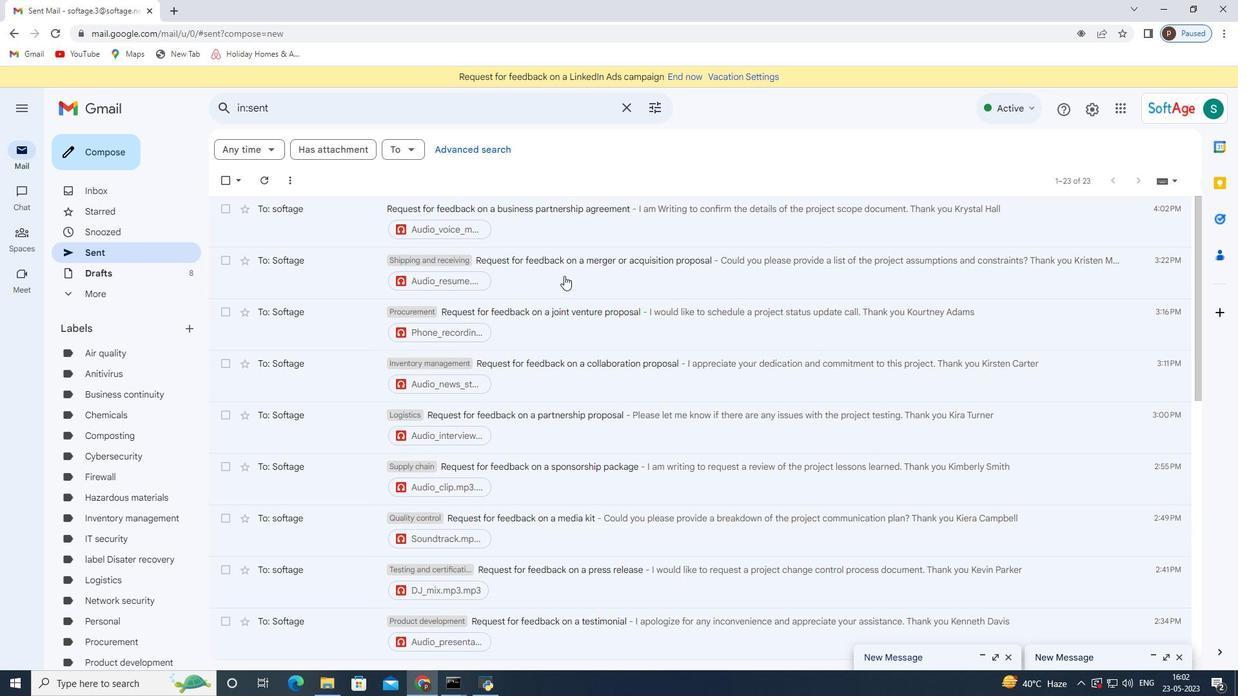 
Action: Mouse scrolled (564, 275) with delta (0, 0)
Screenshot: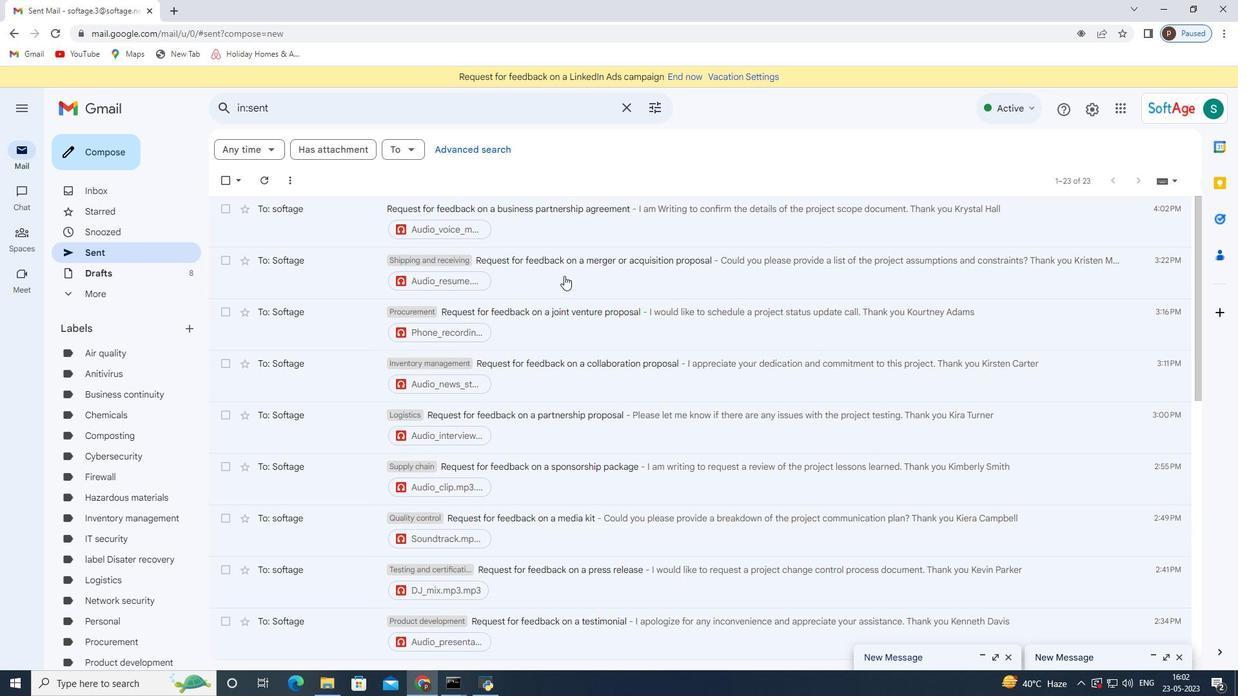 
Action: Mouse scrolled (564, 276) with delta (0, 0)
Screenshot: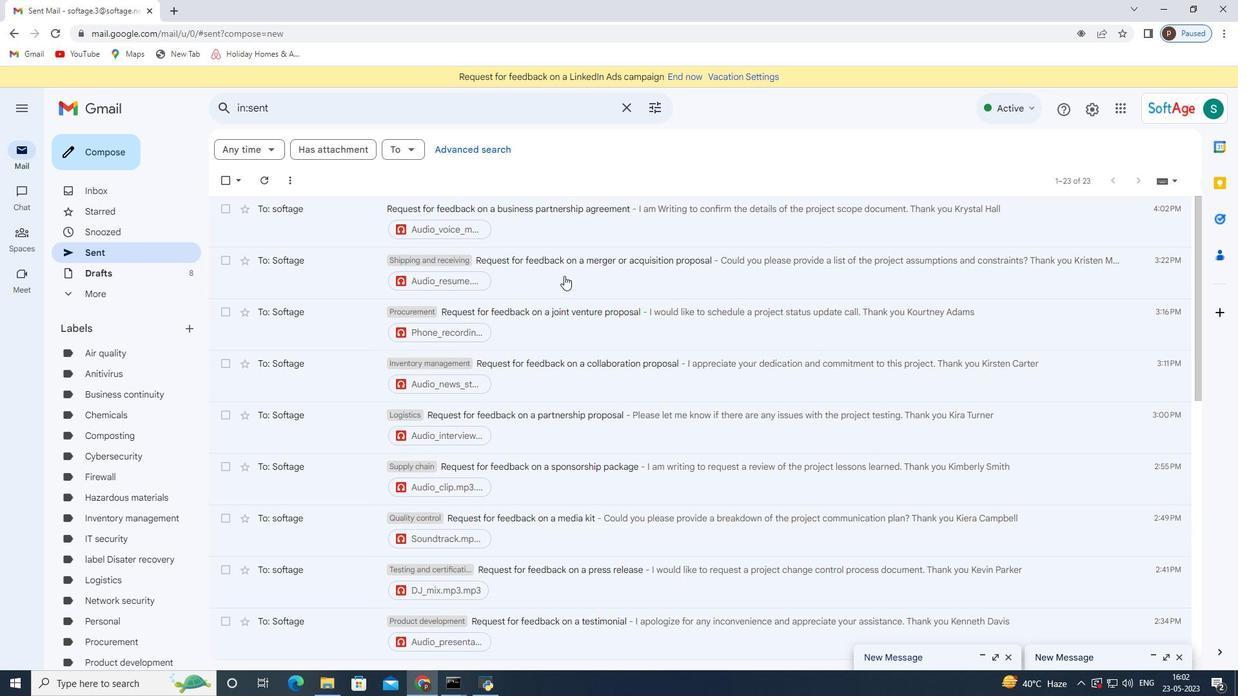
Action: Mouse scrolled (564, 276) with delta (0, 0)
Screenshot: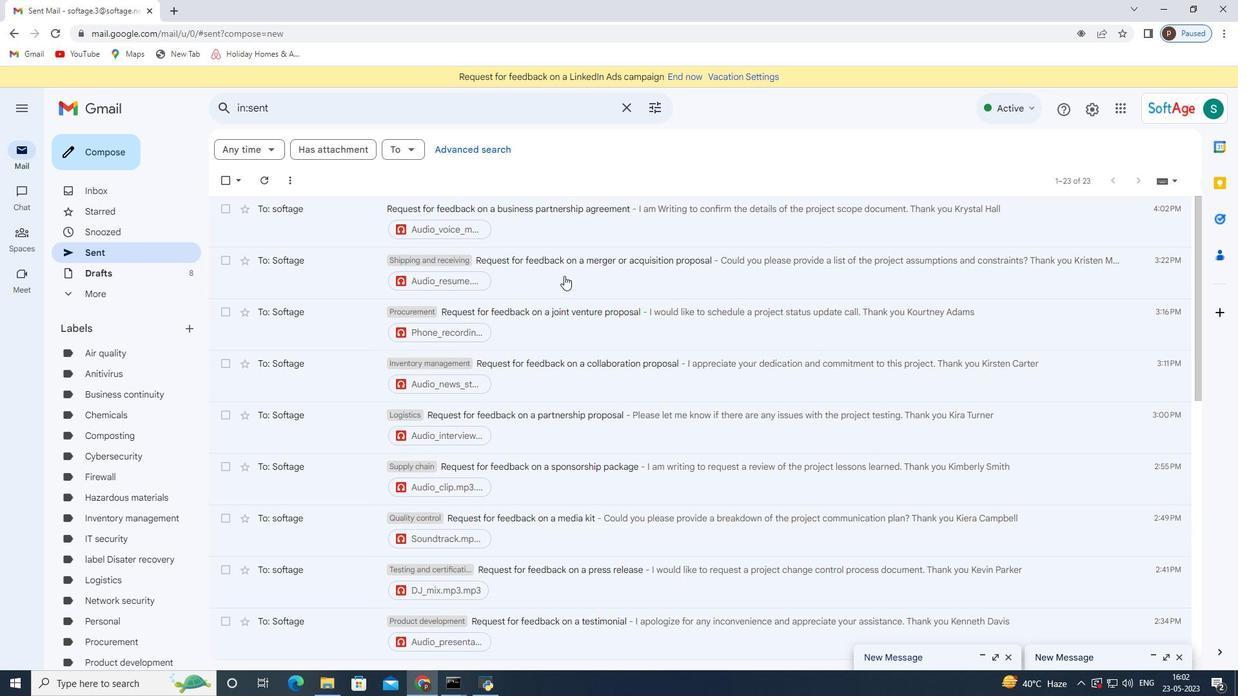 
Action: Mouse scrolled (564, 276) with delta (0, 0)
Screenshot: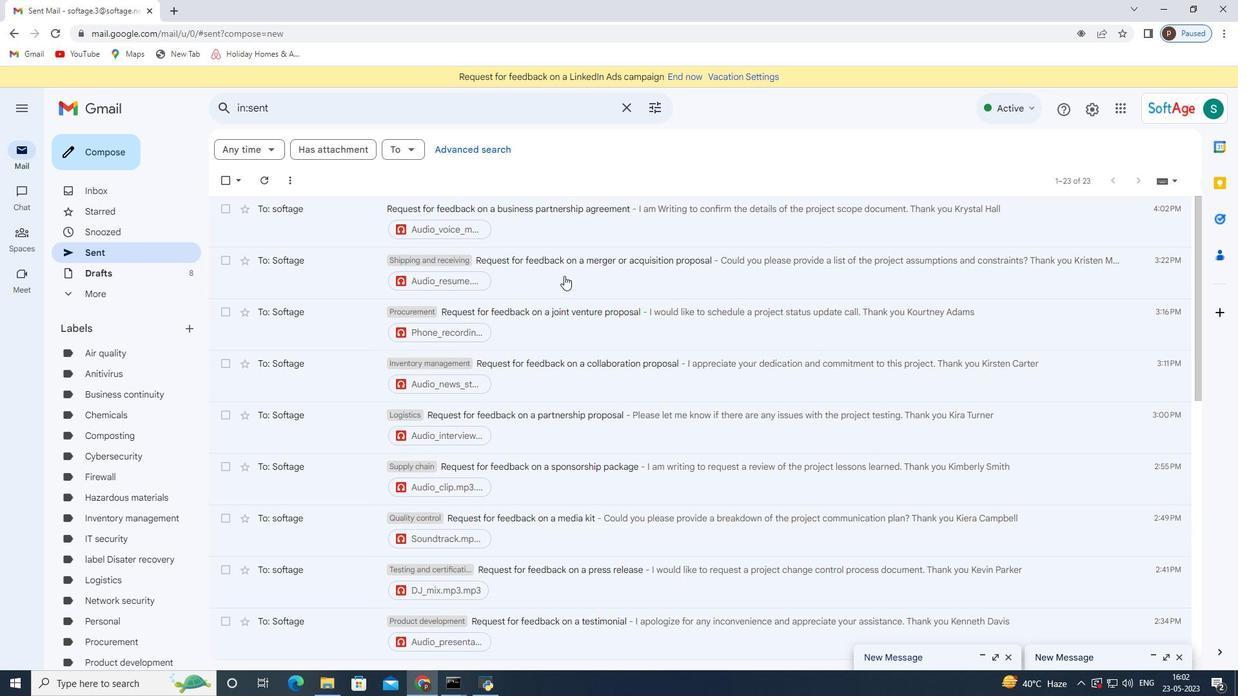 
Action: Mouse scrolled (564, 275) with delta (0, 0)
Screenshot: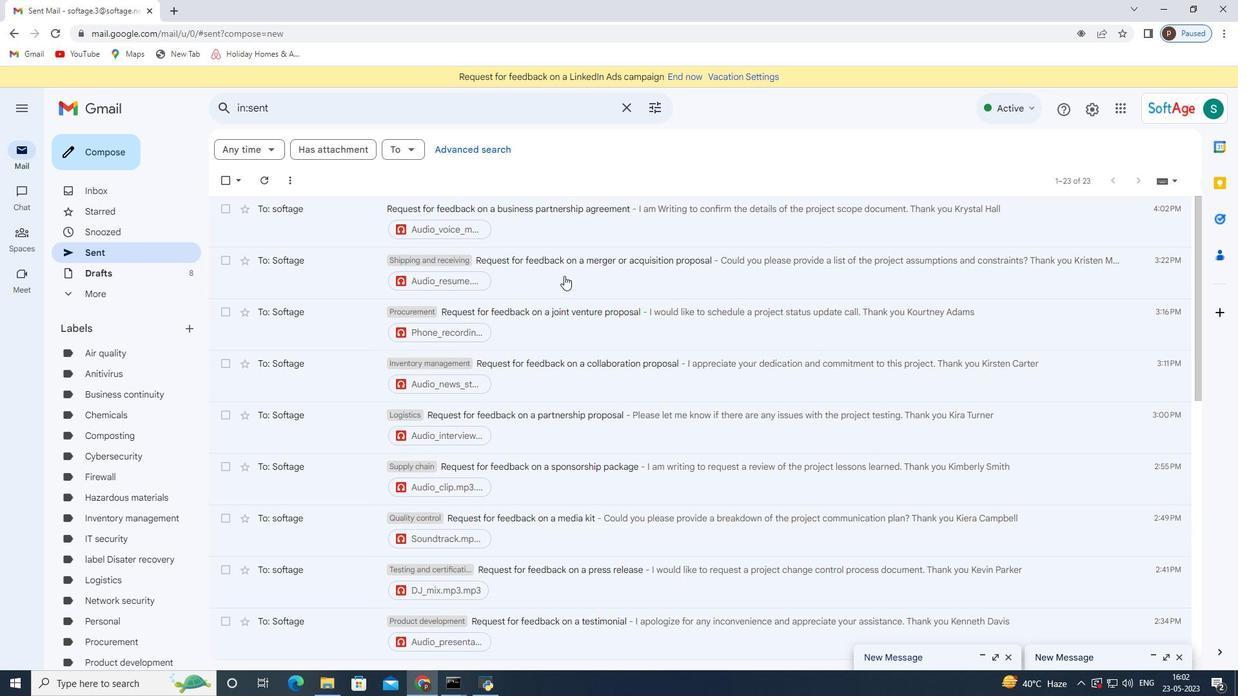 
Action: Mouse scrolled (564, 276) with delta (0, 0)
Screenshot: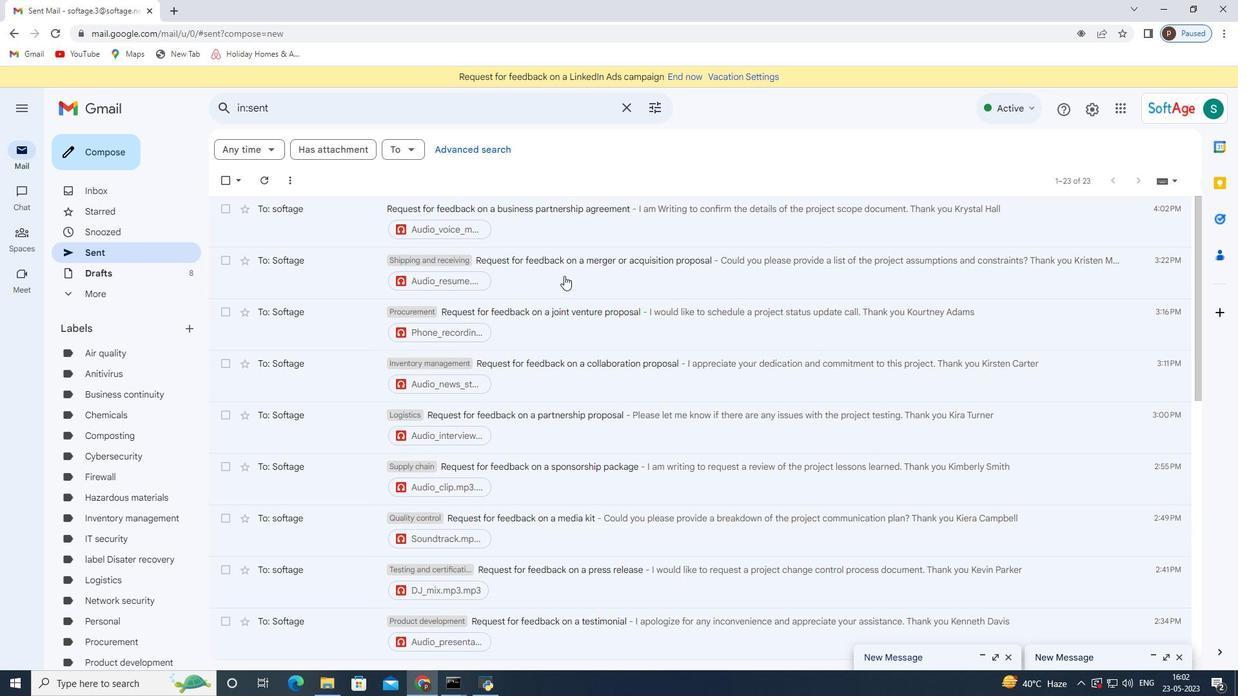 
Action: Mouse scrolled (564, 276) with delta (0, 0)
Screenshot: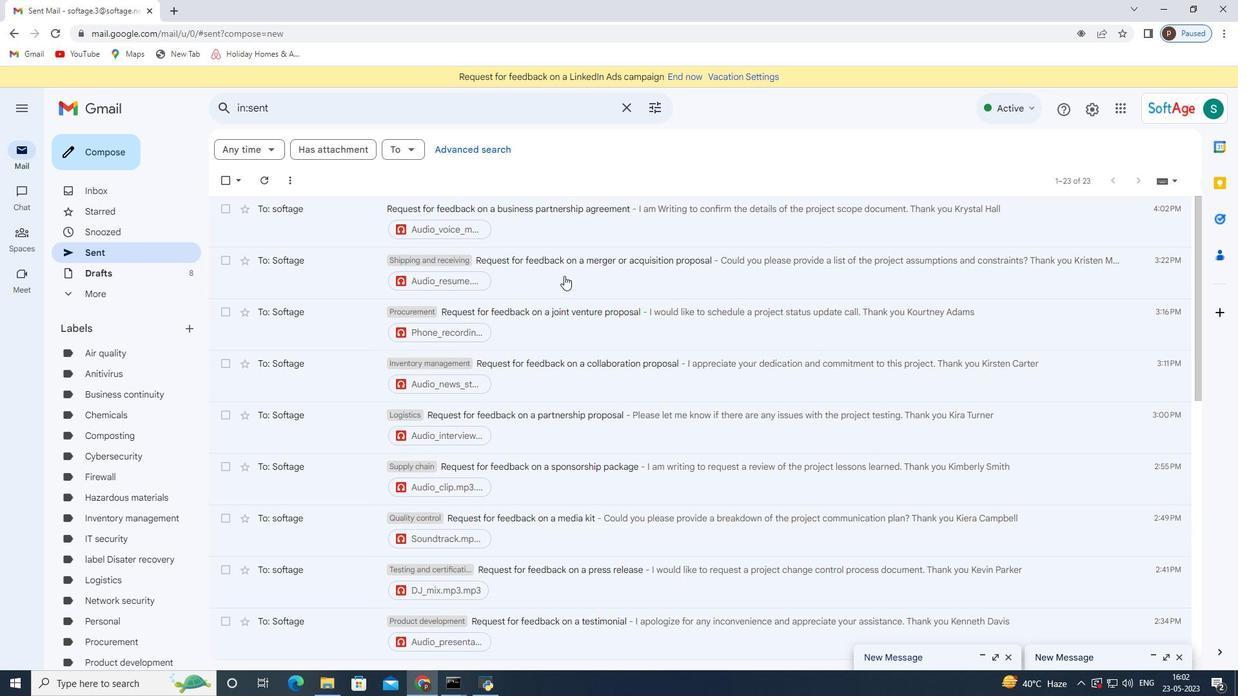 
Action: Mouse moved to (553, 220)
Screenshot: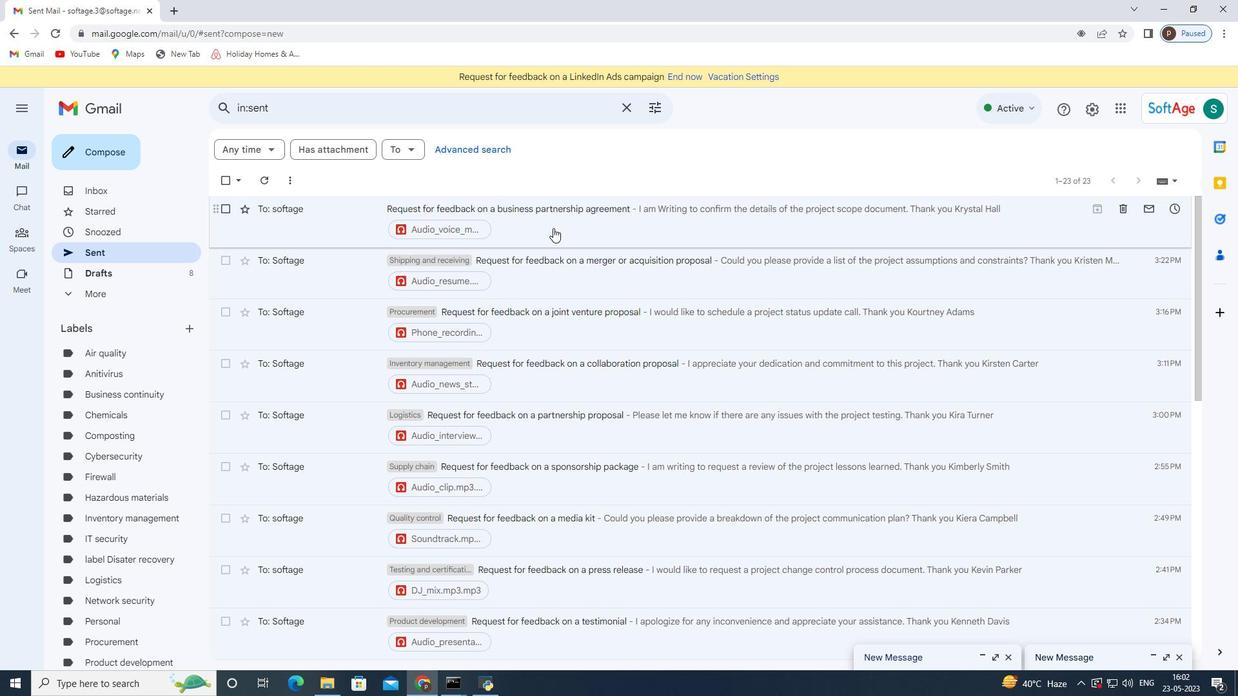 
Action: Mouse pressed right at (553, 220)
Screenshot: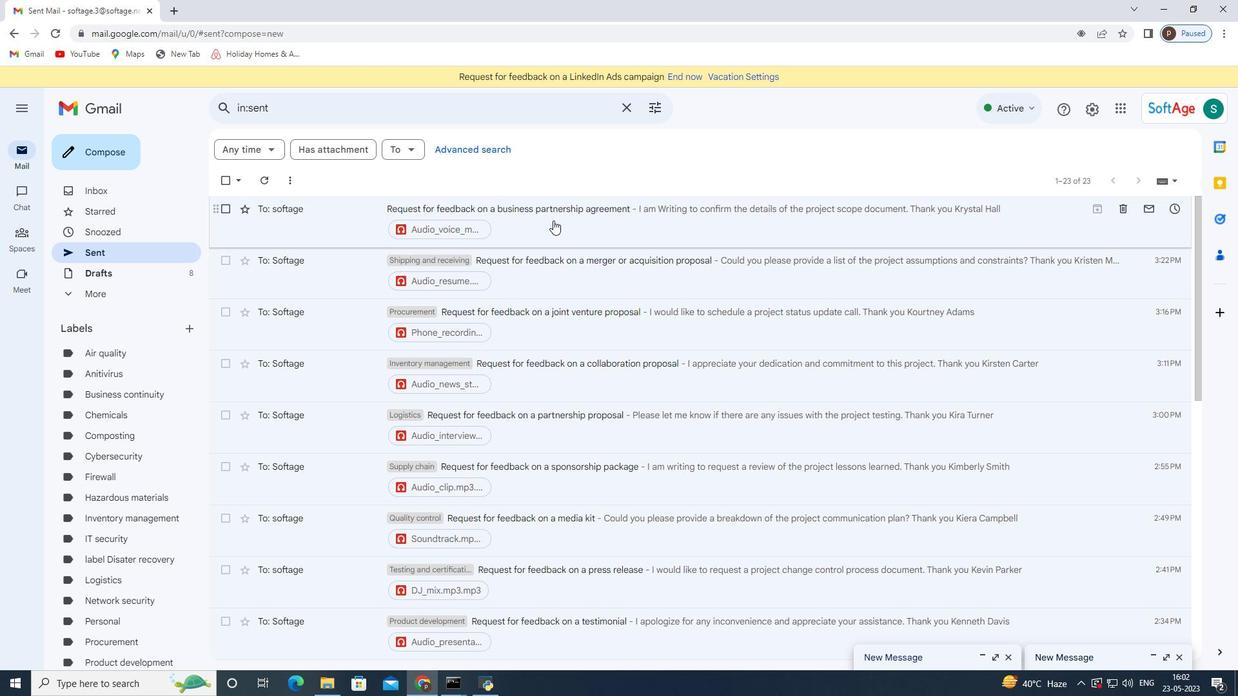
Action: Mouse moved to (634, 434)
Screenshot: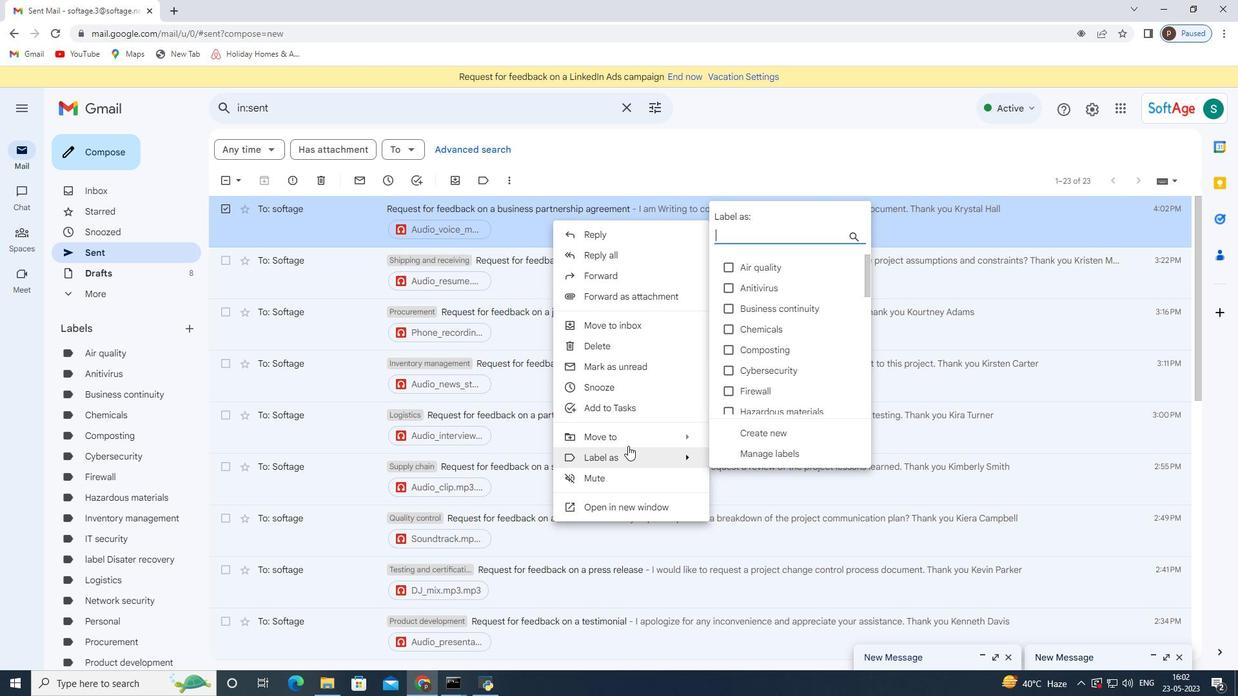 
Action: Mouse pressed left at (634, 434)
Screenshot: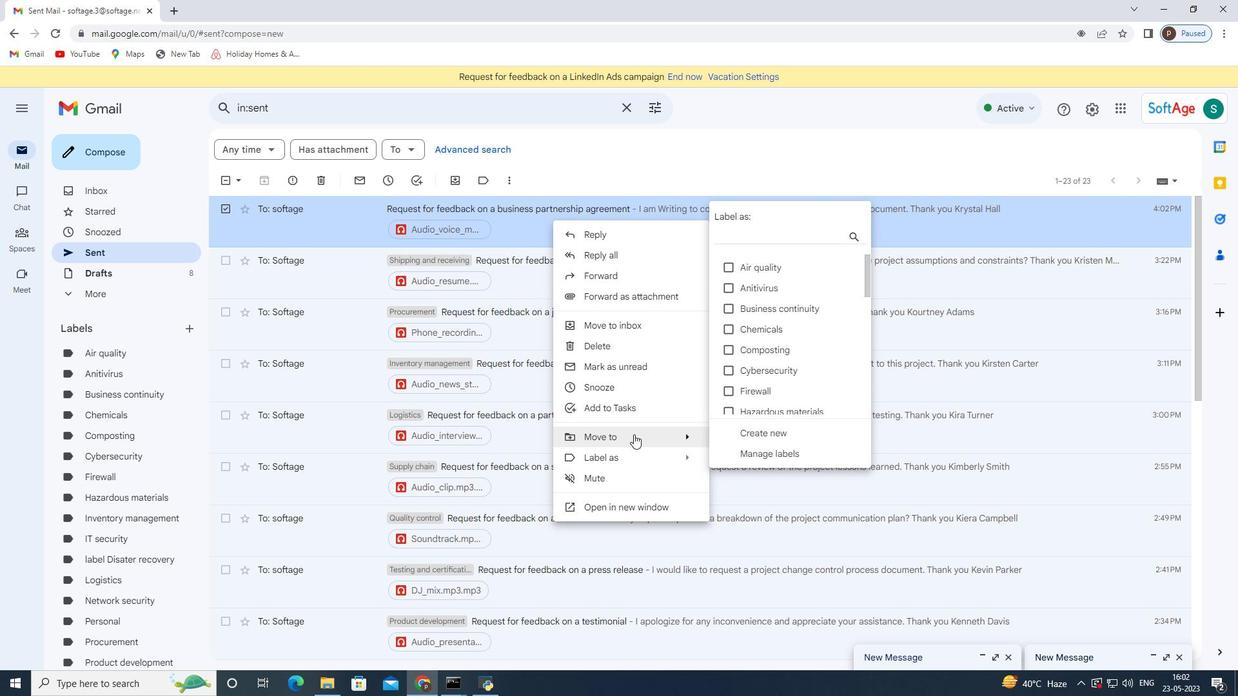 
Action: Mouse moved to (770, 408)
Screenshot: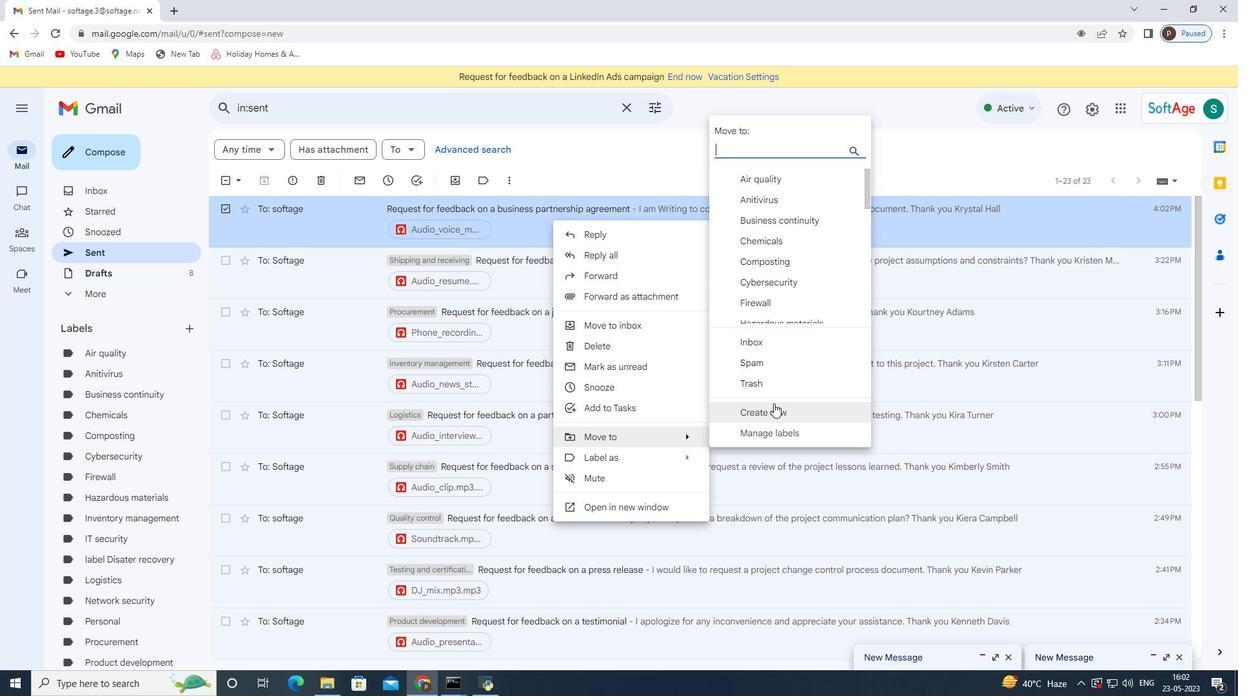 
Action: Mouse pressed left at (770, 408)
Screenshot: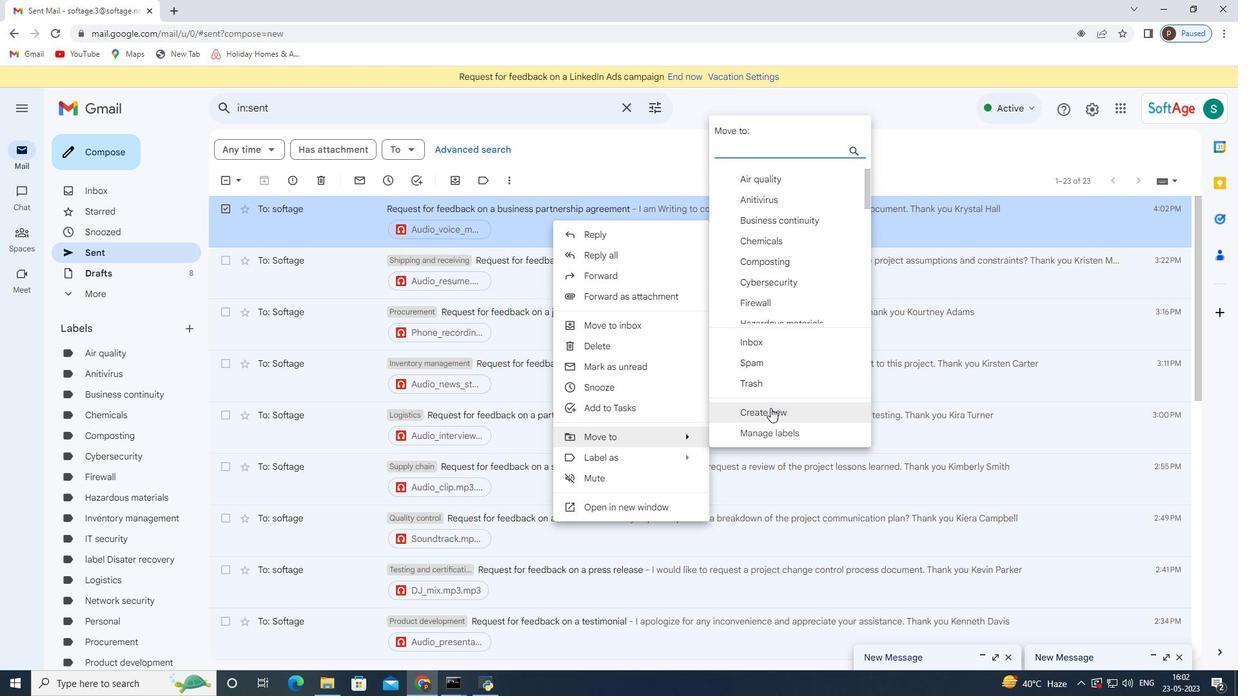 
Action: Mouse moved to (557, 357)
Screenshot: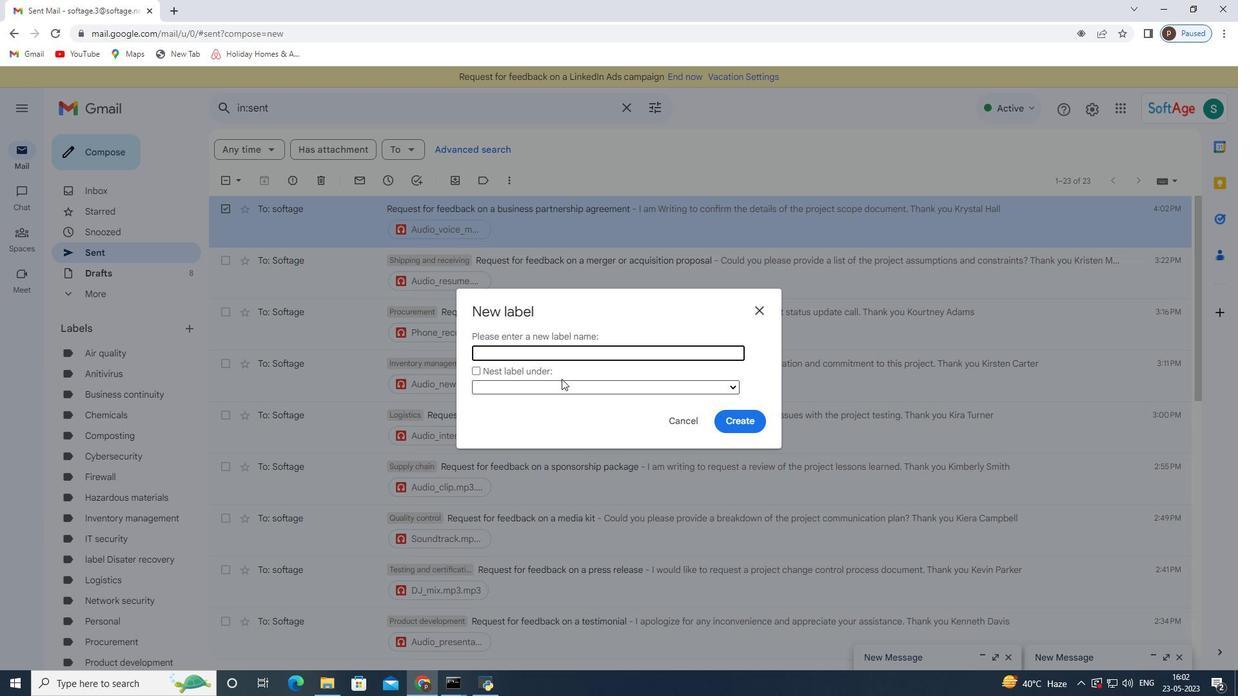 
Action: Mouse pressed left at (557, 357)
Screenshot: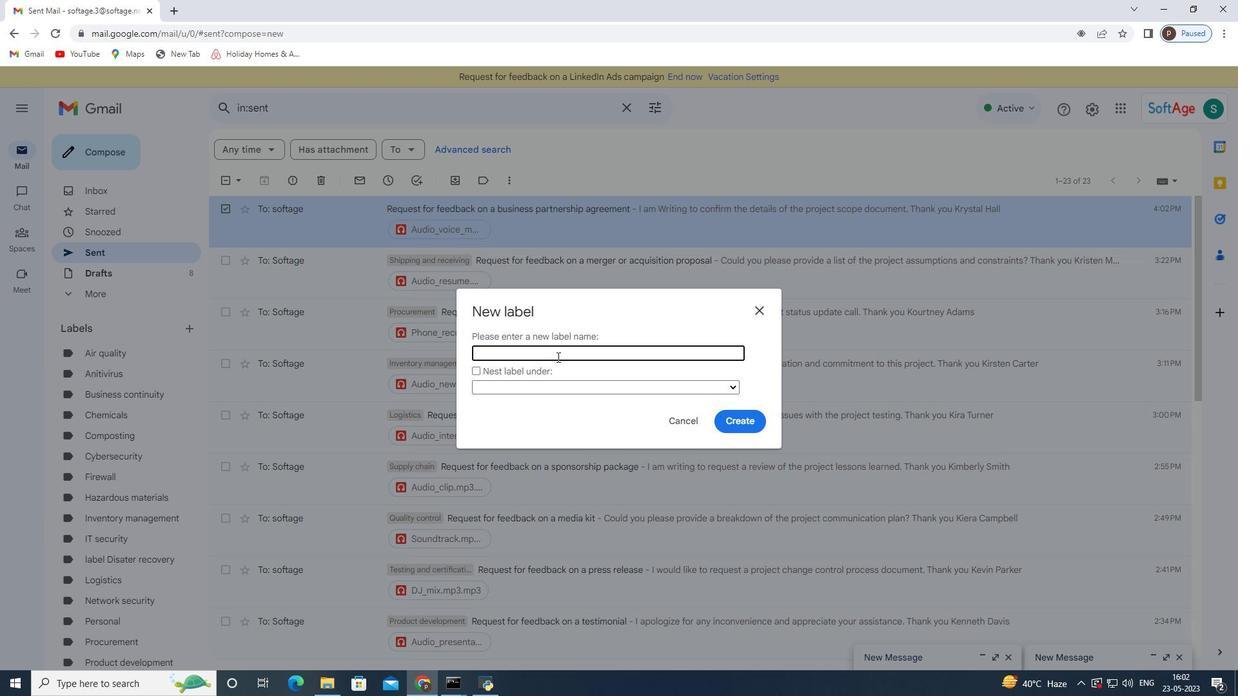 
Action: Key pressed <Key.shift>Wre<Key.backspace><Key.backspace>arehousing
Screenshot: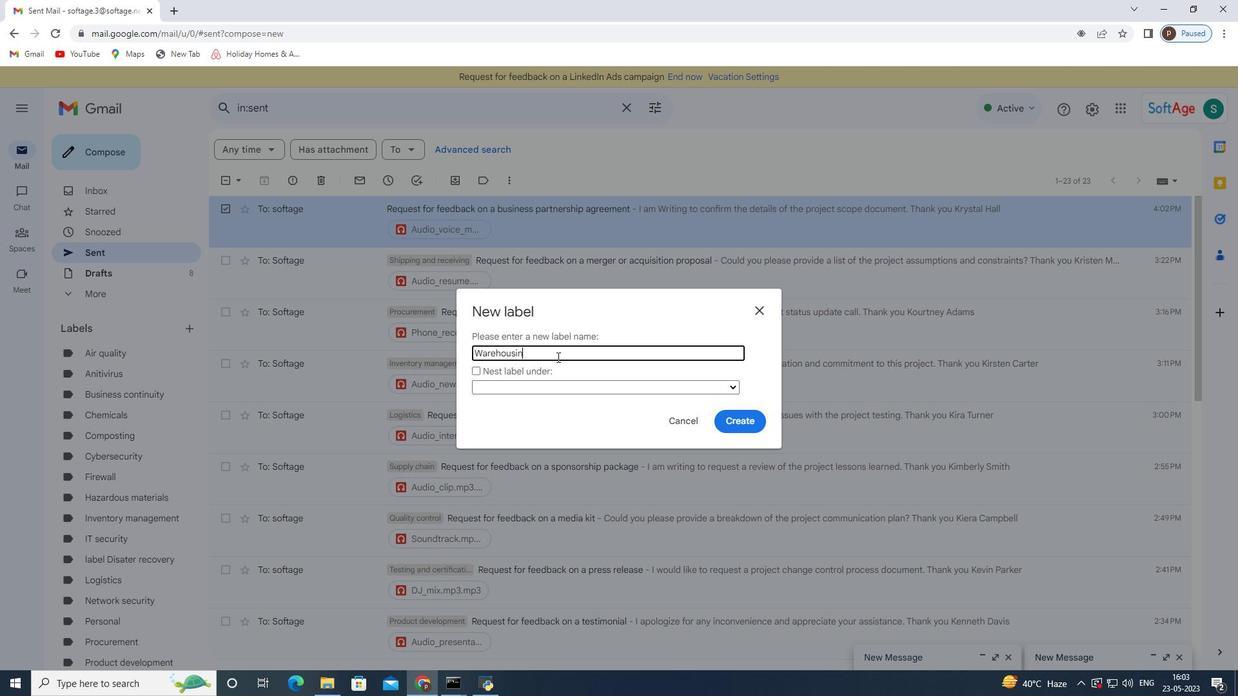 
Action: Mouse moved to (741, 425)
Screenshot: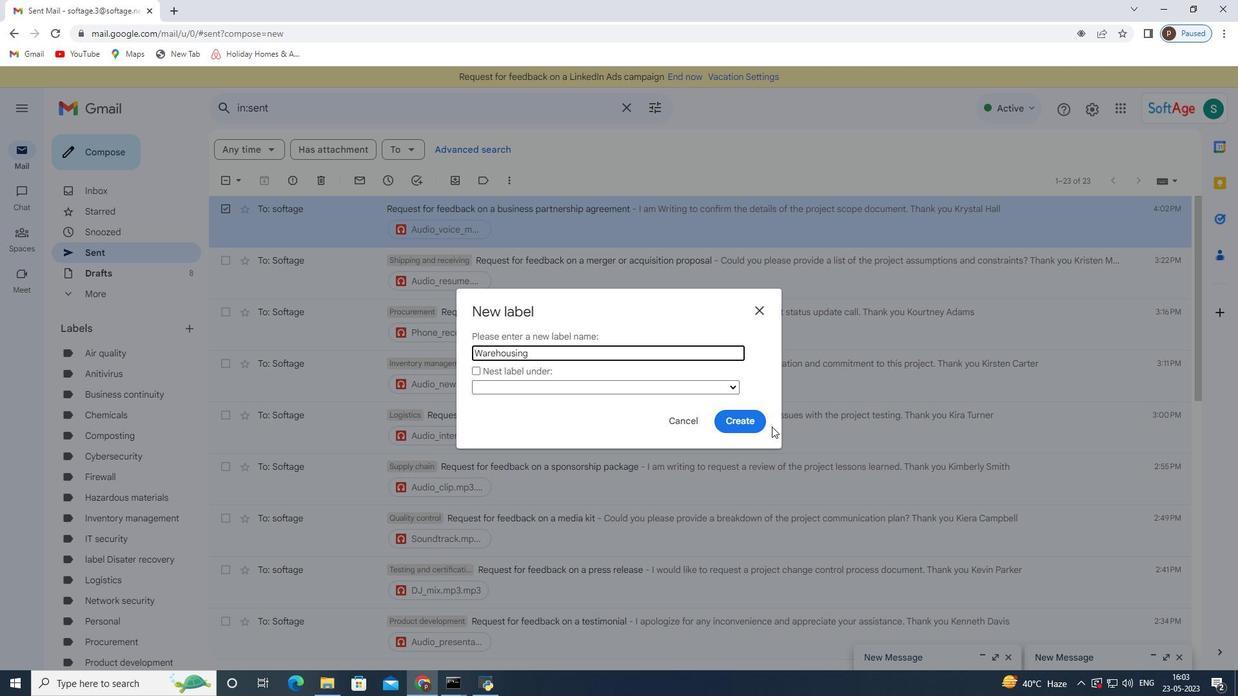 
Action: Mouse pressed left at (741, 425)
Screenshot: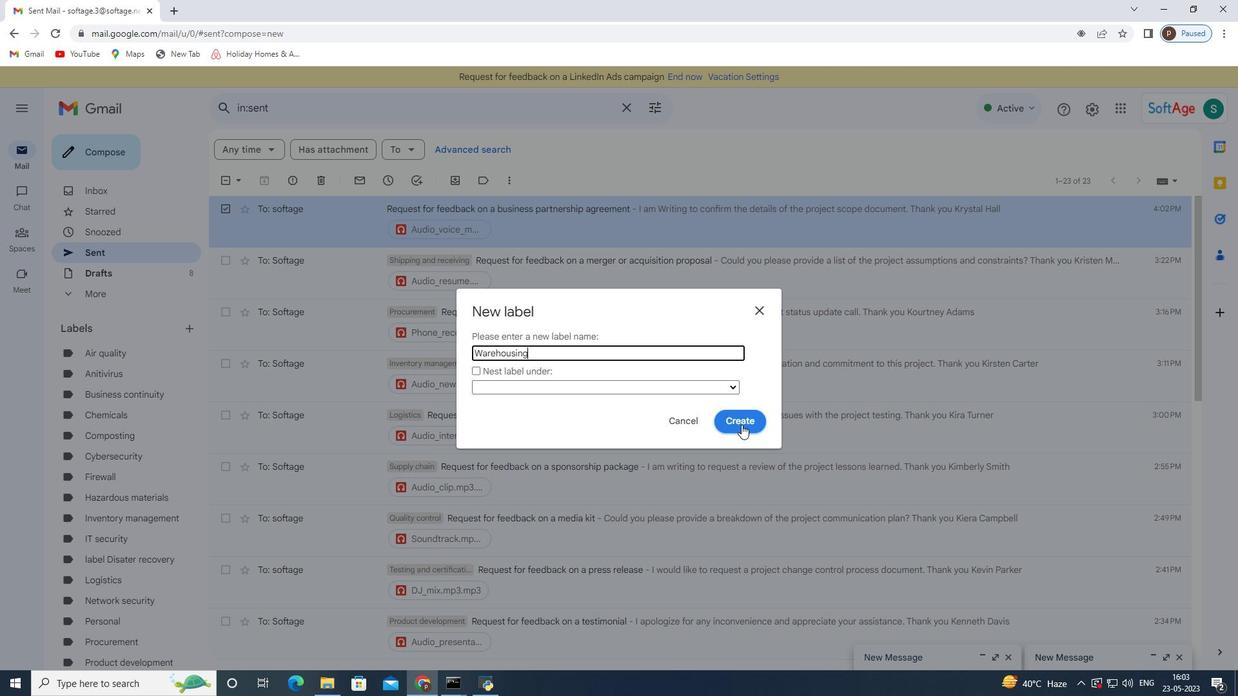 
Action: Mouse moved to (540, 378)
Screenshot: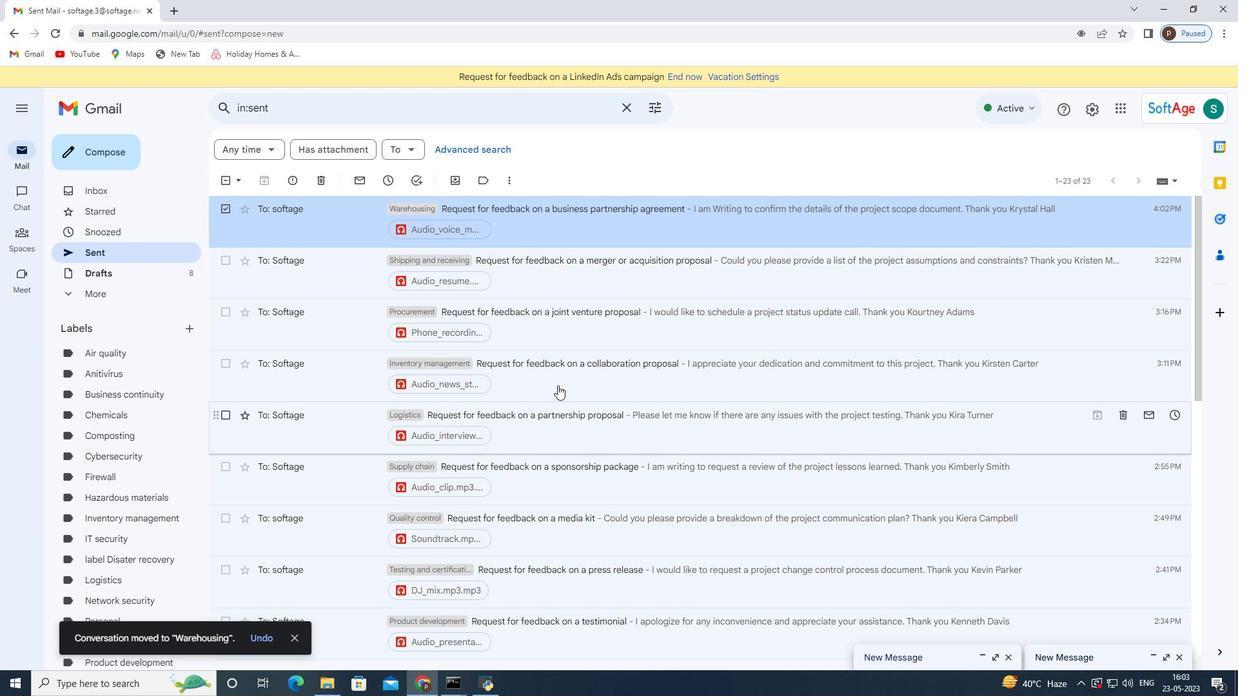 
Action: Mouse scrolled (540, 378) with delta (0, 0)
Screenshot: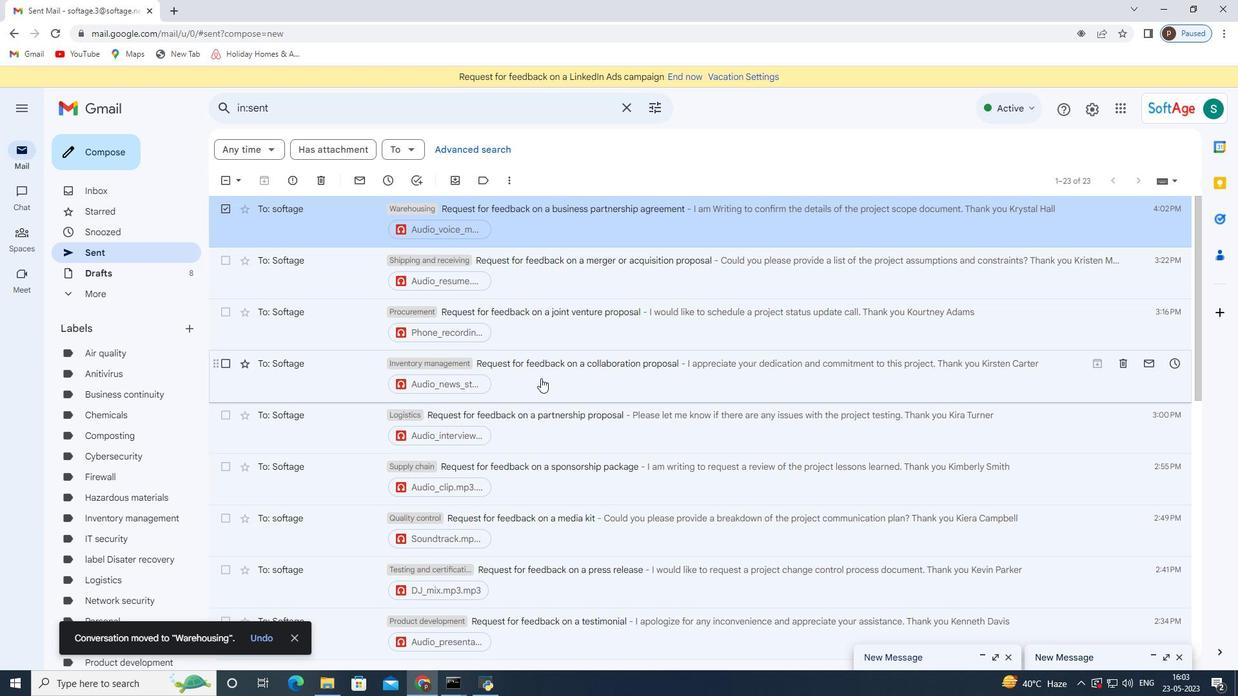 
Action: Mouse scrolled (540, 378) with delta (0, 0)
Screenshot: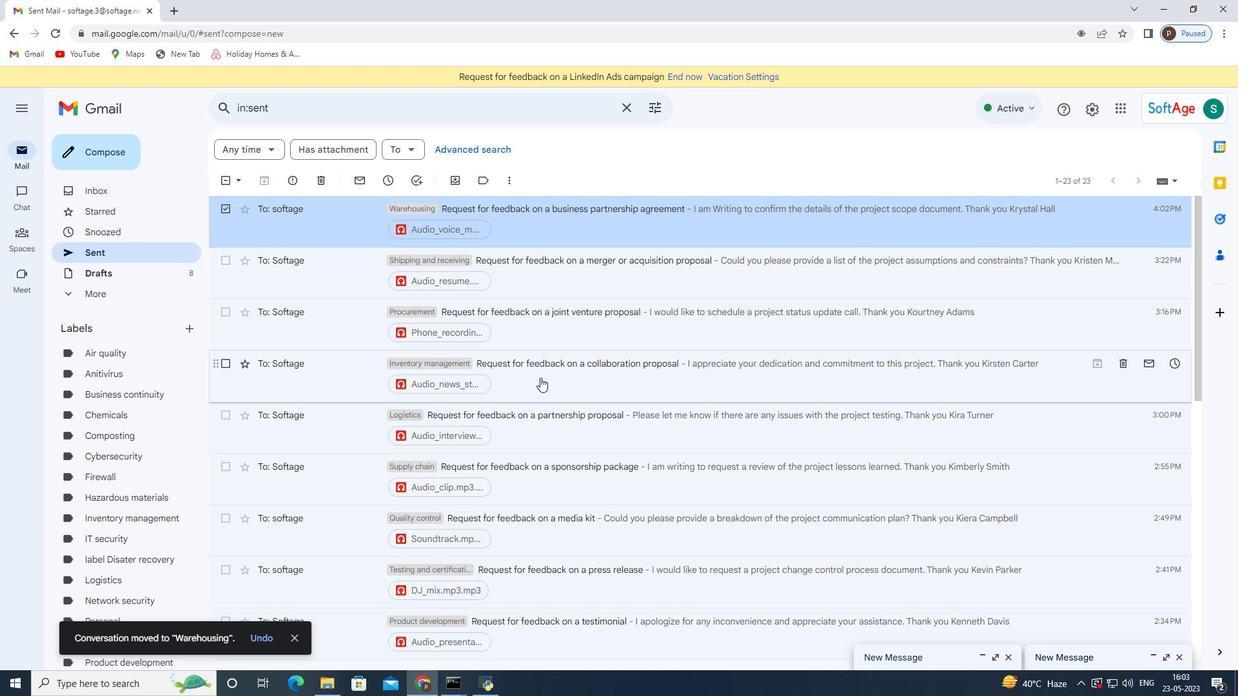 
Action: Mouse scrolled (540, 378) with delta (0, 0)
Screenshot: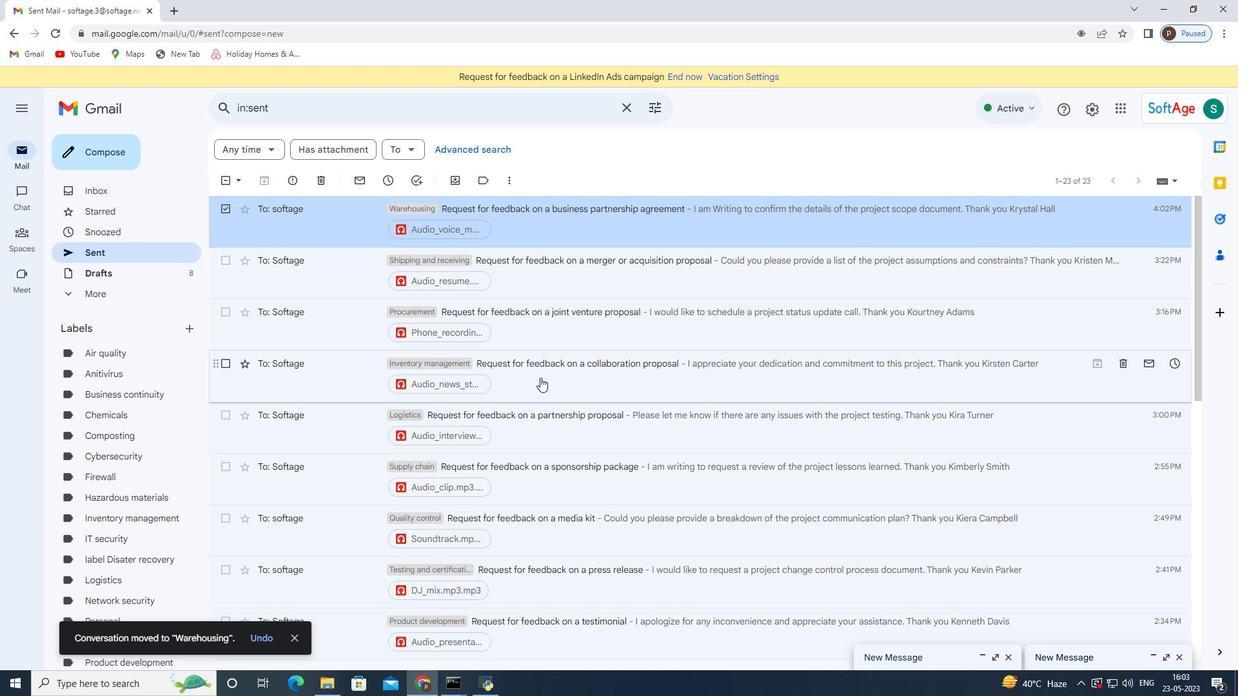 
Action: Mouse scrolled (540, 378) with delta (0, 0)
Screenshot: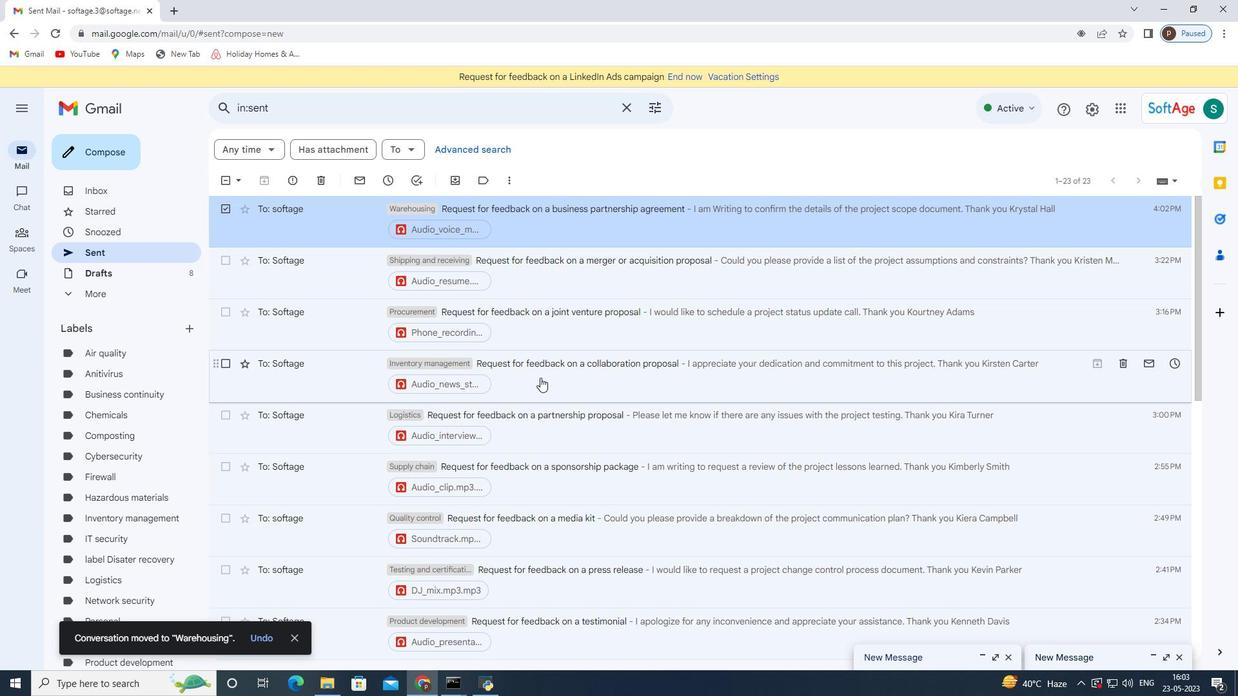 
Action: Mouse scrolled (540, 378) with delta (0, 0)
Screenshot: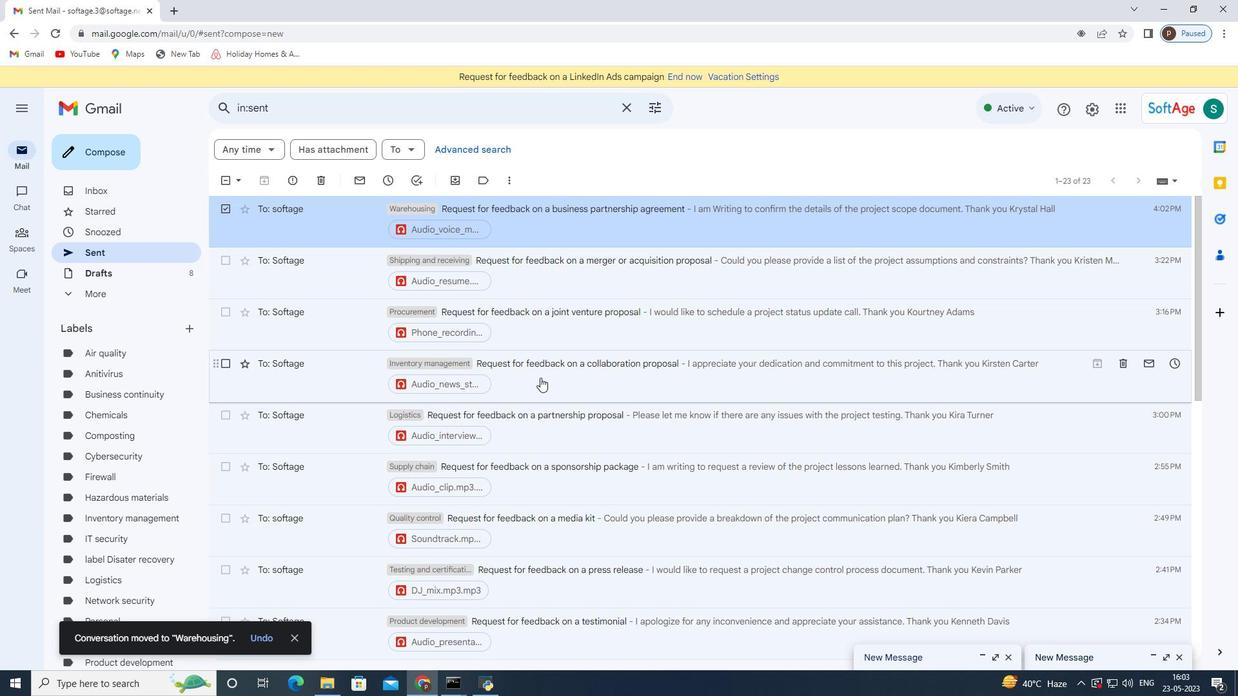 
Action: Mouse scrolled (540, 378) with delta (0, 0)
Screenshot: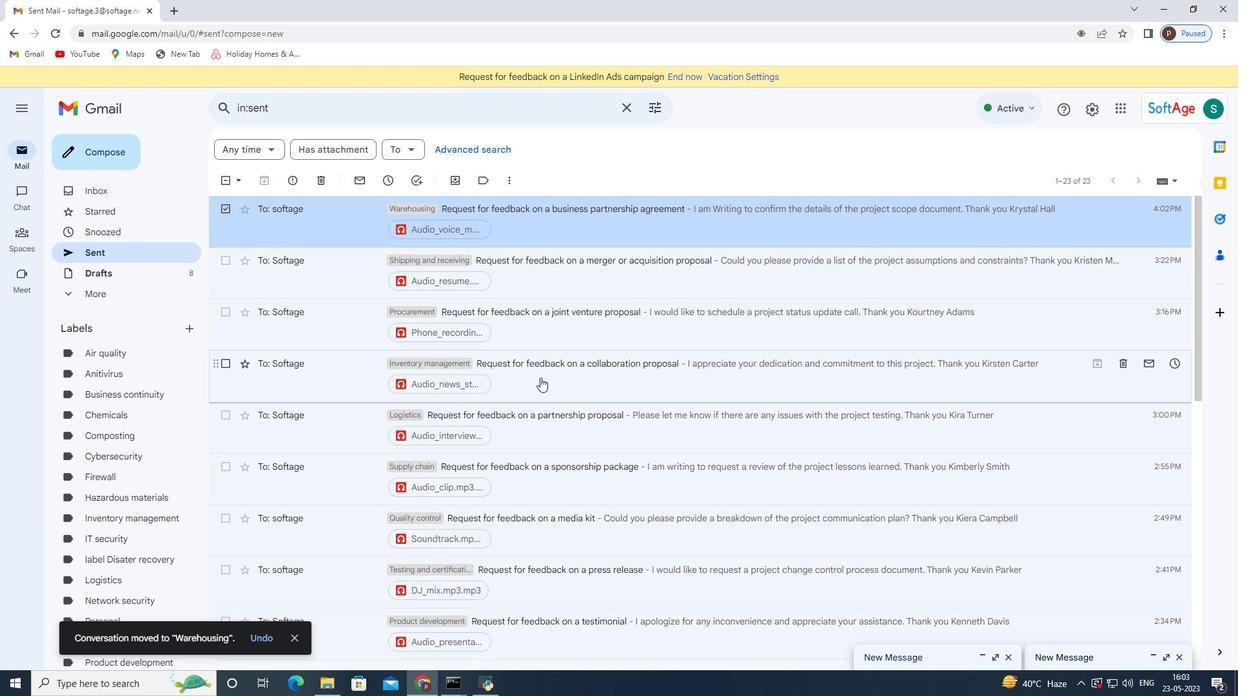 
